 Task: Research Airbnb options in Esquipulas, Guatemala from 5th December, 2023 to 15th December, 2023 for 9 adults.5 bedrooms having 5 beds and 5 bathrooms. Property type can be house. Amenities needed are: washing machine. Look for 3 properties as per requirement.
Action: Mouse moved to (497, 113)
Screenshot: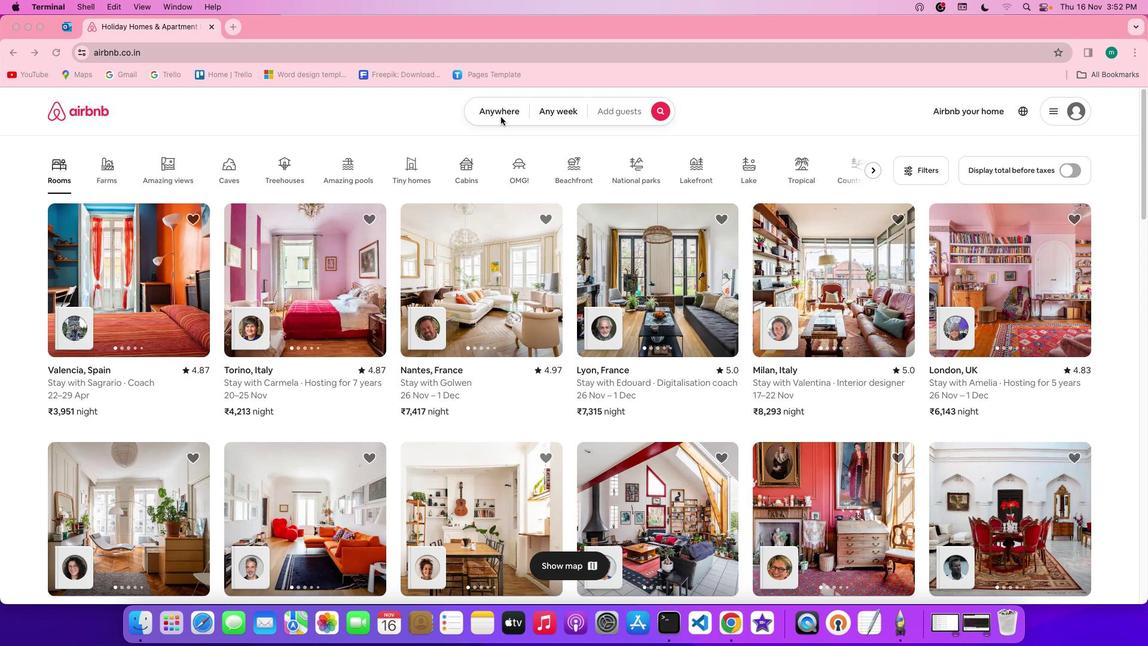 
Action: Mouse pressed left at (497, 113)
Screenshot: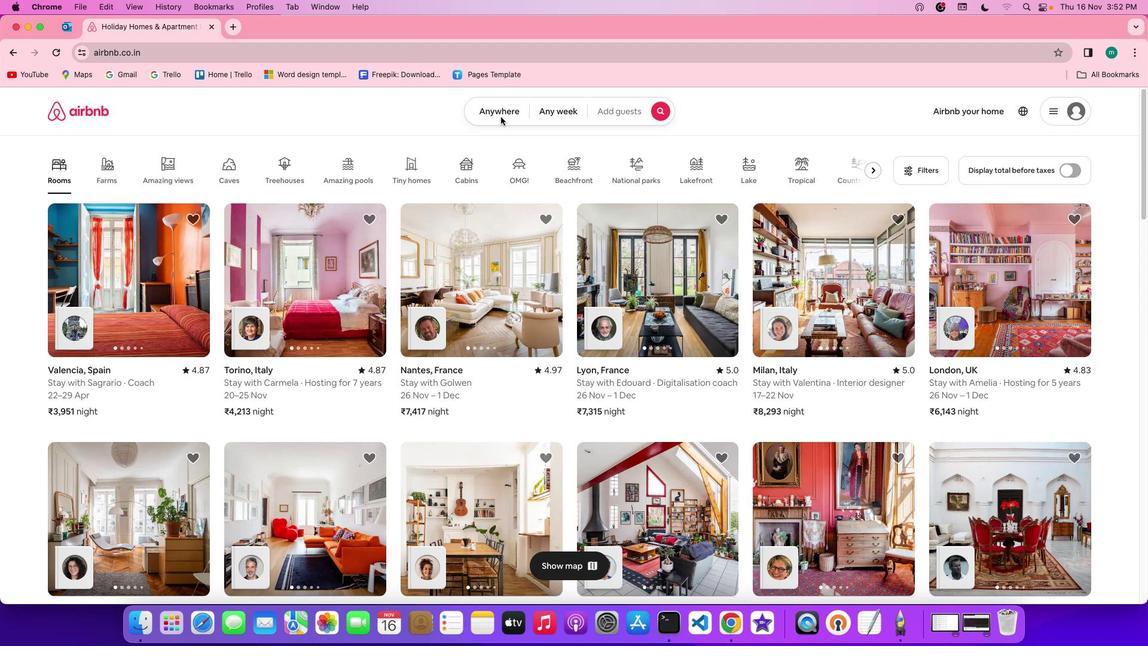 
Action: Mouse pressed left at (497, 113)
Screenshot: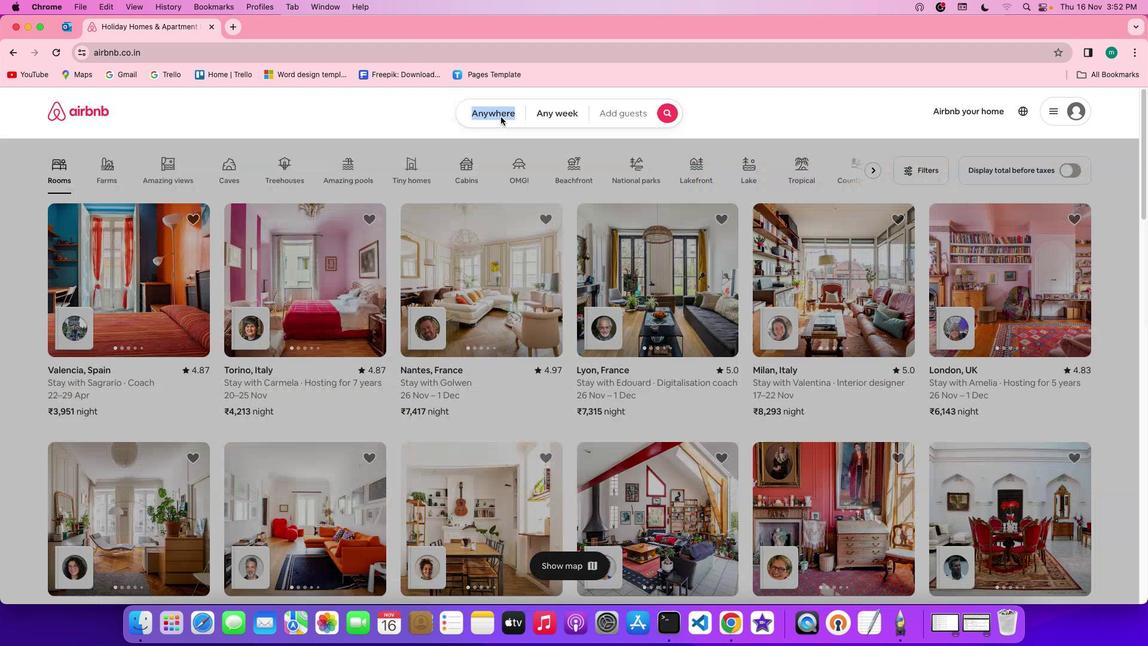 
Action: Mouse moved to (436, 165)
Screenshot: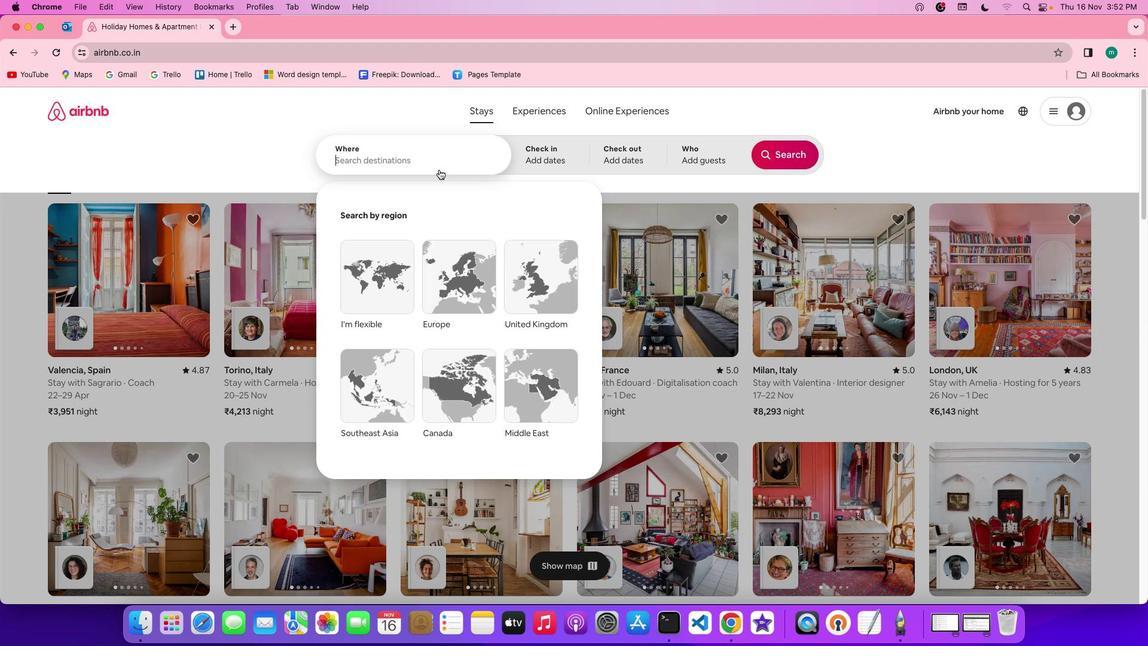 
Action: Mouse pressed left at (436, 165)
Screenshot: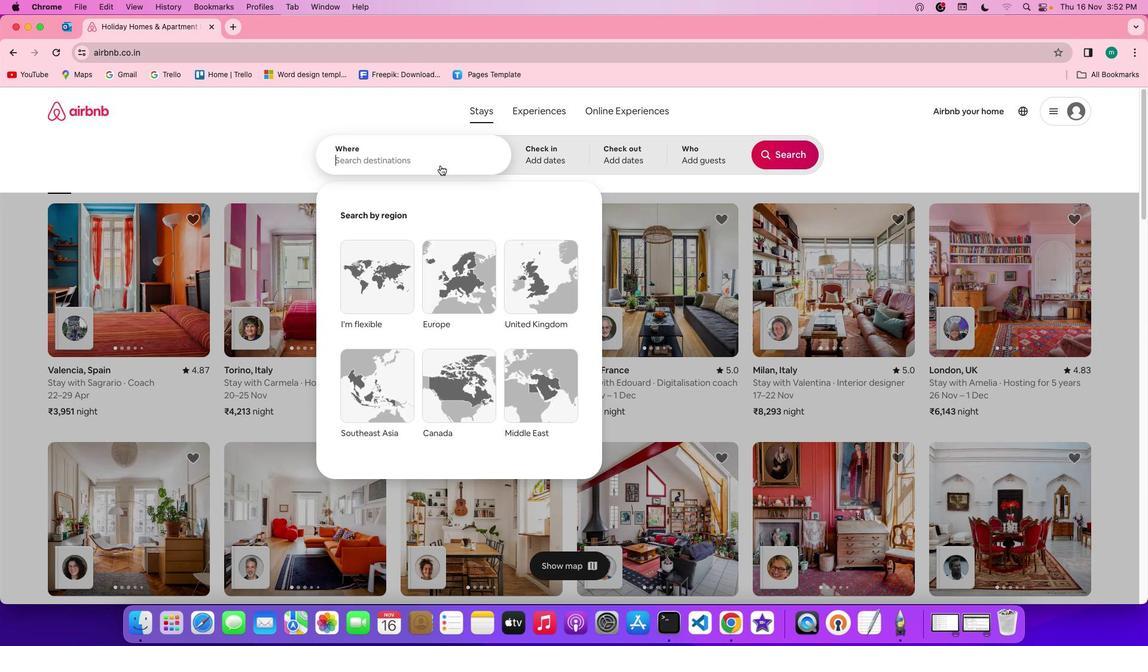 
Action: Mouse moved to (437, 160)
Screenshot: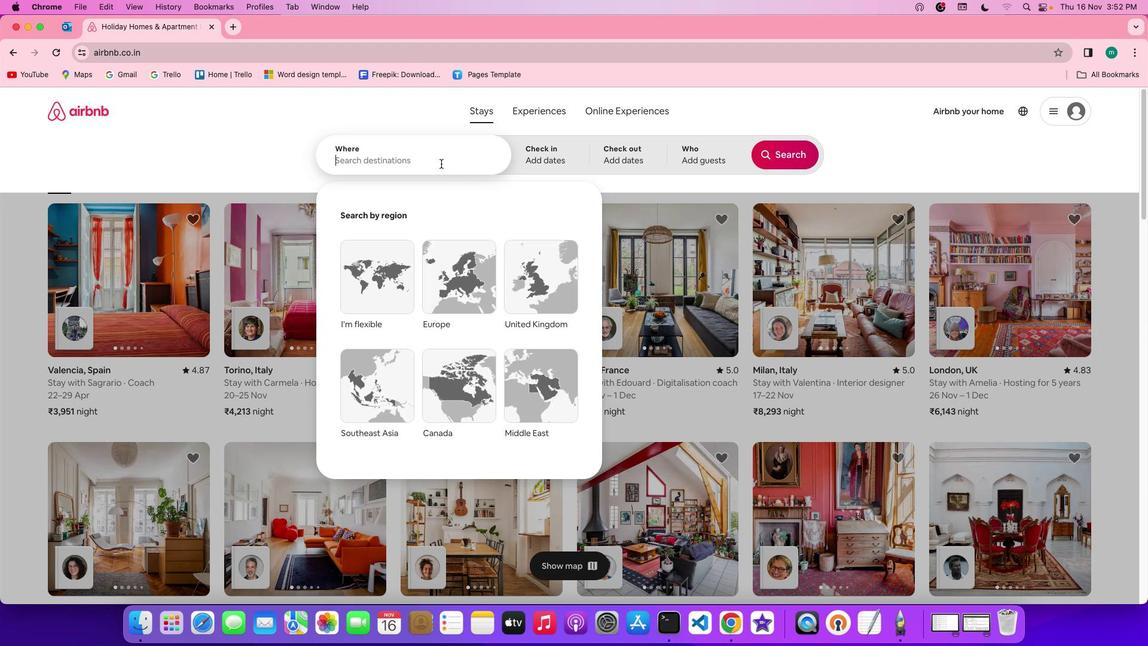 
Action: Mouse pressed left at (437, 160)
Screenshot: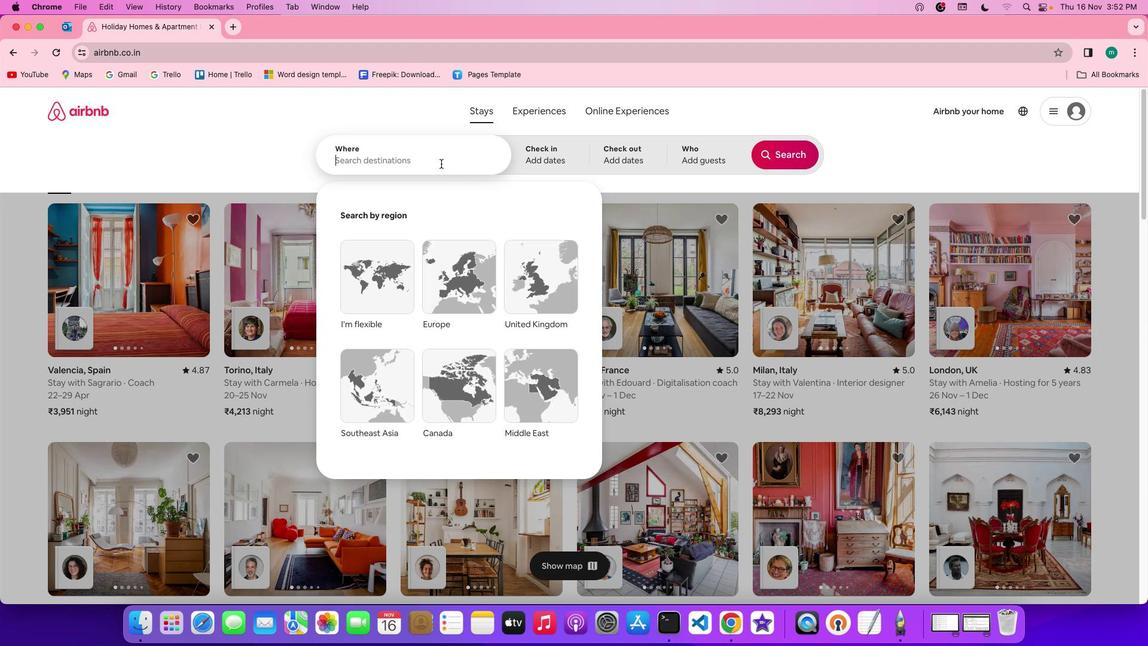 
Action: Mouse moved to (437, 160)
Screenshot: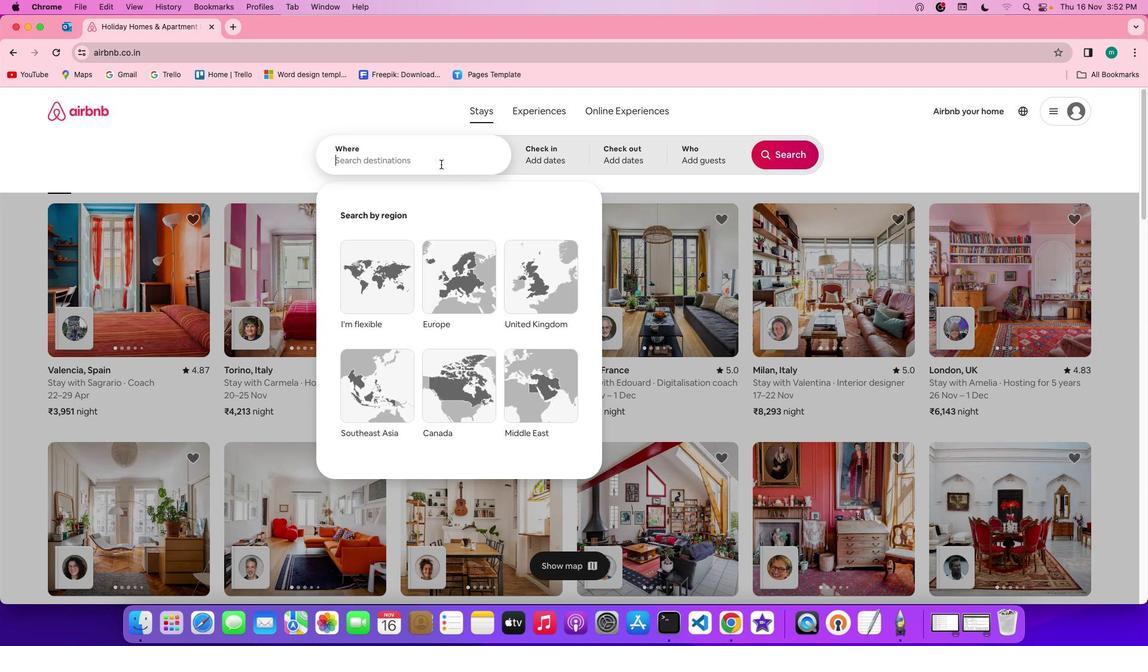 
Action: Key pressed Key.shift'E''s''q''u''i''p''u''l''a''s'','Key.spaceKey.shift'G''u''a''t''e''m''a''l''a'
Screenshot: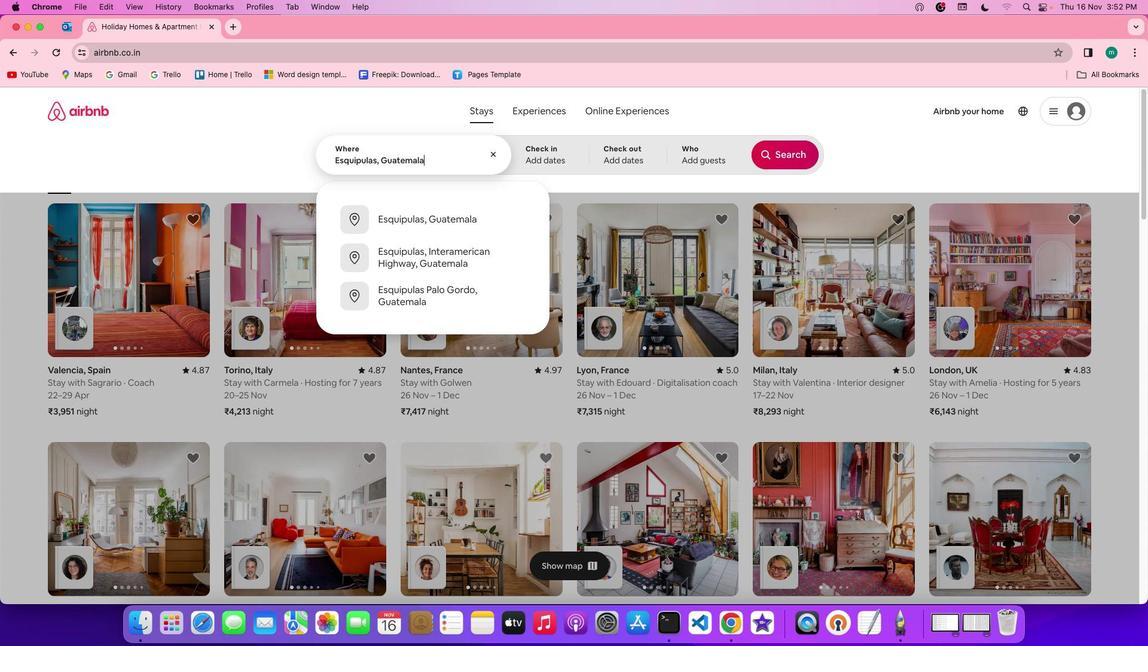 
Action: Mouse moved to (560, 146)
Screenshot: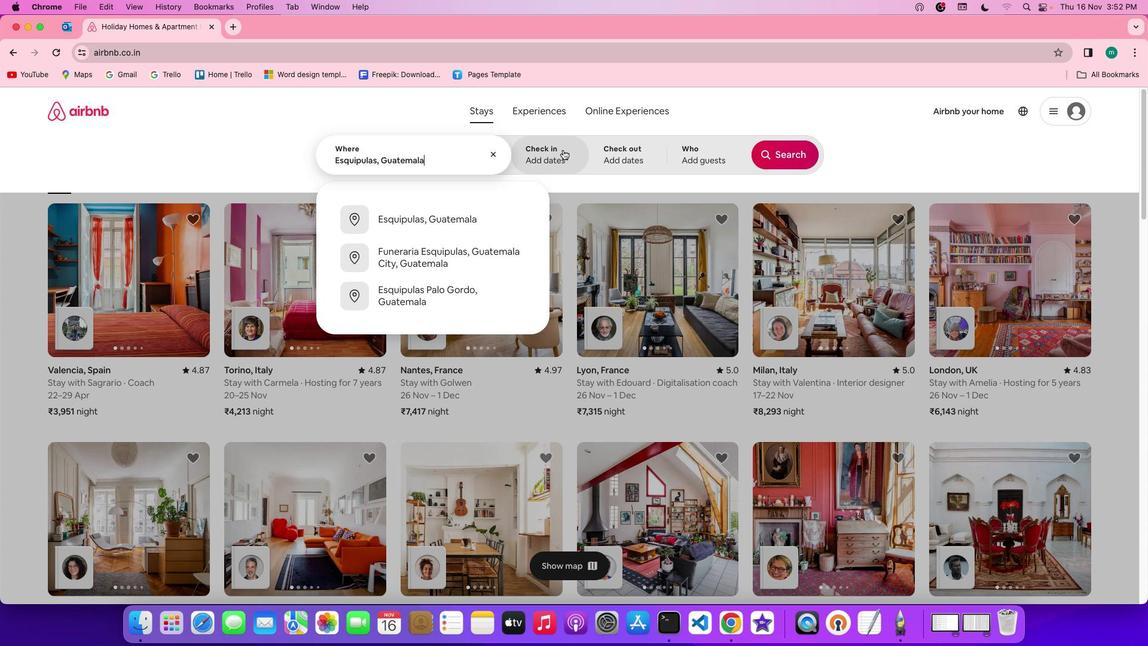 
Action: Mouse pressed left at (560, 146)
Screenshot: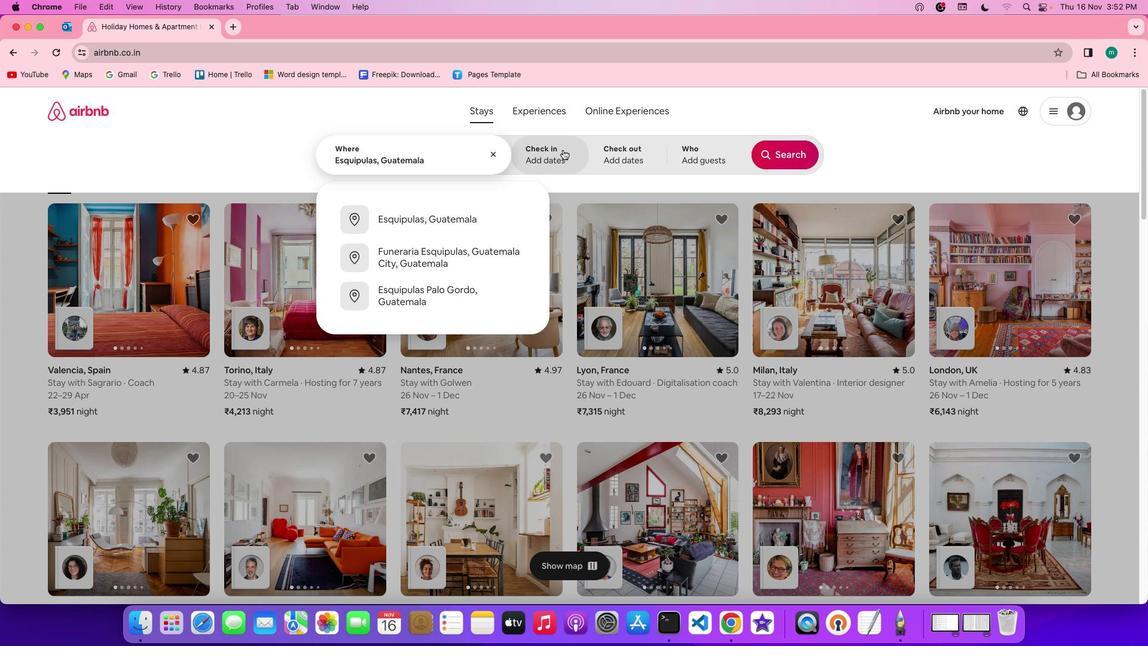 
Action: Mouse moved to (657, 328)
Screenshot: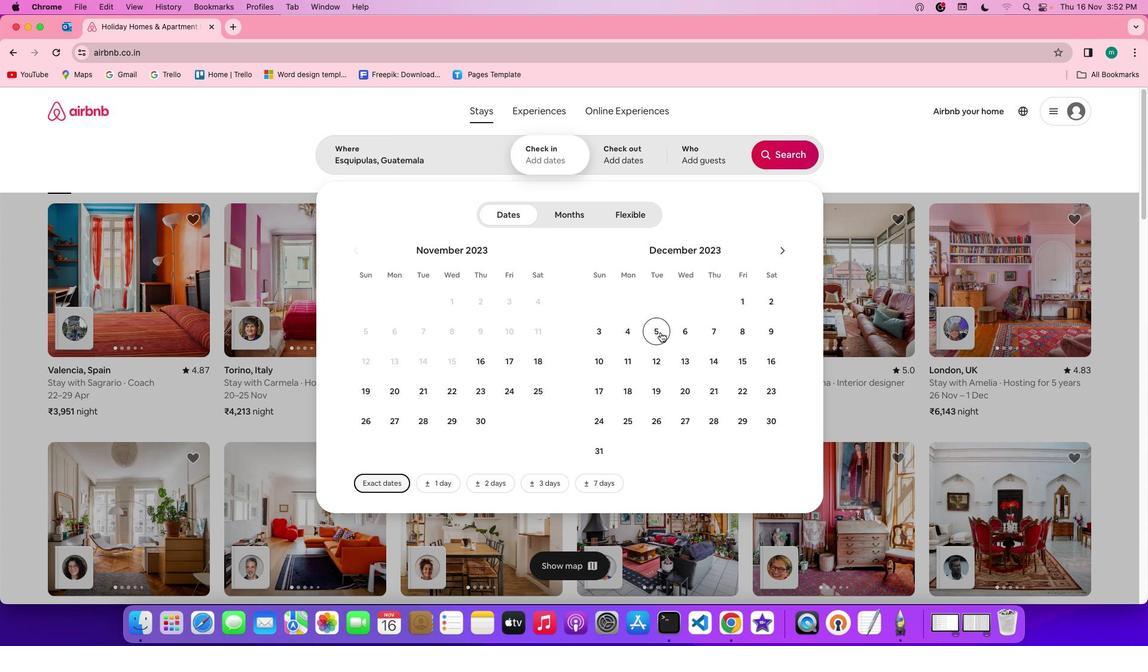 
Action: Mouse pressed left at (657, 328)
Screenshot: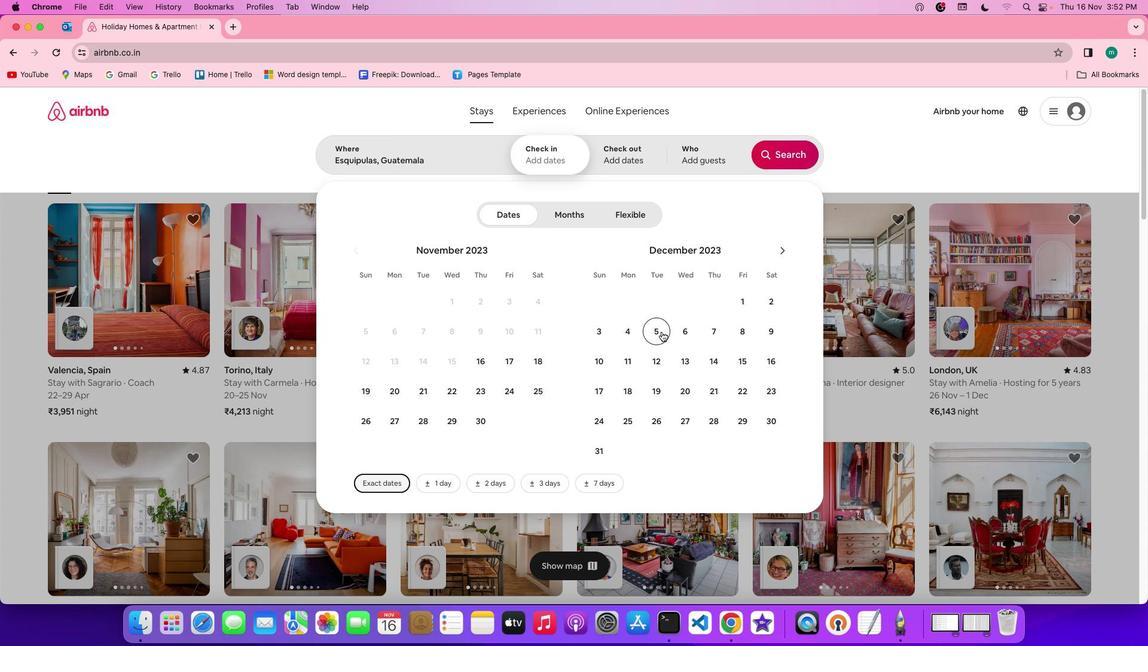 
Action: Mouse moved to (743, 367)
Screenshot: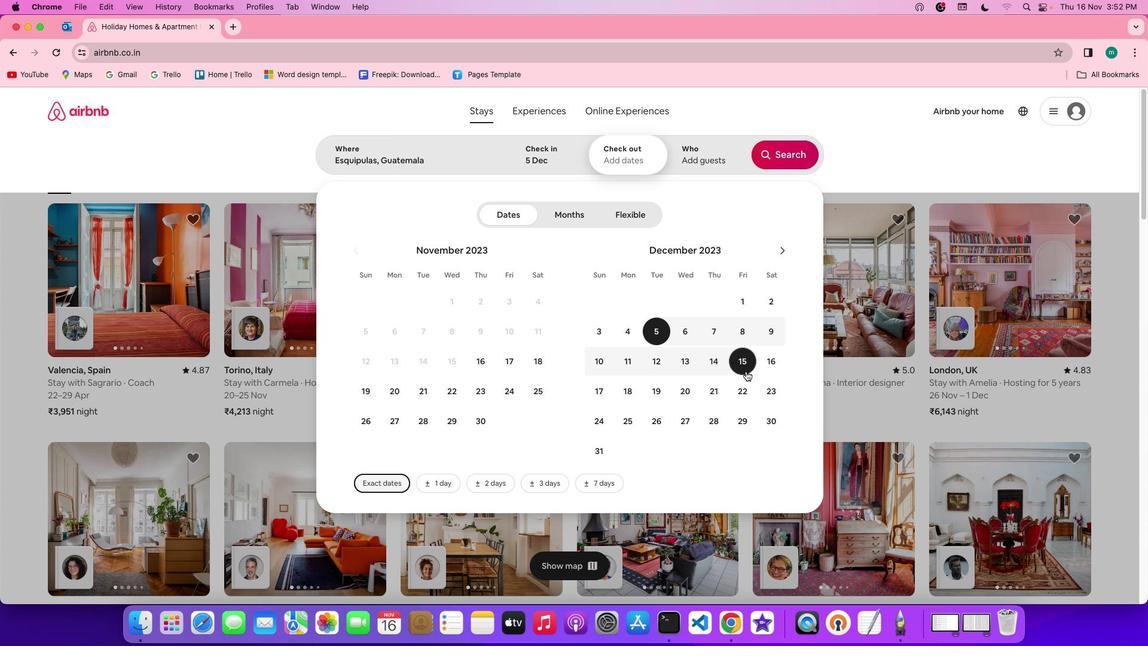 
Action: Mouse pressed left at (743, 367)
Screenshot: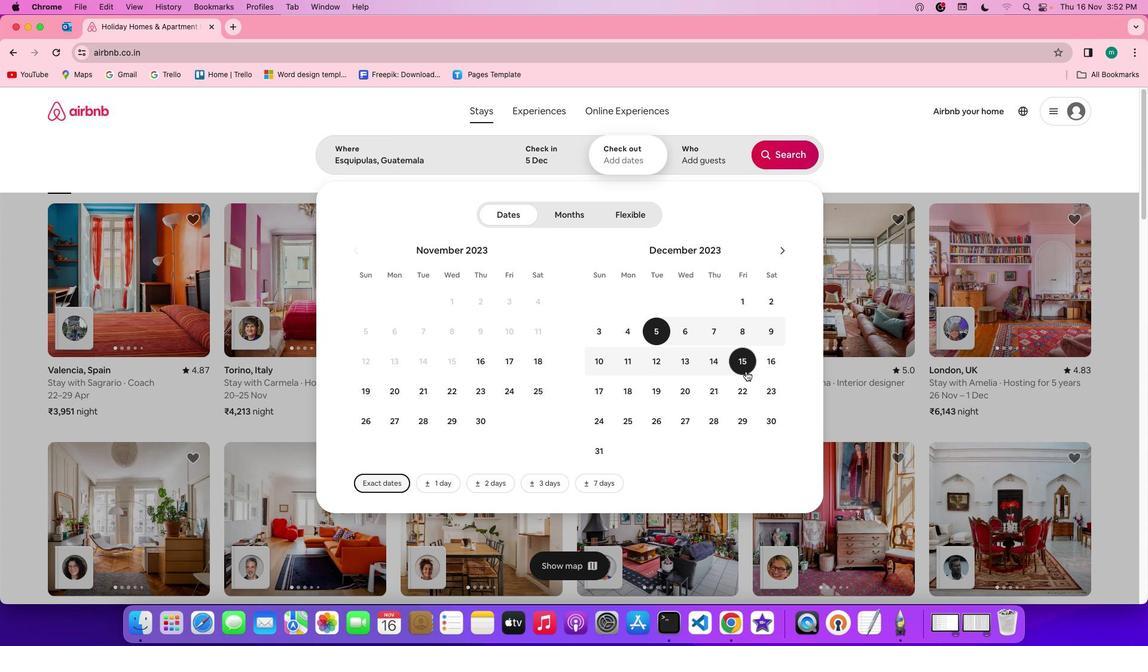 
Action: Mouse moved to (700, 160)
Screenshot: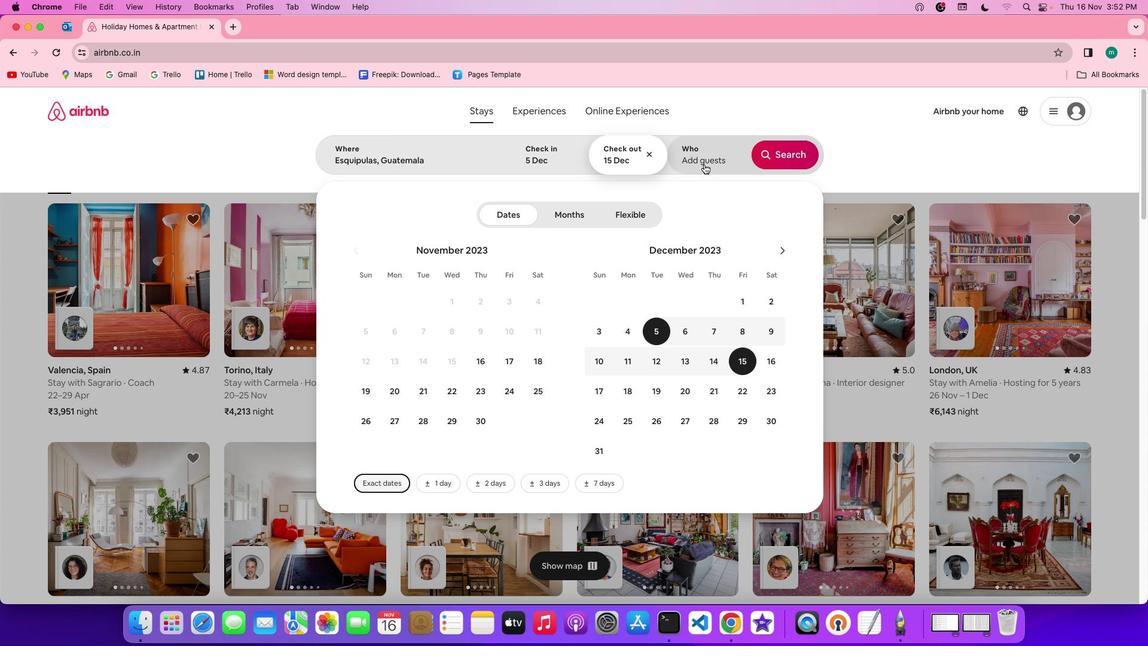 
Action: Mouse pressed left at (700, 160)
Screenshot: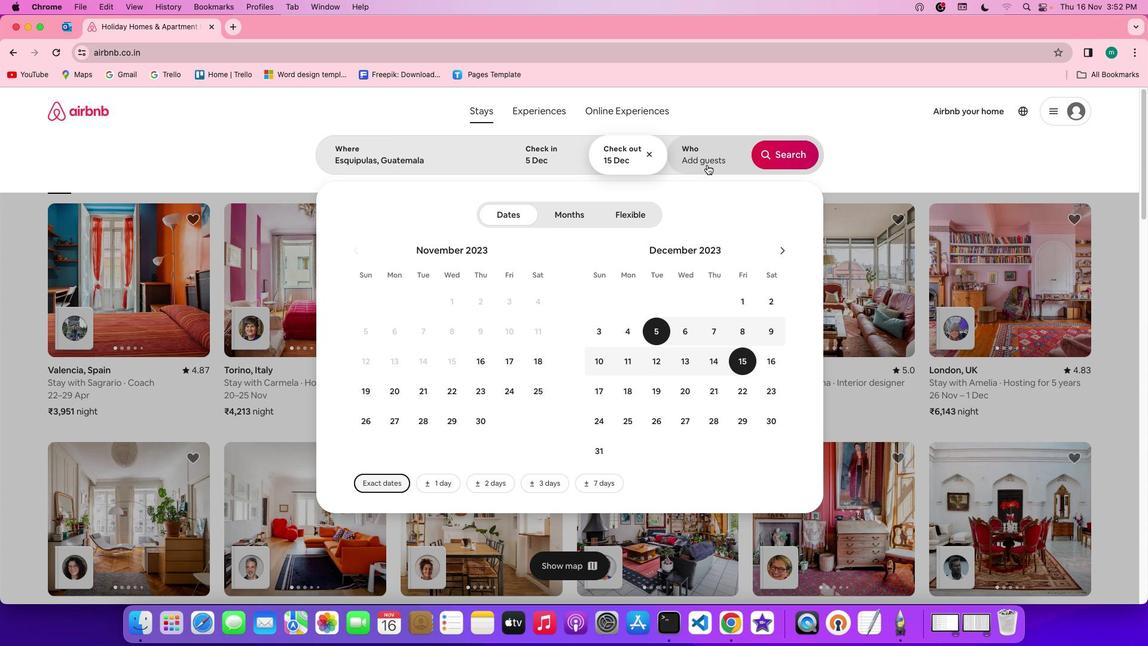 
Action: Mouse moved to (779, 215)
Screenshot: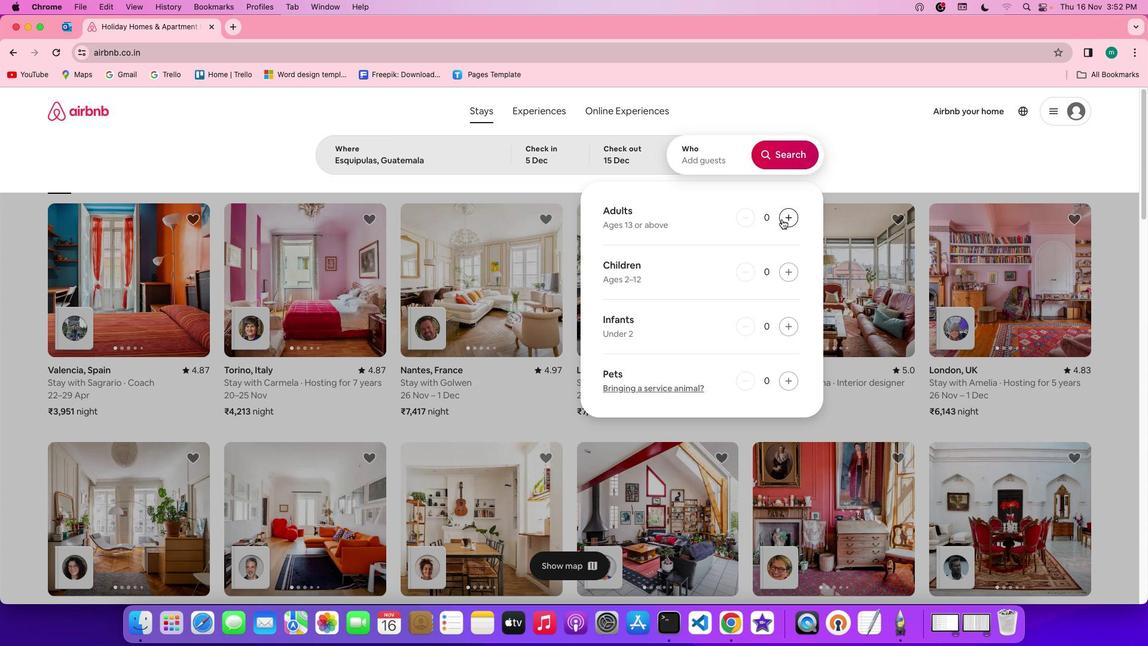 
Action: Mouse pressed left at (779, 215)
Screenshot: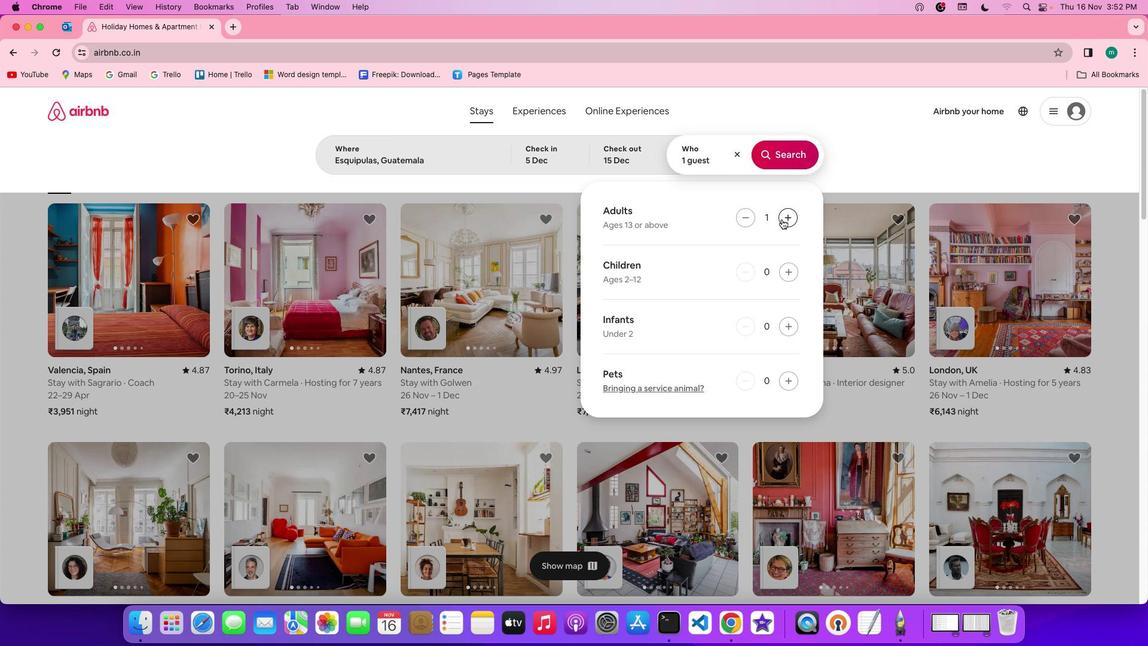 
Action: Mouse pressed left at (779, 215)
Screenshot: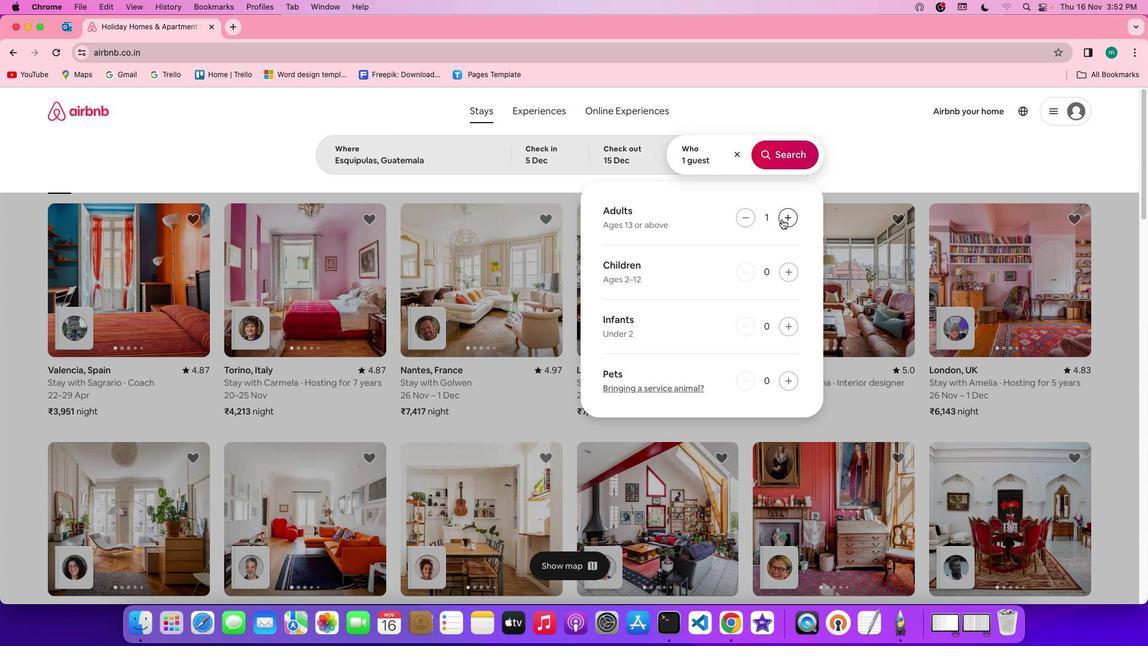 
Action: Mouse pressed left at (779, 215)
Screenshot: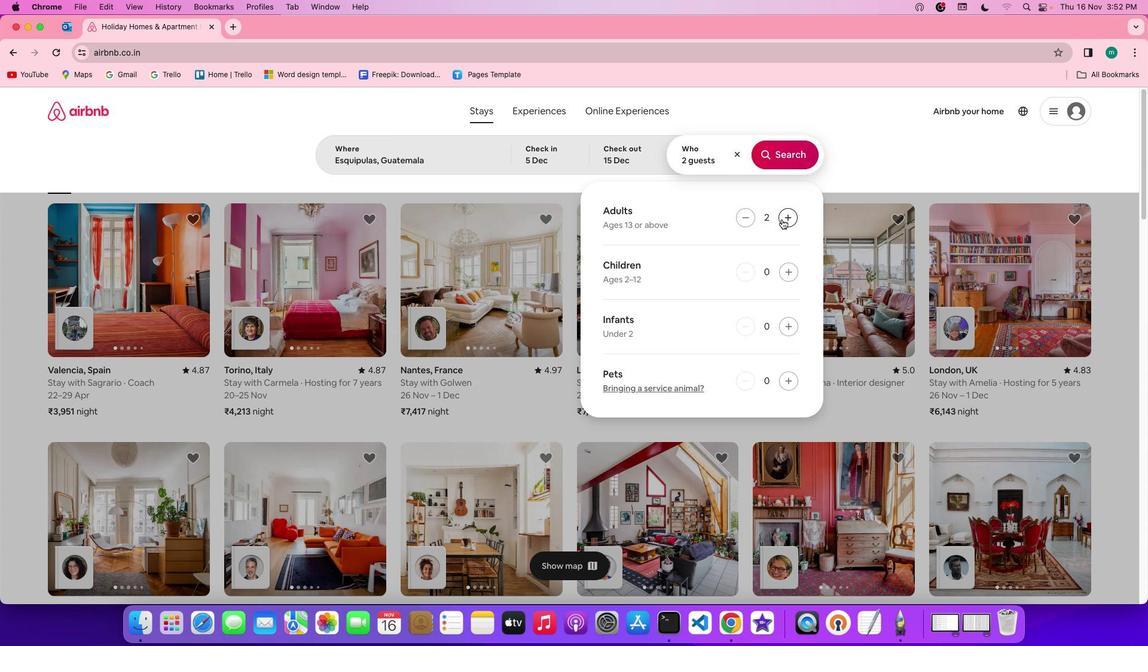 
Action: Mouse pressed left at (779, 215)
Screenshot: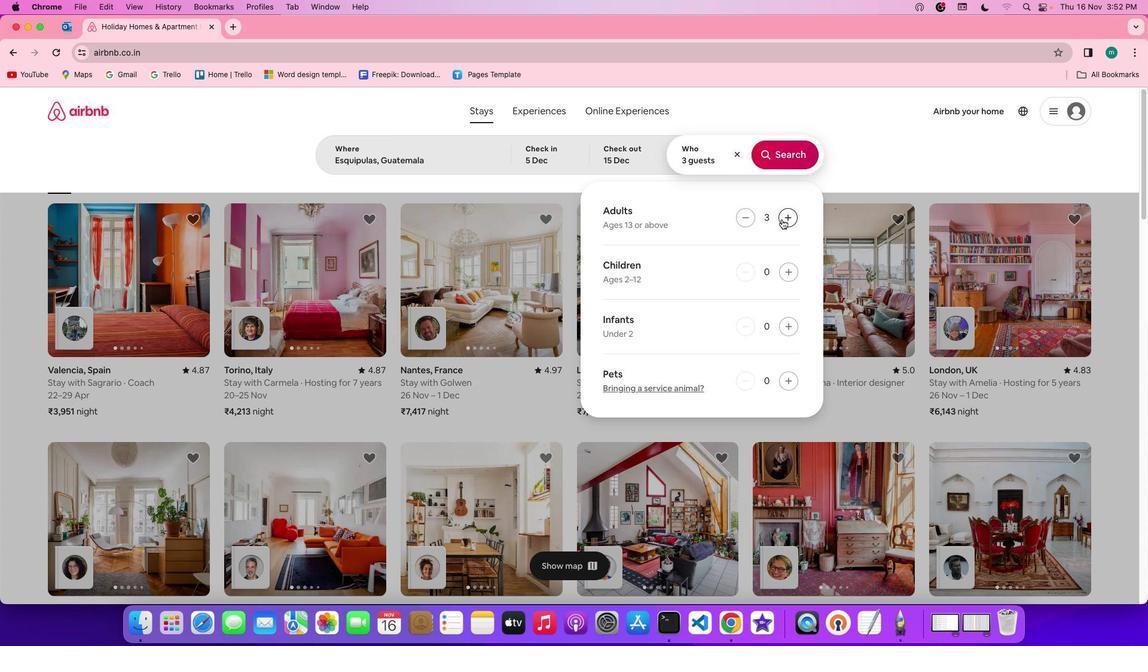 
Action: Mouse pressed left at (779, 215)
Screenshot: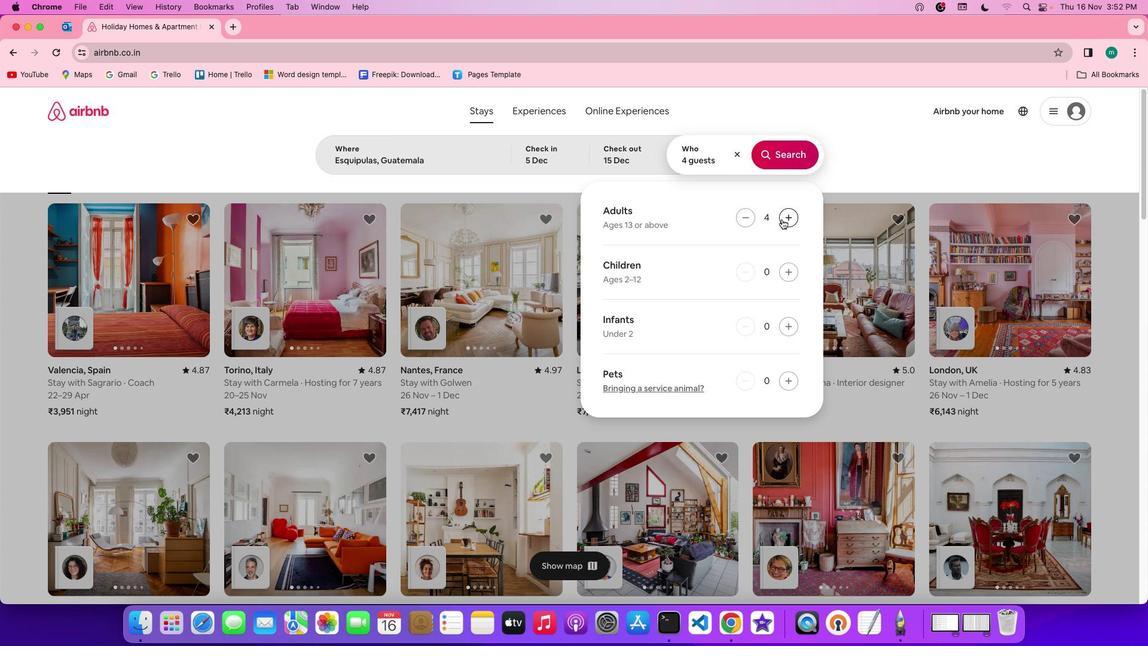 
Action: Mouse pressed left at (779, 215)
Screenshot: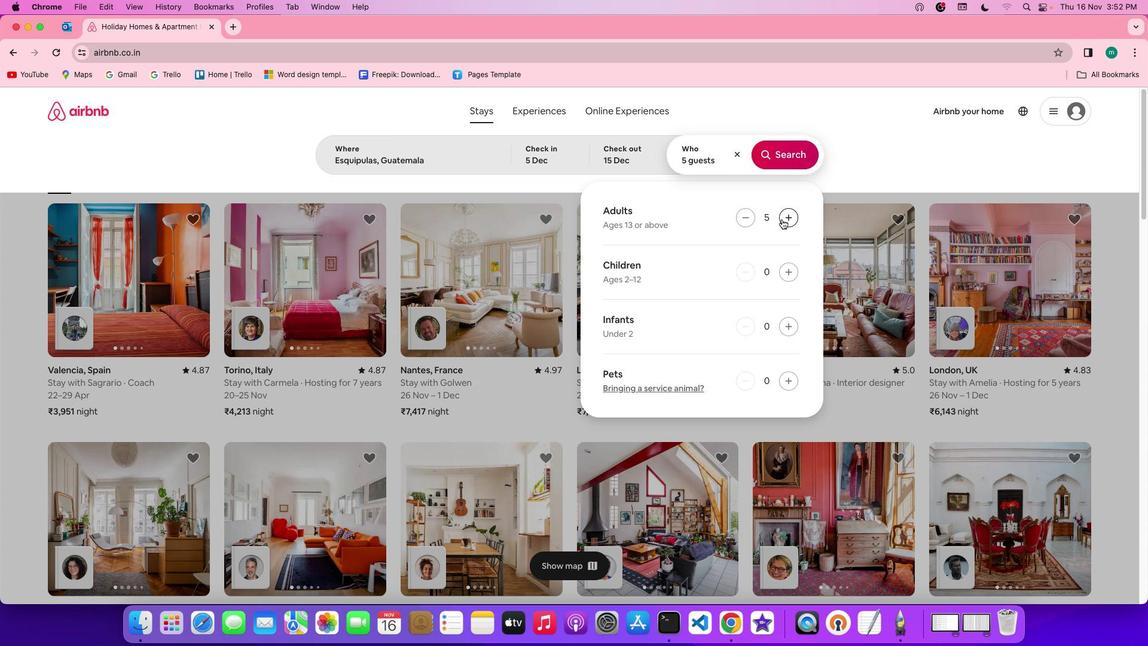 
Action: Mouse pressed left at (779, 215)
Screenshot: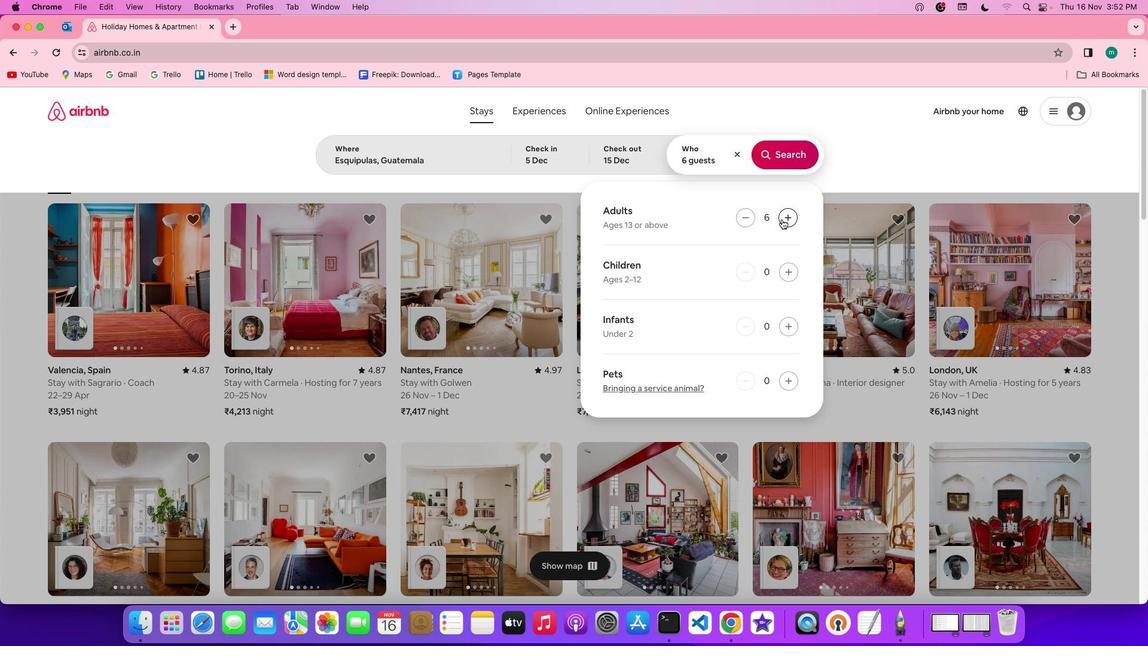 
Action: Mouse pressed left at (779, 215)
Screenshot: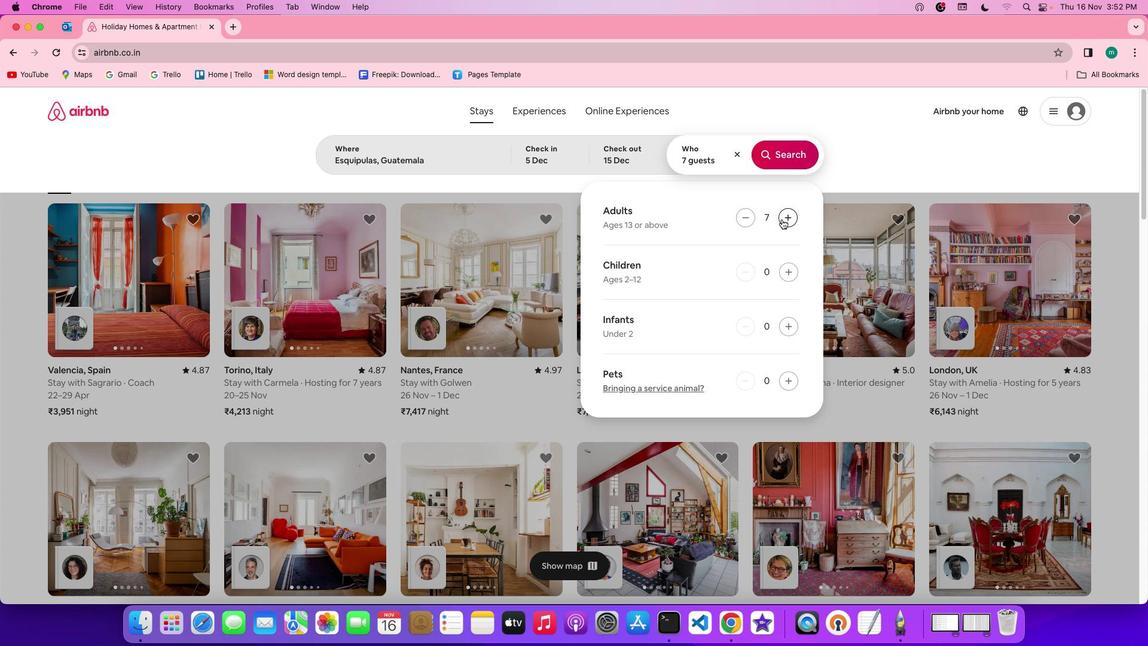 
Action: Mouse pressed left at (779, 215)
Screenshot: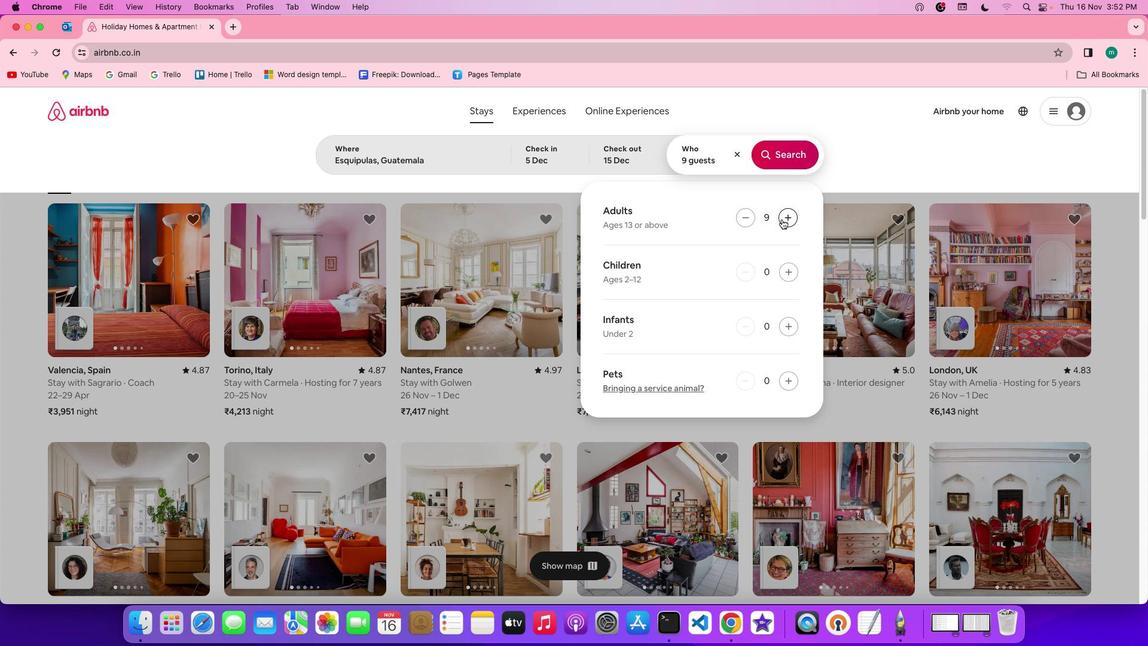 
Action: Mouse moved to (793, 153)
Screenshot: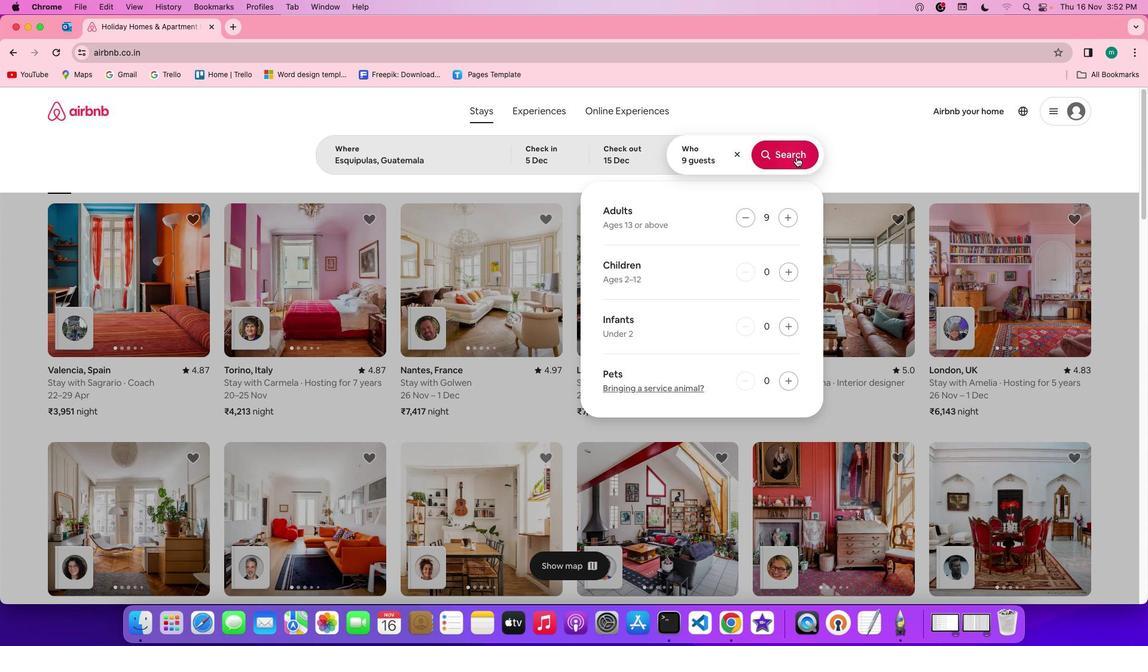 
Action: Mouse pressed left at (793, 153)
Screenshot: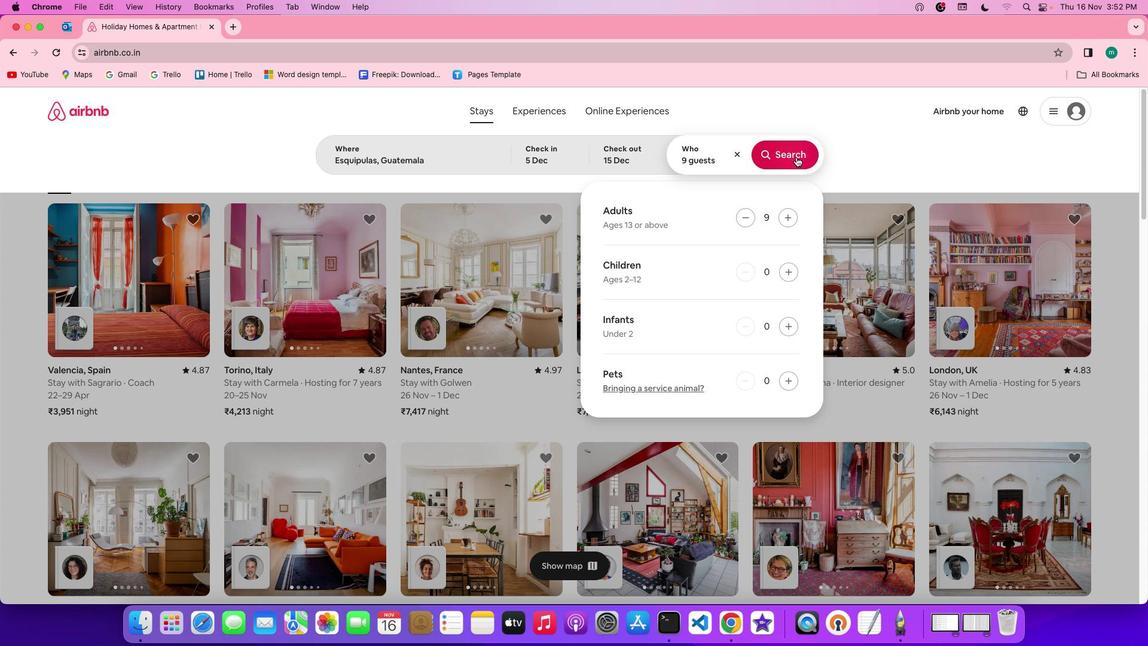 
Action: Mouse moved to (951, 154)
Screenshot: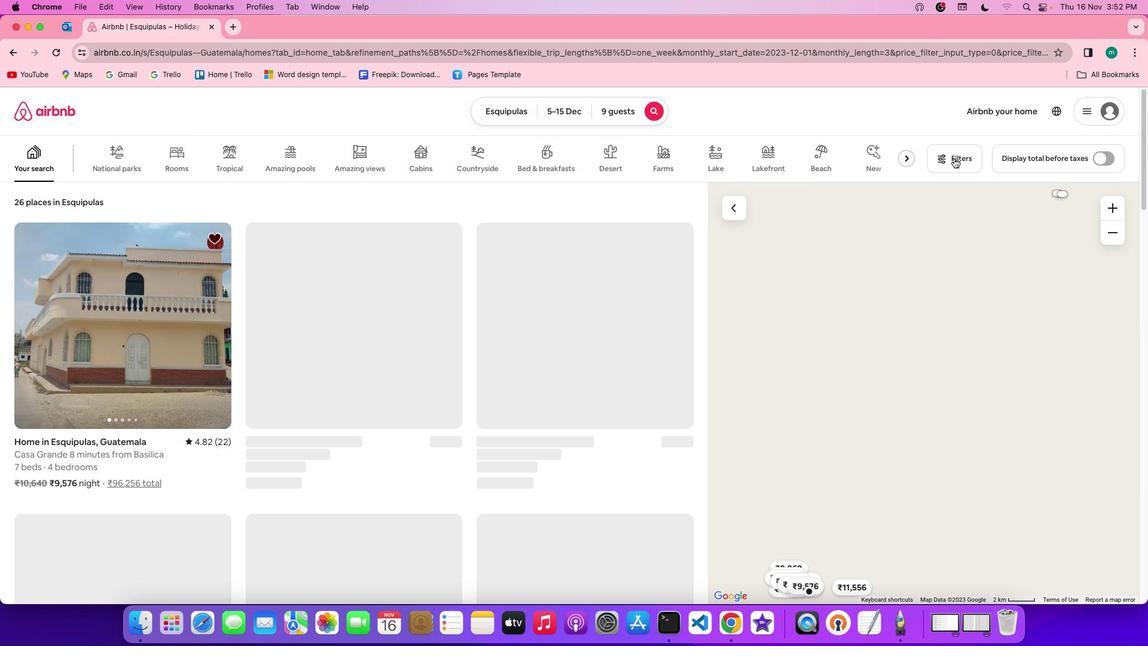 
Action: Mouse pressed left at (951, 154)
Screenshot: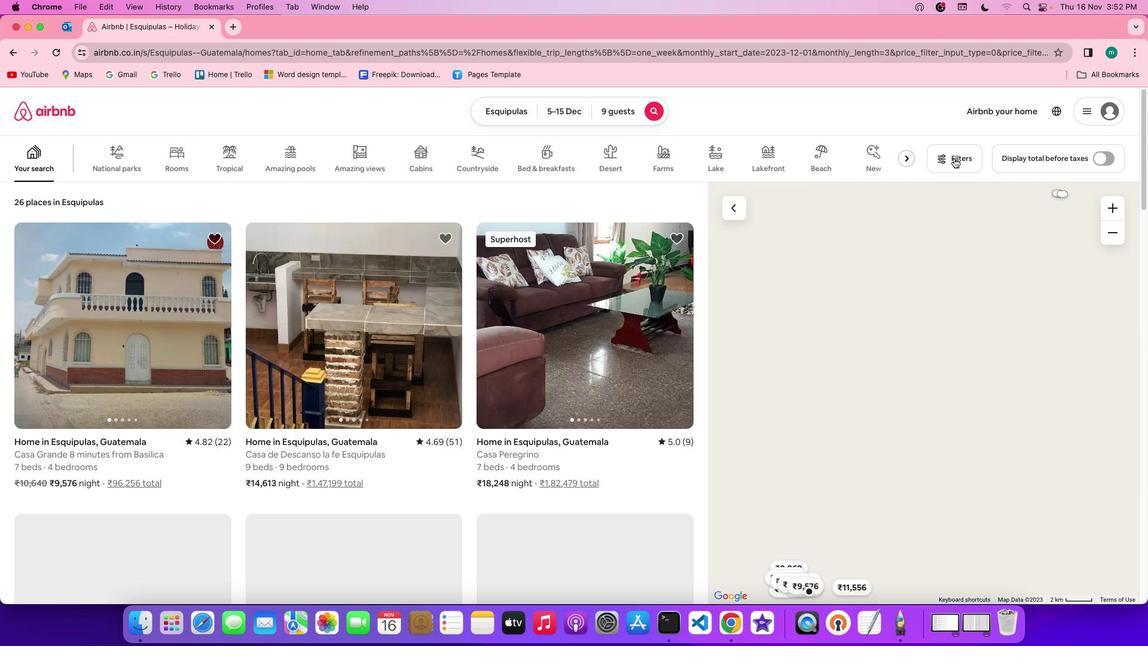 
Action: Mouse moved to (667, 308)
Screenshot: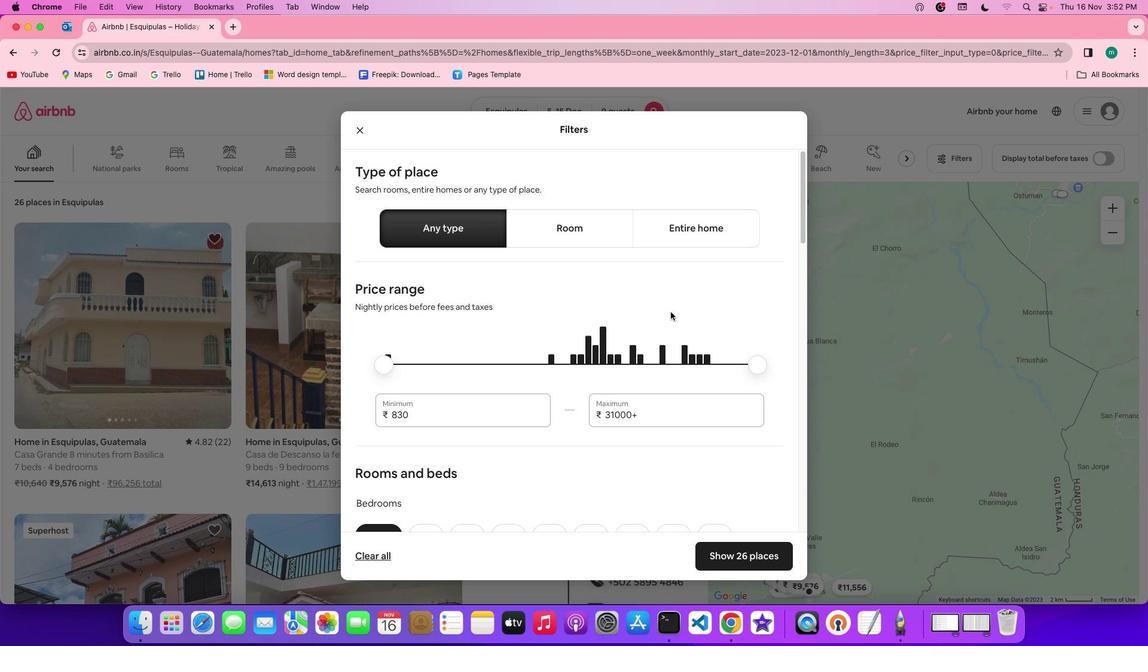 
Action: Mouse scrolled (667, 308) with delta (-2, -3)
Screenshot: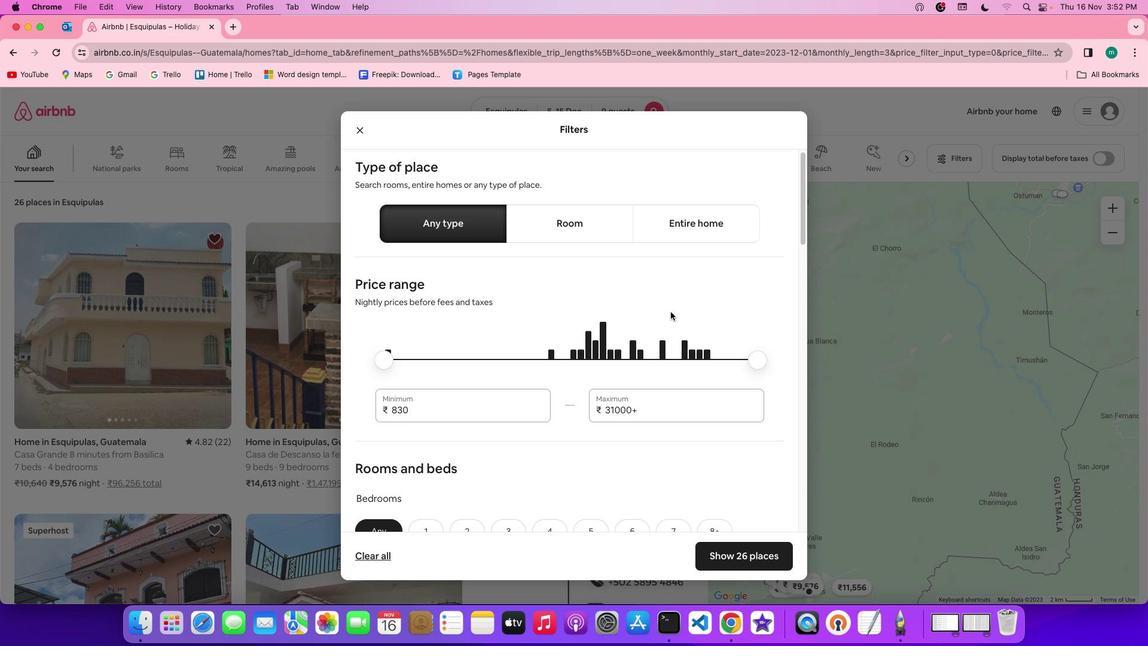 
Action: Mouse scrolled (667, 308) with delta (-2, -3)
Screenshot: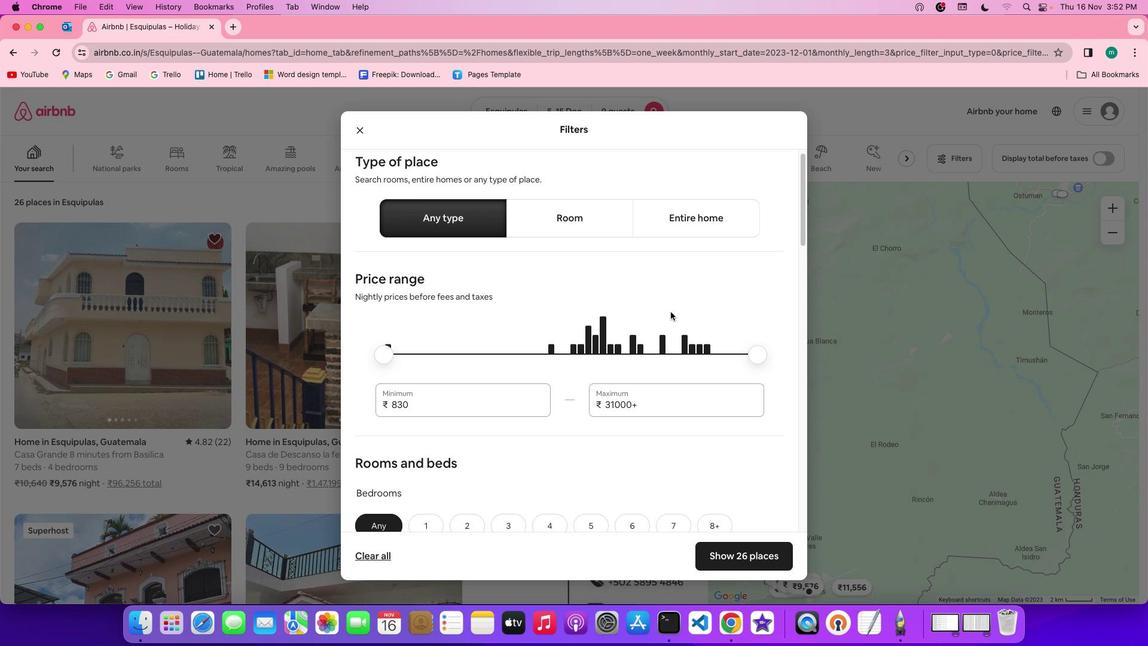 
Action: Mouse scrolled (667, 308) with delta (-2, -3)
Screenshot: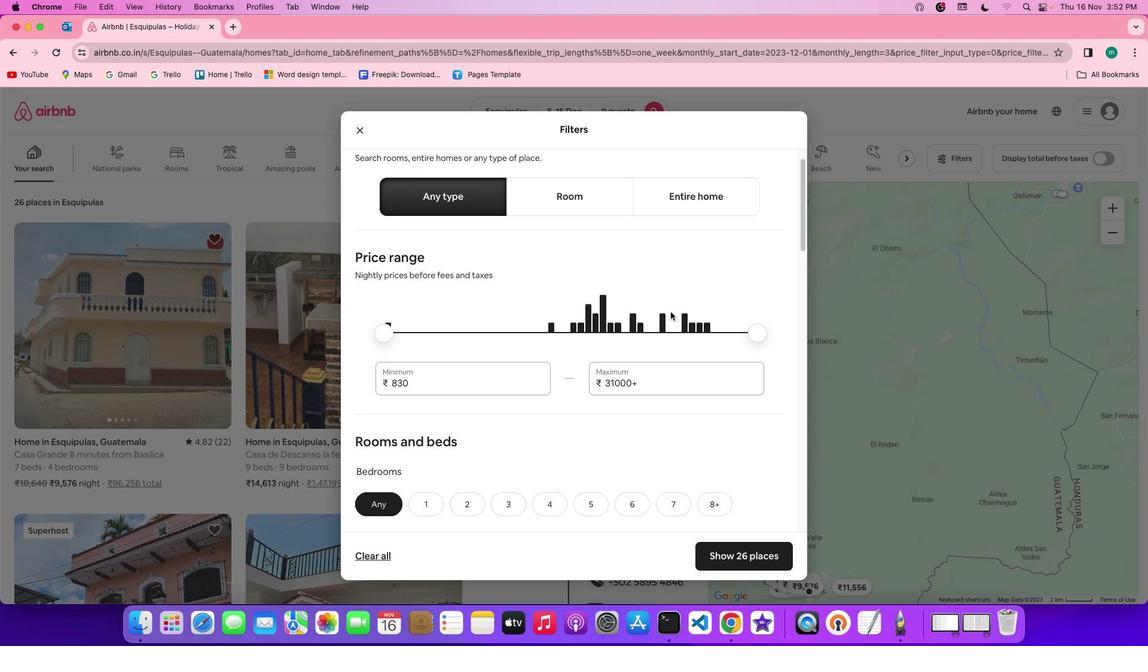 
Action: Mouse moved to (665, 308)
Screenshot: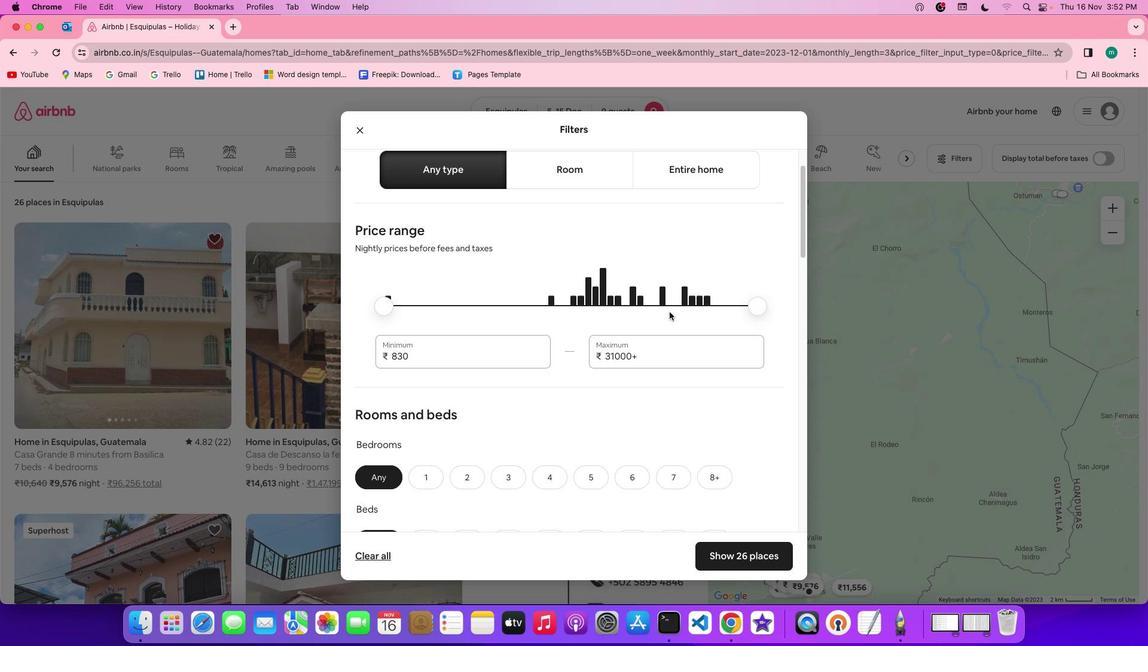 
Action: Mouse scrolled (665, 308) with delta (-2, -3)
Screenshot: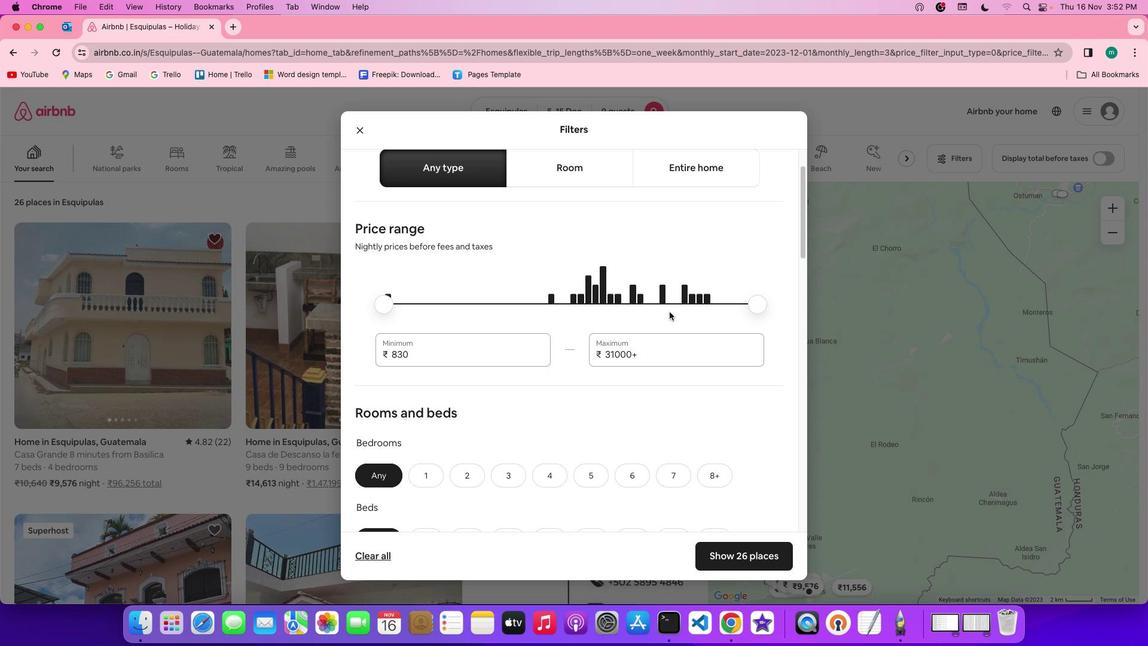 
Action: Mouse scrolled (665, 308) with delta (-2, -3)
Screenshot: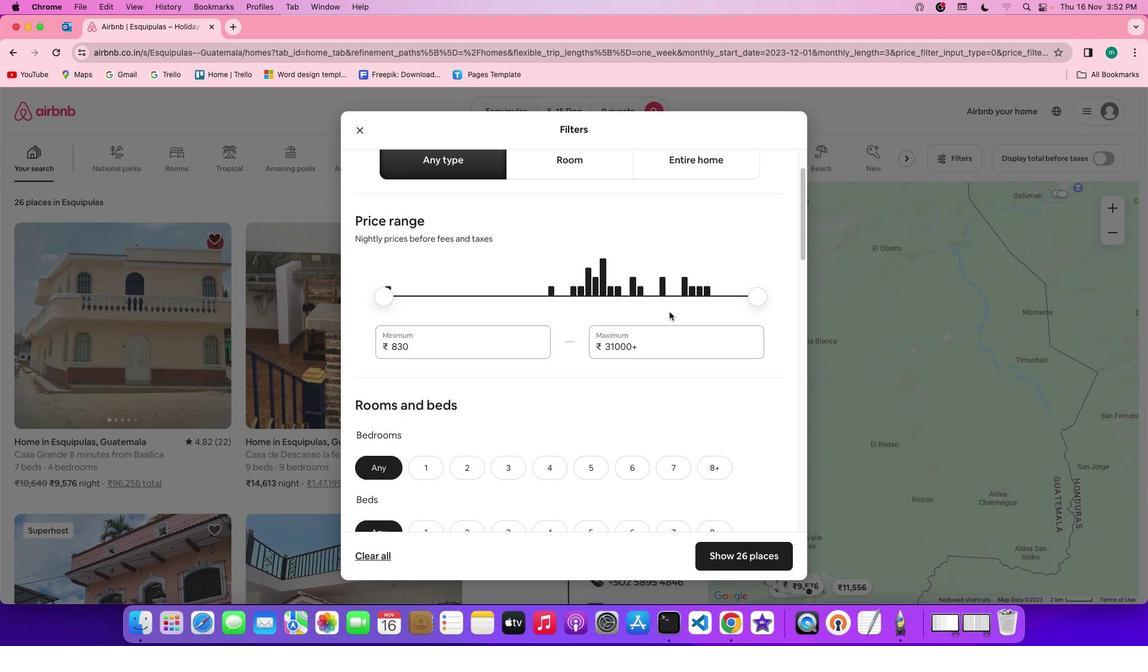 
Action: Mouse scrolled (665, 308) with delta (-2, -3)
Screenshot: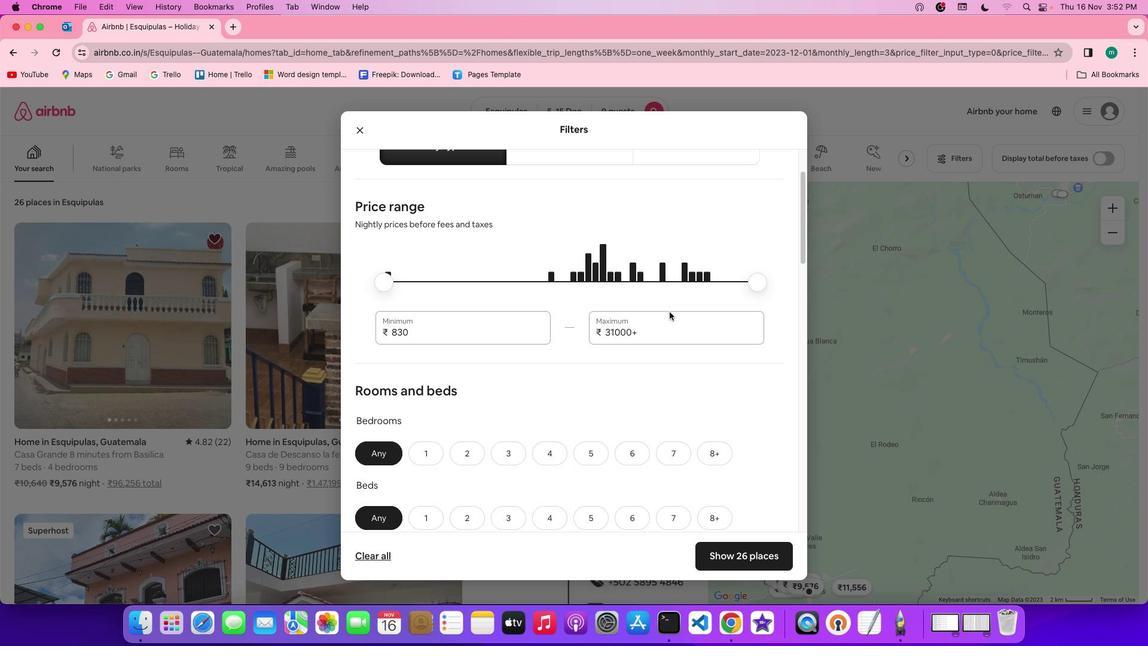 
Action: Mouse scrolled (665, 308) with delta (-2, -3)
Screenshot: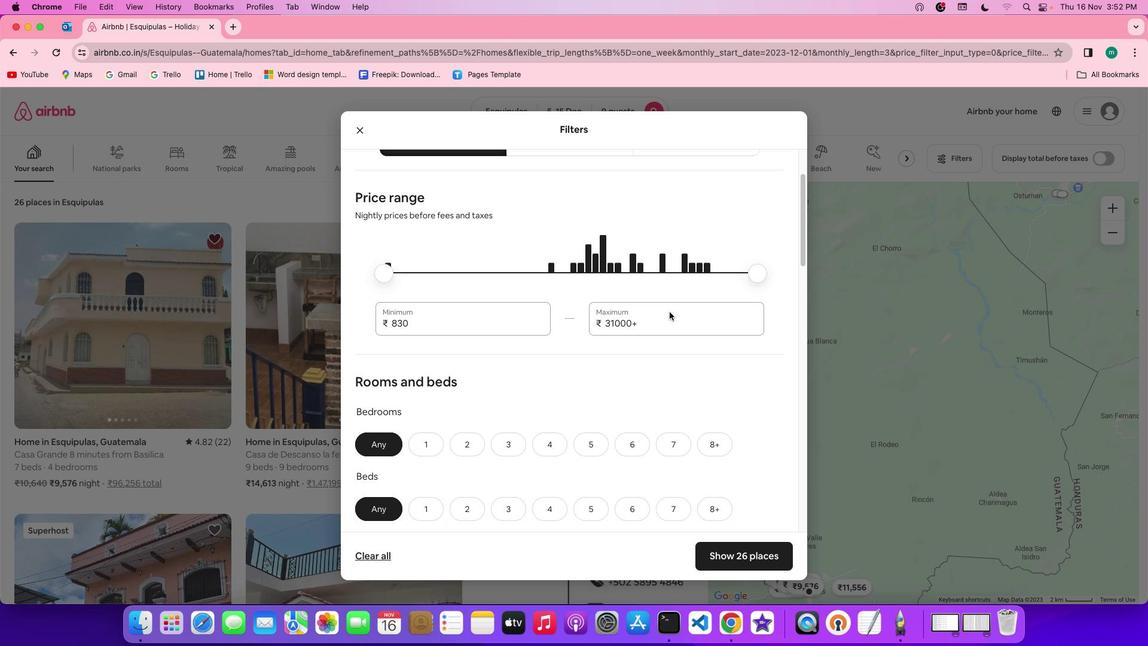 
Action: Mouse scrolled (665, 308) with delta (-2, -4)
Screenshot: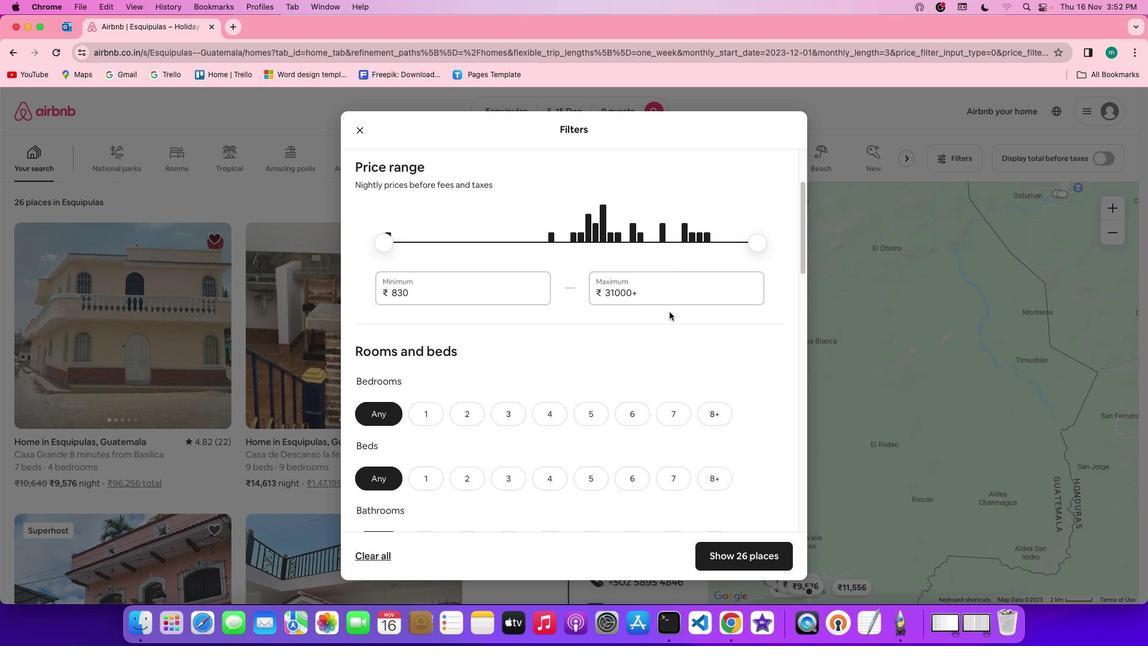 
Action: Mouse scrolled (665, 308) with delta (-2, -3)
Screenshot: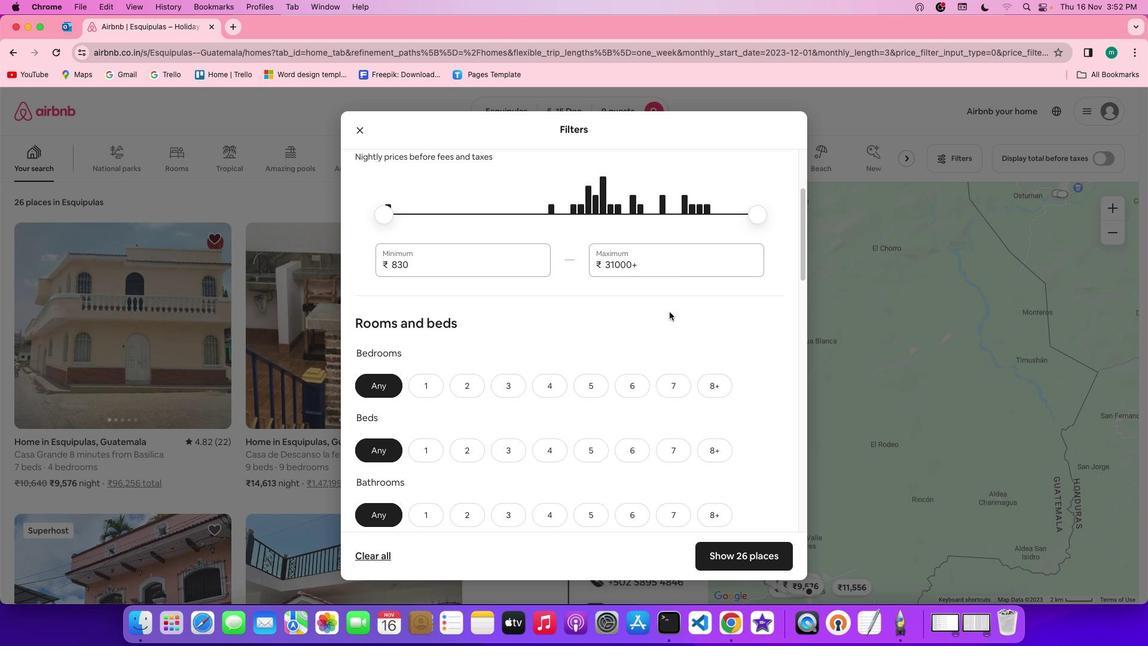 
Action: Mouse scrolled (665, 308) with delta (-2, -3)
Screenshot: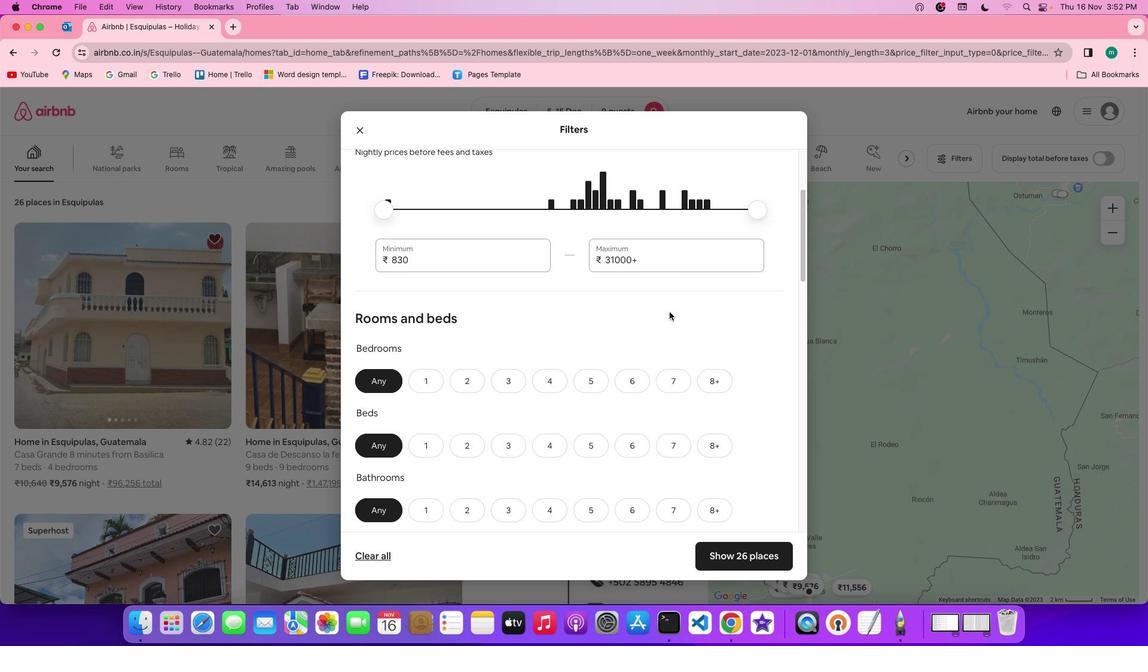 
Action: Mouse scrolled (665, 308) with delta (-2, -4)
Screenshot: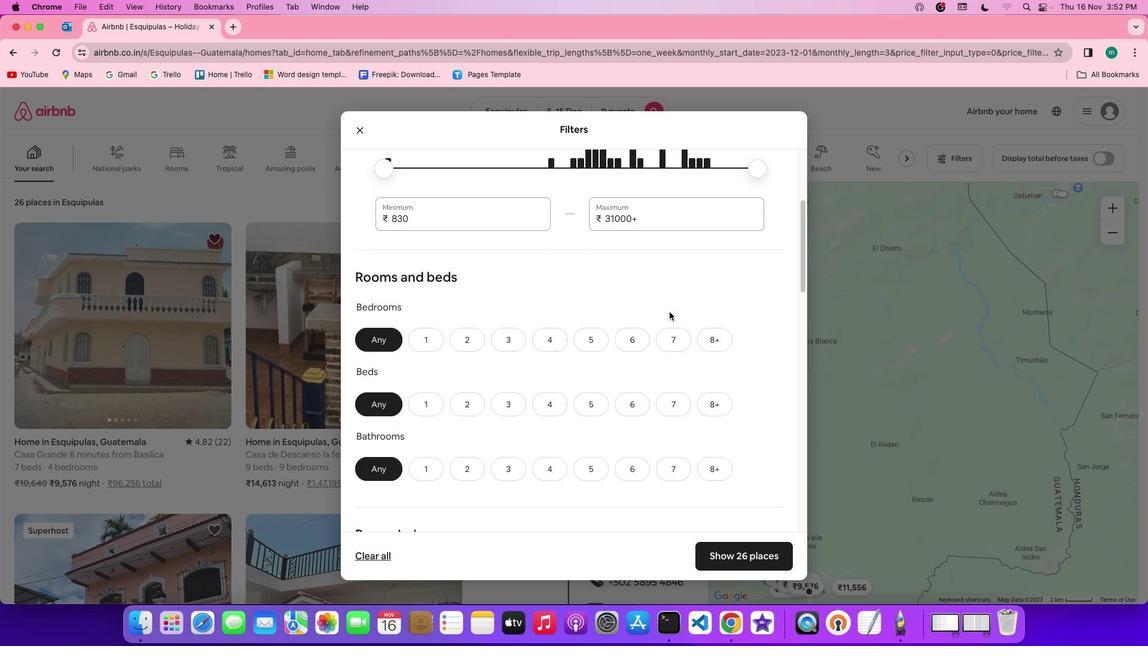 
Action: Mouse moved to (665, 308)
Screenshot: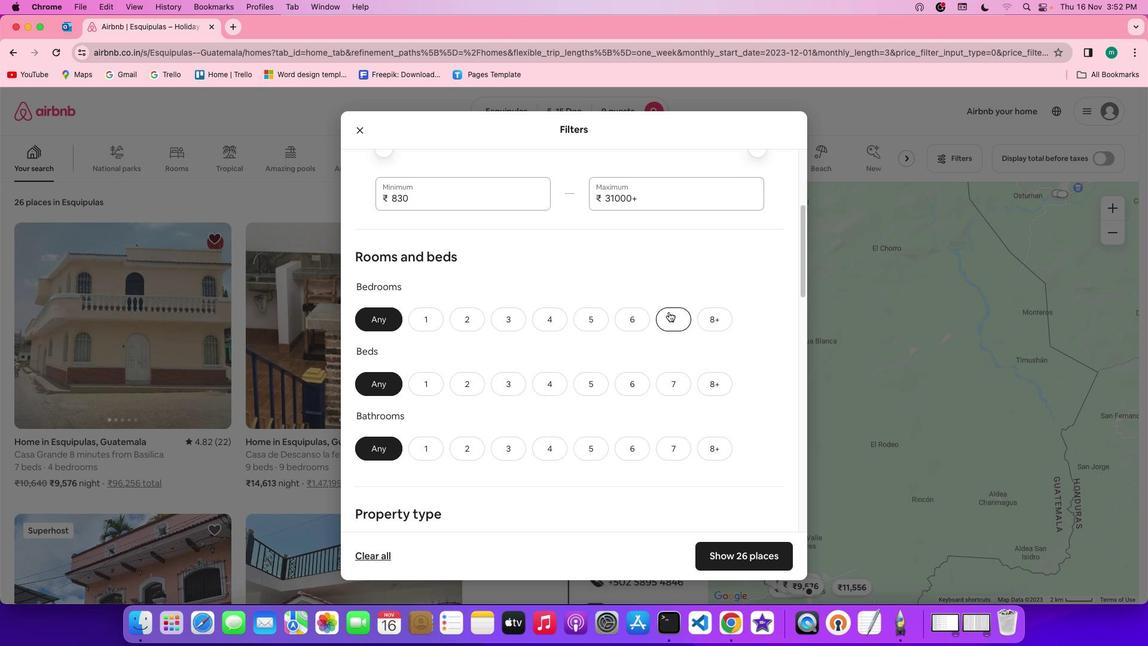 
Action: Mouse scrolled (665, 308) with delta (-2, -3)
Screenshot: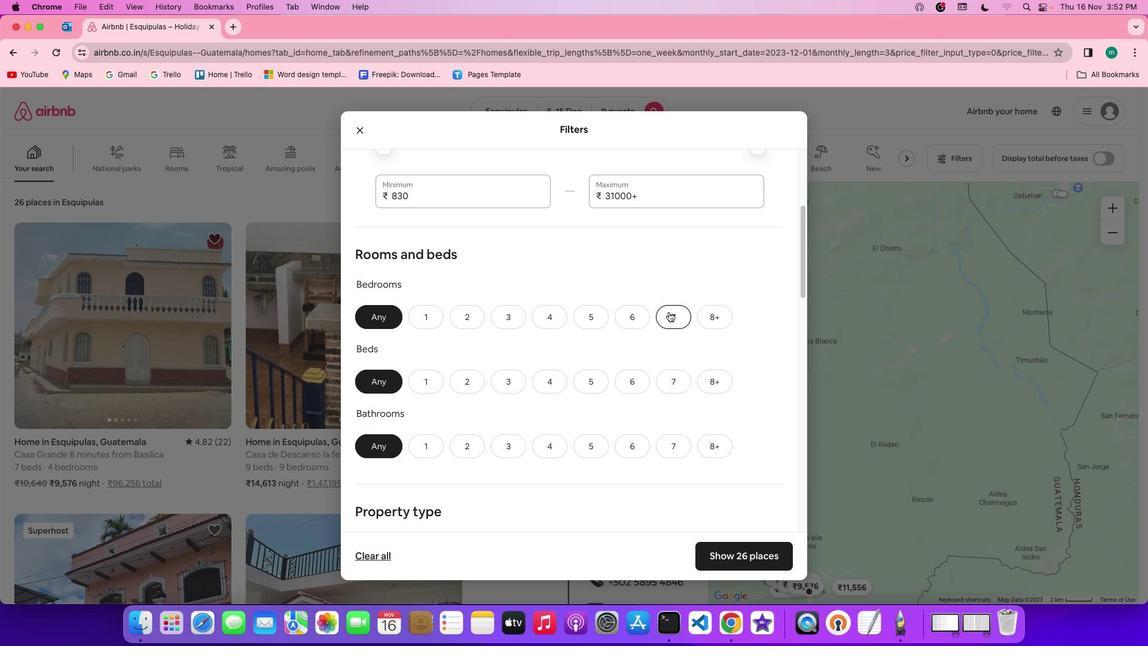 
Action: Mouse scrolled (665, 308) with delta (-2, -3)
Screenshot: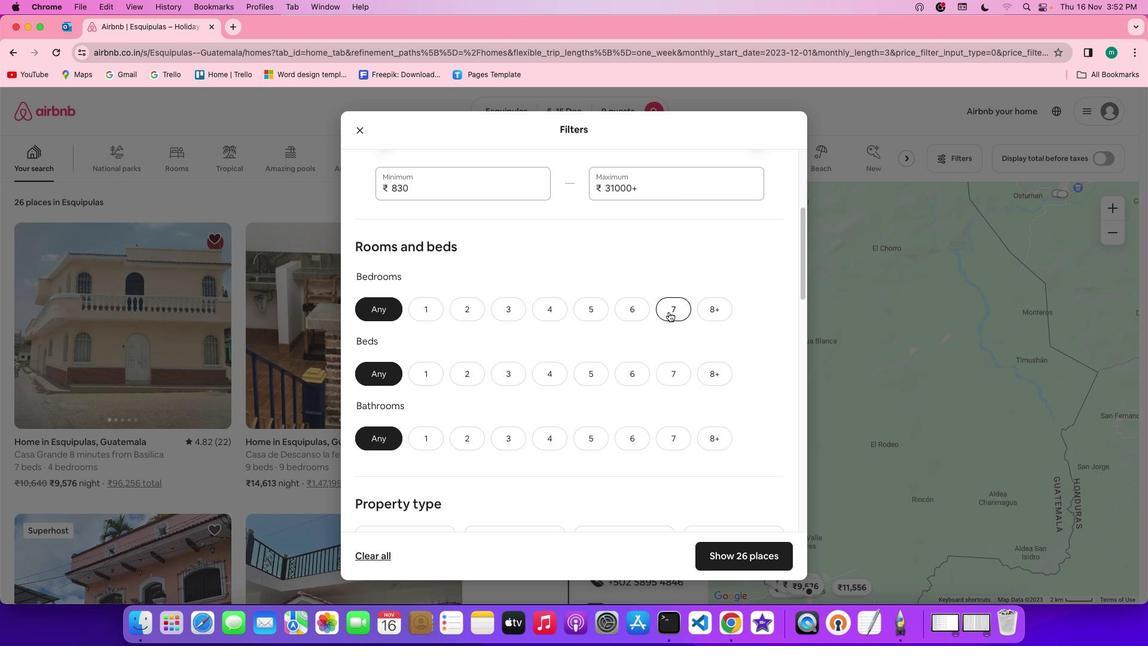 
Action: Mouse scrolled (665, 308) with delta (-2, -3)
Screenshot: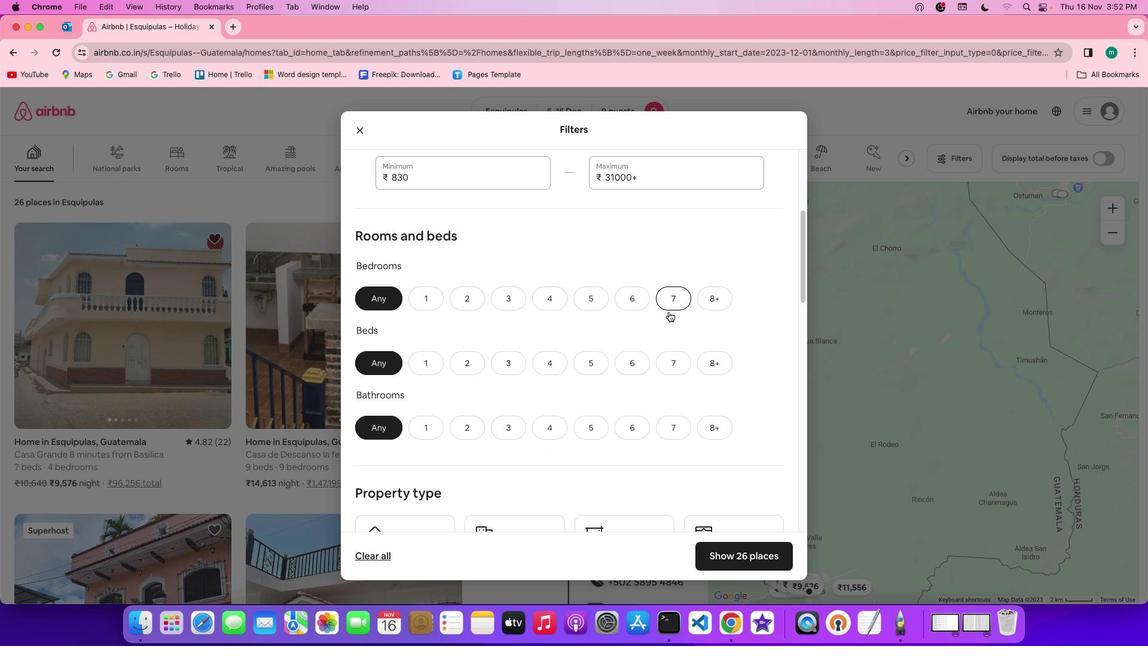 
Action: Mouse scrolled (665, 308) with delta (-2, -3)
Screenshot: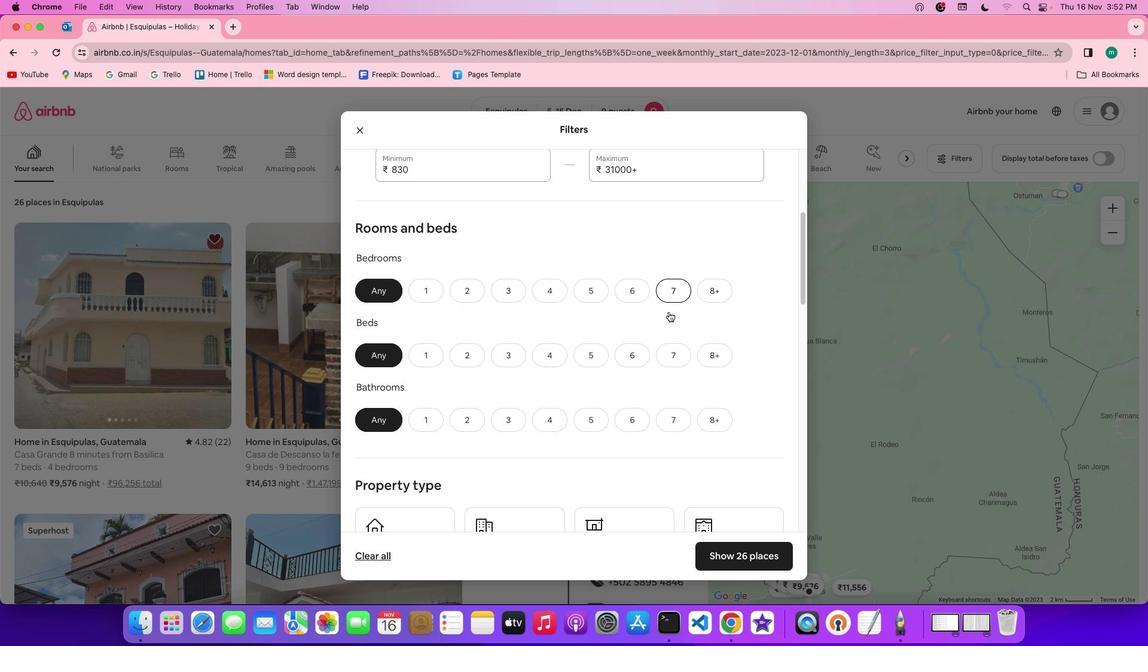 
Action: Mouse scrolled (665, 308) with delta (-2, -3)
Screenshot: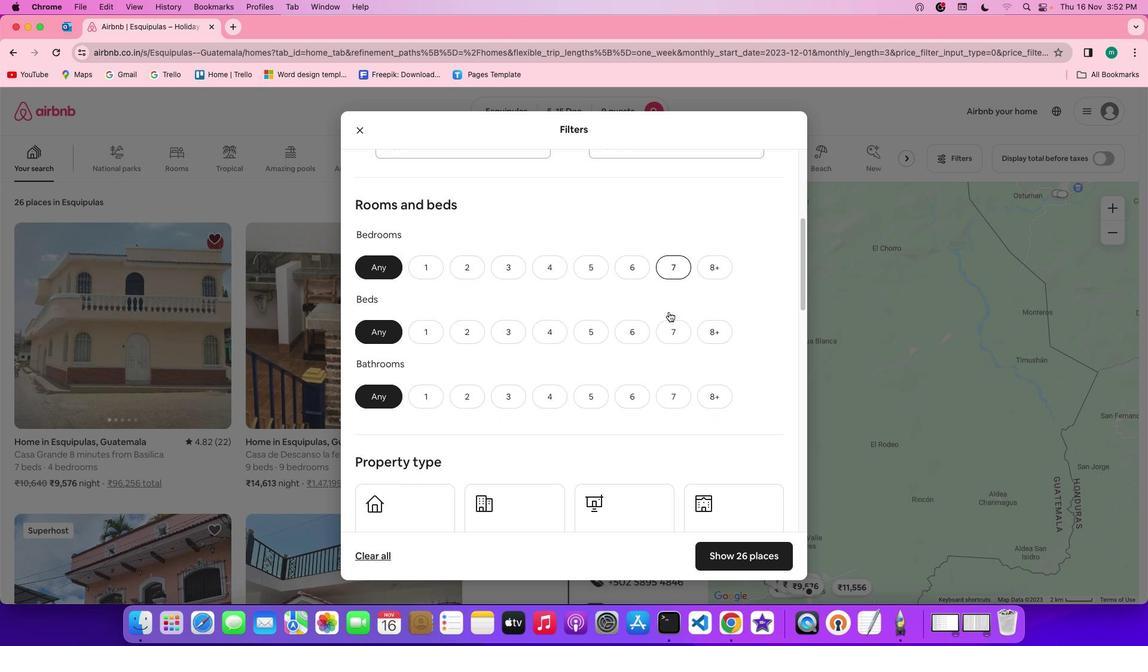 
Action: Mouse scrolled (665, 308) with delta (-2, -3)
Screenshot: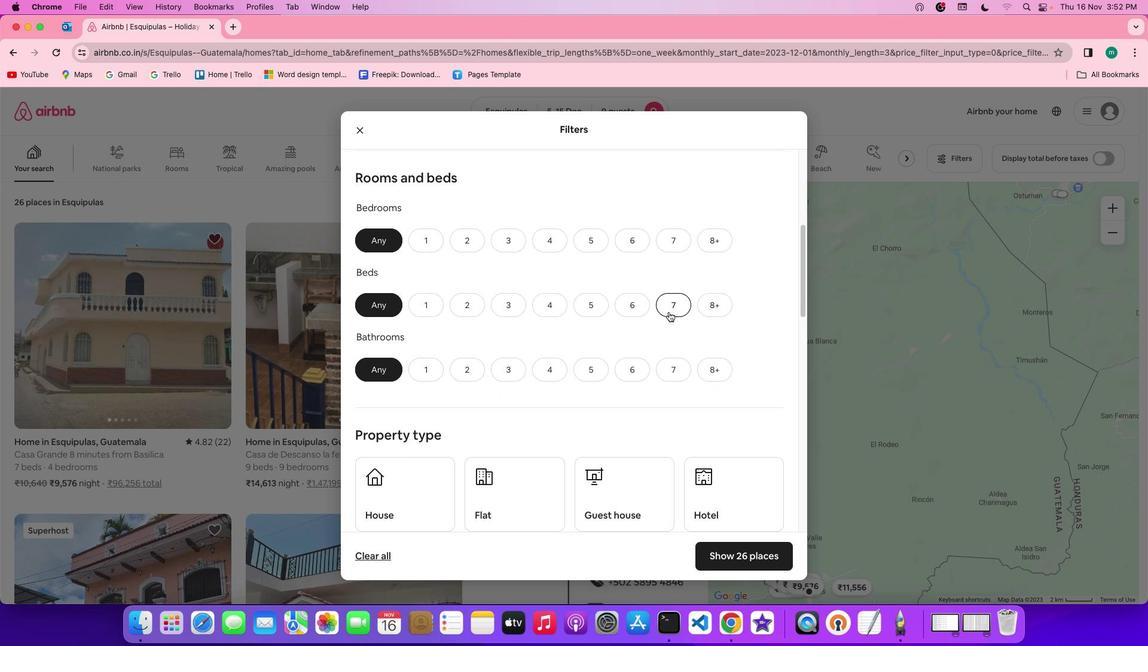 
Action: Mouse scrolled (665, 308) with delta (-2, -3)
Screenshot: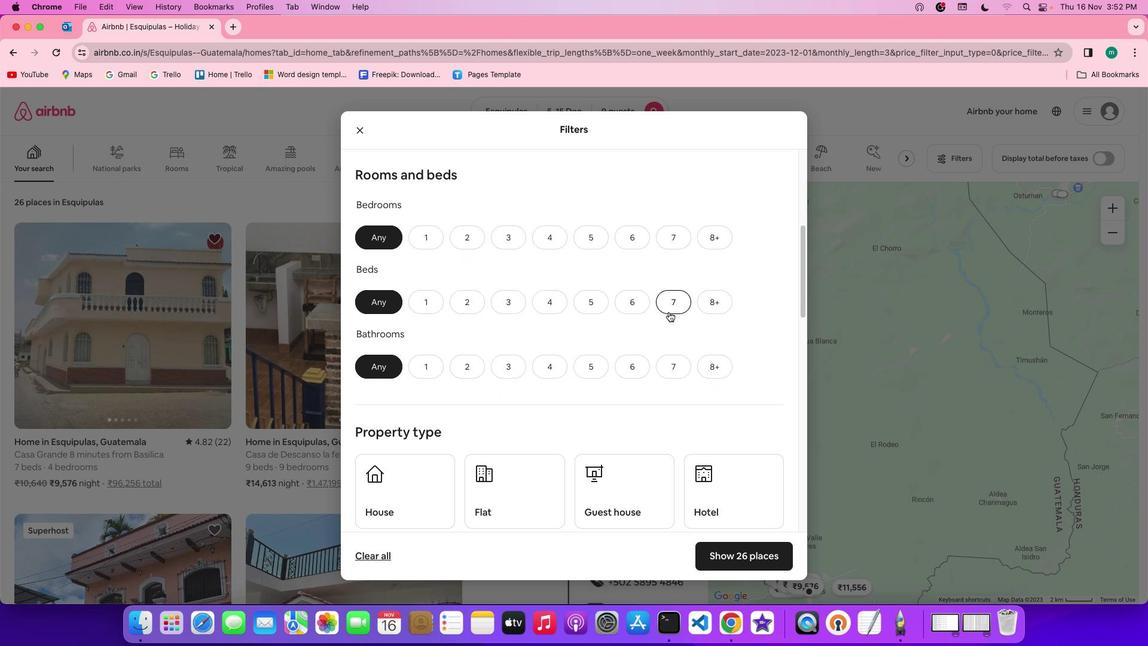 
Action: Mouse scrolled (665, 308) with delta (-2, -3)
Screenshot: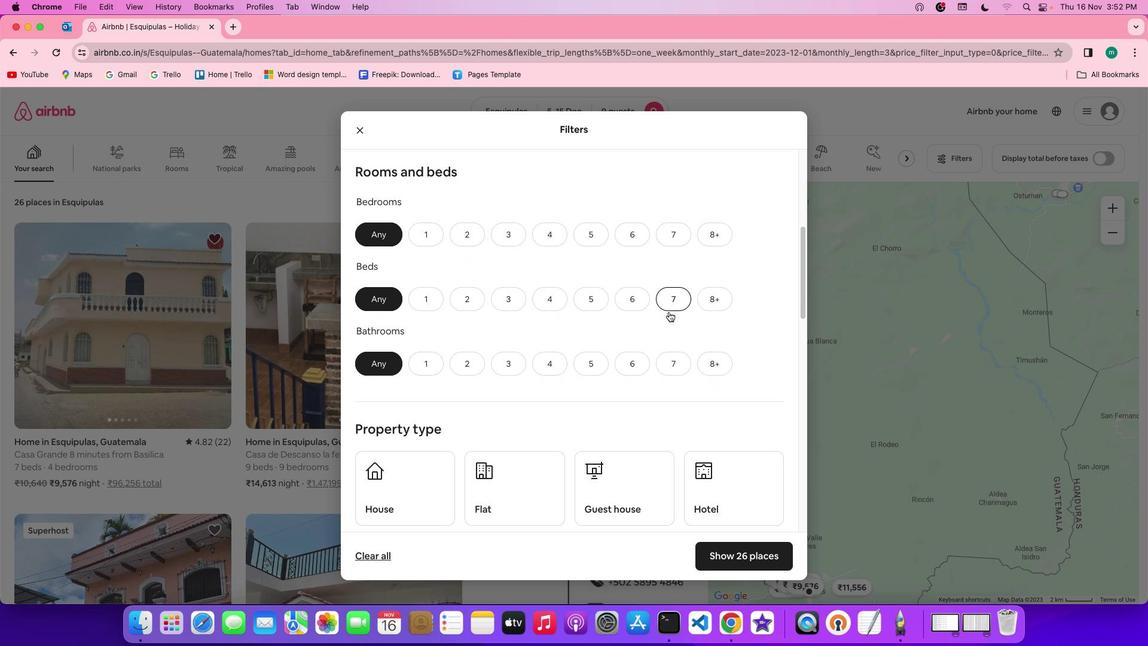 
Action: Mouse scrolled (665, 308) with delta (-2, -3)
Screenshot: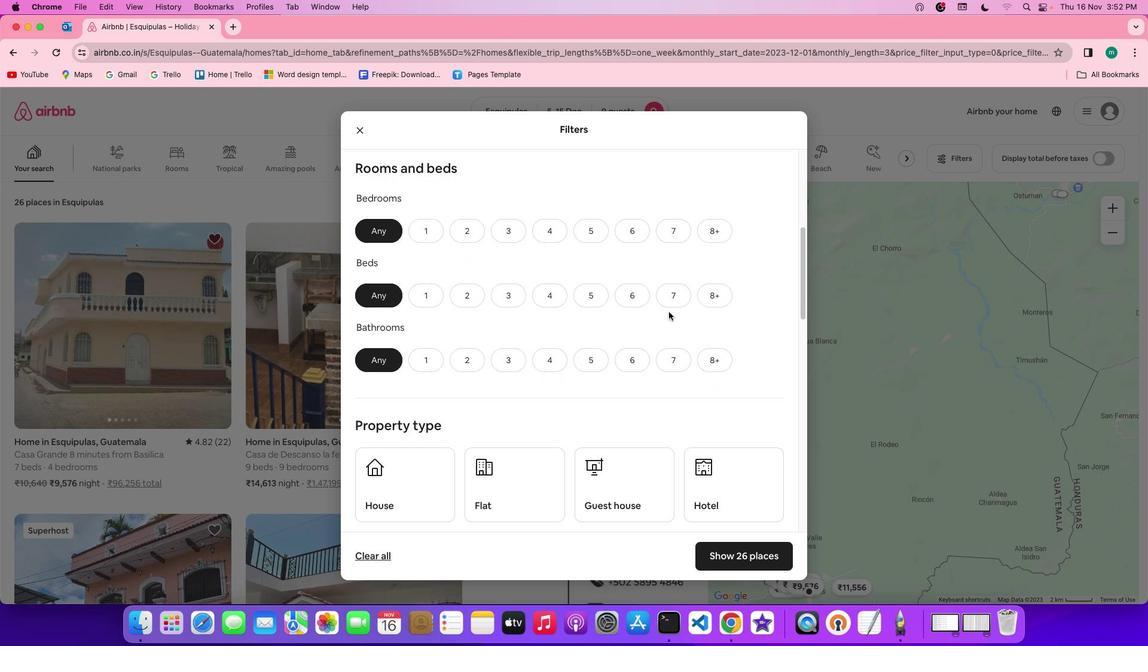 
Action: Mouse scrolled (665, 308) with delta (-2, -3)
Screenshot: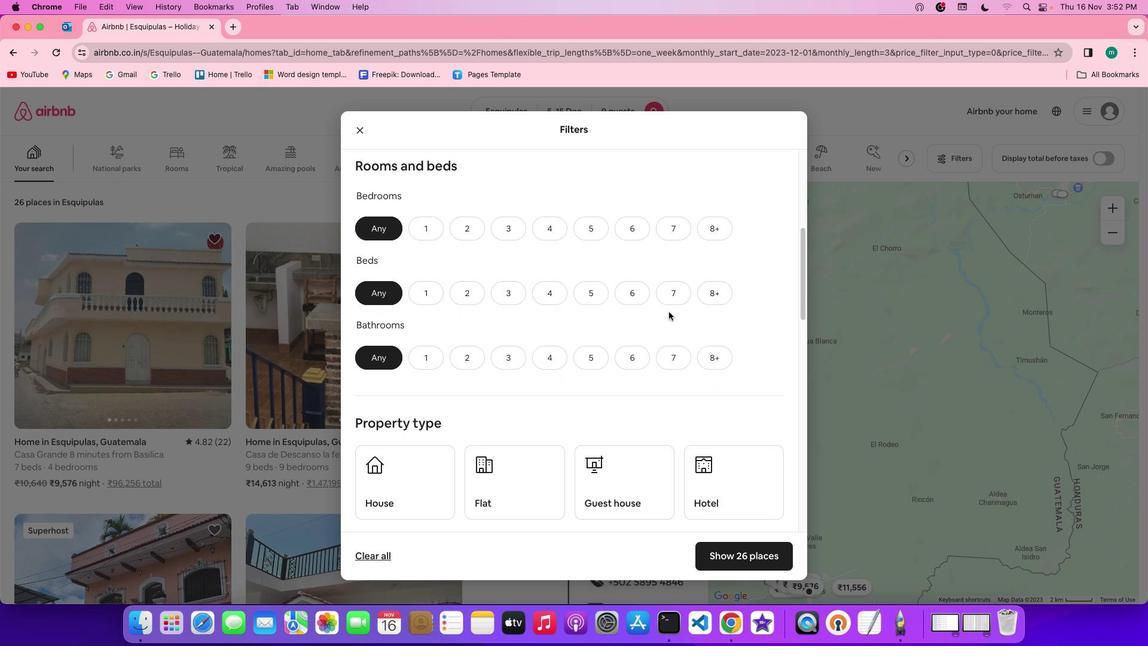 
Action: Mouse moved to (712, 230)
Screenshot: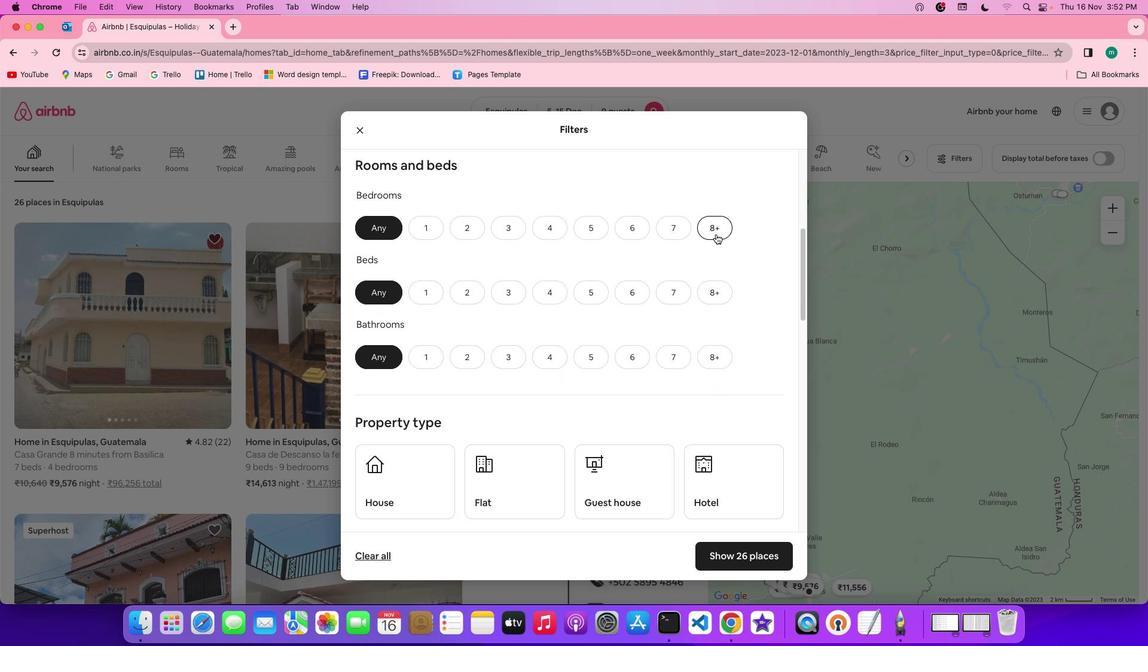 
Action: Mouse pressed left at (712, 230)
Screenshot: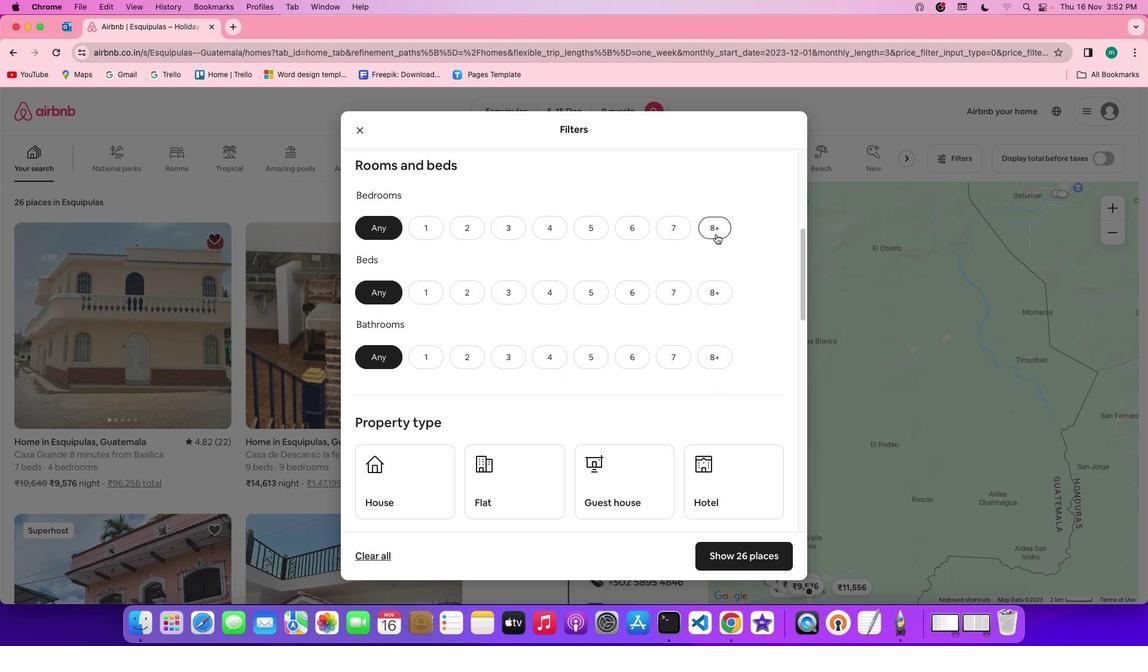 
Action: Mouse moved to (754, 318)
Screenshot: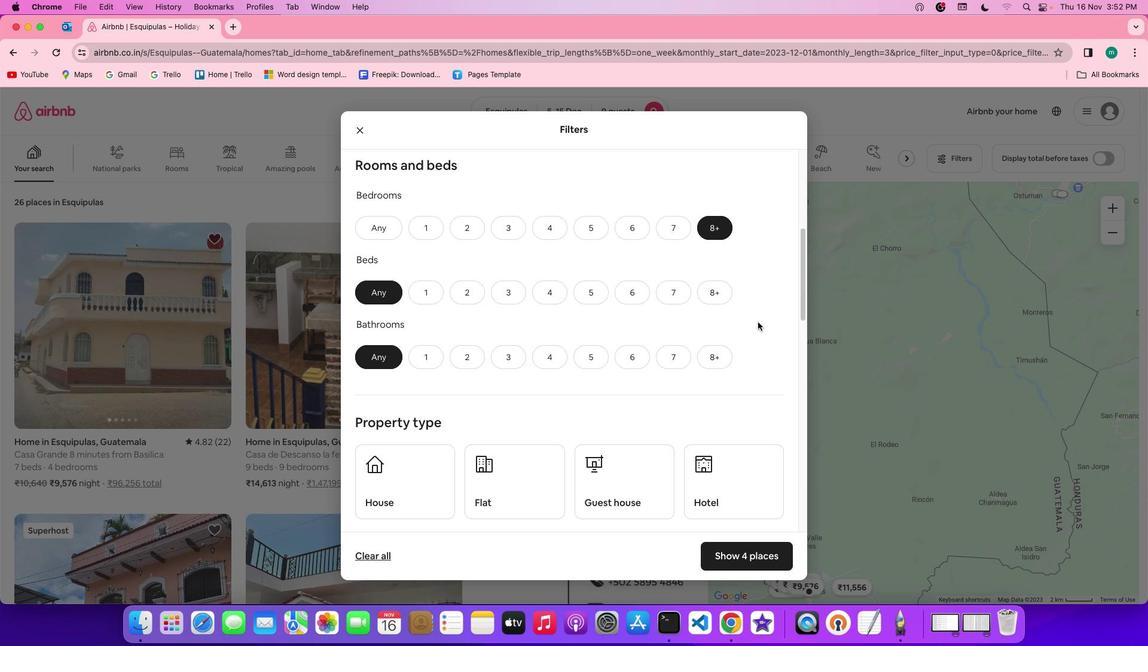 
Action: Mouse scrolled (754, 318) with delta (-2, -3)
Screenshot: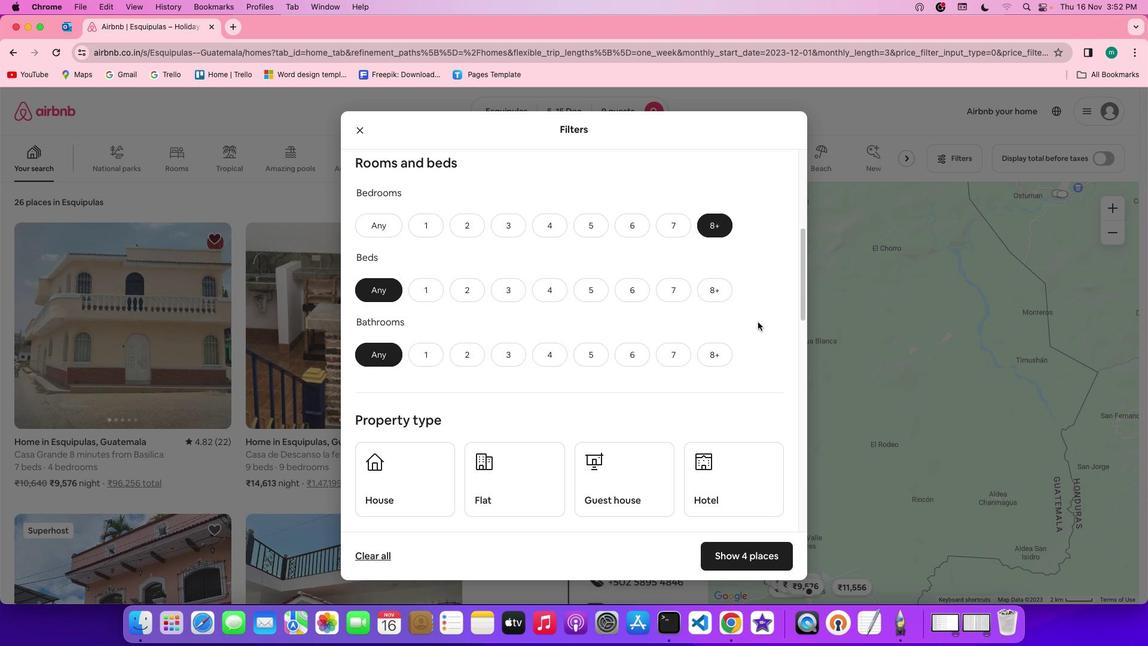 
Action: Mouse scrolled (754, 318) with delta (-2, -3)
Screenshot: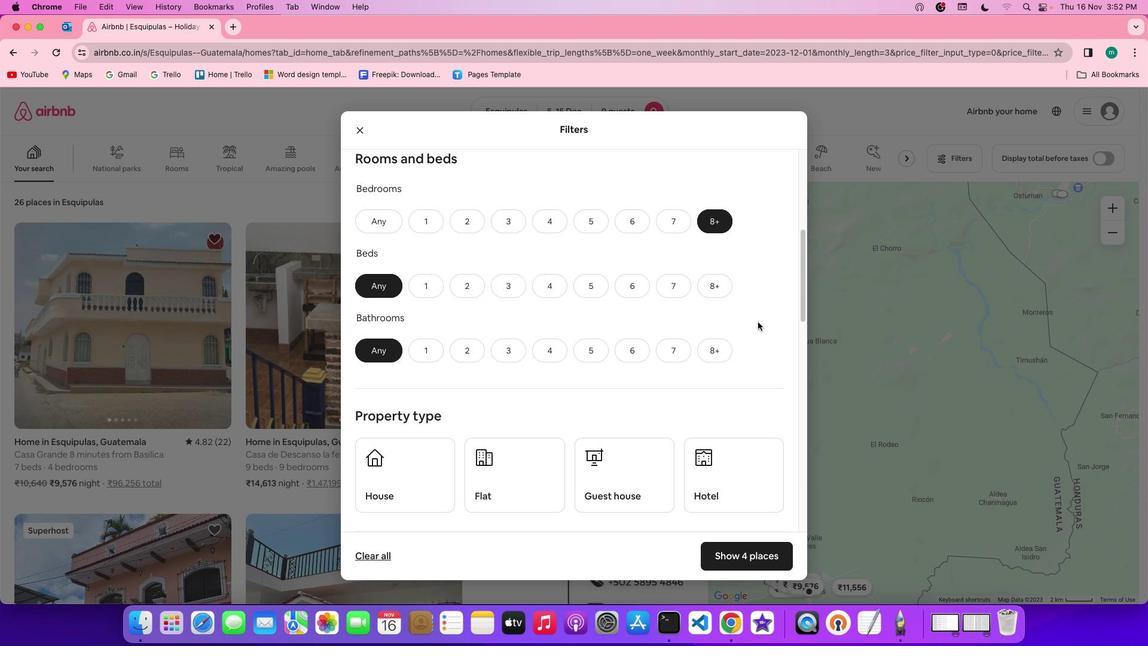 
Action: Mouse scrolled (754, 318) with delta (-2, -3)
Screenshot: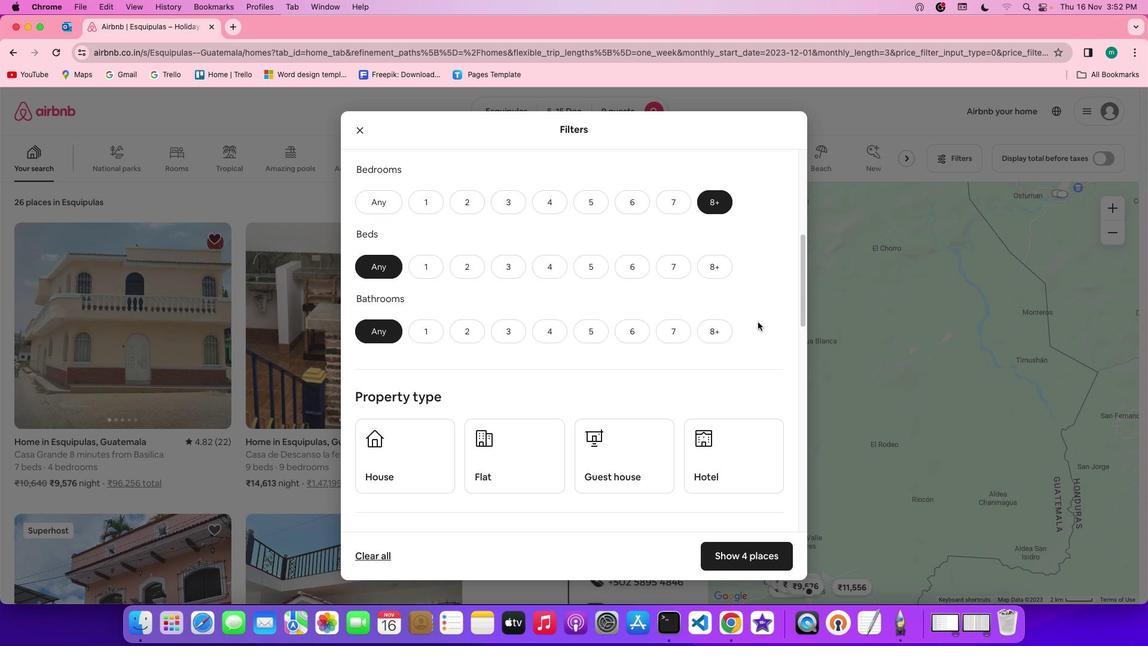 
Action: Mouse moved to (753, 316)
Screenshot: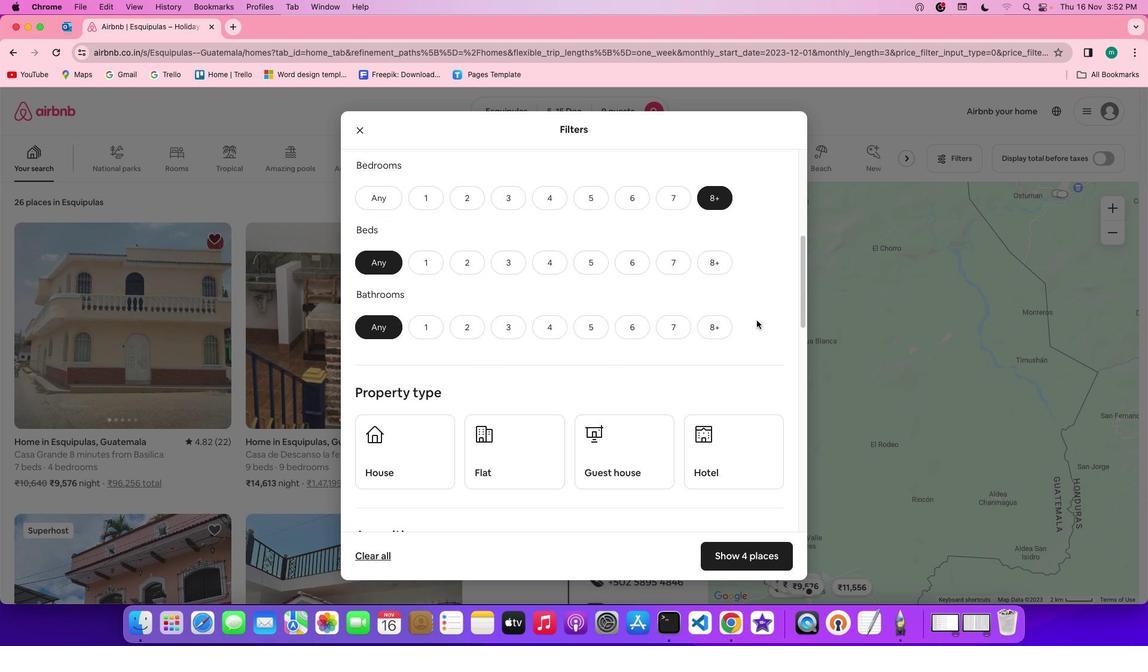 
Action: Mouse scrolled (753, 316) with delta (-2, -2)
Screenshot: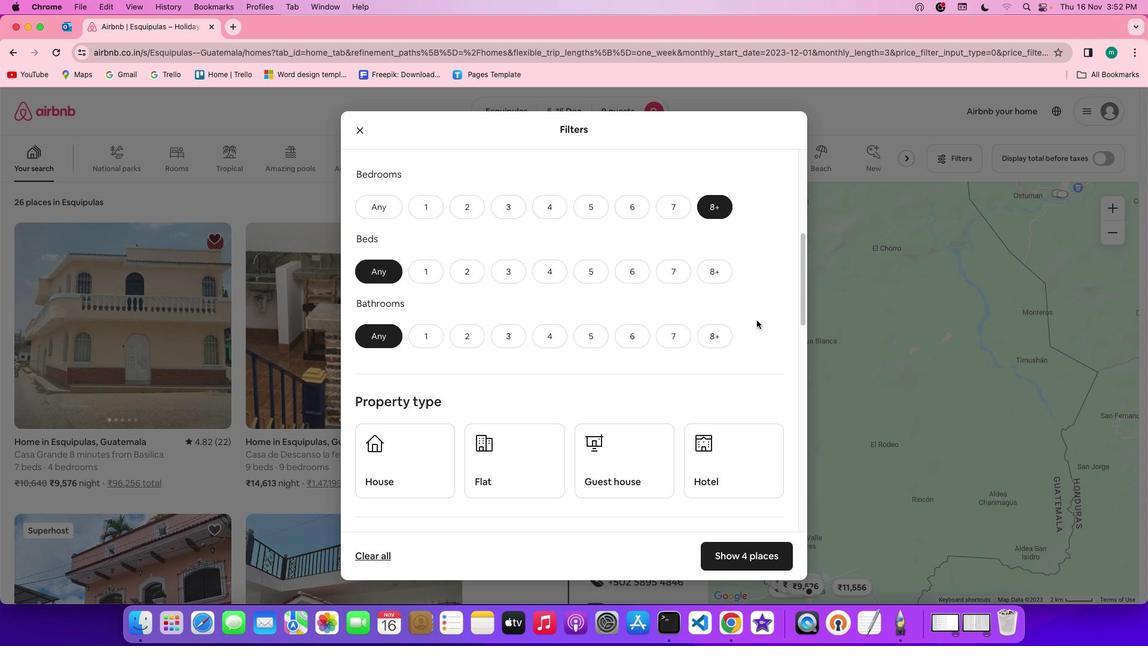 
Action: Mouse scrolled (753, 316) with delta (-2, -2)
Screenshot: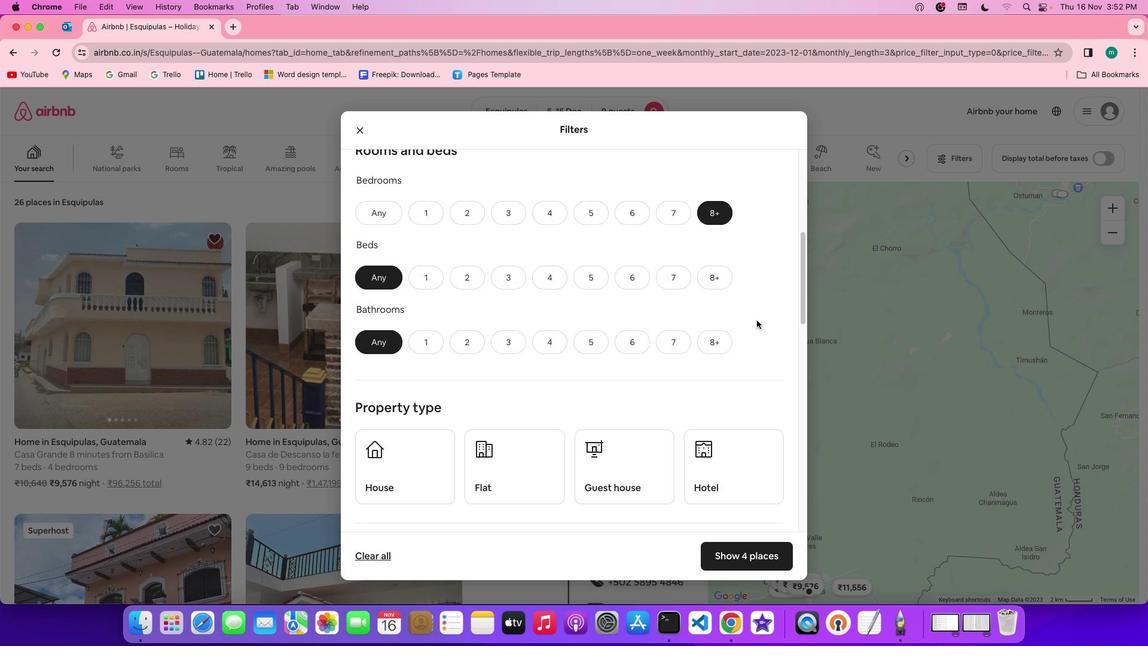 
Action: Mouse scrolled (753, 316) with delta (-2, -2)
Screenshot: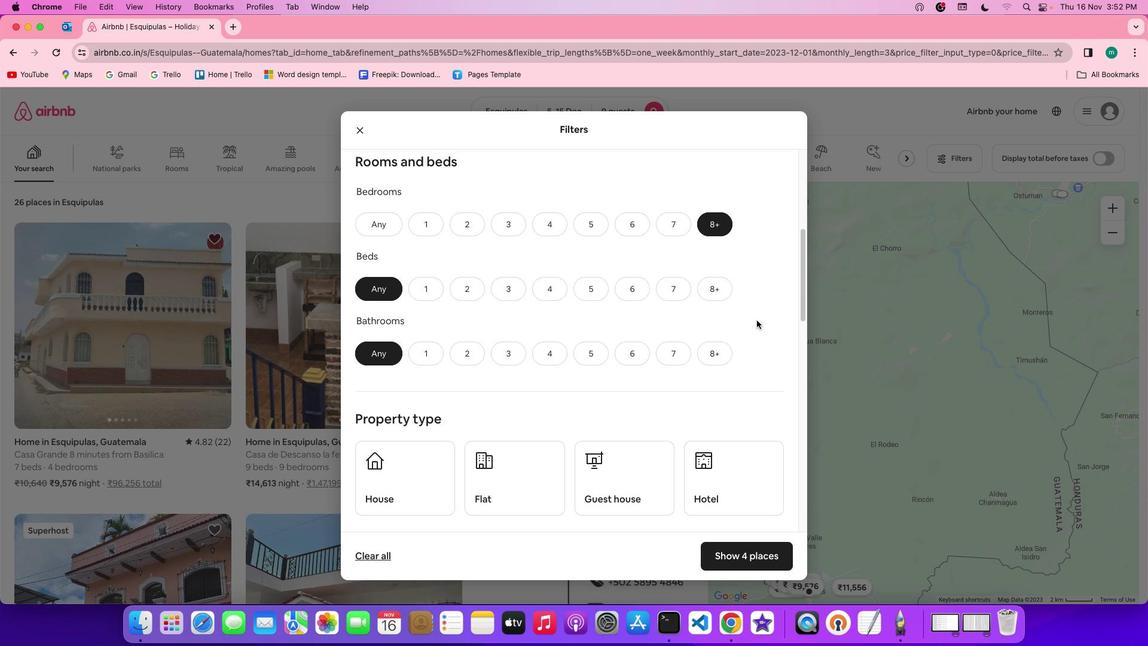 
Action: Mouse scrolled (753, 316) with delta (-2, -2)
Screenshot: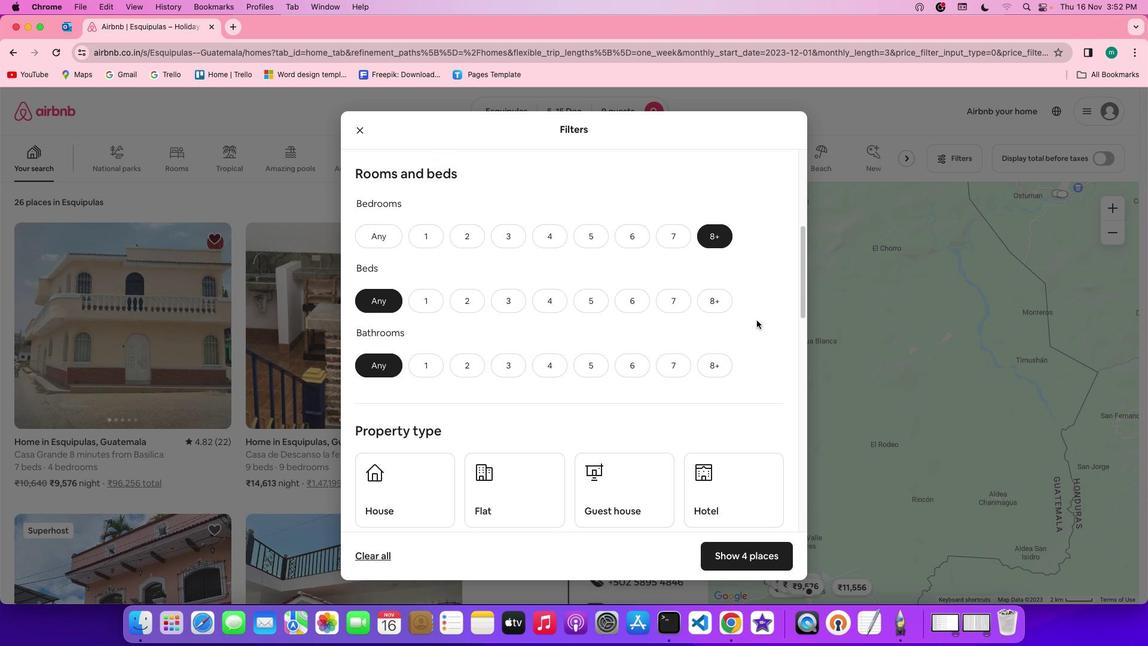 
Action: Mouse scrolled (753, 316) with delta (-2, -2)
Screenshot: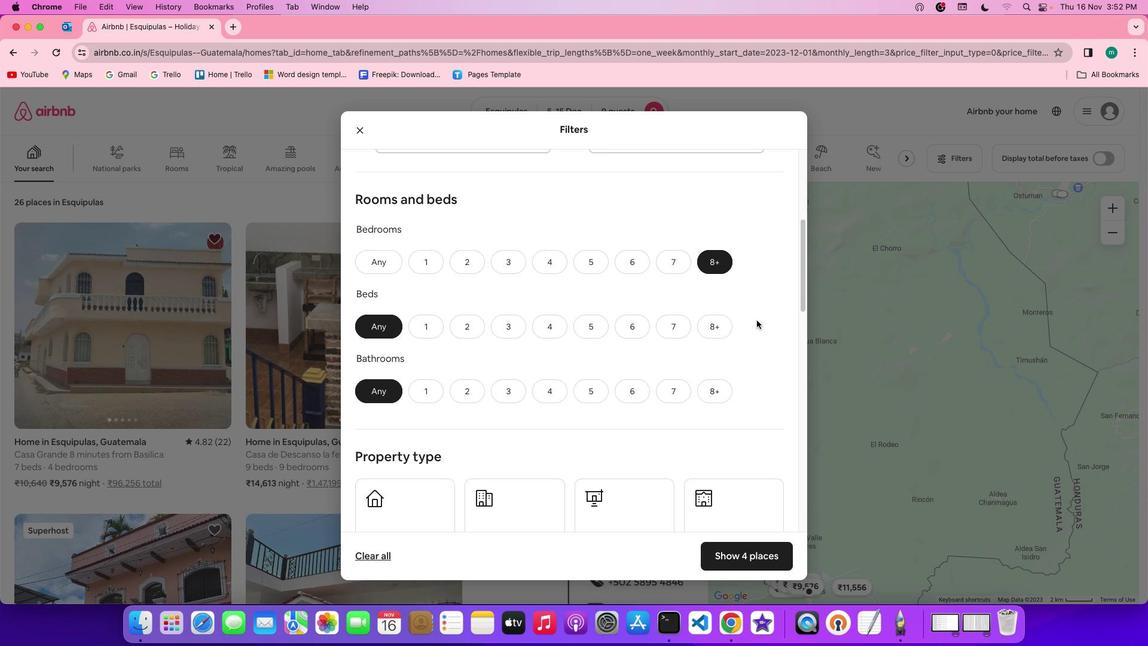 
Action: Mouse scrolled (753, 316) with delta (-2, -2)
Screenshot: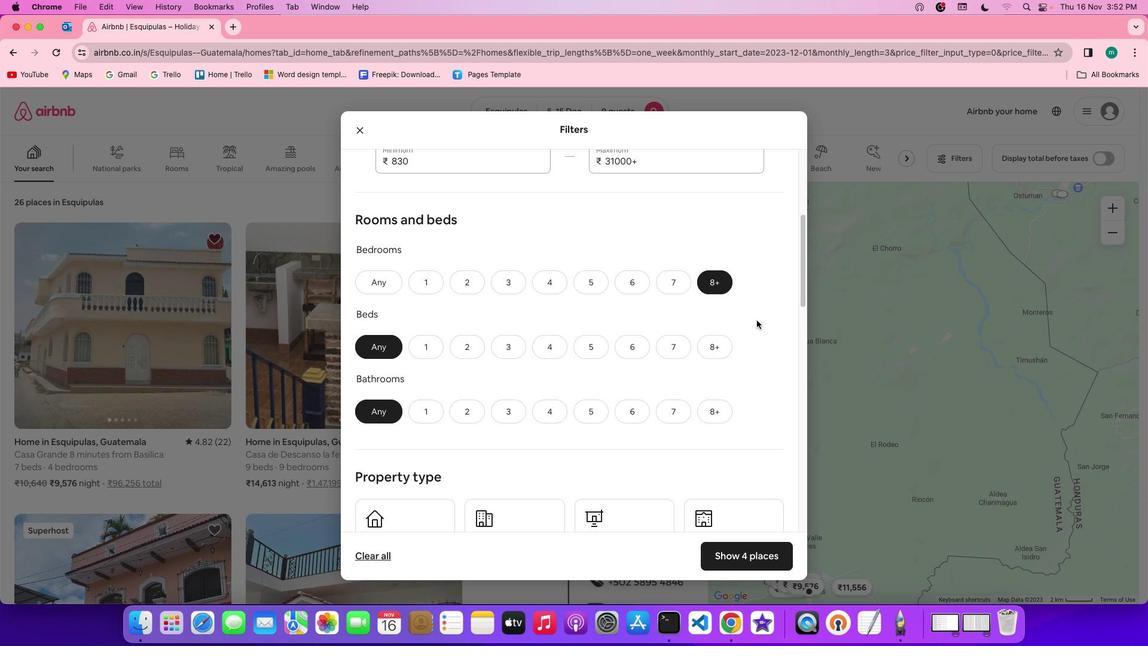
Action: Mouse scrolled (753, 316) with delta (-2, -2)
Screenshot: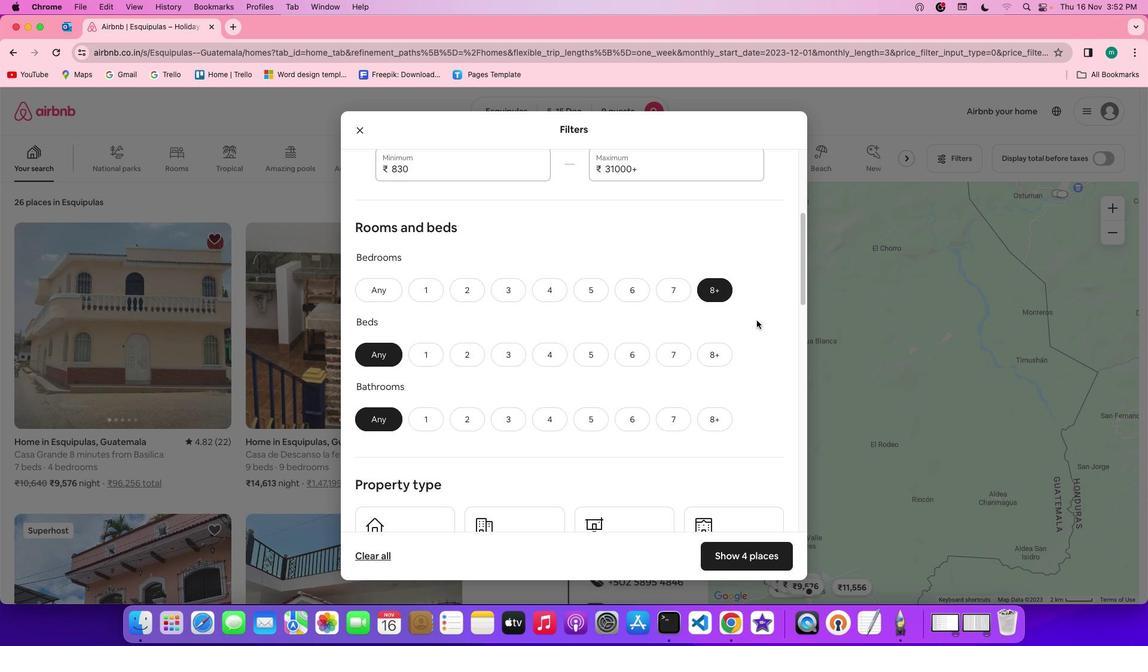 
Action: Mouse moved to (591, 292)
Screenshot: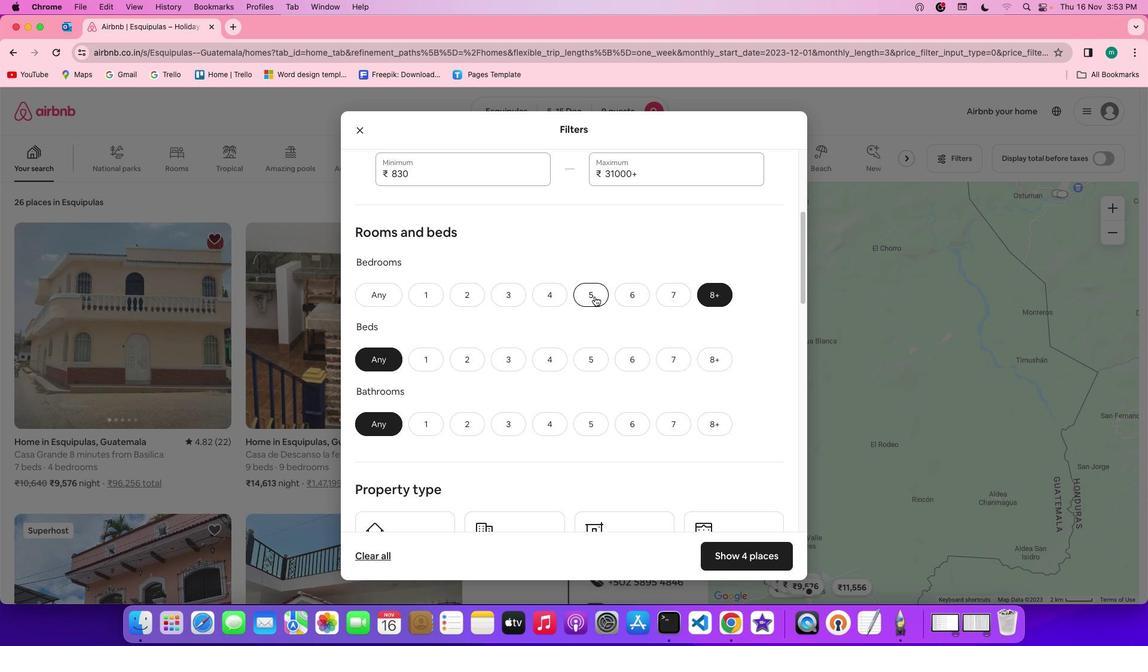 
Action: Mouse pressed left at (591, 292)
Screenshot: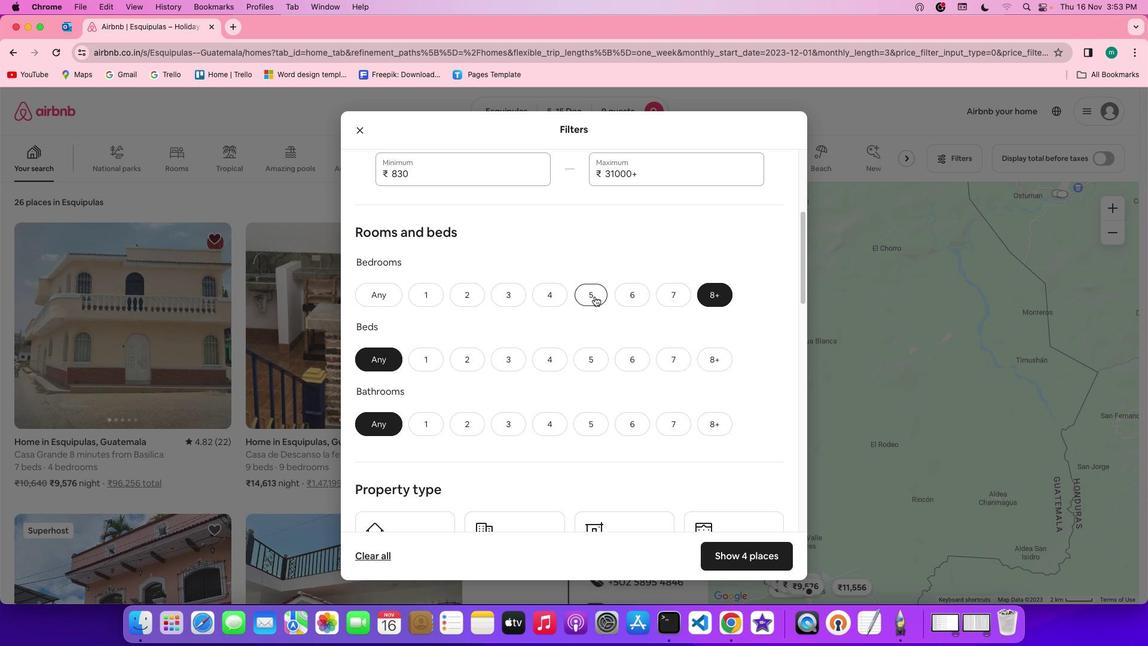 
Action: Mouse moved to (591, 352)
Screenshot: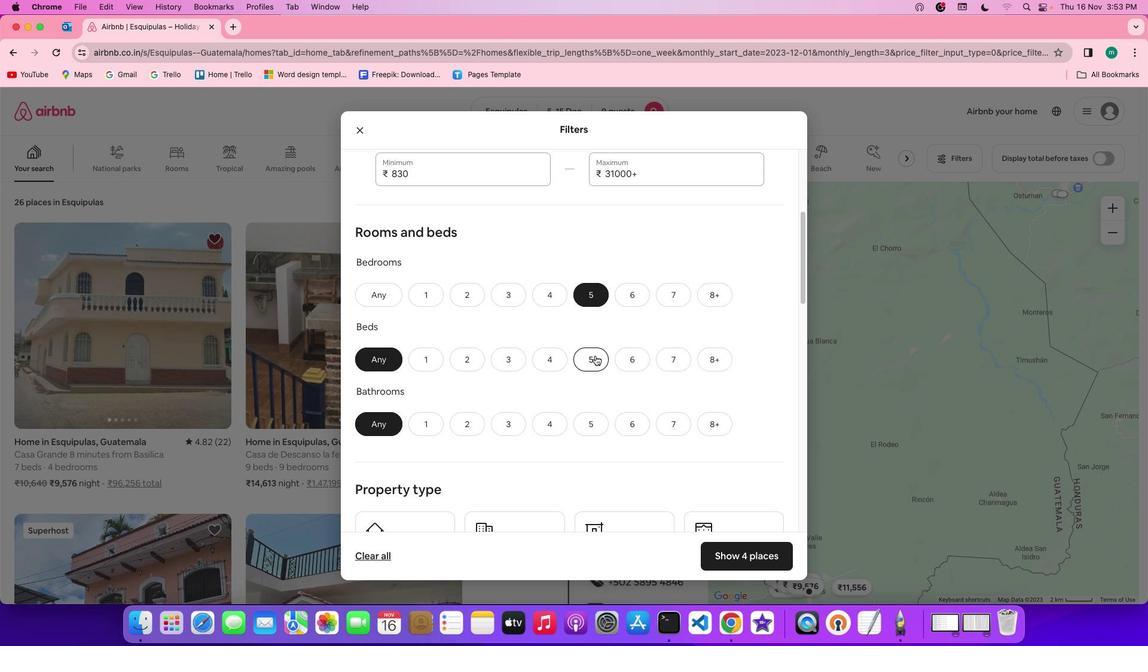 
Action: Mouse pressed left at (591, 352)
Screenshot: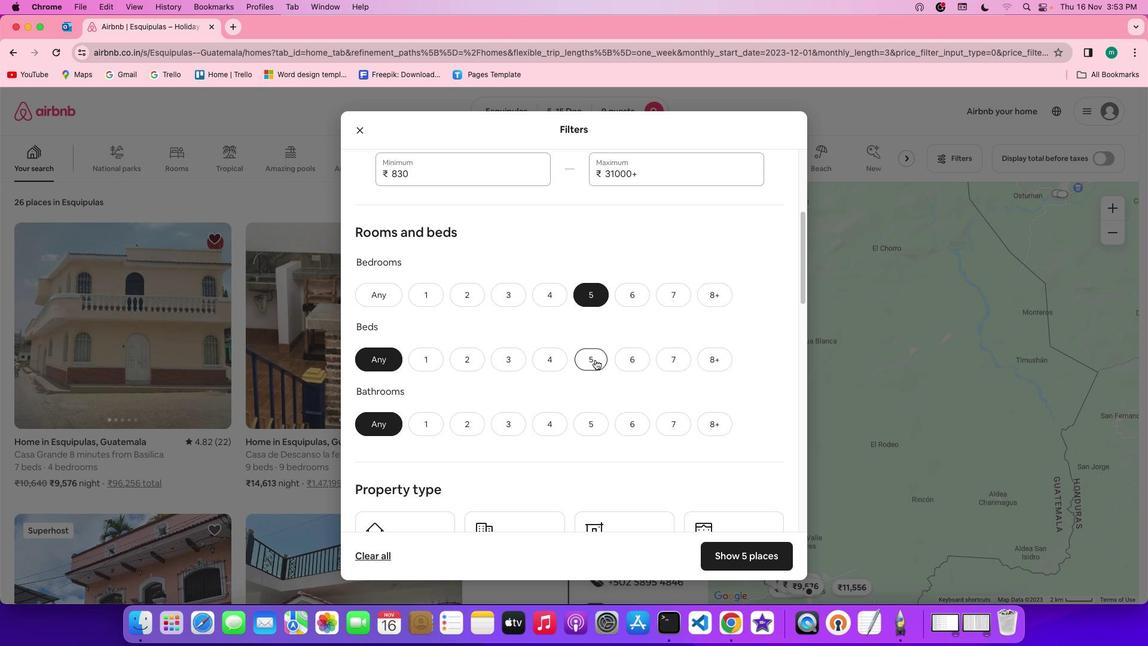 
Action: Mouse moved to (585, 423)
Screenshot: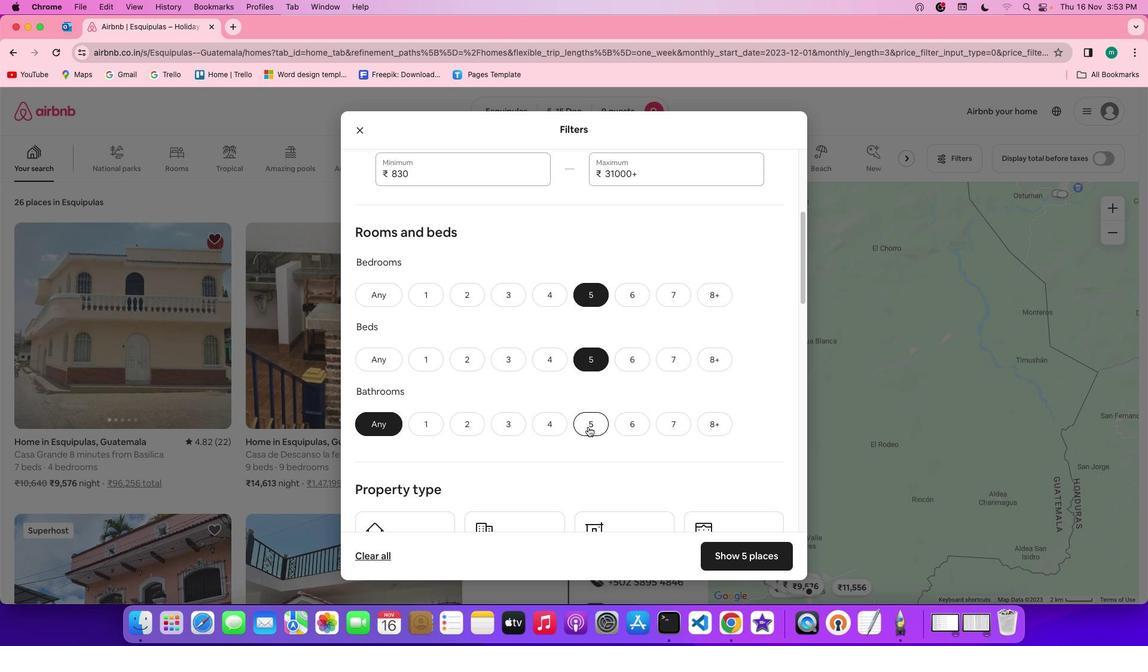 
Action: Mouse pressed left at (585, 423)
Screenshot: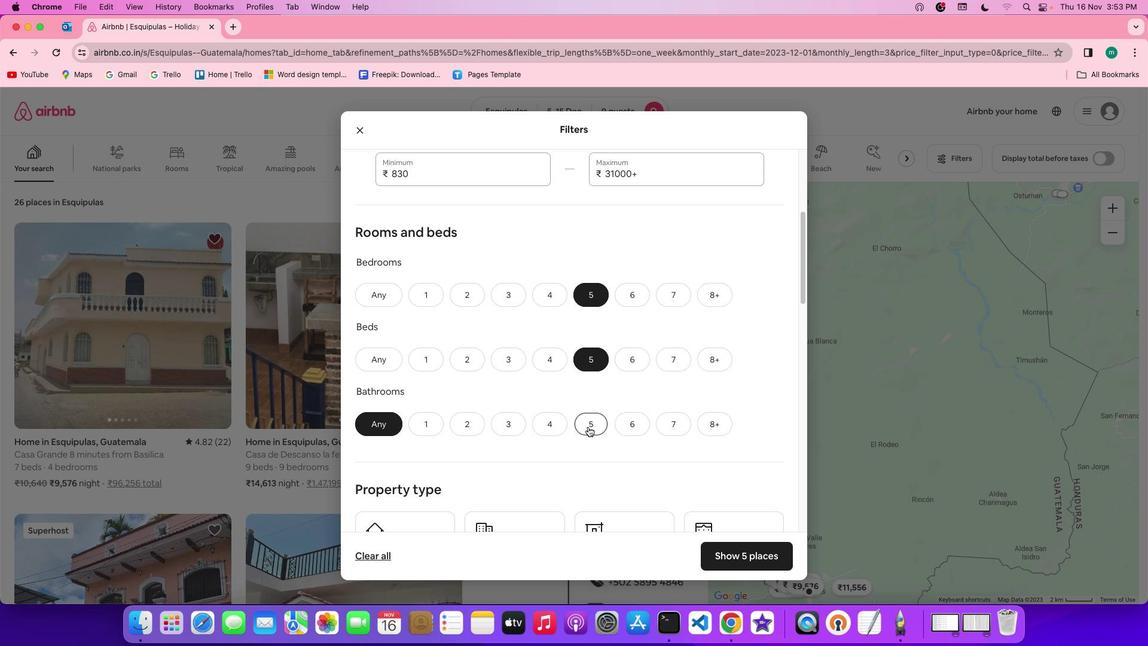 
Action: Mouse moved to (642, 408)
Screenshot: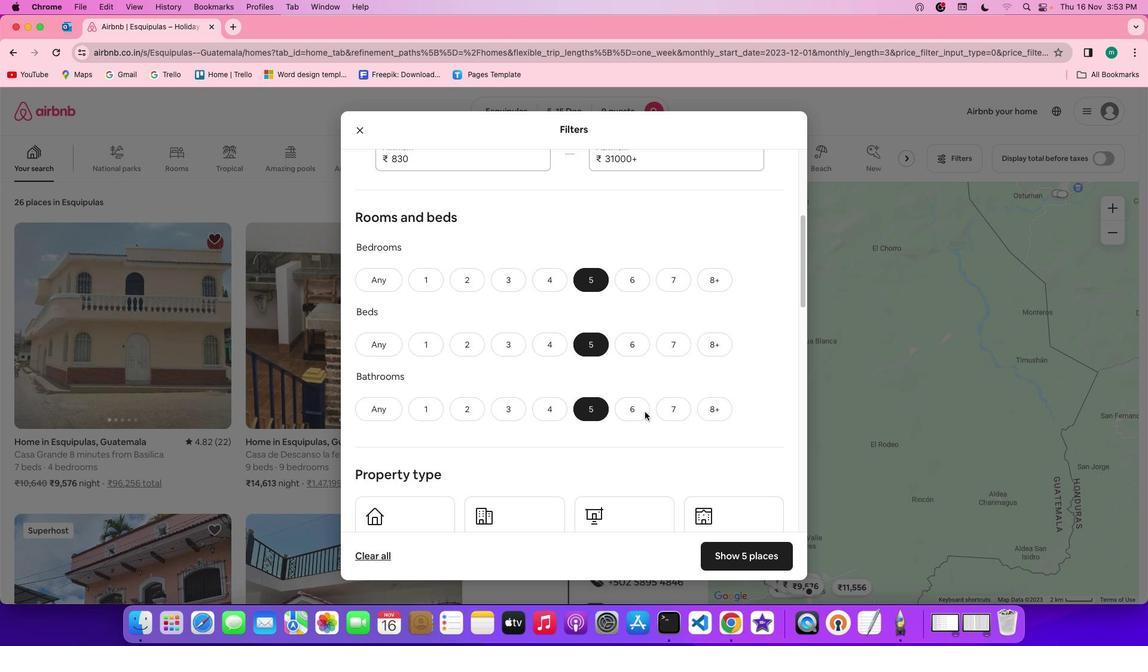 
Action: Mouse scrolled (642, 408) with delta (-2, -3)
Screenshot: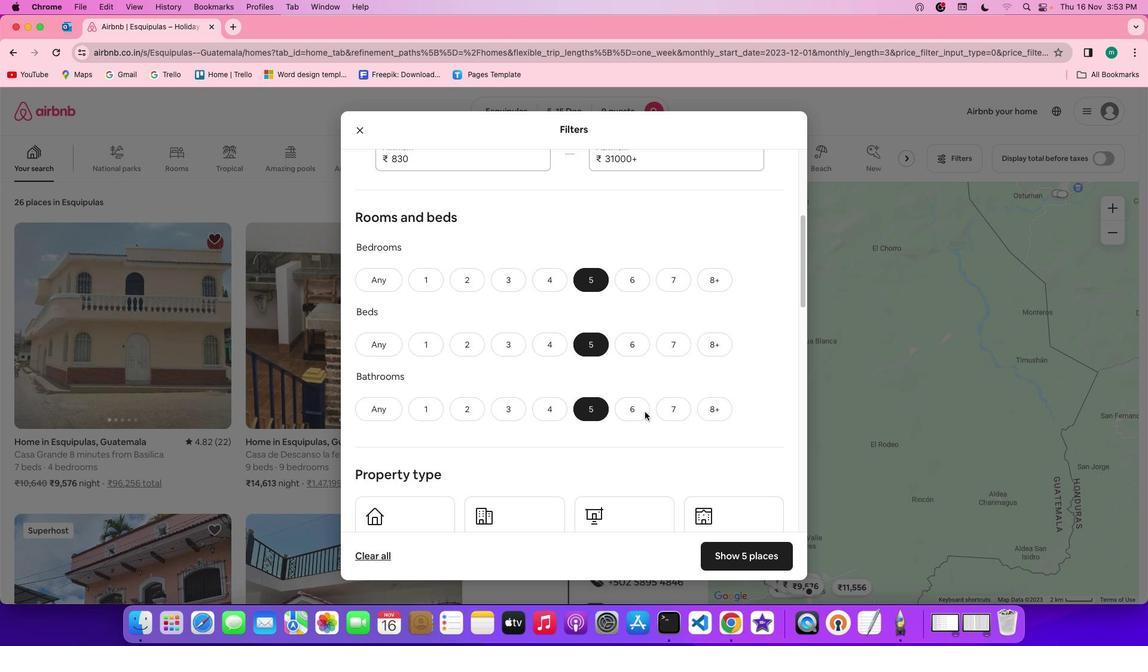 
Action: Mouse scrolled (642, 408) with delta (-2, -3)
Screenshot: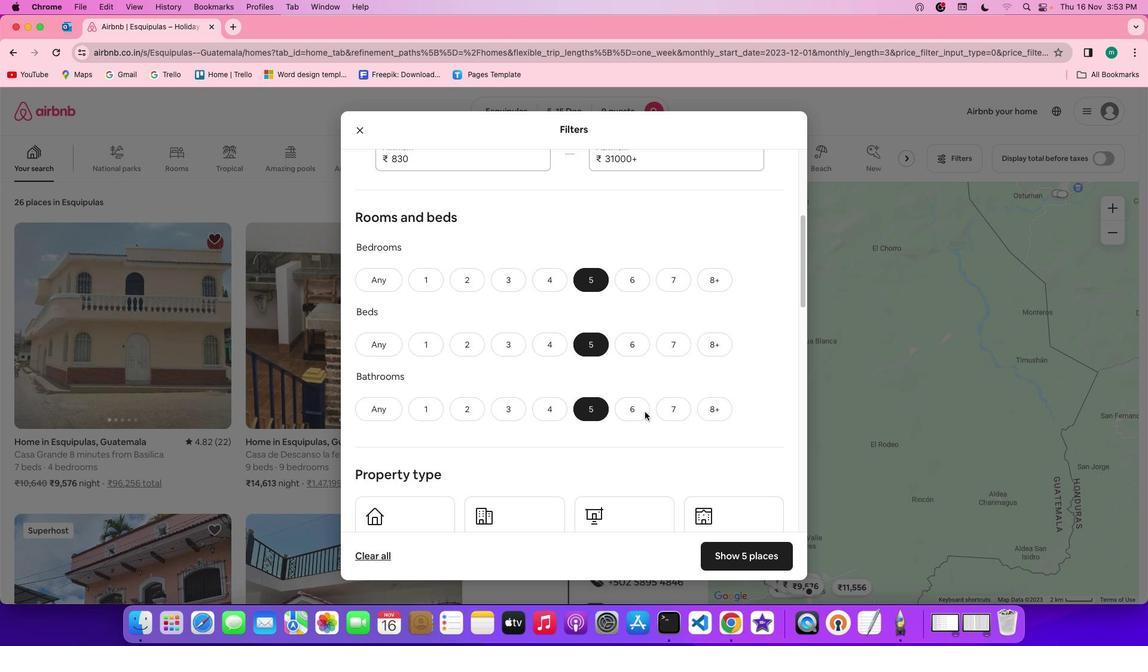 
Action: Mouse scrolled (642, 408) with delta (-2, -4)
Screenshot: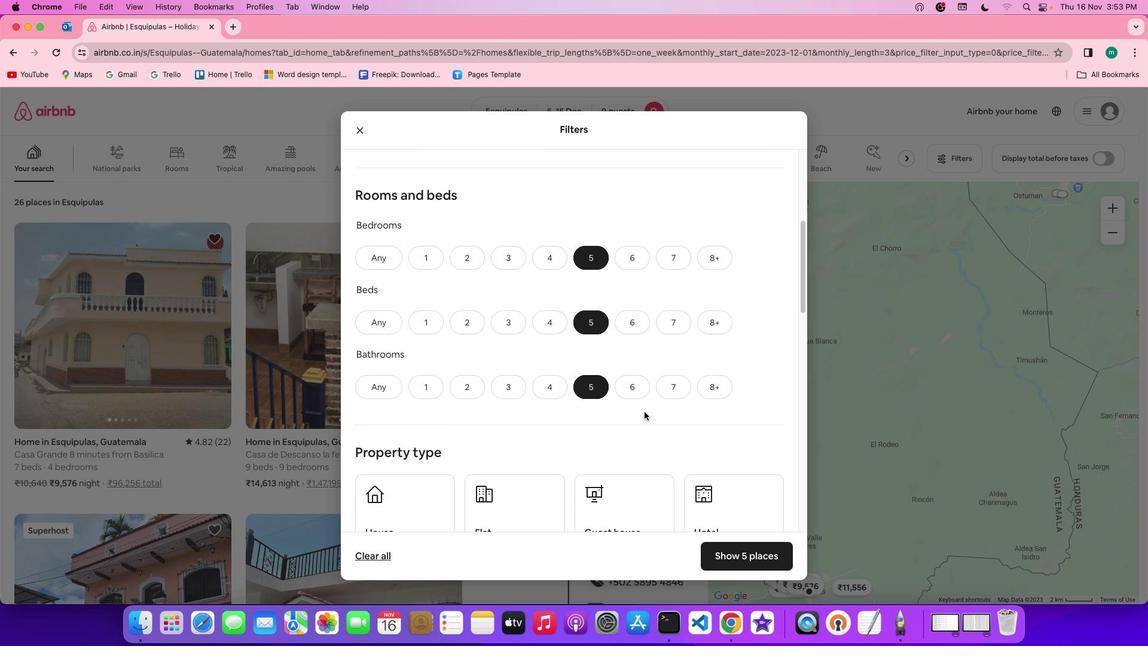 
Action: Mouse moved to (641, 408)
Screenshot: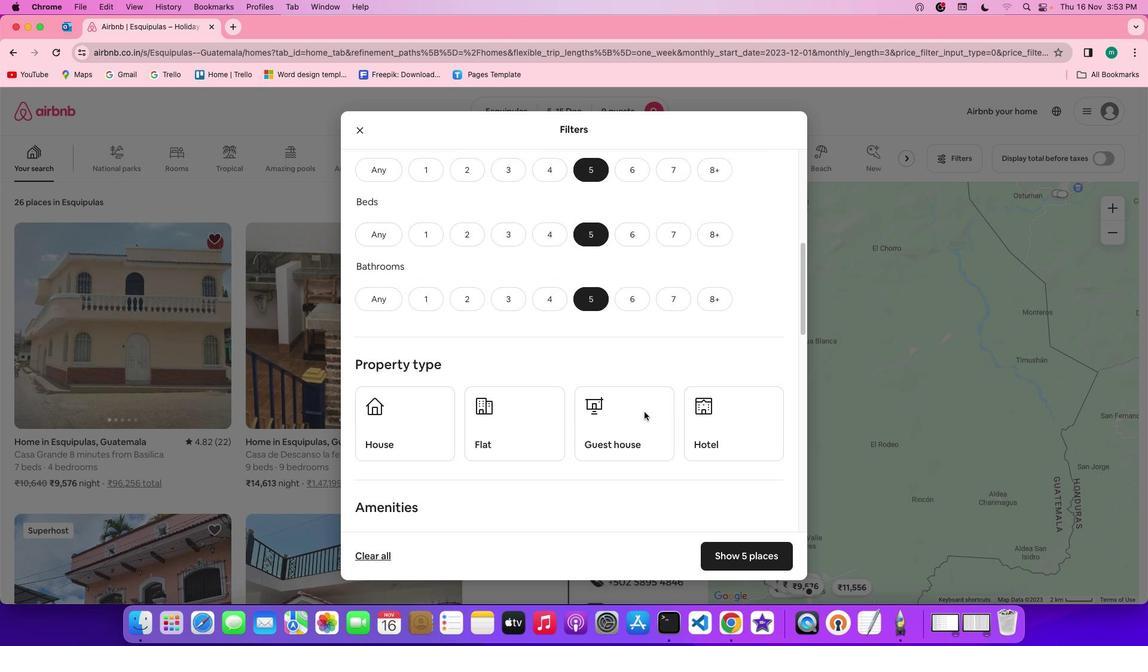 
Action: Mouse scrolled (641, 408) with delta (-2, -4)
Screenshot: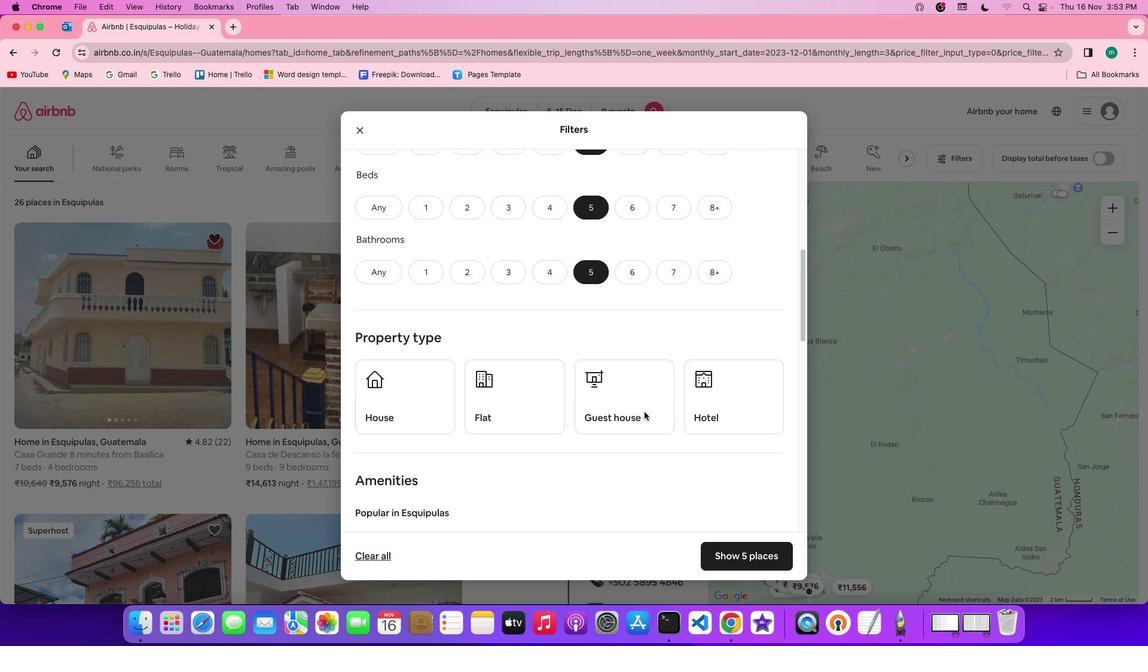 
Action: Mouse moved to (659, 394)
Screenshot: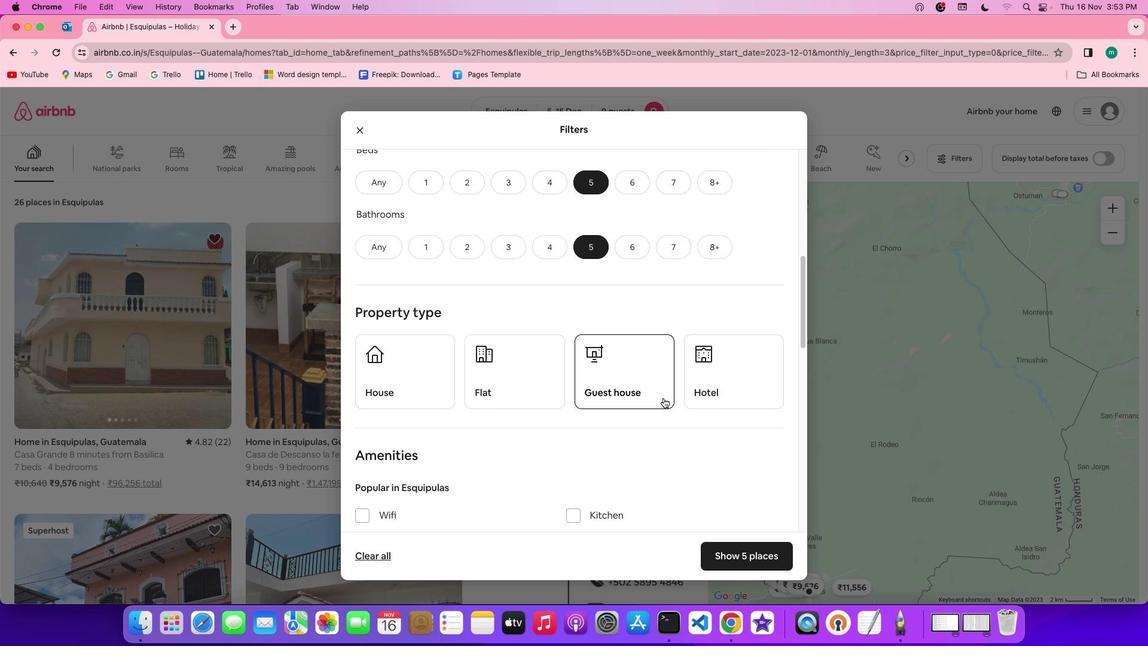 
Action: Mouse scrolled (659, 394) with delta (-2, -3)
Screenshot: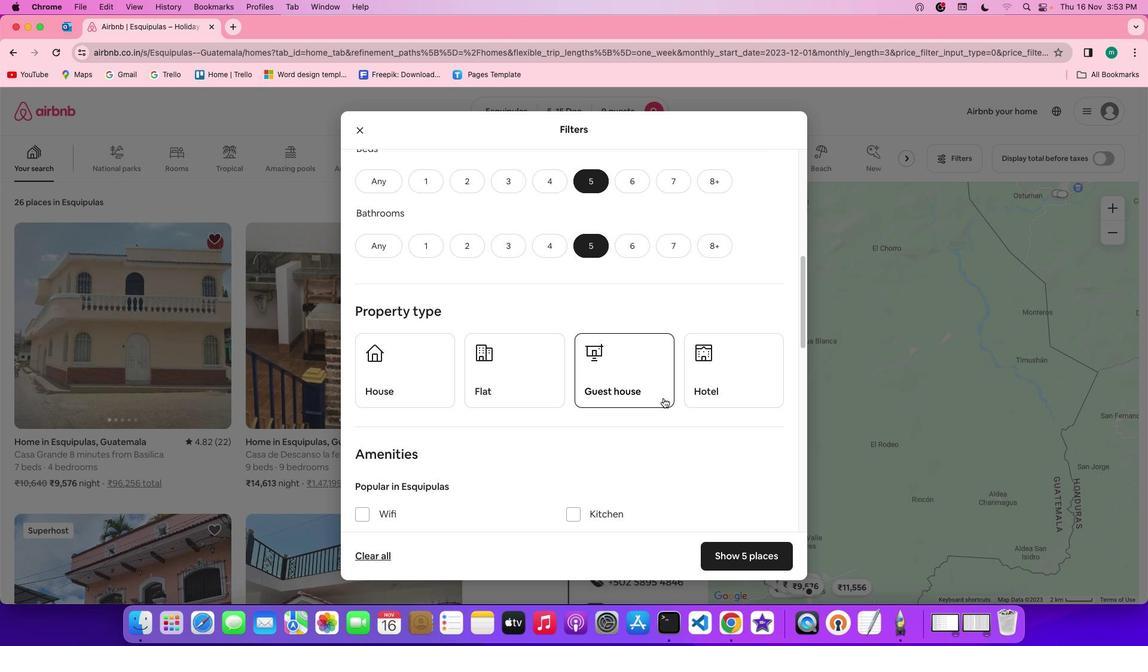 
Action: Mouse scrolled (659, 394) with delta (-2, -3)
Screenshot: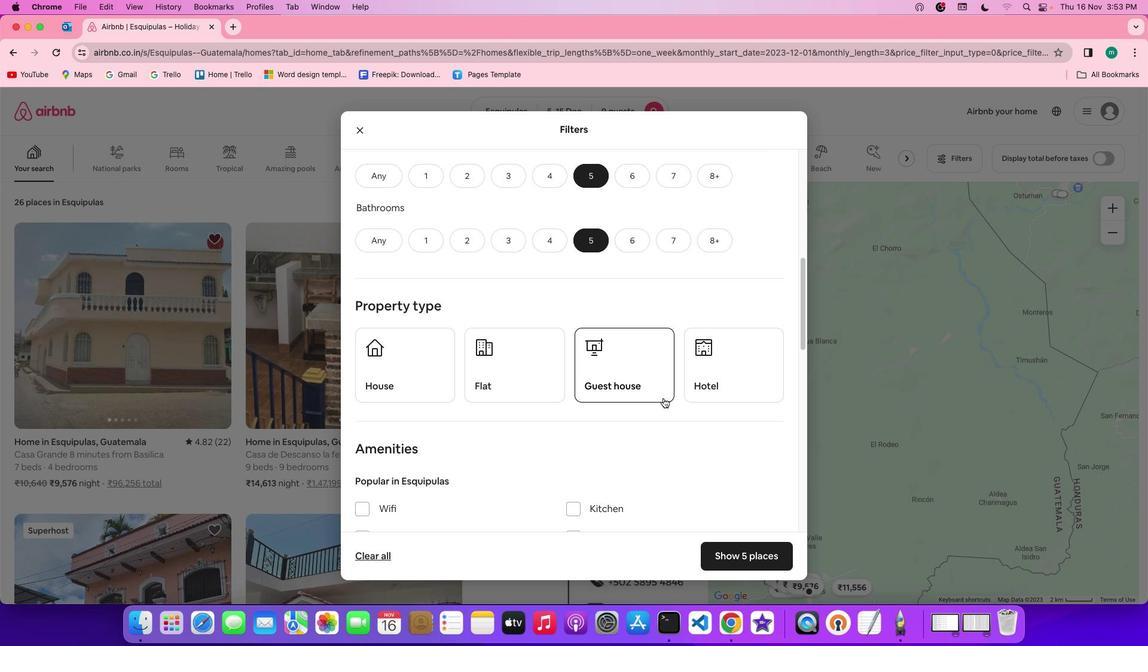 
Action: Mouse scrolled (659, 394) with delta (-2, -3)
Screenshot: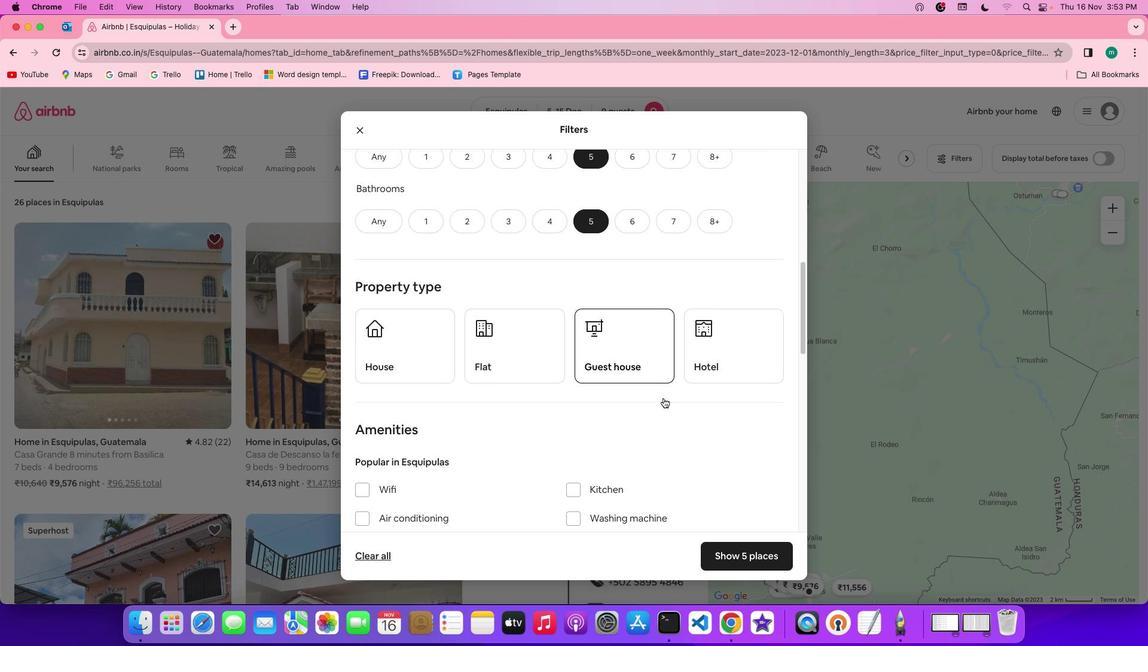 
Action: Mouse scrolled (659, 394) with delta (-2, -3)
Screenshot: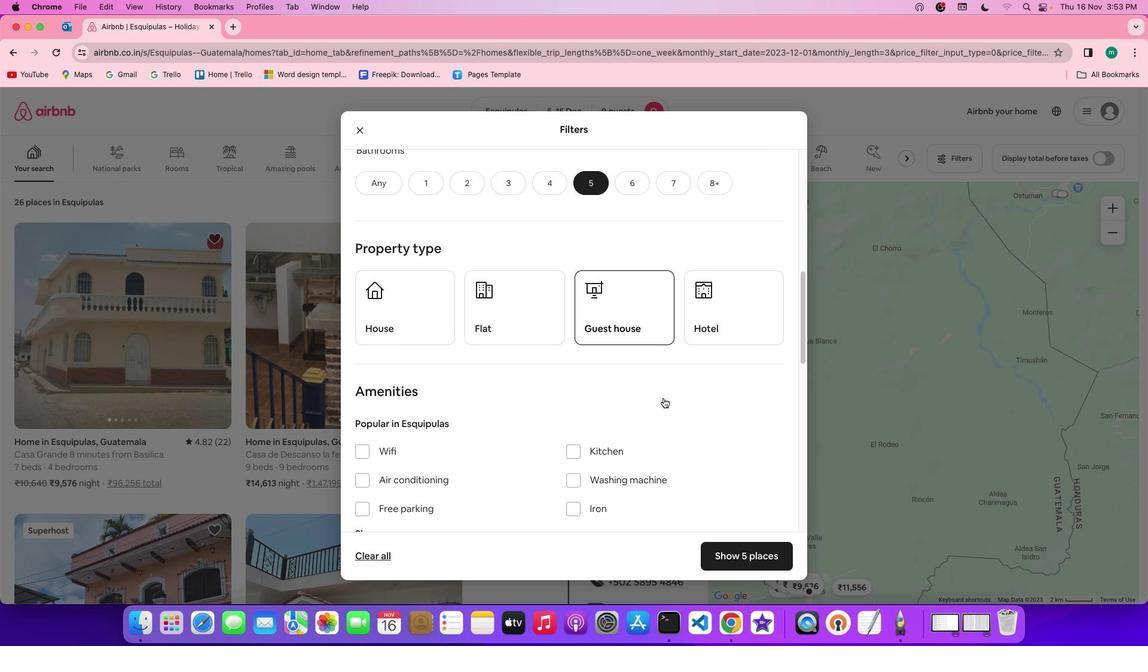 
Action: Mouse scrolled (659, 394) with delta (-2, -3)
Screenshot: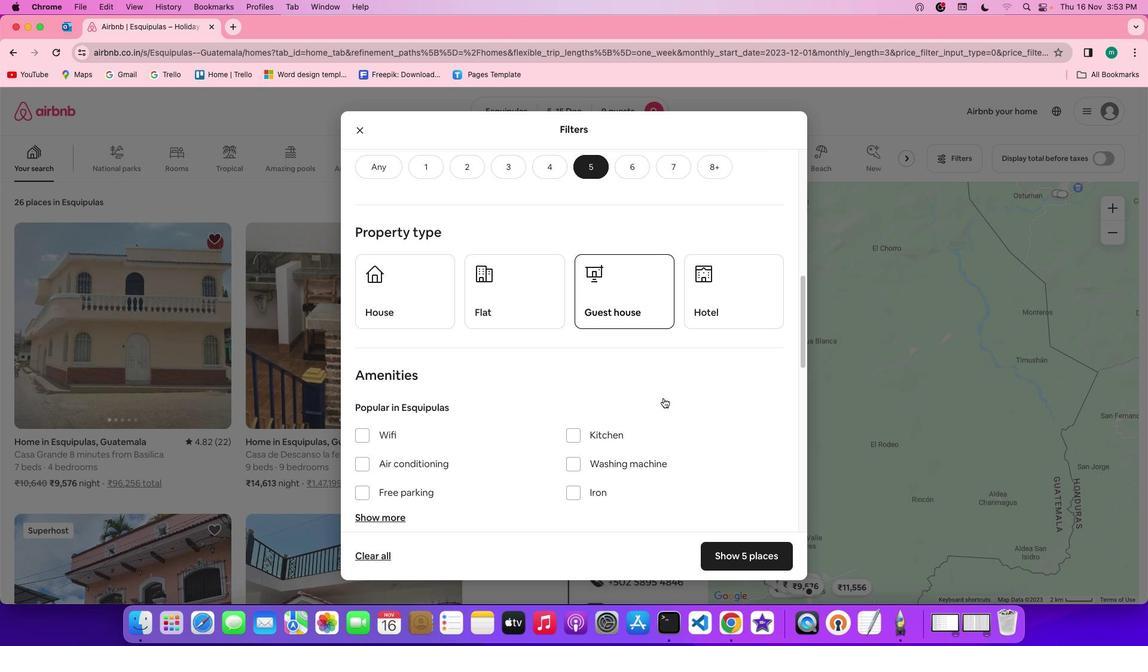 
Action: Mouse scrolled (659, 394) with delta (-2, -3)
Screenshot: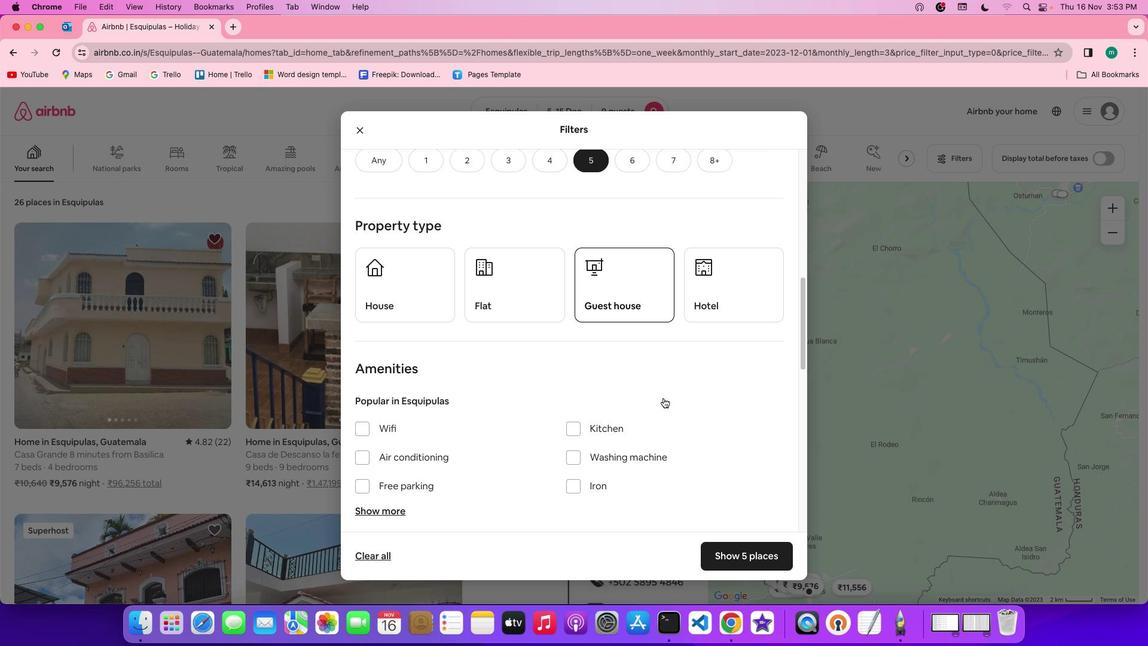 
Action: Mouse scrolled (659, 394) with delta (-2, -3)
Screenshot: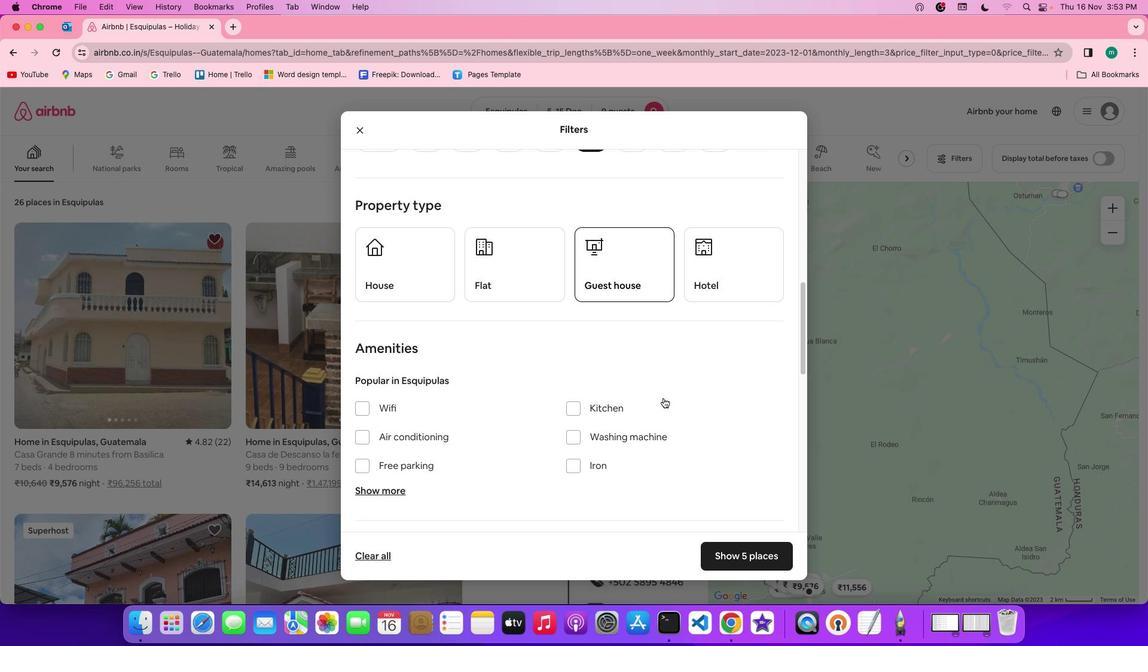 
Action: Mouse scrolled (659, 394) with delta (-2, -3)
Screenshot: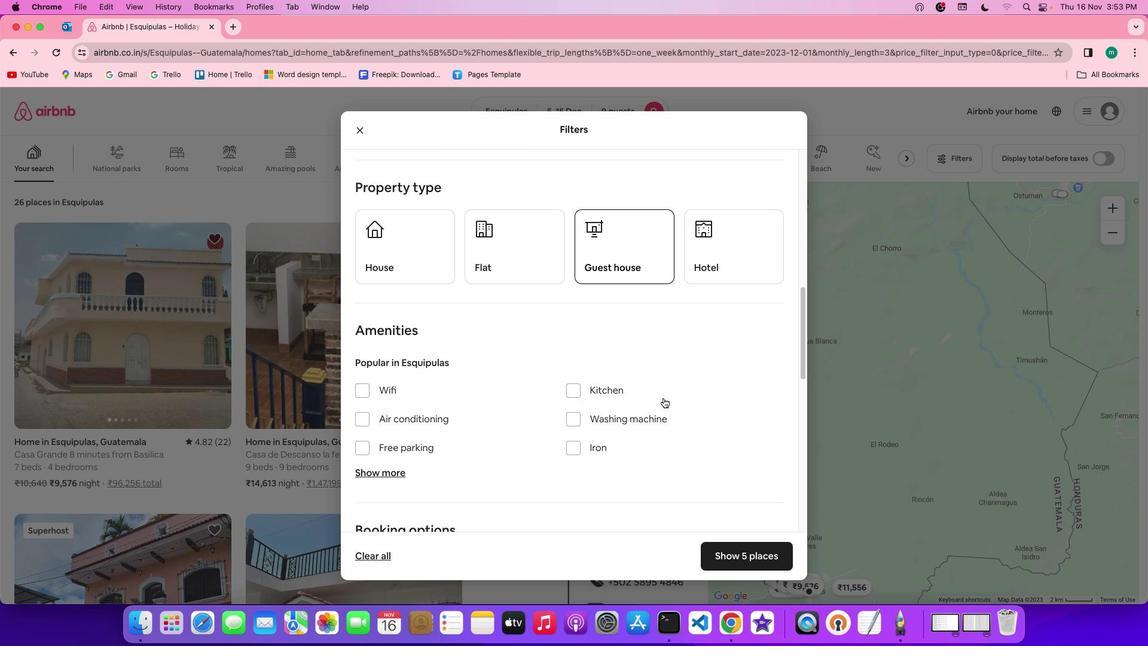 
Action: Mouse scrolled (659, 394) with delta (-2, -3)
Screenshot: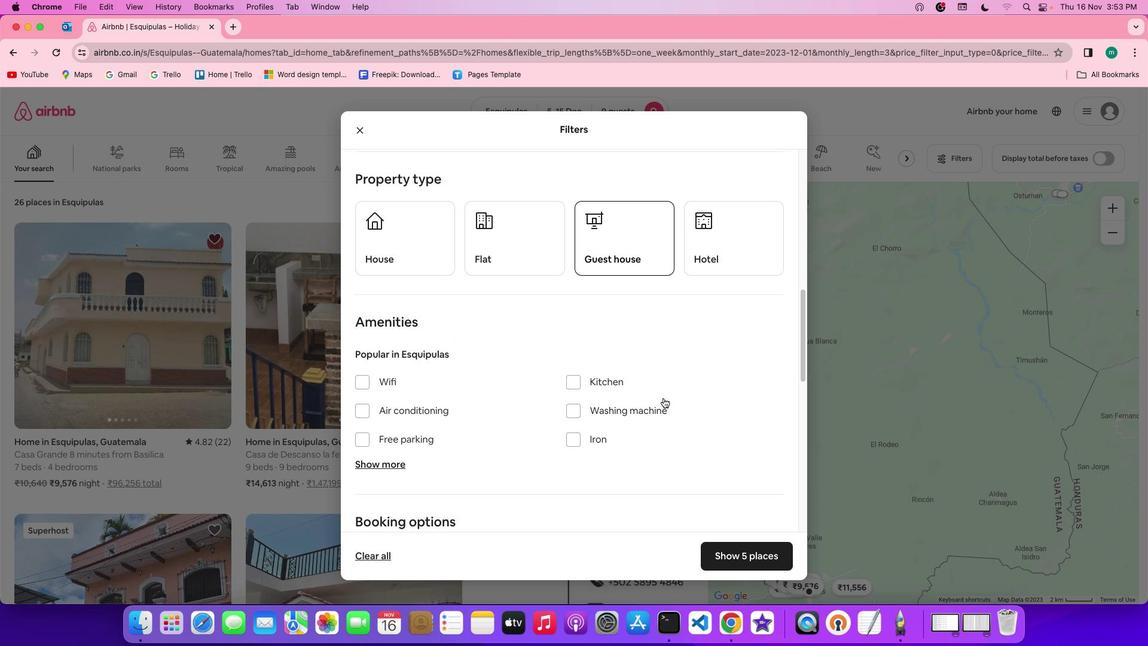 
Action: Mouse scrolled (659, 394) with delta (-2, -4)
Screenshot: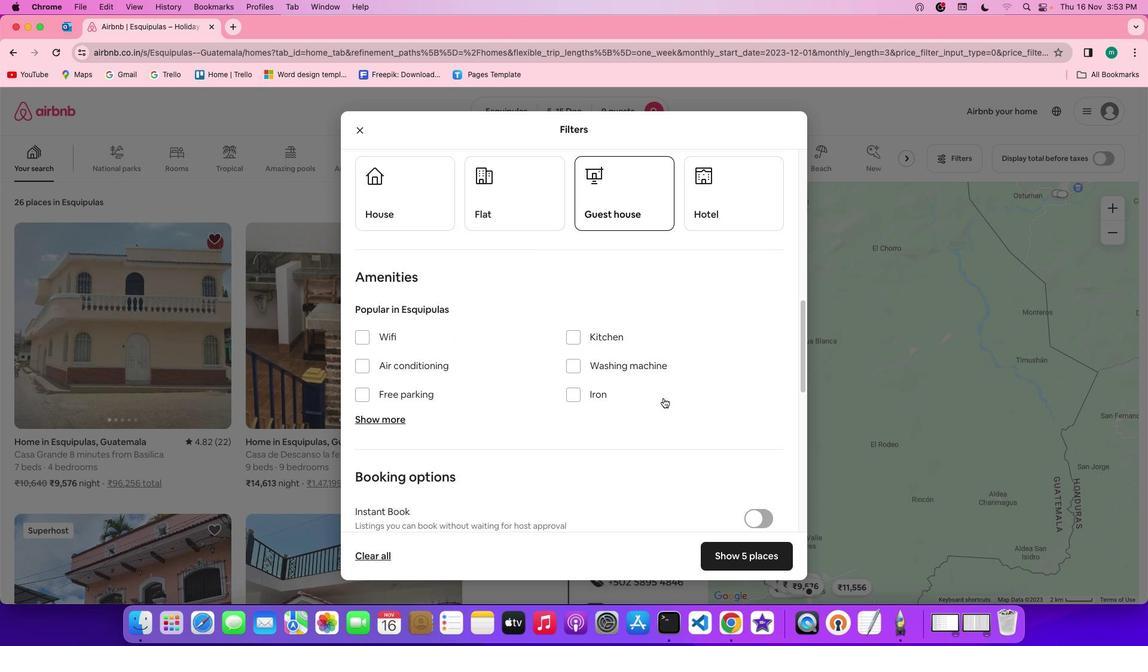 
Action: Mouse moved to (671, 395)
Screenshot: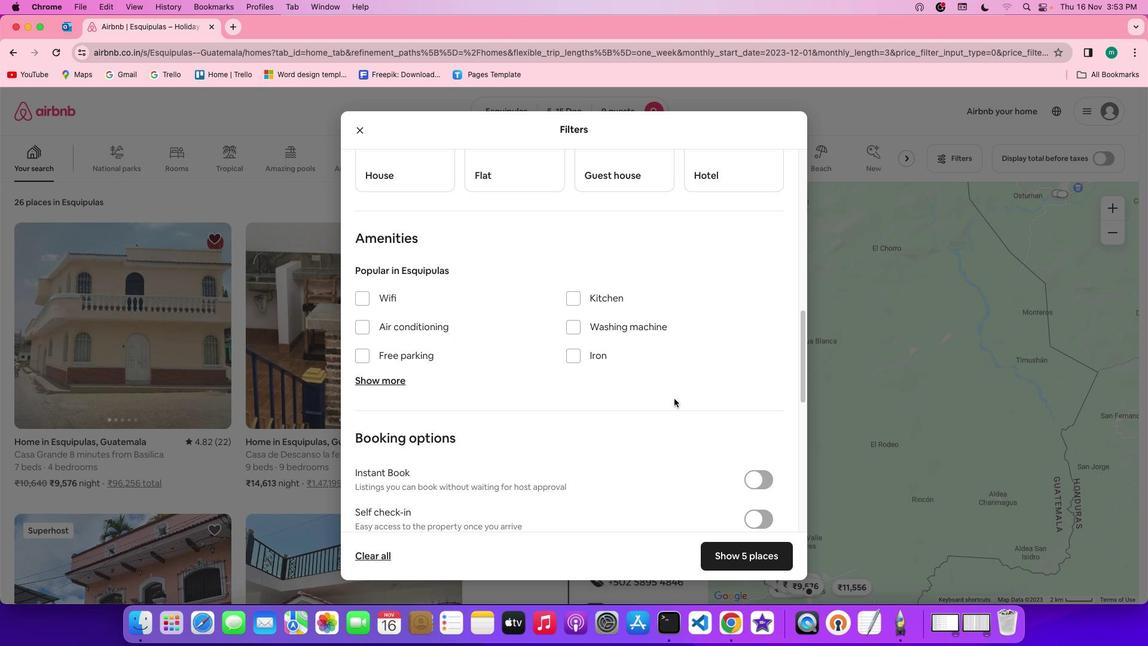 
Action: Mouse scrolled (671, 395) with delta (-2, -3)
Screenshot: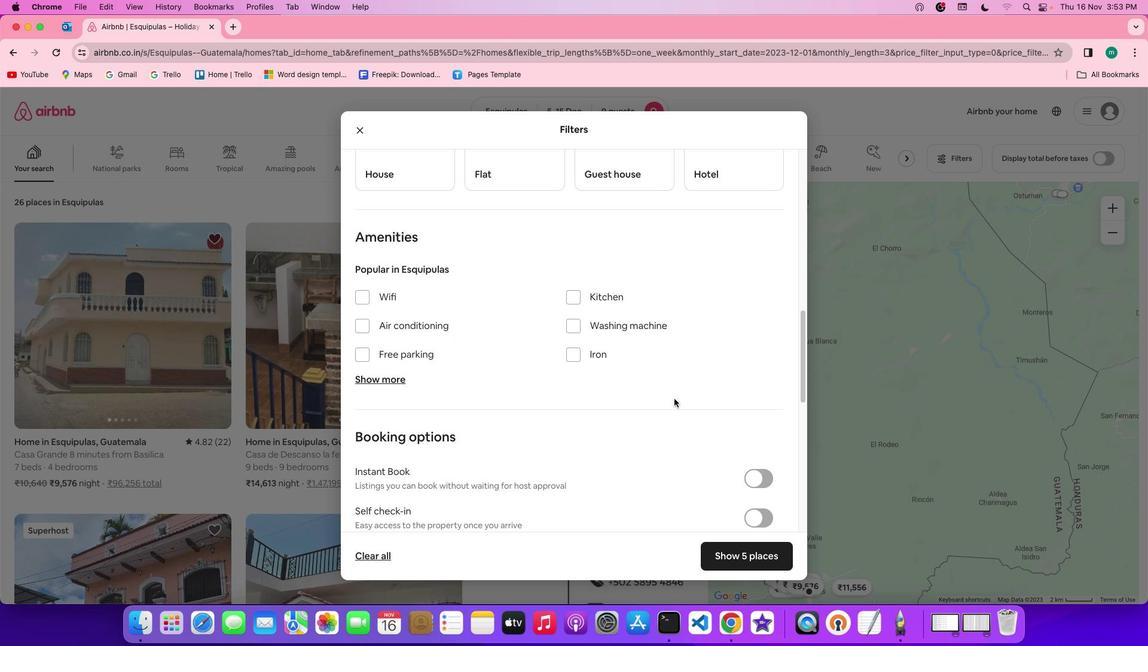 
Action: Mouse scrolled (671, 395) with delta (-2, -3)
Screenshot: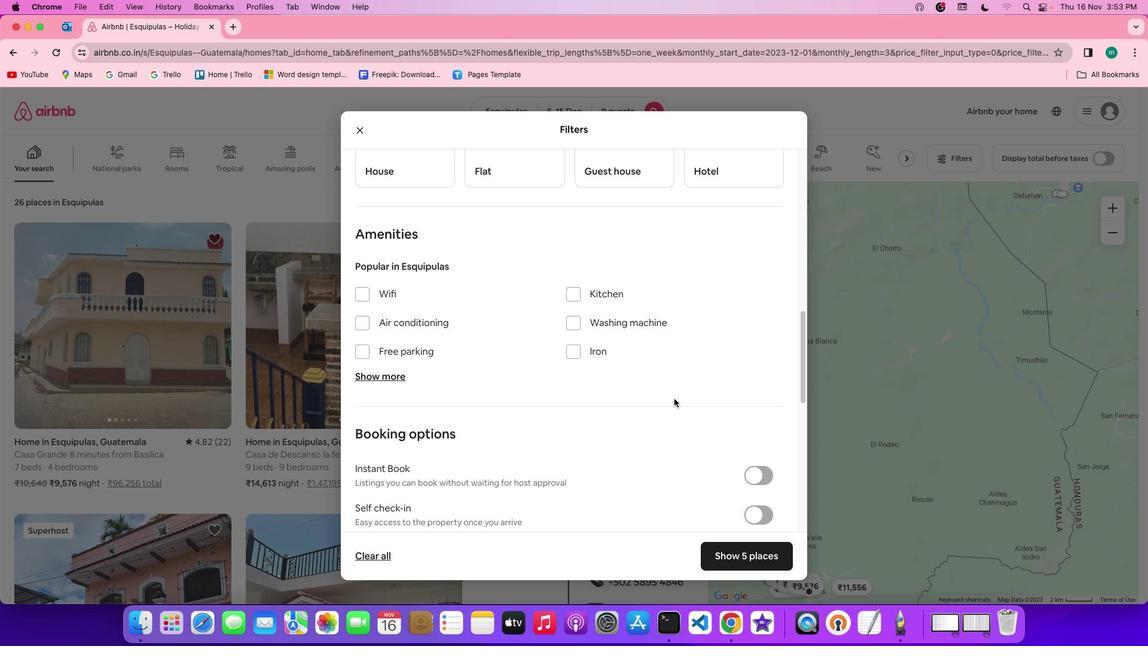
Action: Mouse scrolled (671, 395) with delta (-2, -3)
Screenshot: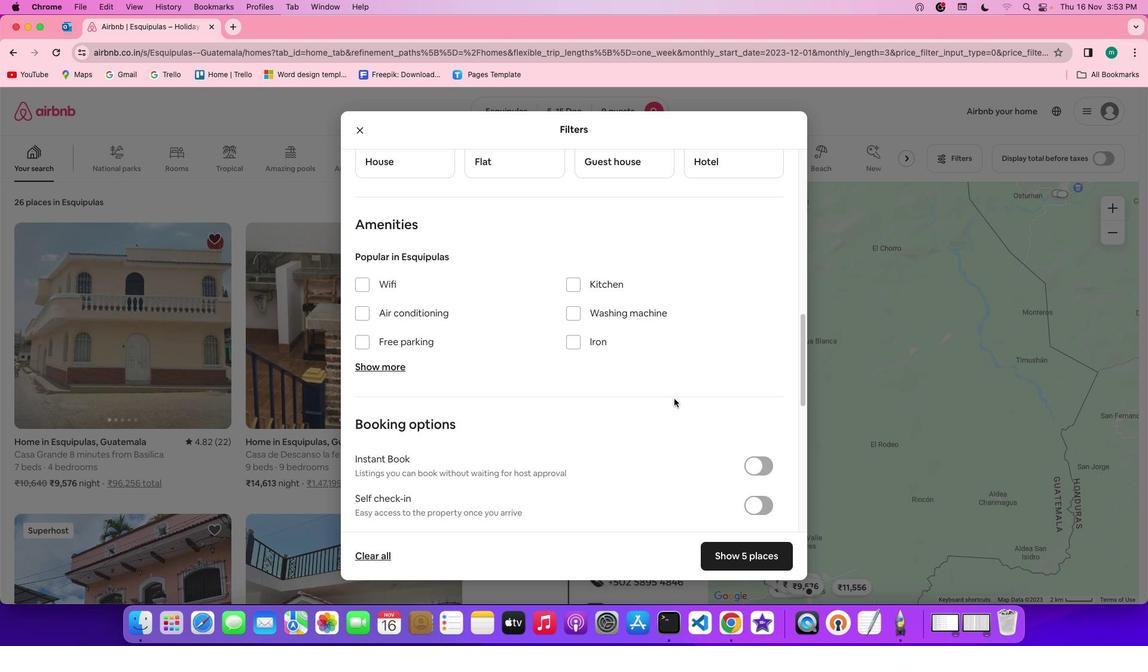 
Action: Mouse moved to (678, 350)
Screenshot: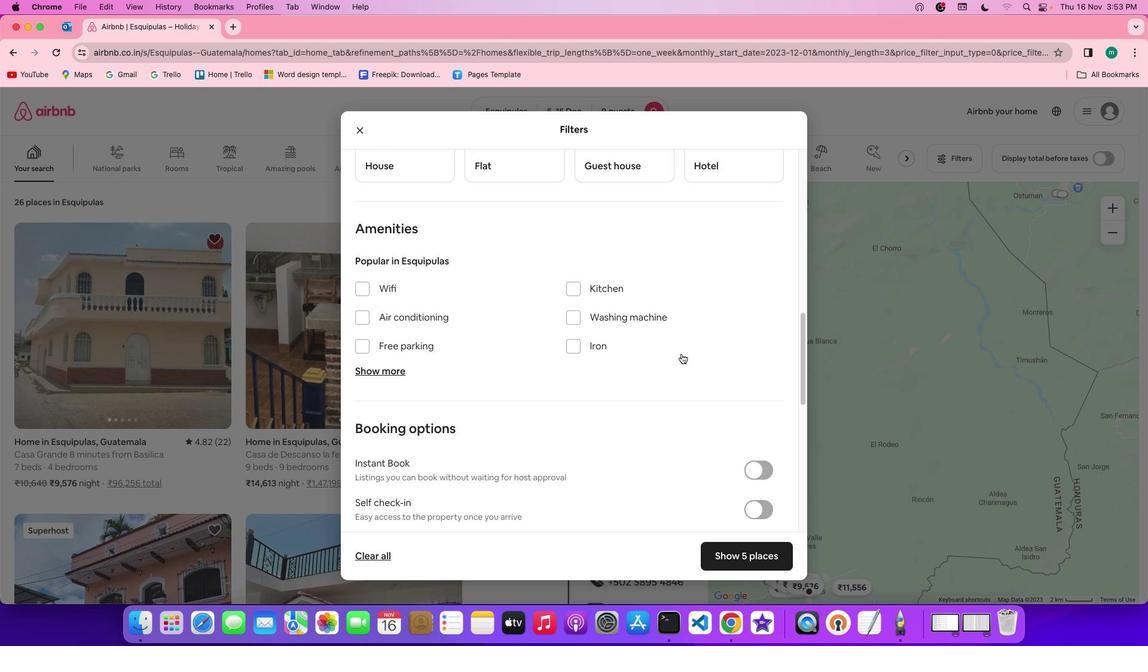 
Action: Mouse scrolled (678, 350) with delta (-2, -2)
Screenshot: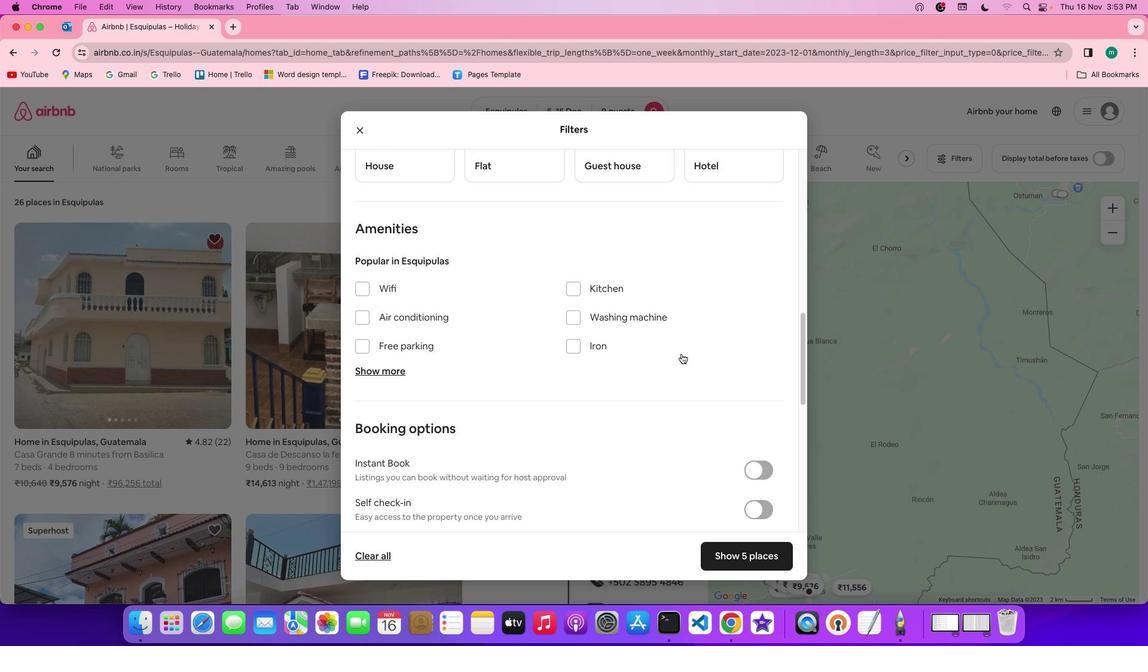 
Action: Mouse scrolled (678, 350) with delta (-2, -2)
Screenshot: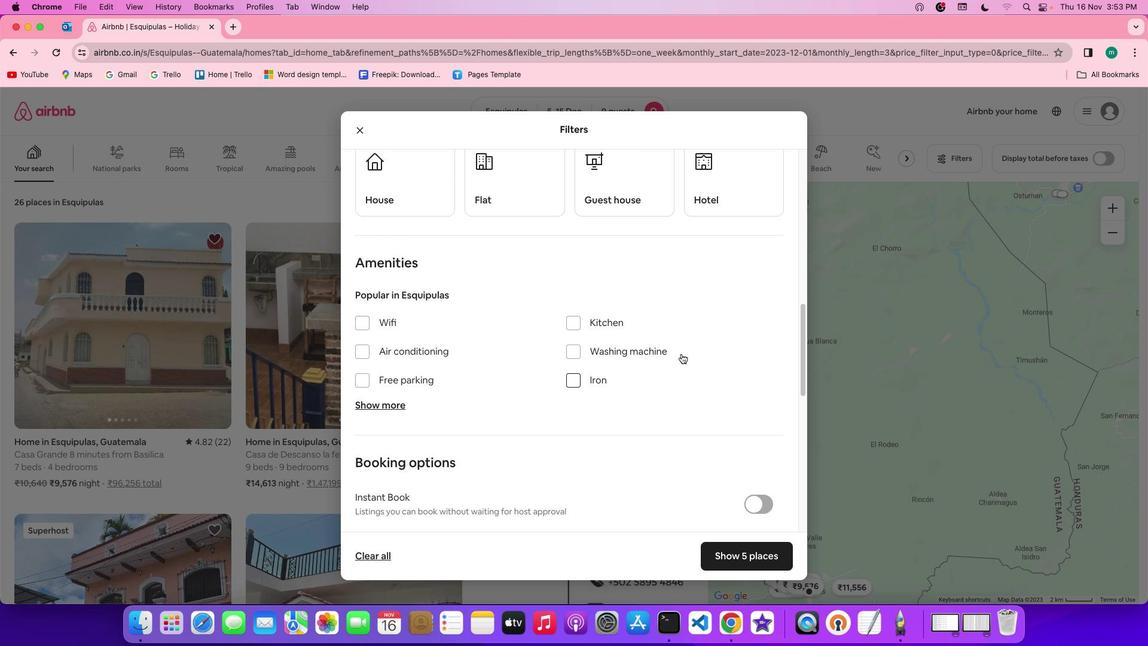
Action: Mouse scrolled (678, 350) with delta (-2, -1)
Screenshot: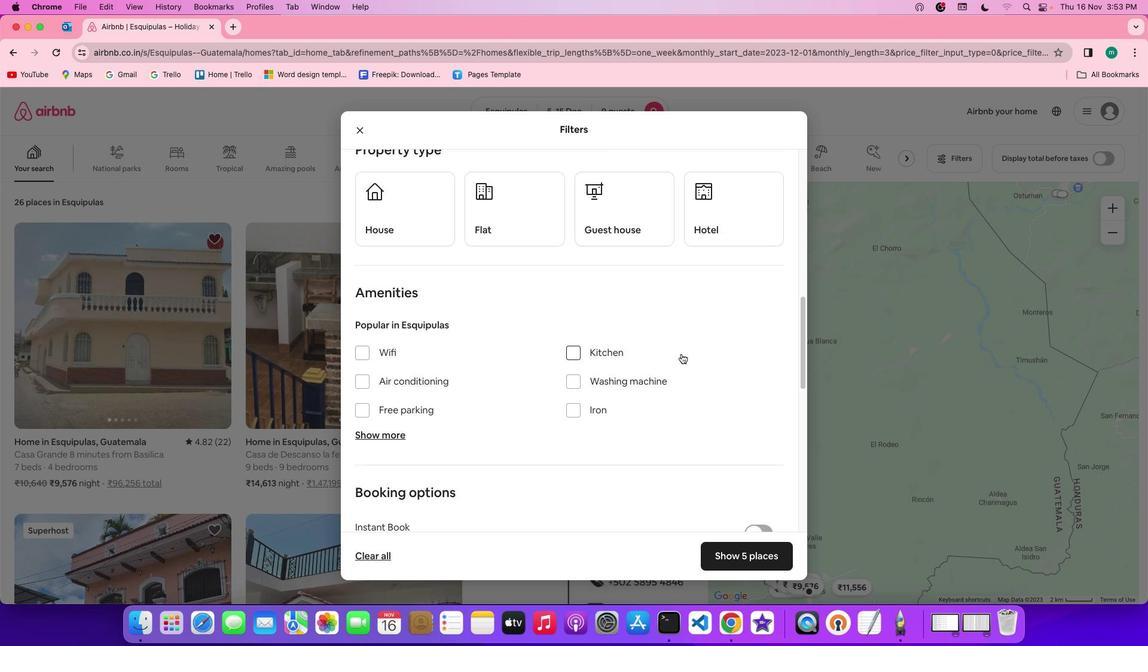 
Action: Mouse moved to (677, 350)
Screenshot: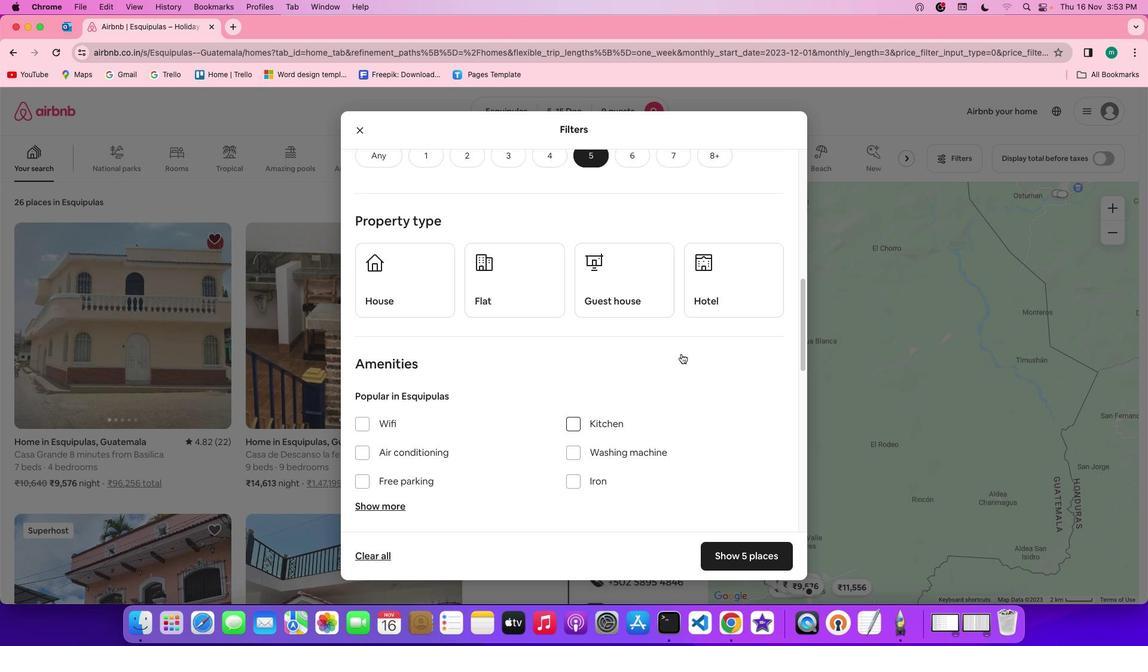 
Action: Mouse scrolled (677, 350) with delta (-2, 0)
Screenshot: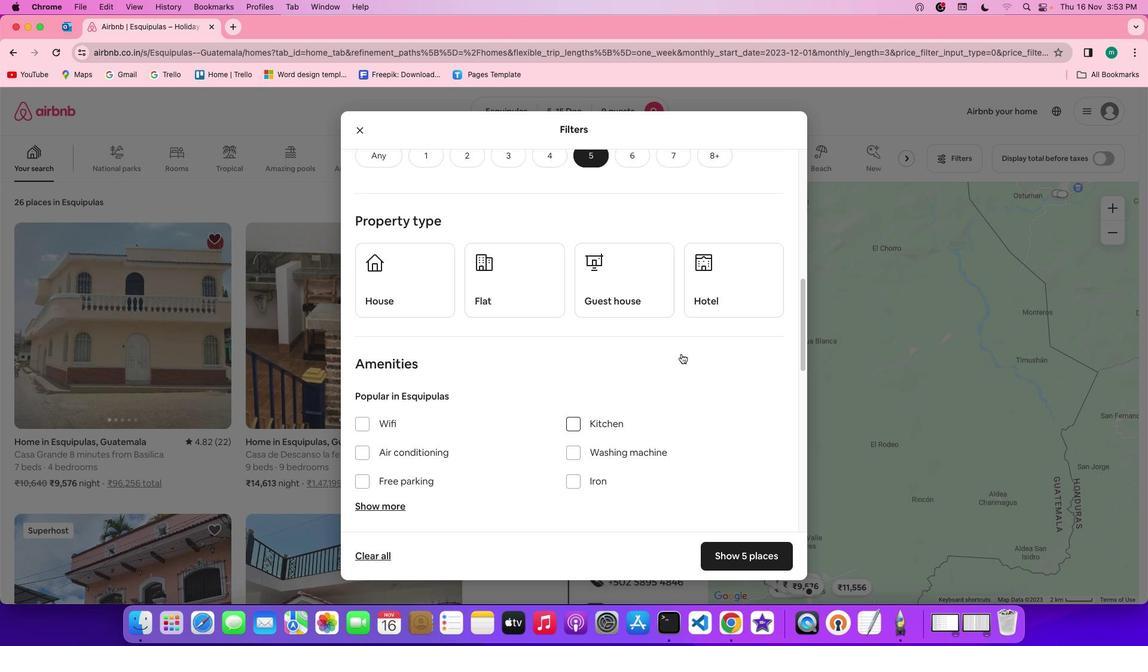 
Action: Mouse moved to (411, 339)
Screenshot: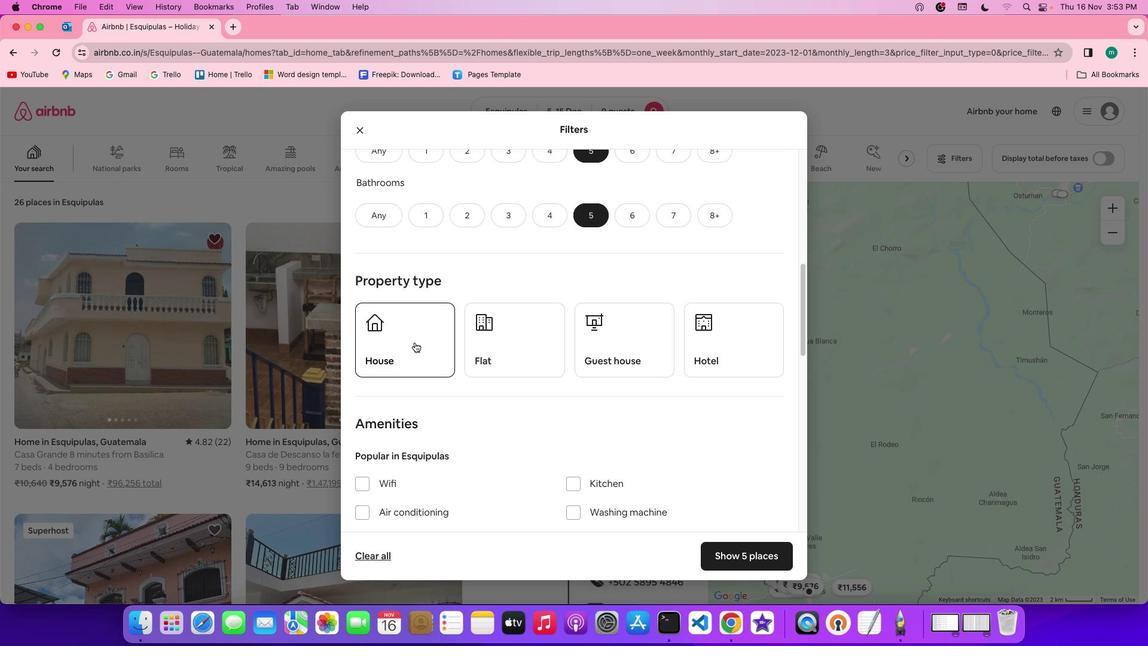 
Action: Mouse pressed left at (411, 339)
Screenshot: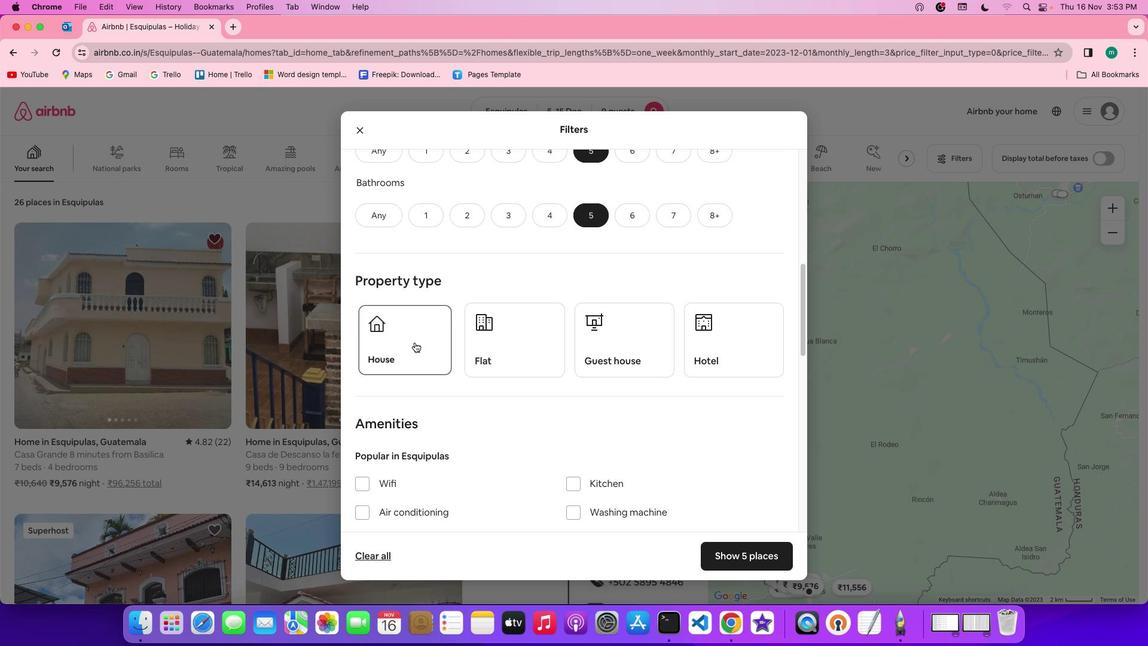 
Action: Mouse moved to (648, 379)
Screenshot: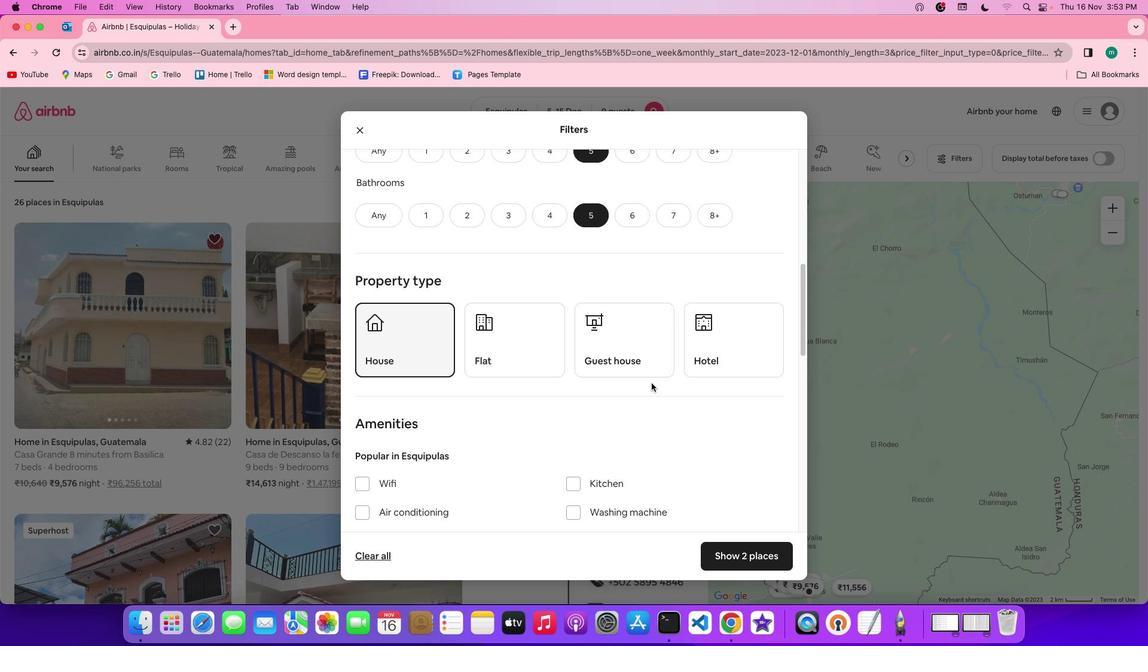 
Action: Mouse scrolled (648, 379) with delta (-2, -3)
Screenshot: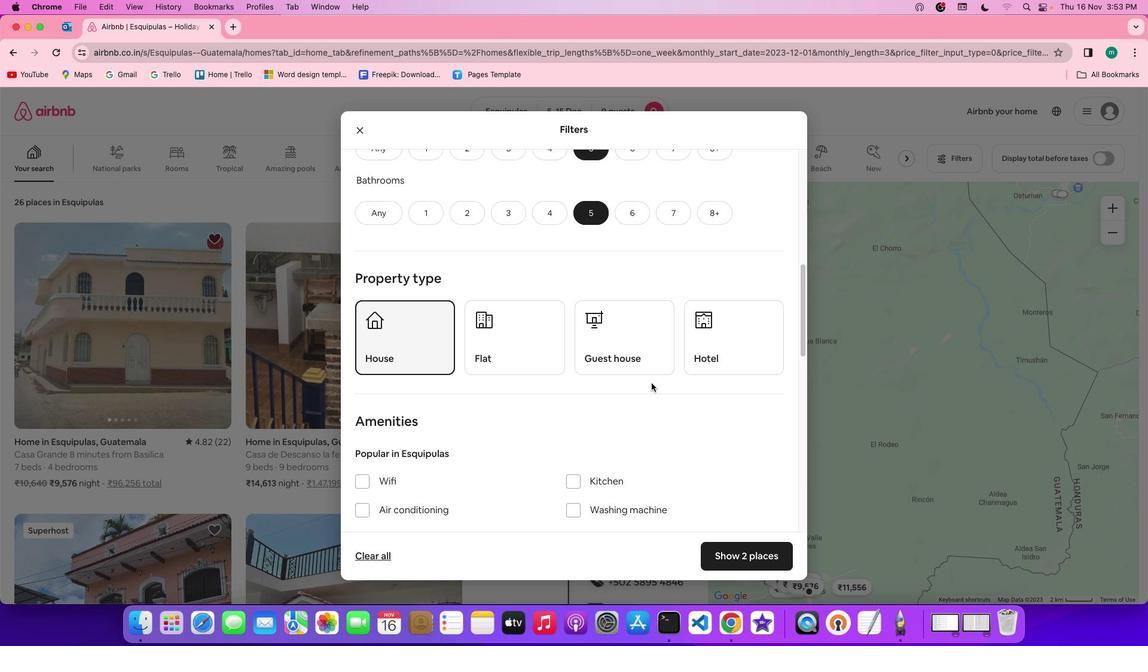 
Action: Mouse scrolled (648, 379) with delta (-2, -3)
Screenshot: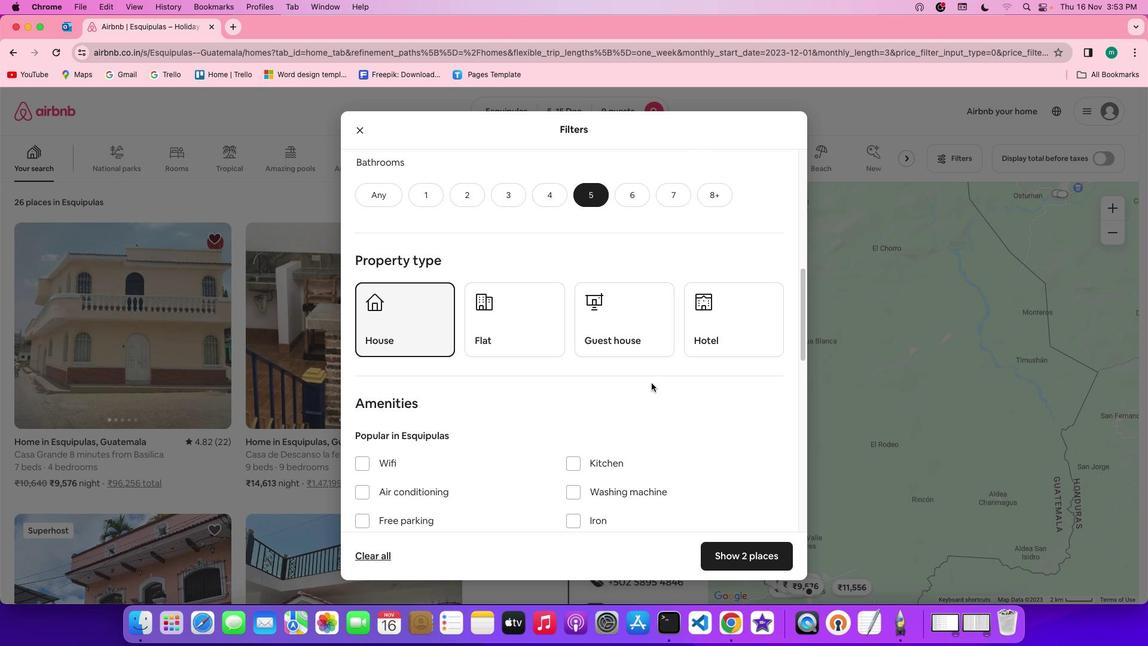 
Action: Mouse scrolled (648, 379) with delta (-2, -4)
Screenshot: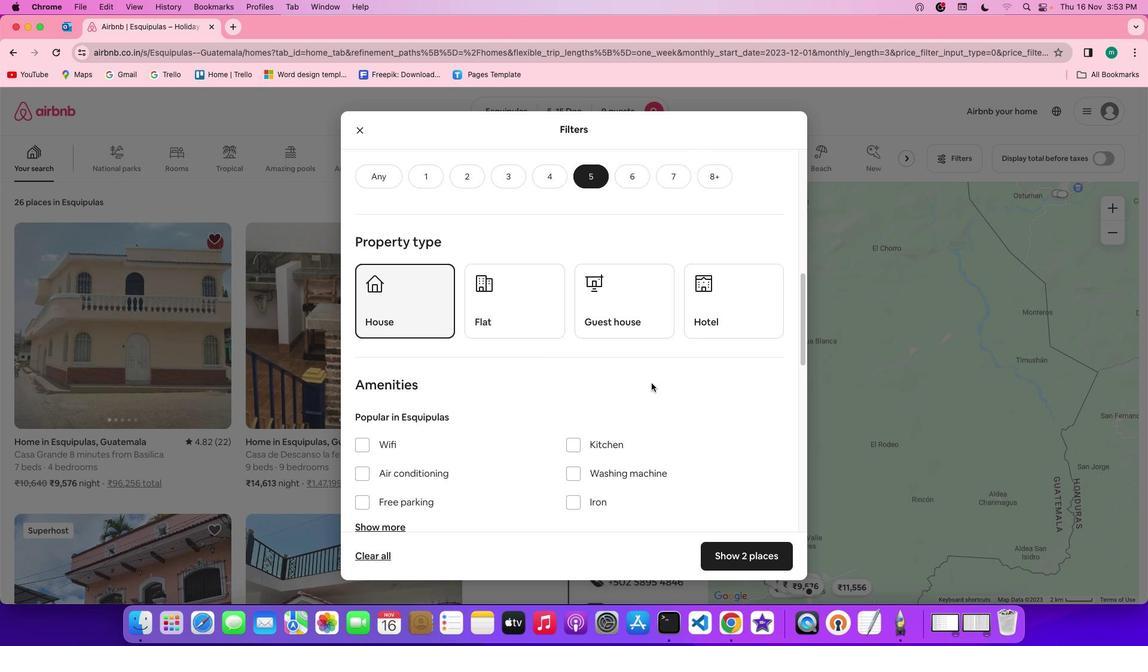 
Action: Mouse scrolled (648, 379) with delta (-2, -4)
Screenshot: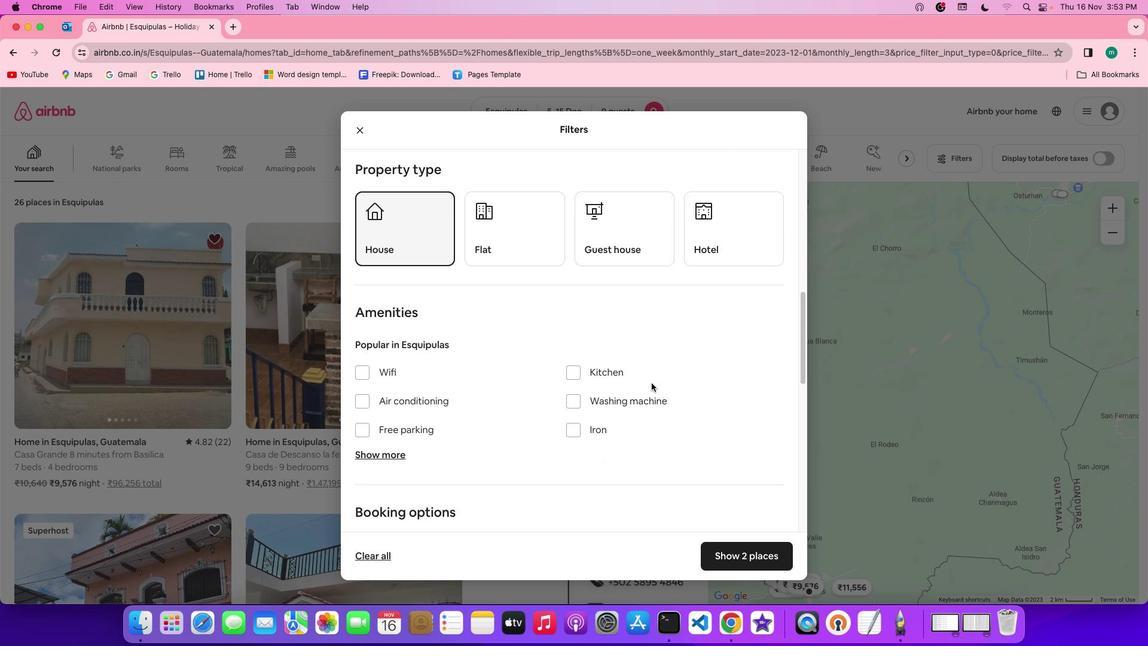 
Action: Mouse scrolled (648, 379) with delta (-2, -3)
Screenshot: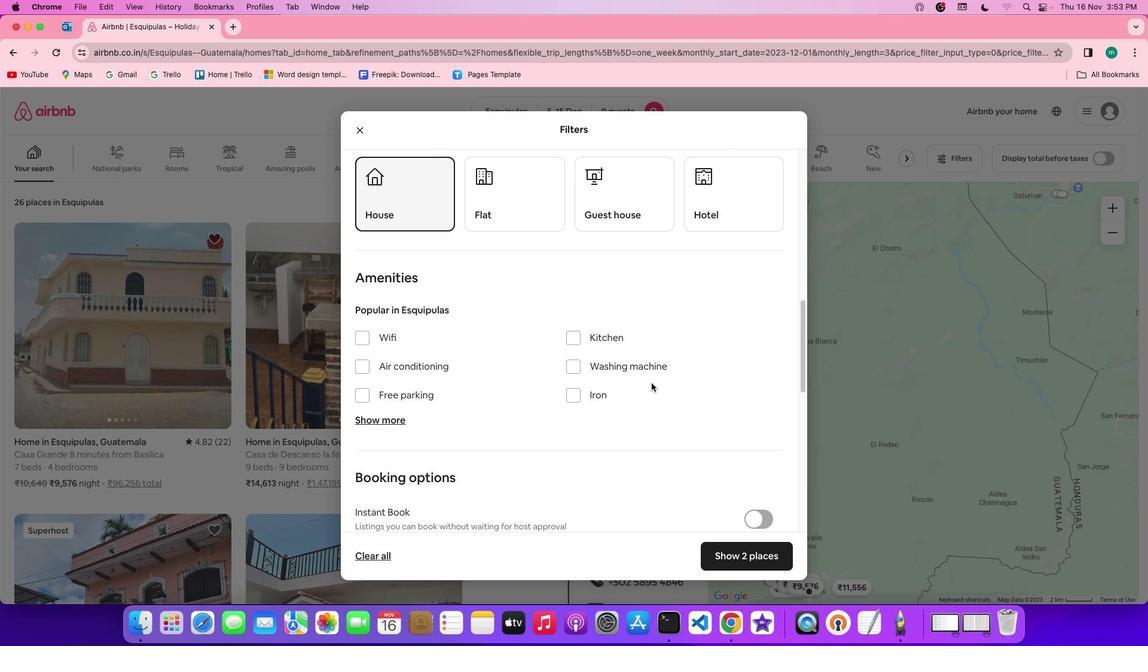 
Action: Mouse scrolled (648, 379) with delta (-2, -3)
Screenshot: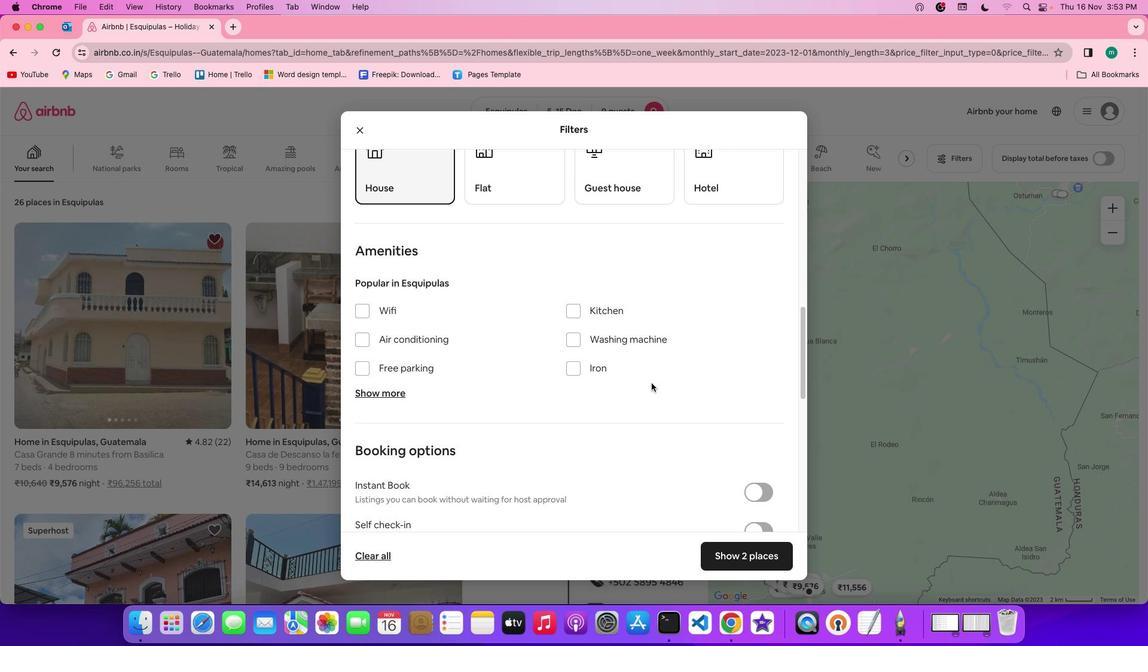 
Action: Mouse scrolled (648, 379) with delta (-2, -4)
Screenshot: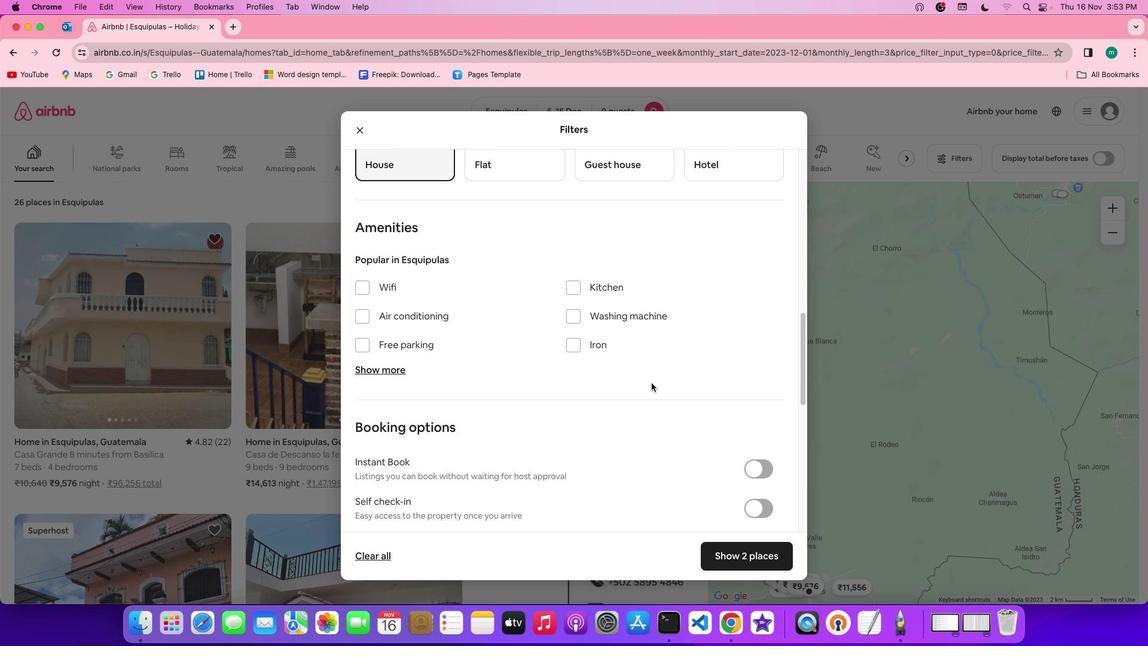 
Action: Mouse scrolled (648, 379) with delta (-2, -3)
Screenshot: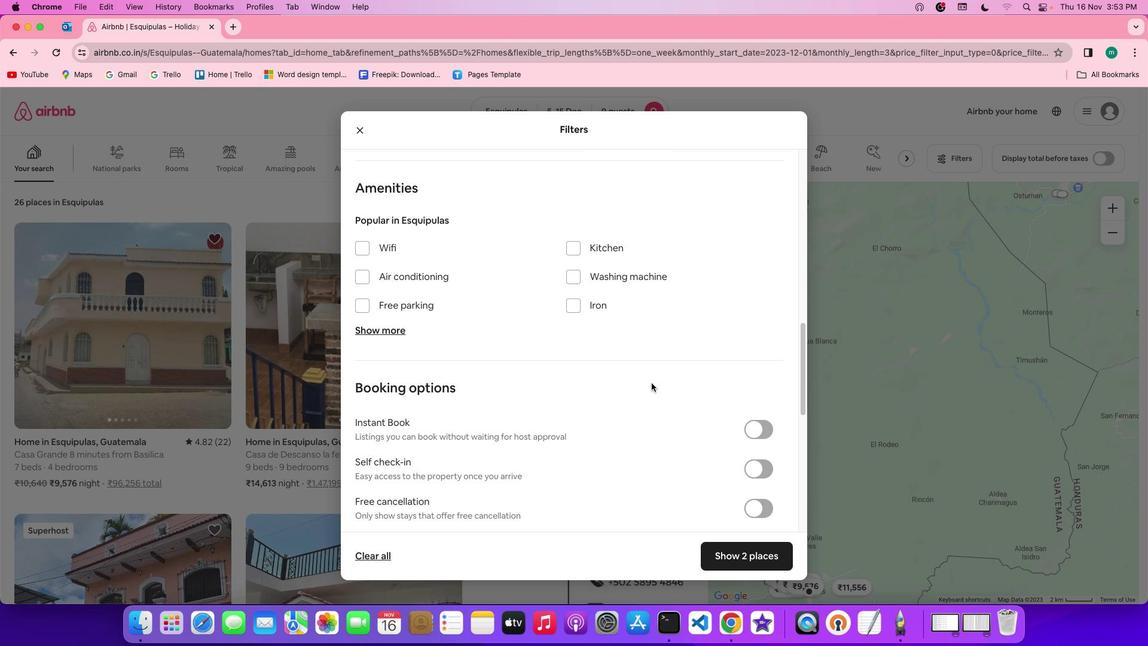 
Action: Mouse scrolled (648, 379) with delta (-2, -3)
Screenshot: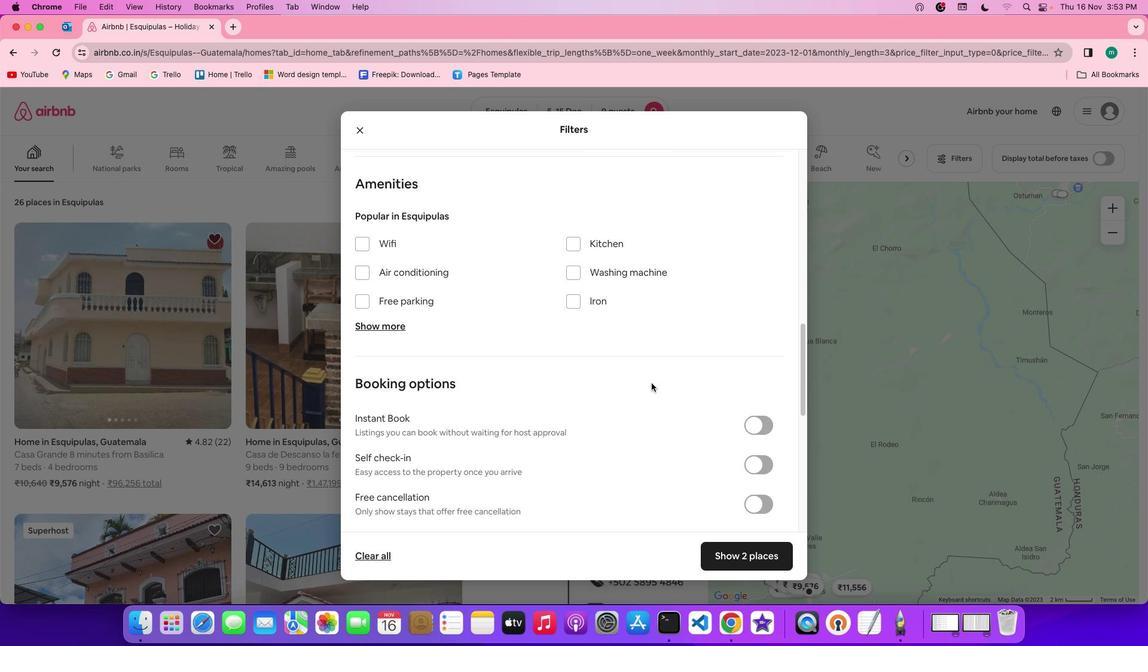 
Action: Mouse scrolled (648, 379) with delta (-2, -3)
Screenshot: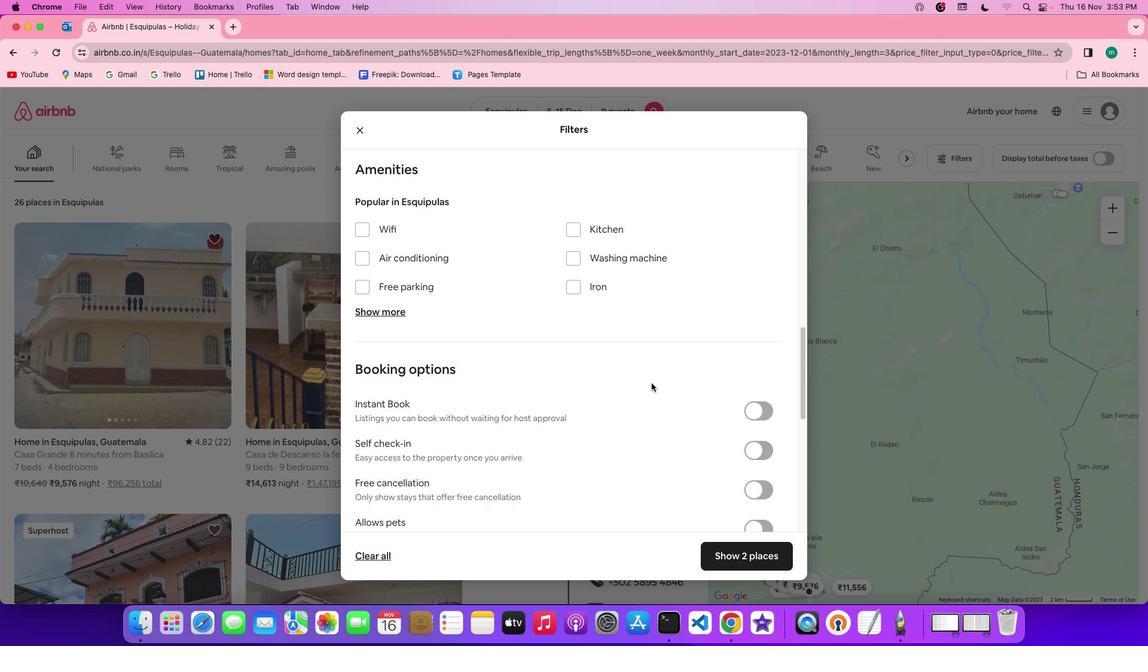 
Action: Mouse scrolled (648, 379) with delta (-2, -3)
Screenshot: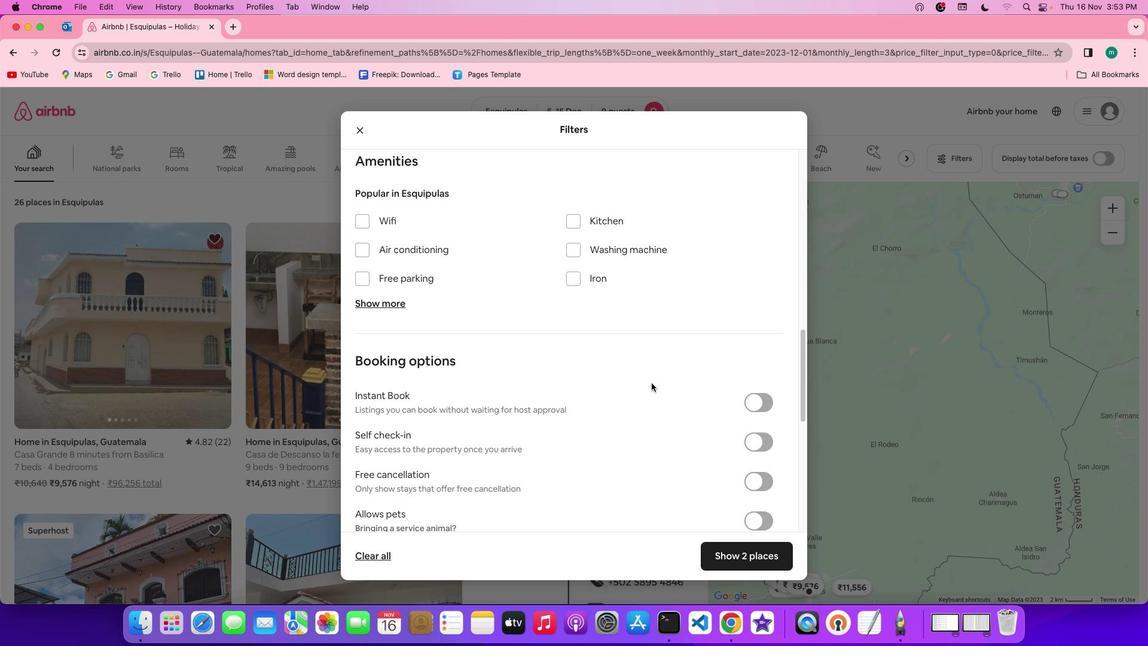 
Action: Mouse scrolled (648, 379) with delta (-2, -4)
Screenshot: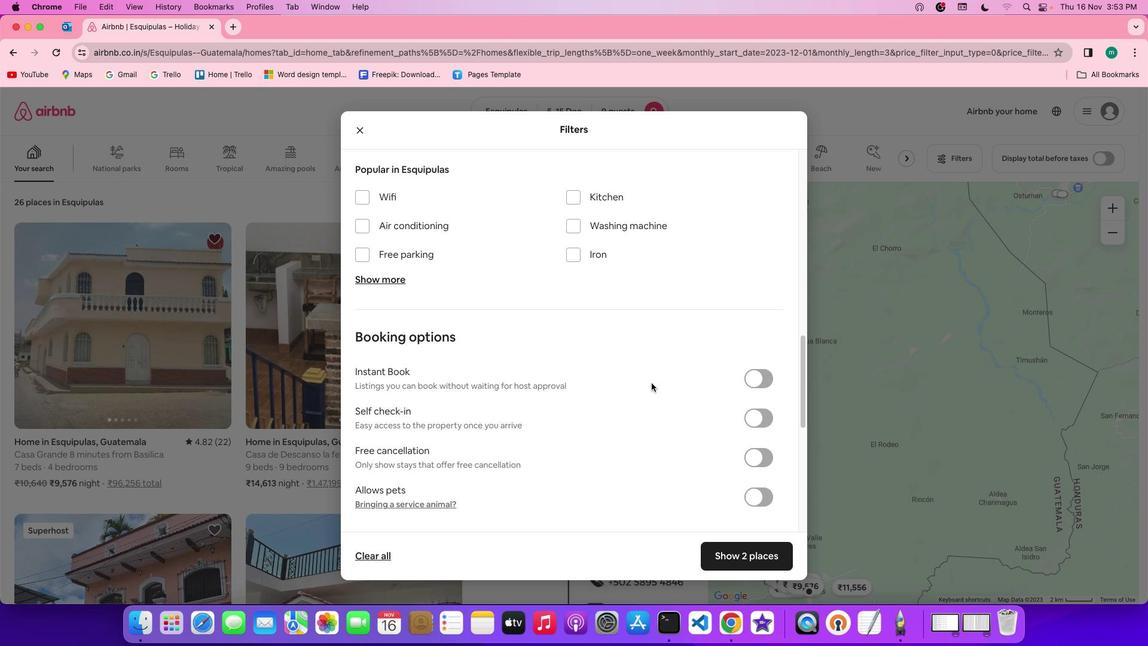 
Action: Mouse moved to (647, 381)
Screenshot: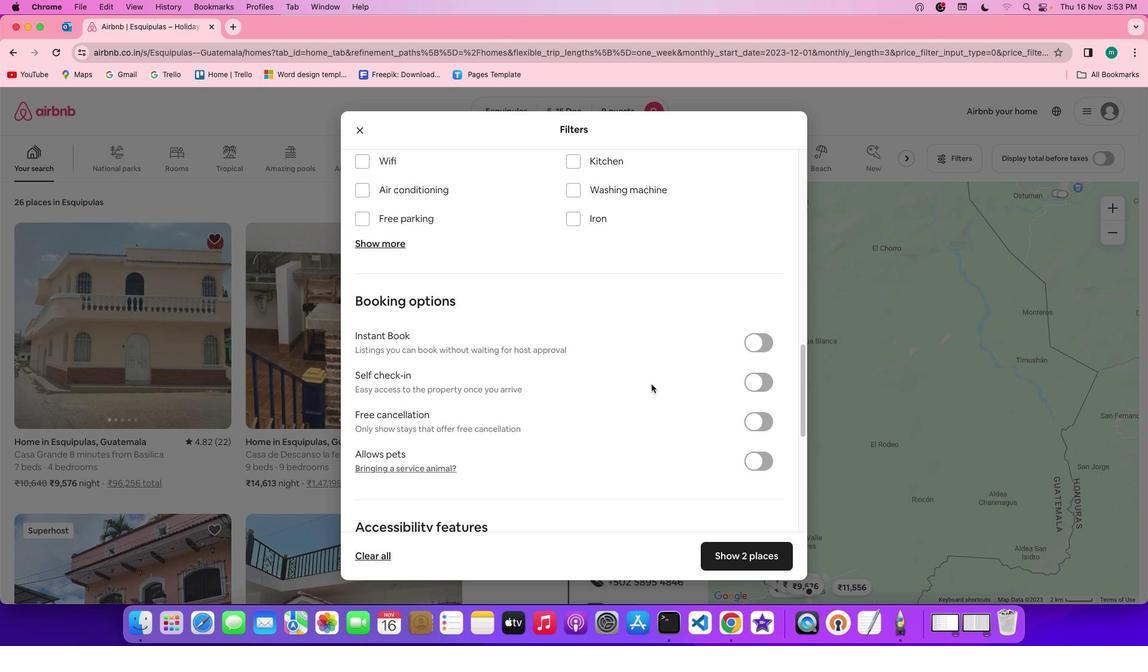 
Action: Mouse scrolled (647, 381) with delta (-2, -3)
Screenshot: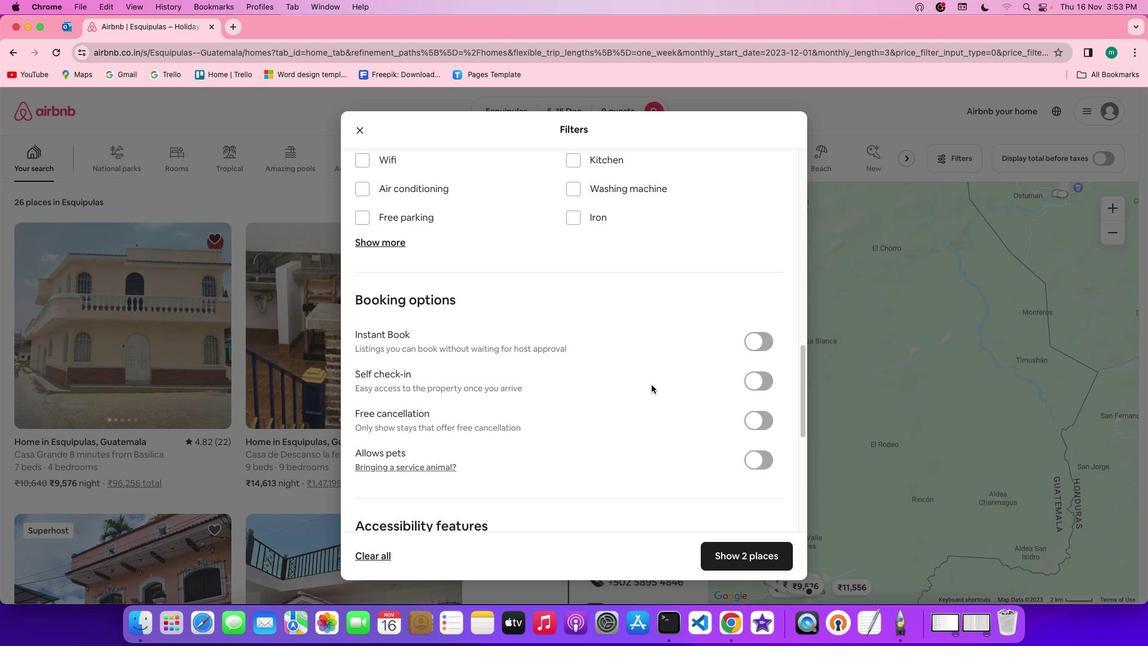 
Action: Mouse scrolled (647, 381) with delta (-2, -3)
Screenshot: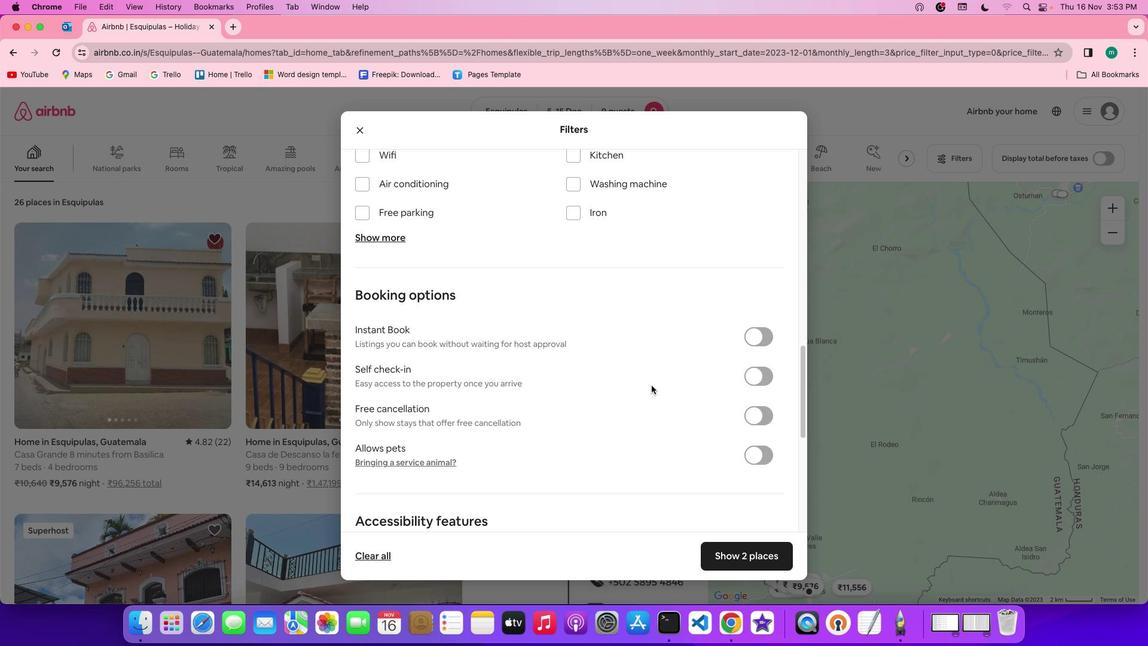 
Action: Mouse moved to (647, 381)
Screenshot: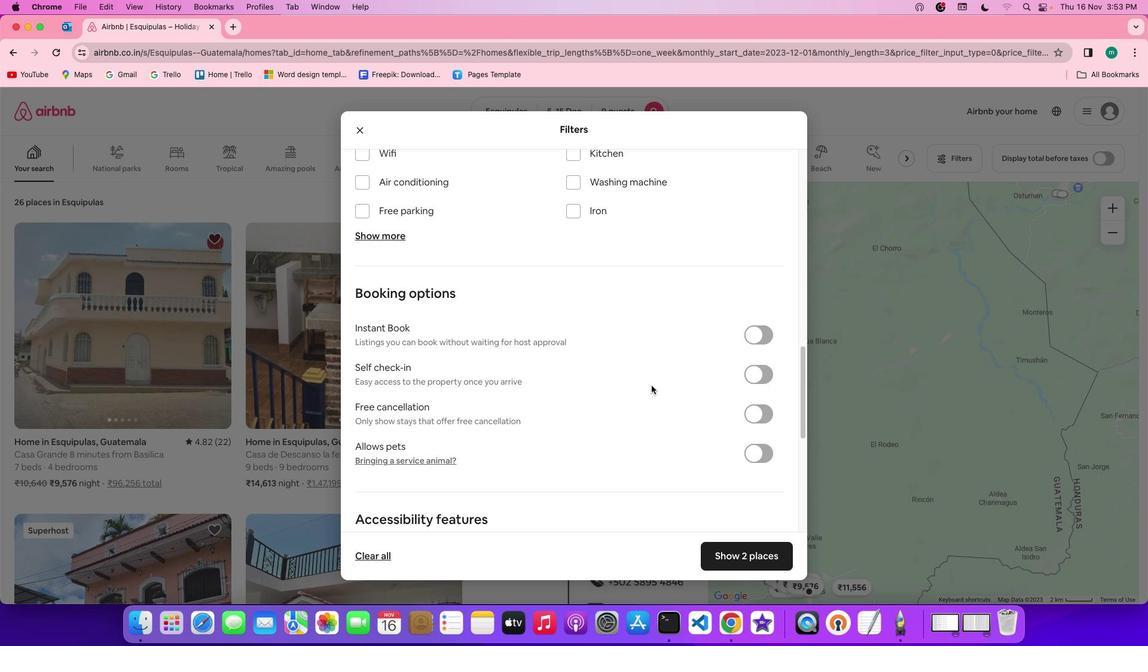 
Action: Mouse scrolled (647, 381) with delta (-2, -3)
Screenshot: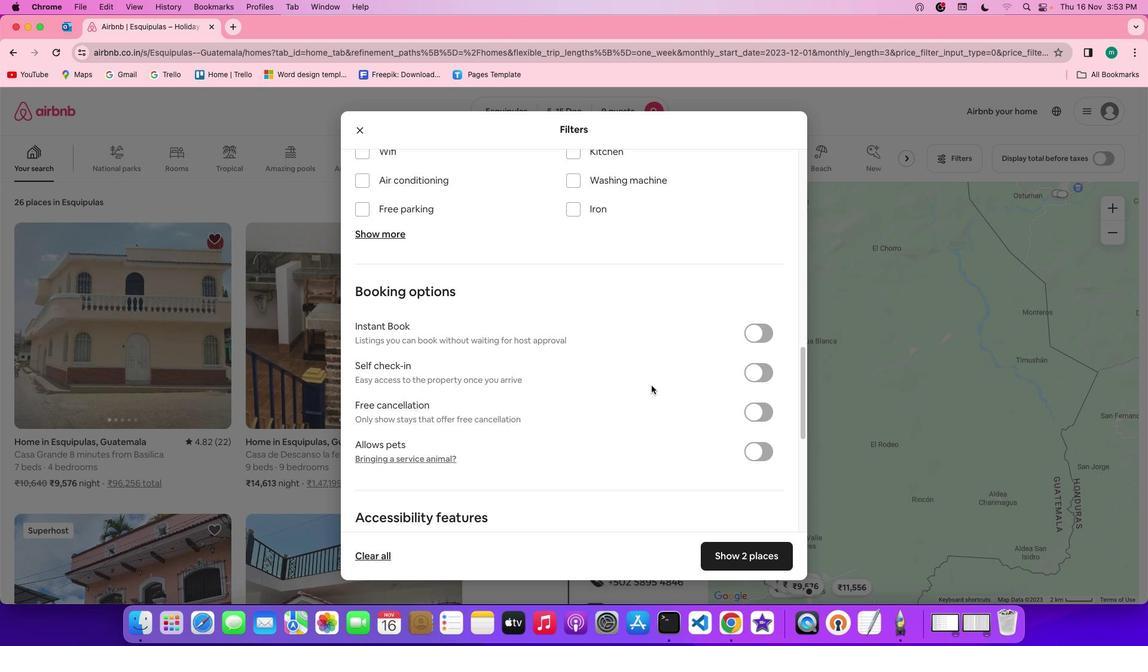 
Action: Mouse scrolled (647, 381) with delta (-2, -3)
Screenshot: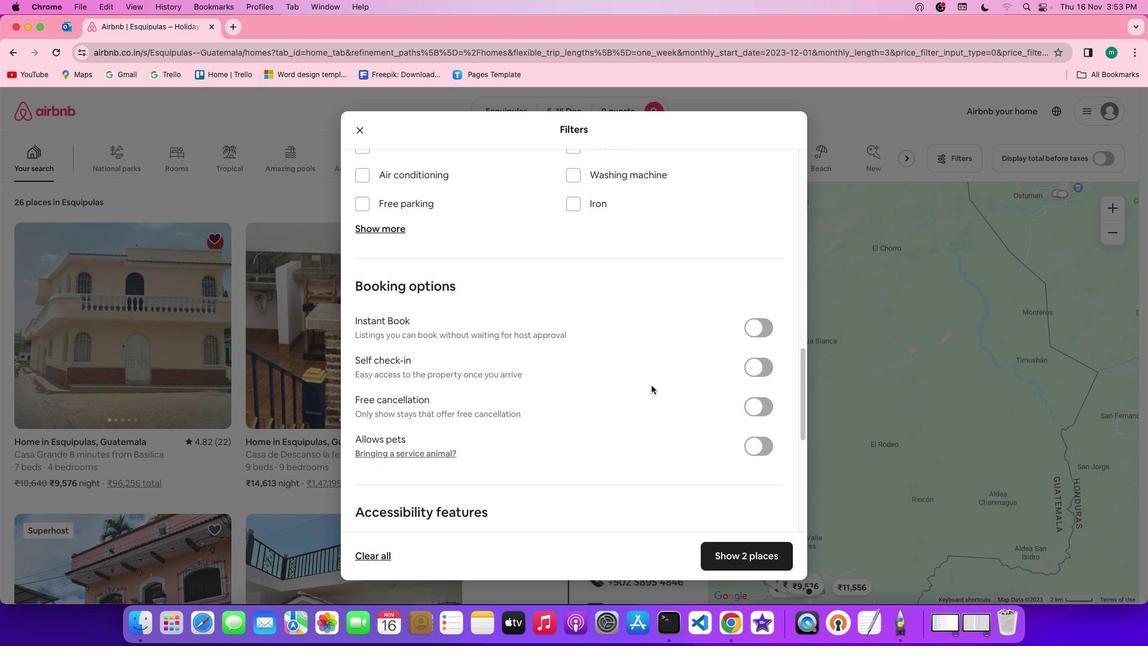
Action: Mouse moved to (647, 382)
Screenshot: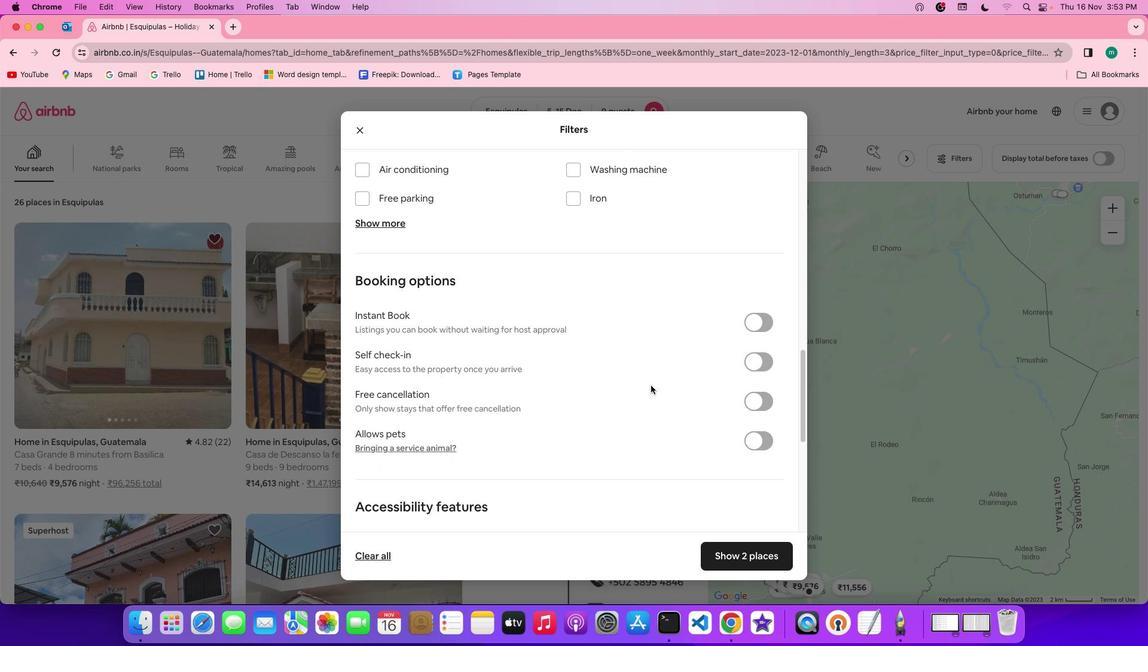 
Action: Mouse scrolled (647, 382) with delta (-2, -3)
Screenshot: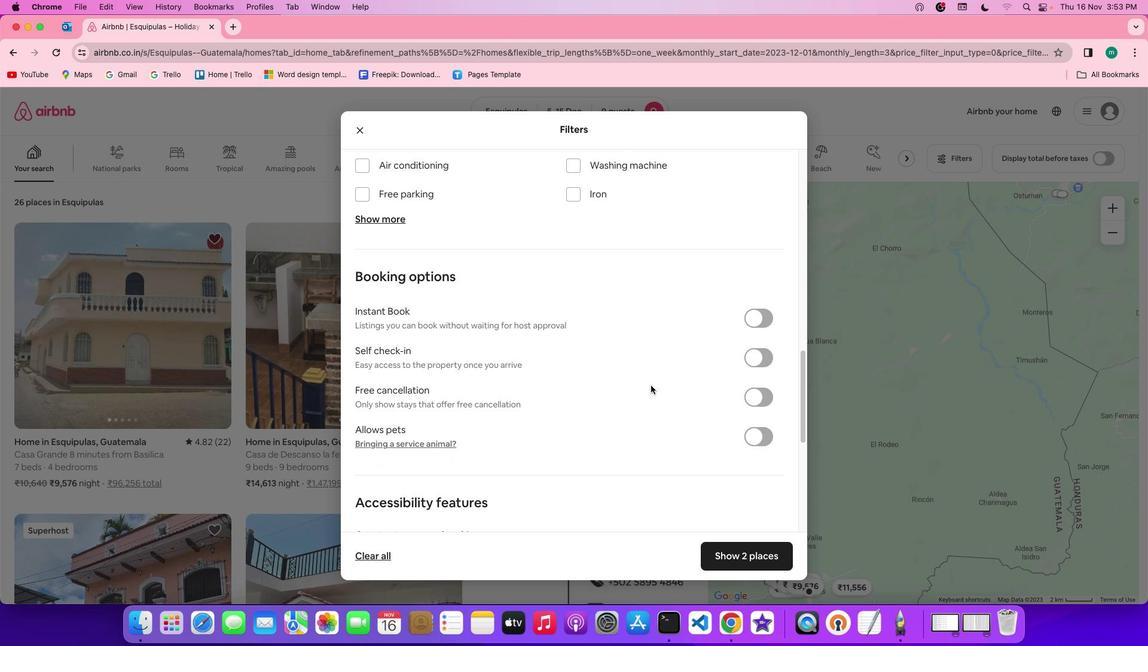 
Action: Mouse scrolled (647, 382) with delta (-2, -3)
Screenshot: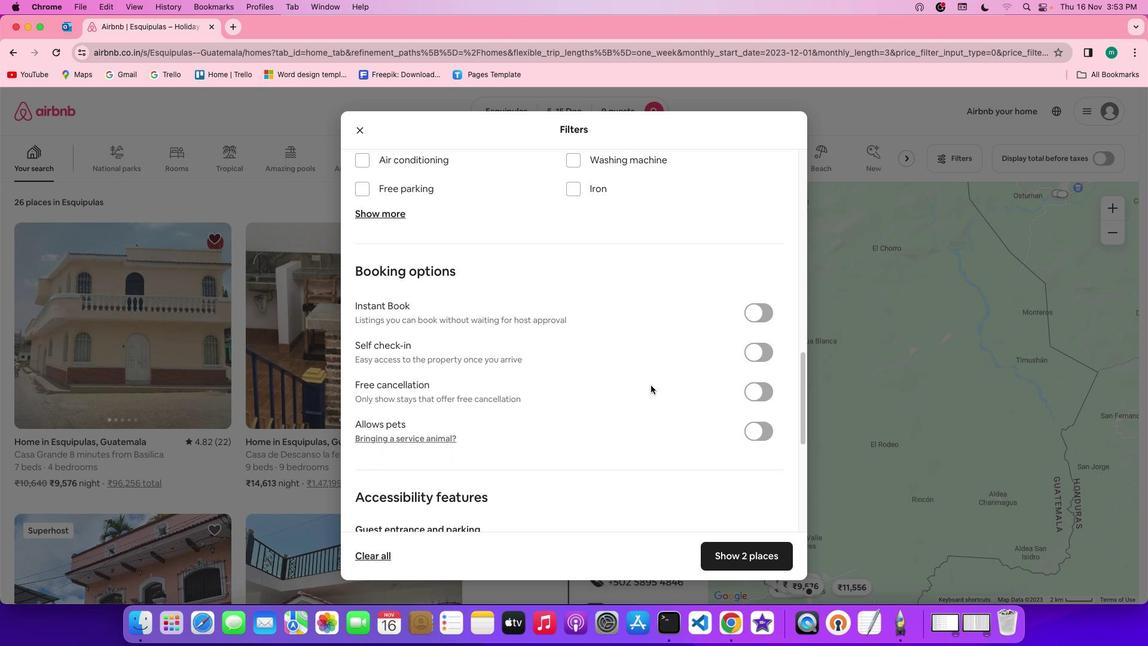 
Action: Mouse scrolled (647, 382) with delta (-2, -3)
Screenshot: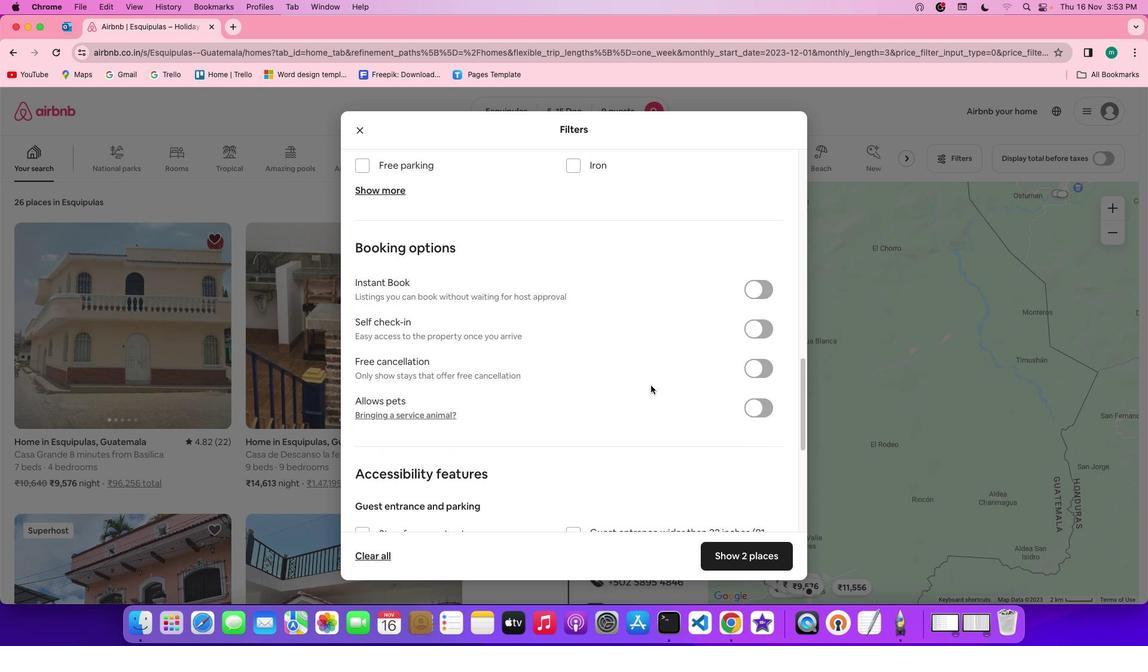
Action: Mouse scrolled (647, 382) with delta (-2, -2)
Screenshot: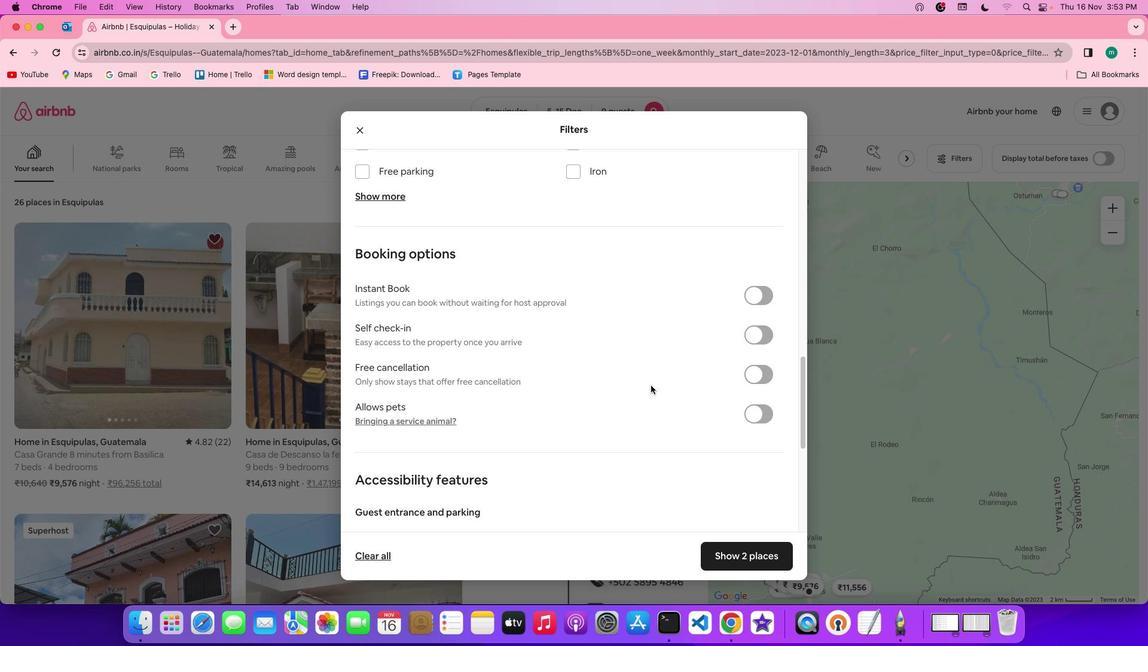 
Action: Mouse scrolled (647, 382) with delta (-2, -2)
Screenshot: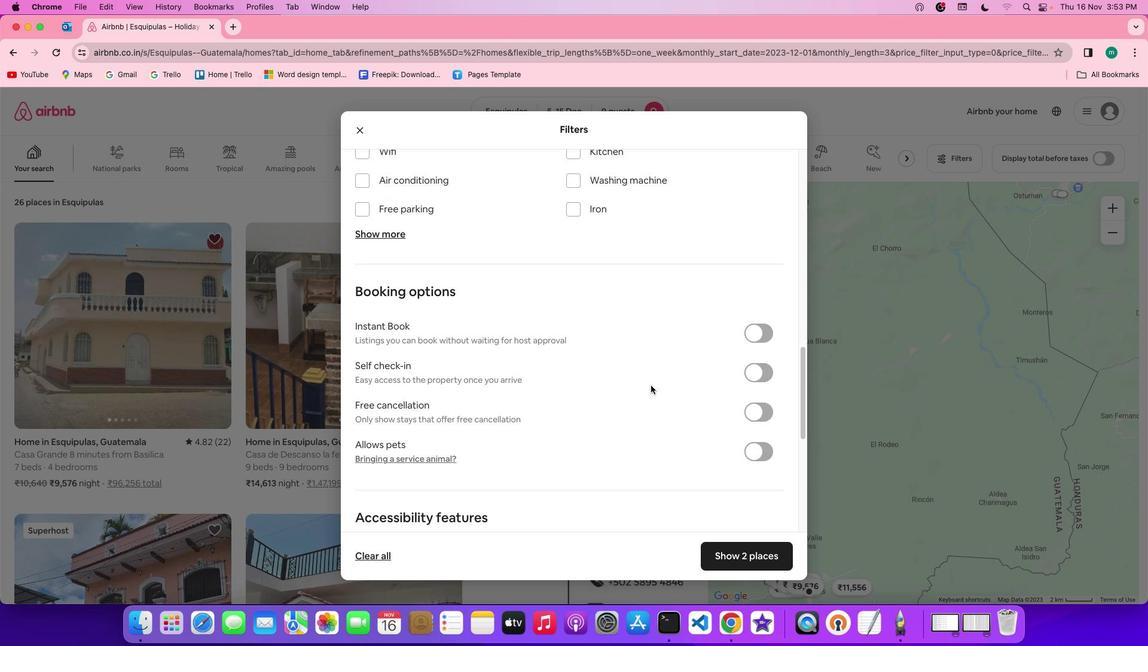 
Action: Mouse scrolled (647, 382) with delta (-2, -1)
Screenshot: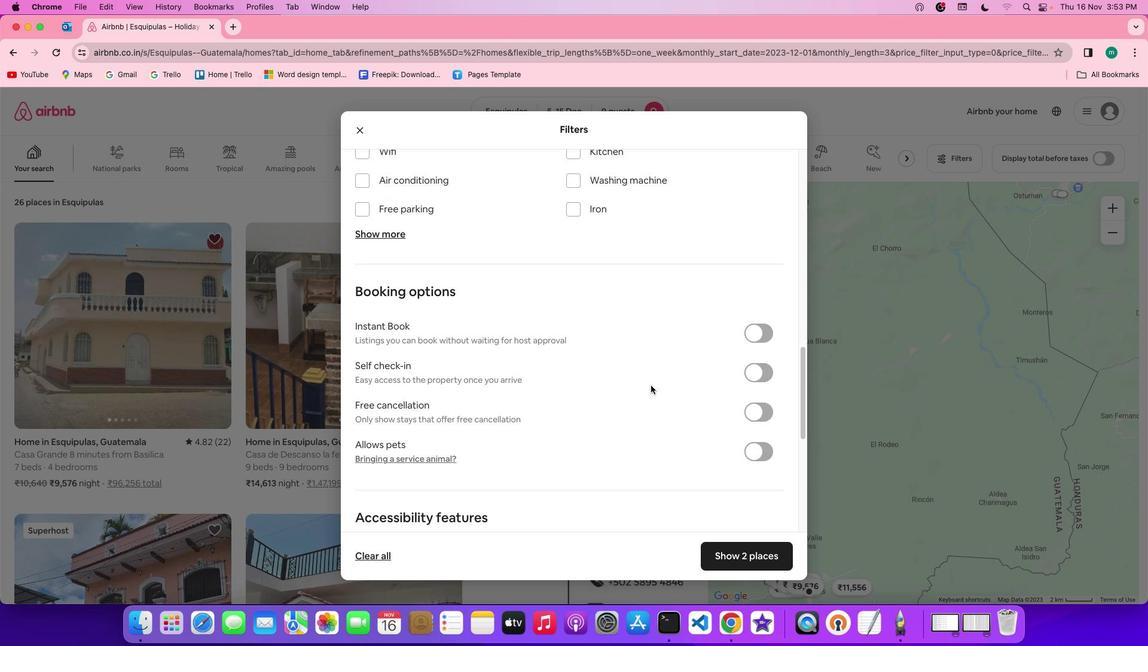 
Action: Mouse moved to (603, 225)
Screenshot: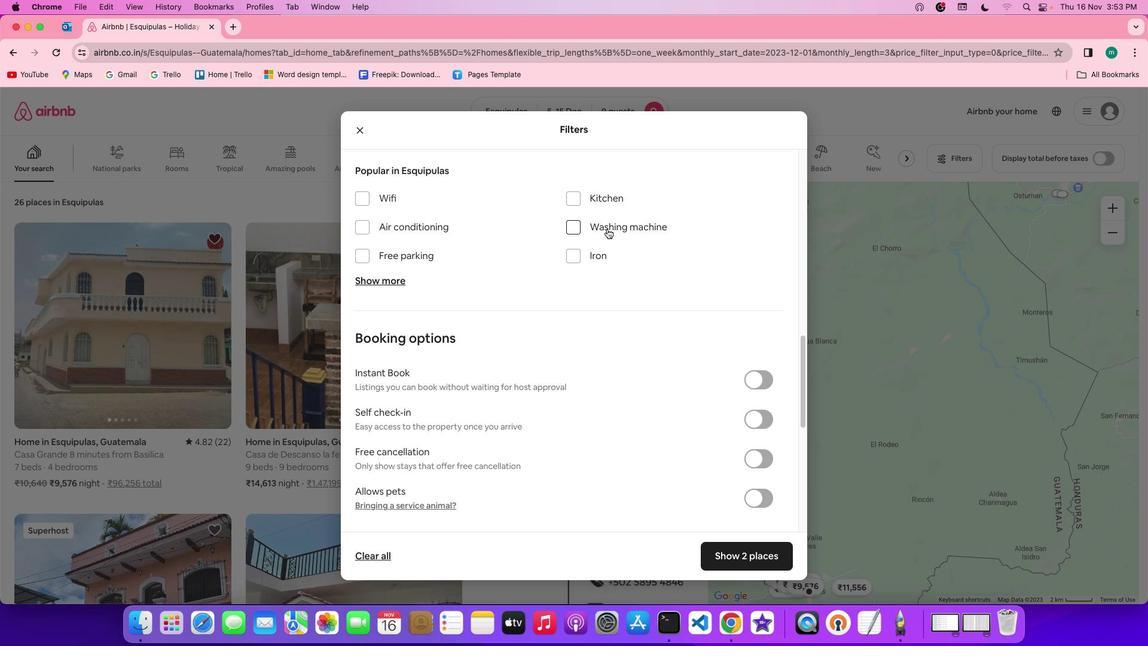 
Action: Mouse pressed left at (603, 225)
Screenshot: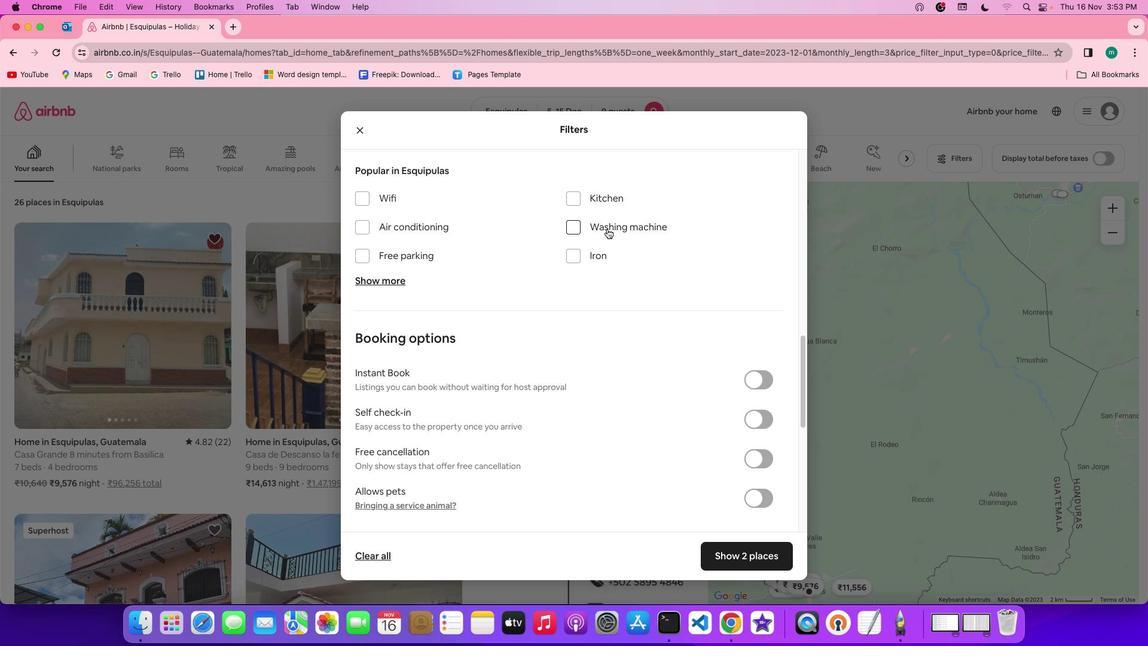 
Action: Mouse moved to (676, 336)
Screenshot: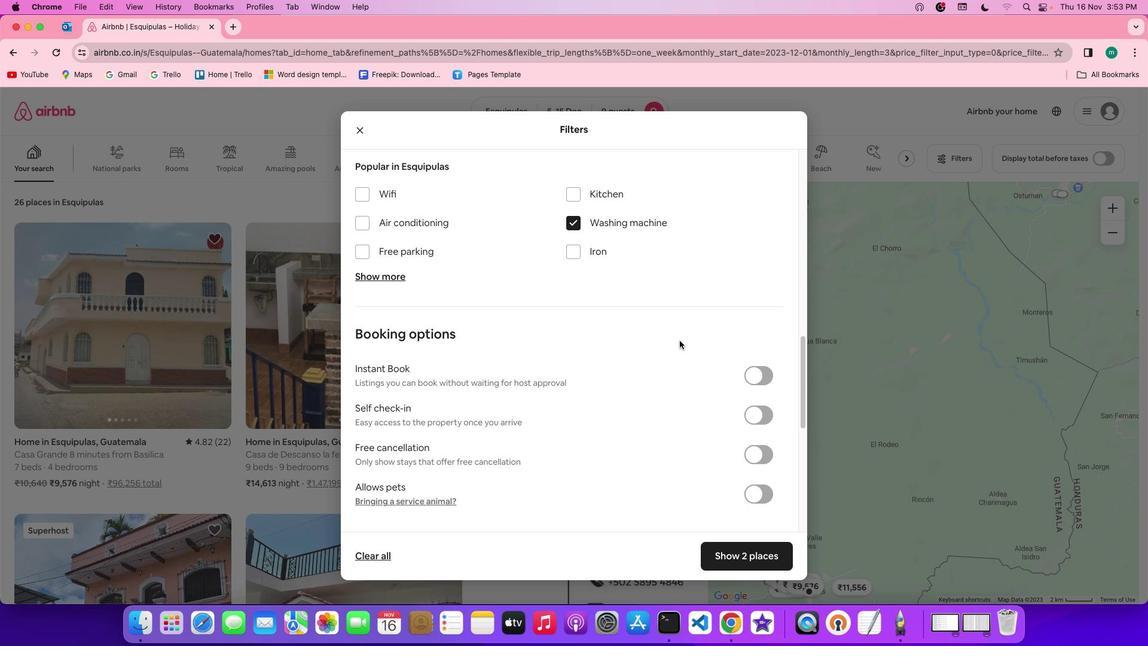 
Action: Mouse scrolled (676, 336) with delta (-2, -3)
Screenshot: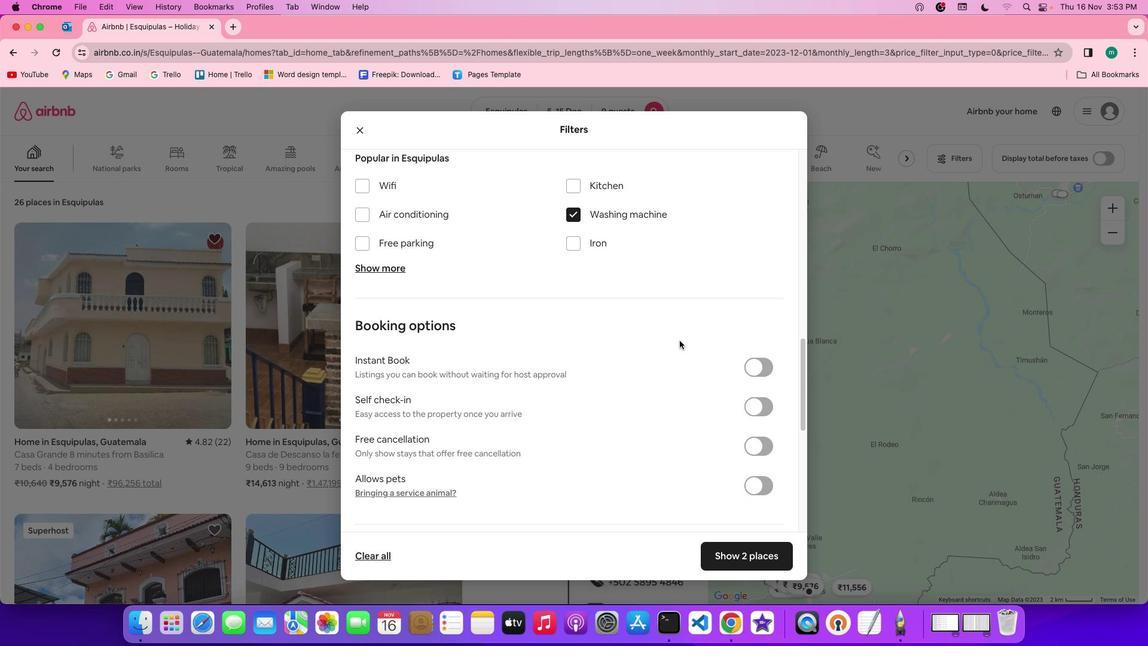 
Action: Mouse scrolled (676, 336) with delta (-2, -3)
Screenshot: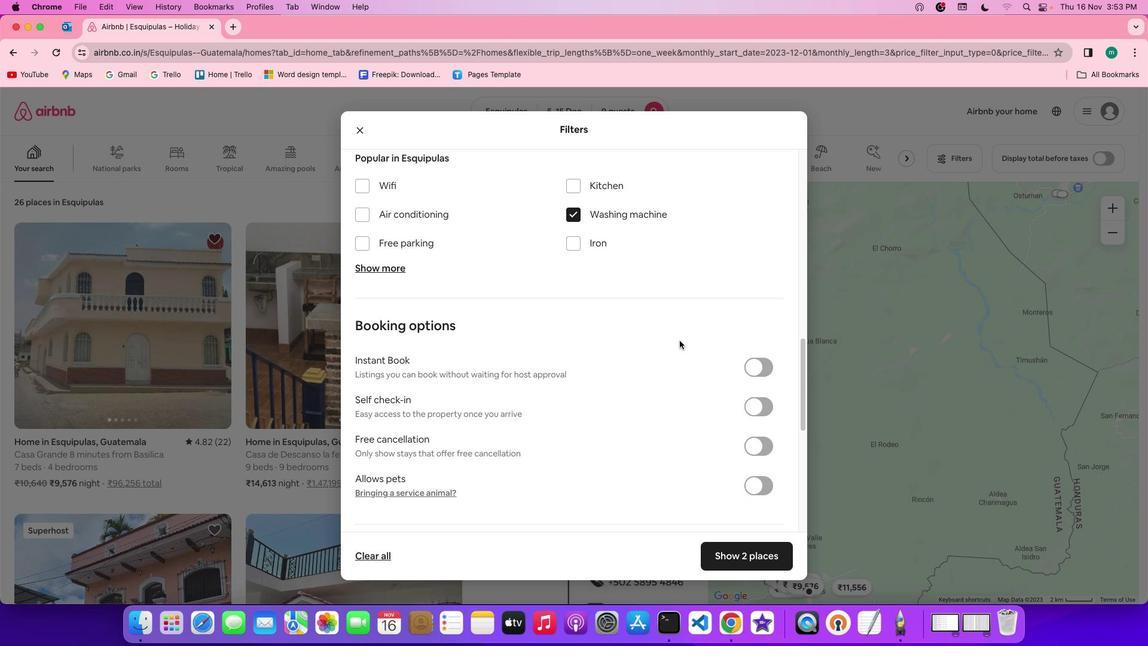 
Action: Mouse scrolled (676, 336) with delta (-2, -4)
Screenshot: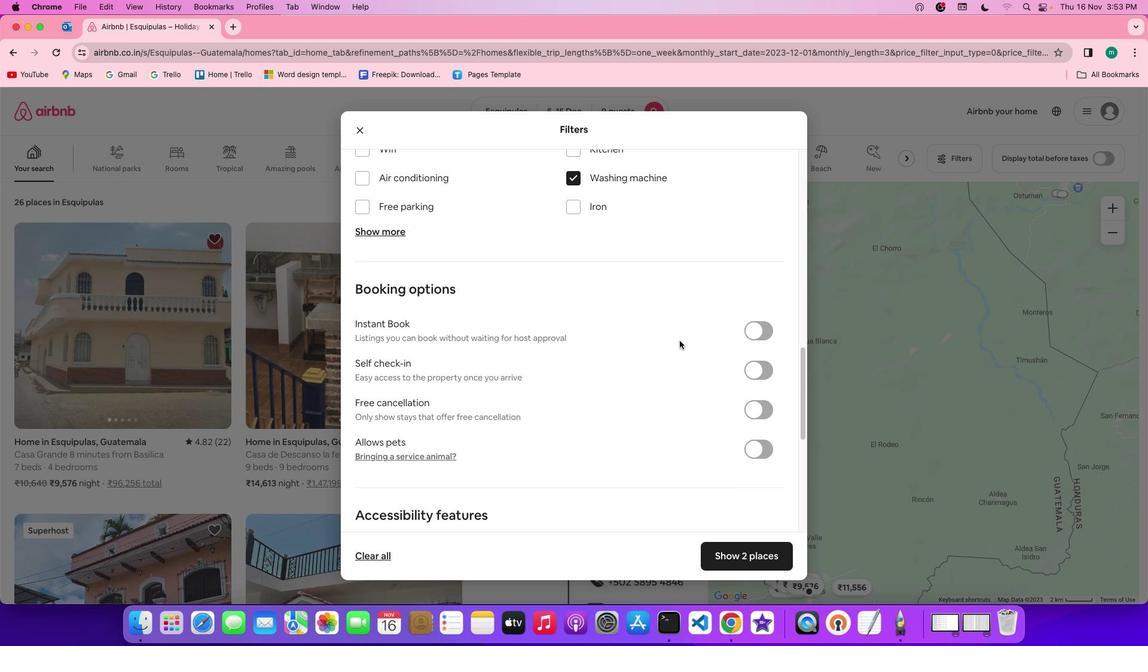 
Action: Mouse scrolled (676, 336) with delta (-2, -3)
Screenshot: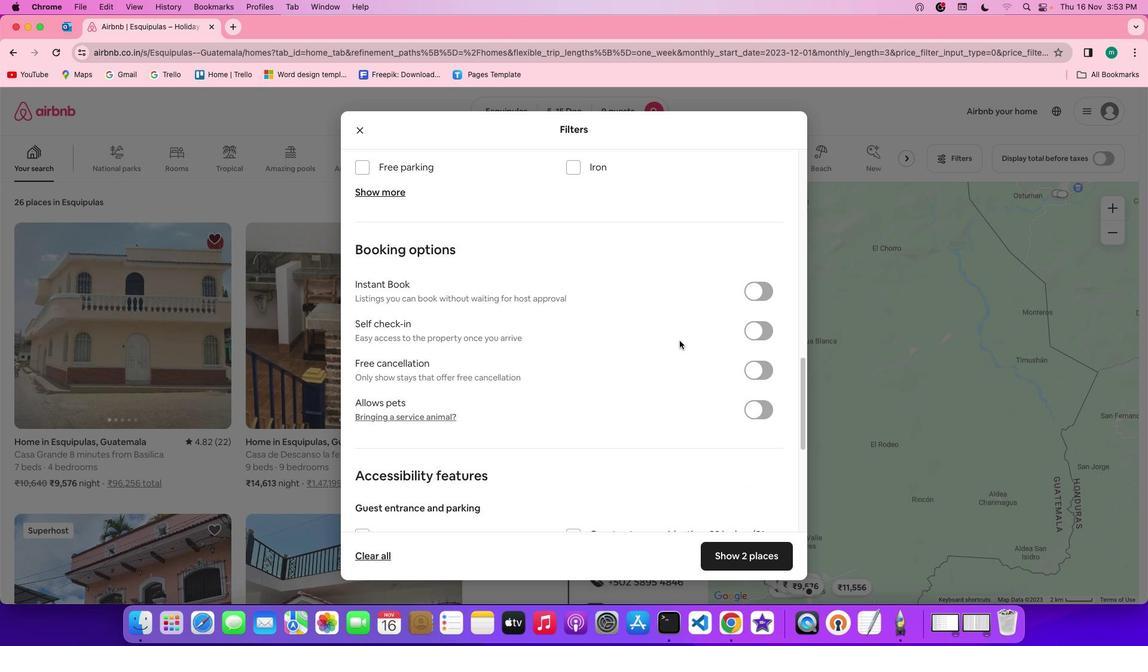 
Action: Mouse scrolled (676, 336) with delta (-2, -3)
Screenshot: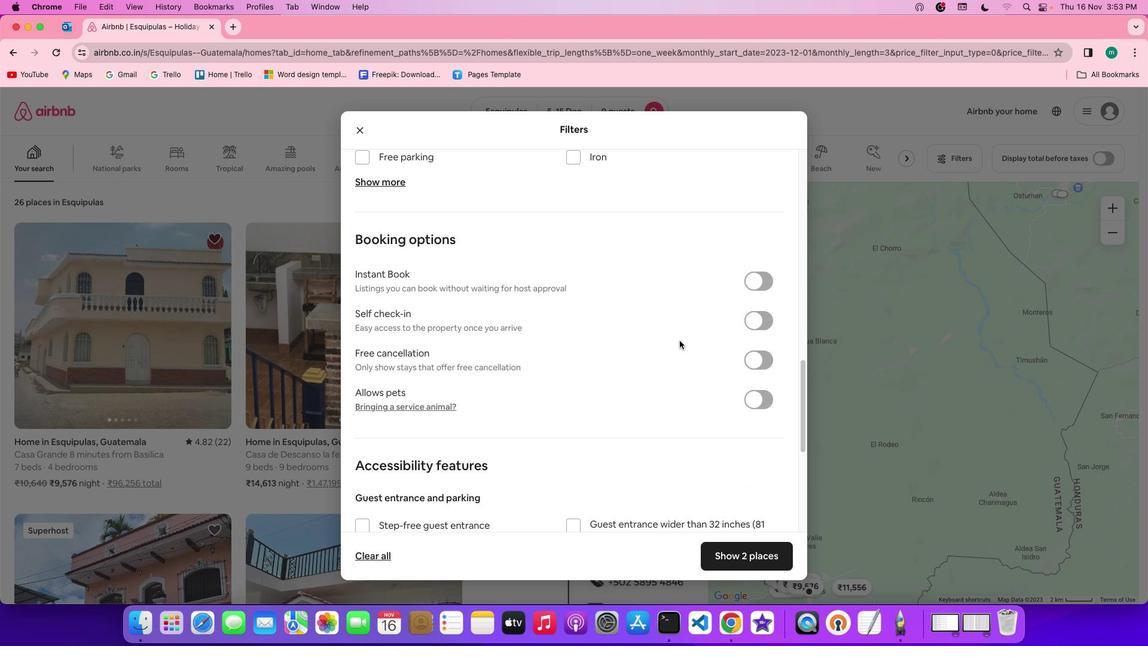 
Action: Mouse scrolled (676, 336) with delta (-2, -4)
Screenshot: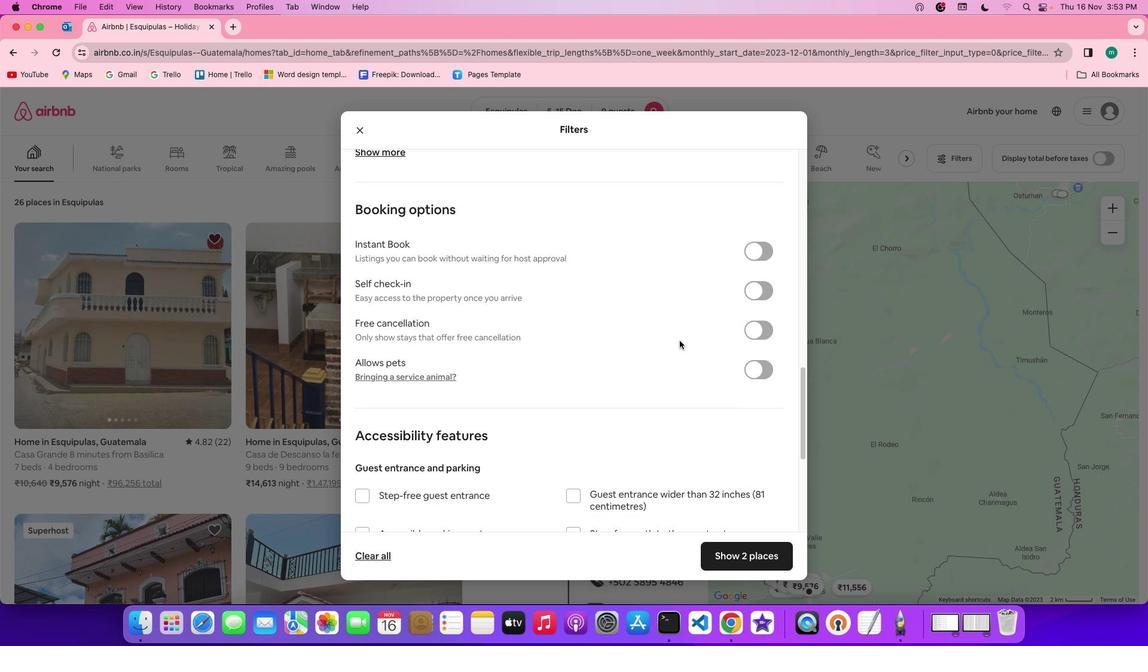 
Action: Mouse scrolled (676, 336) with delta (-2, -3)
Screenshot: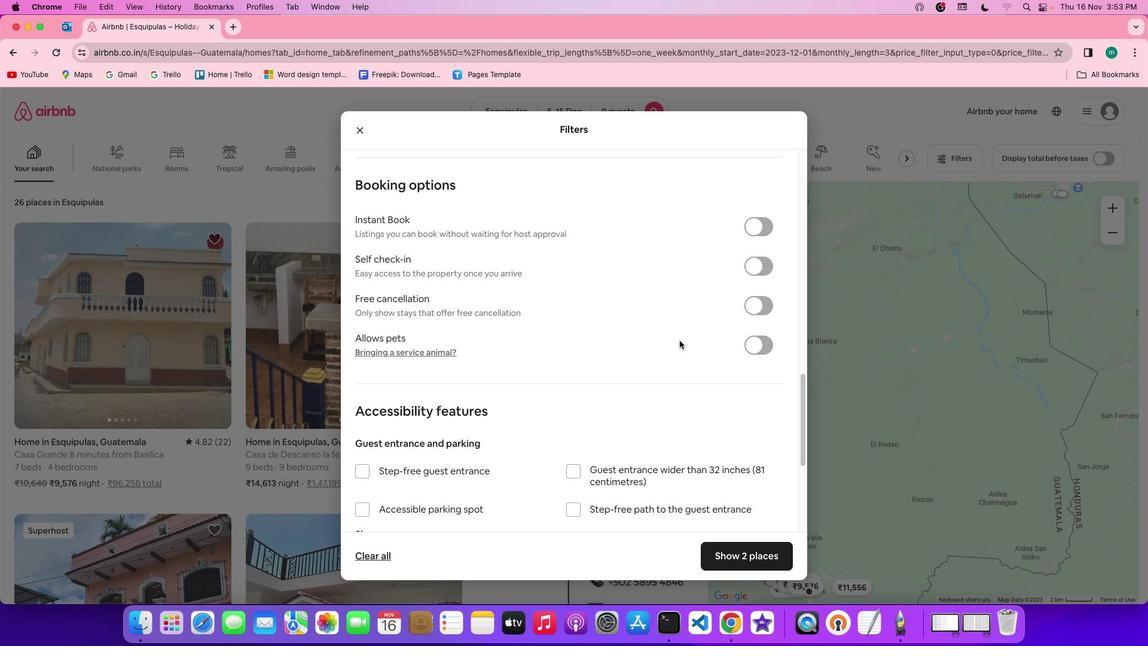 
Action: Mouse scrolled (676, 336) with delta (-2, -3)
Screenshot: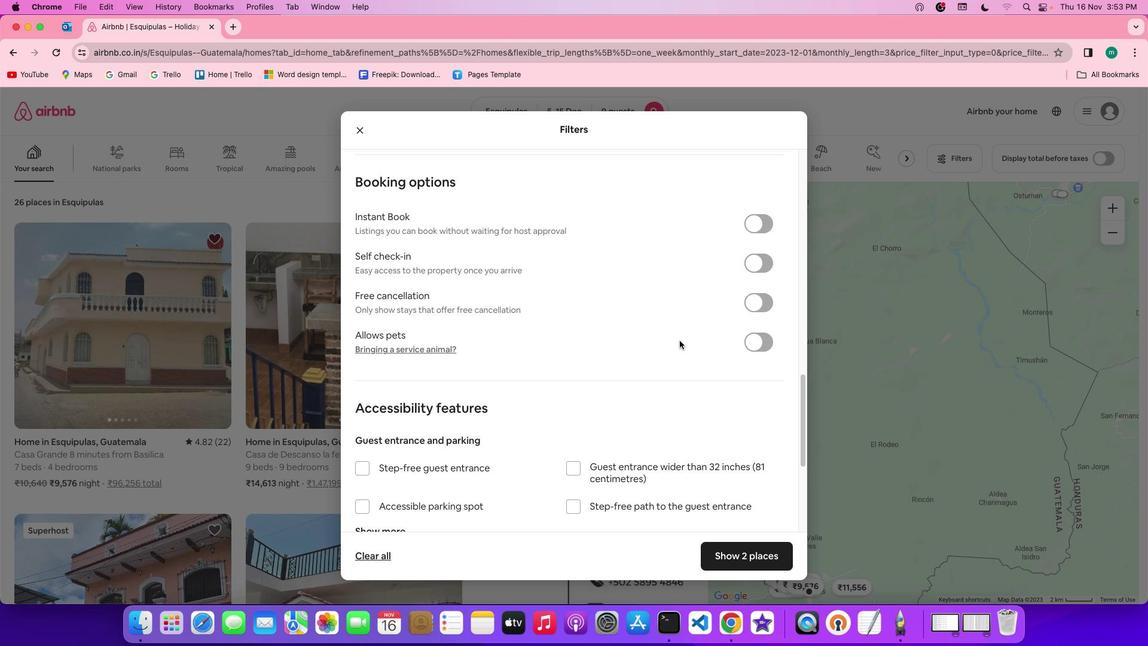 
Action: Mouse scrolled (676, 336) with delta (-2, -3)
Screenshot: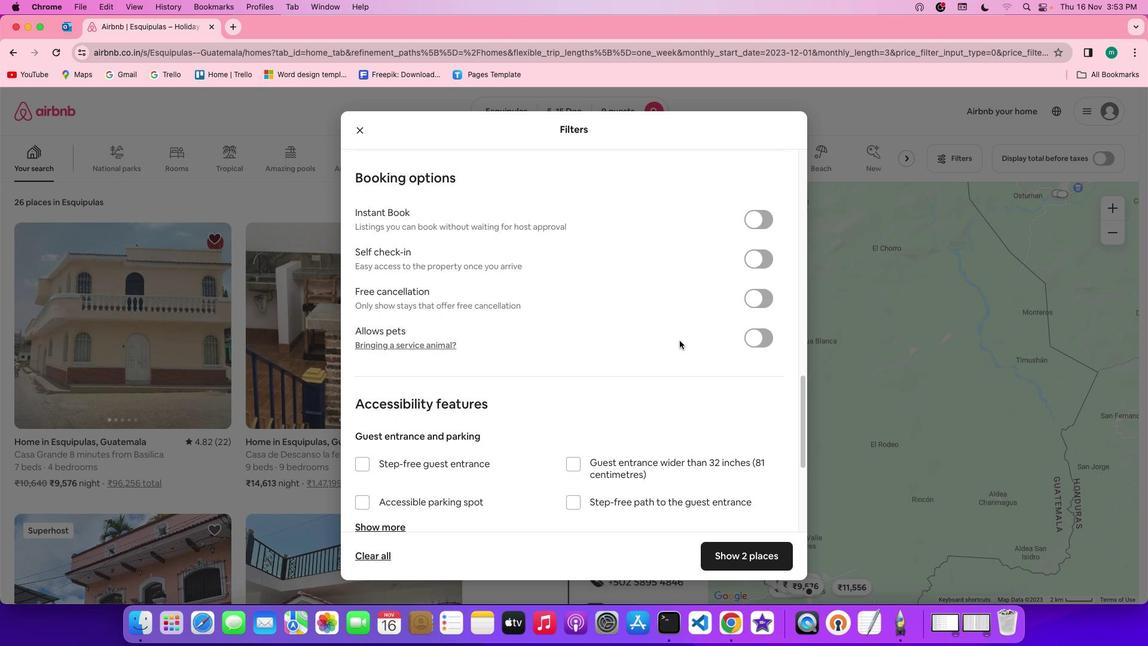 
Action: Mouse scrolled (676, 336) with delta (-2, -3)
Screenshot: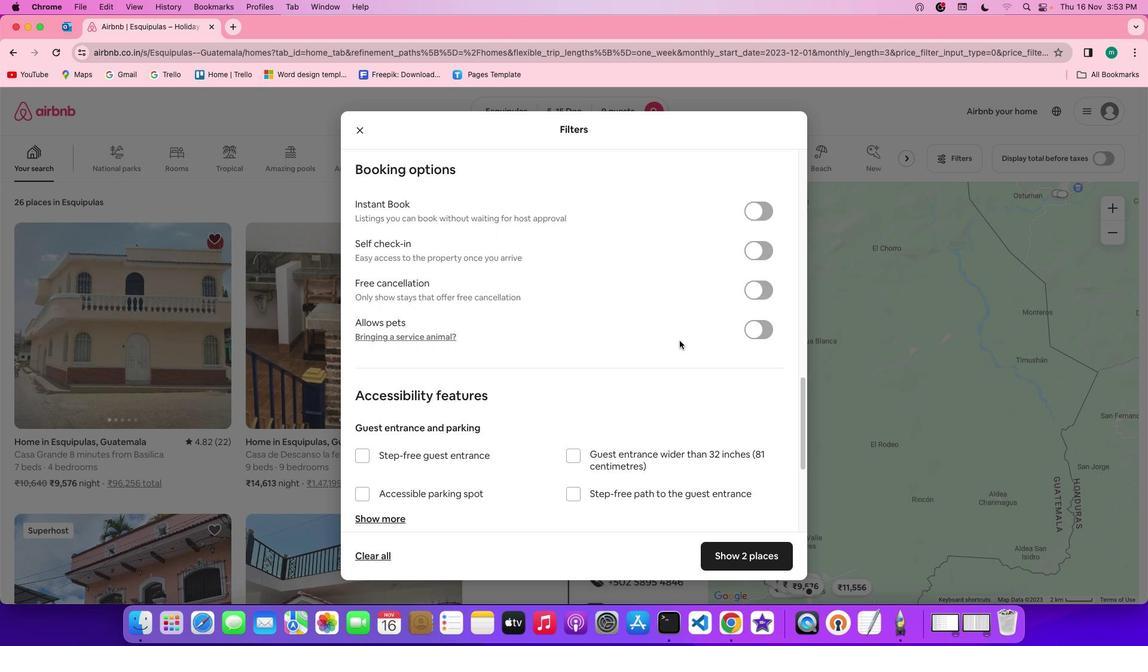 
Action: Mouse scrolled (676, 336) with delta (-2, -3)
Screenshot: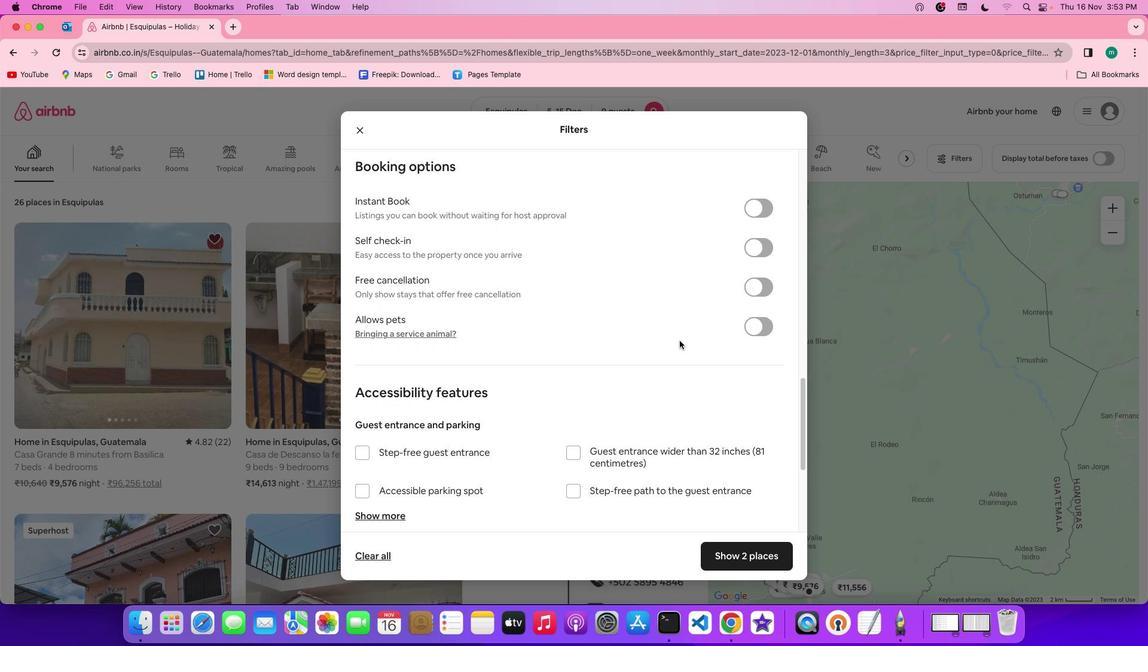 
Action: Mouse scrolled (676, 336) with delta (-2, -3)
Screenshot: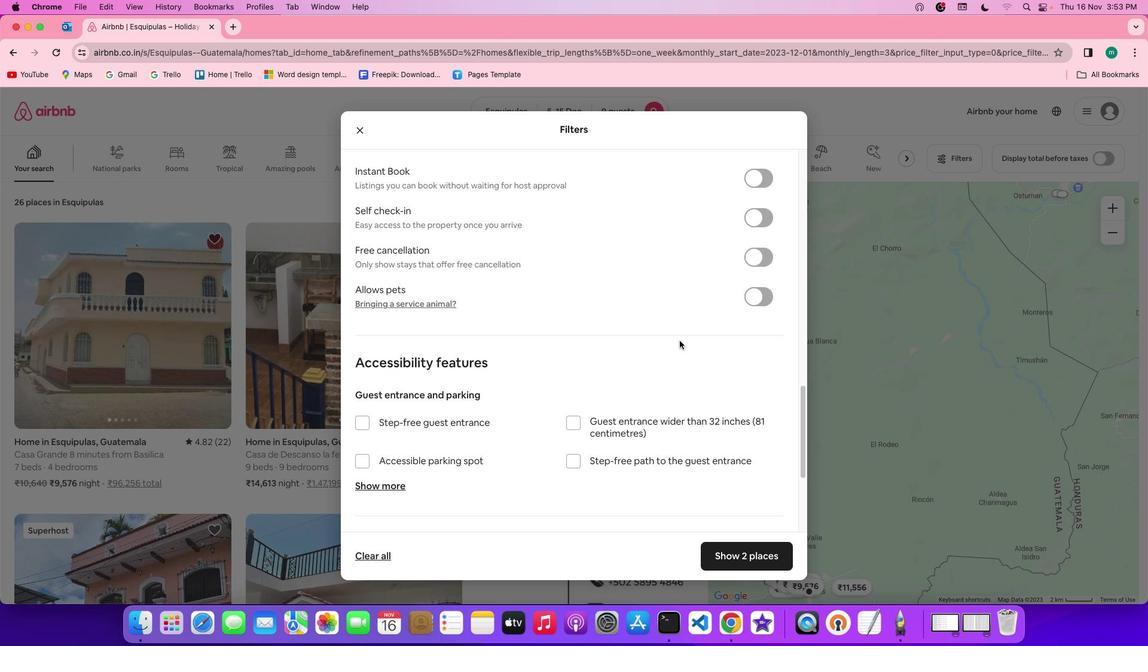 
Action: Mouse moved to (732, 348)
Screenshot: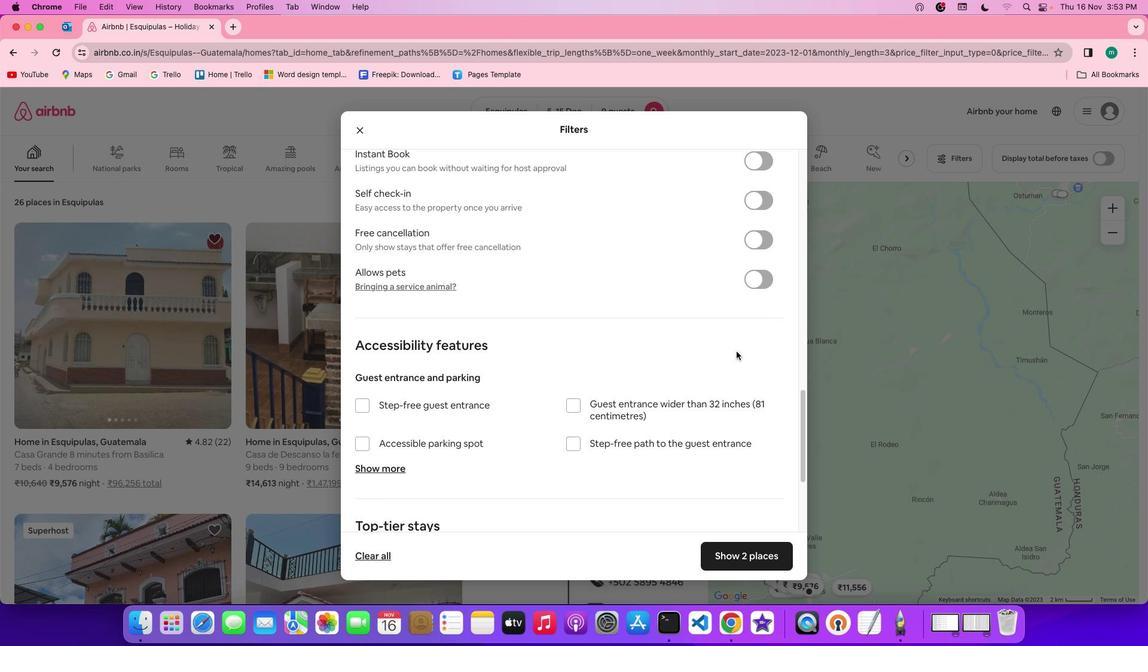 
Action: Mouse scrolled (732, 348) with delta (-2, -3)
Screenshot: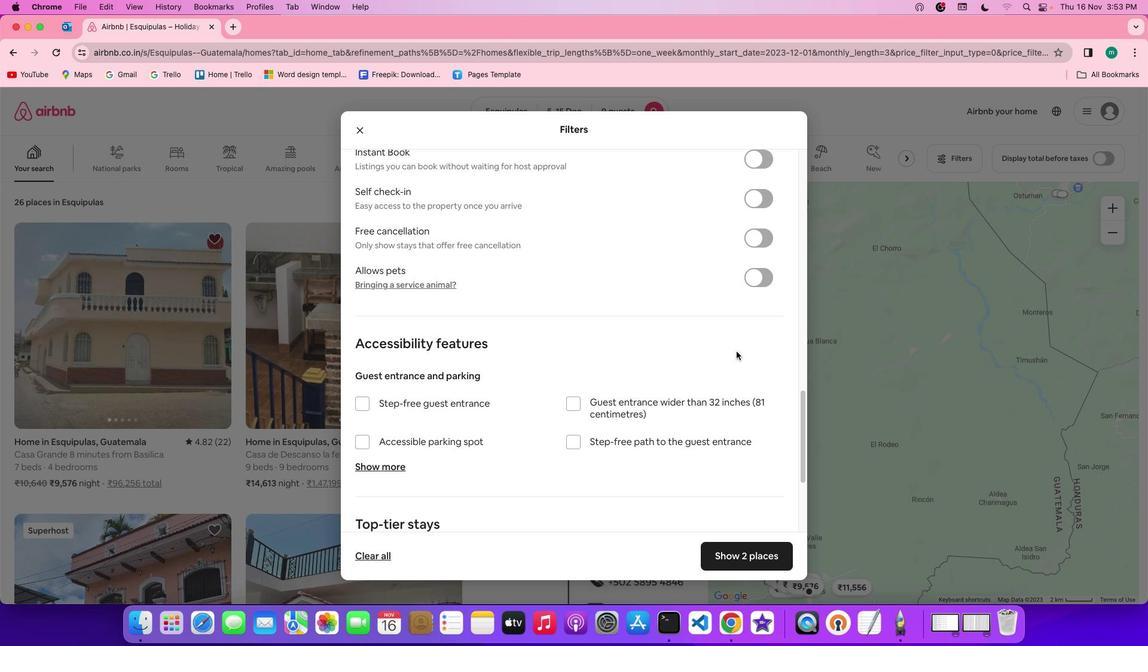 
Action: Mouse scrolled (732, 348) with delta (-2, -3)
Screenshot: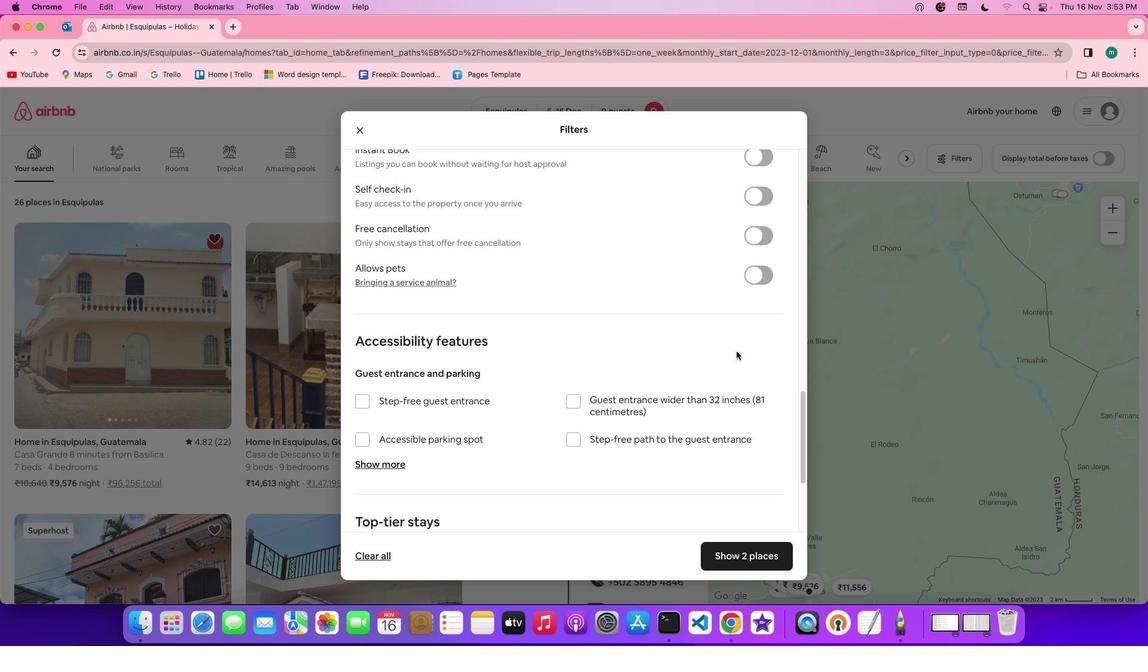 
Action: Mouse scrolled (732, 348) with delta (-2, -3)
Screenshot: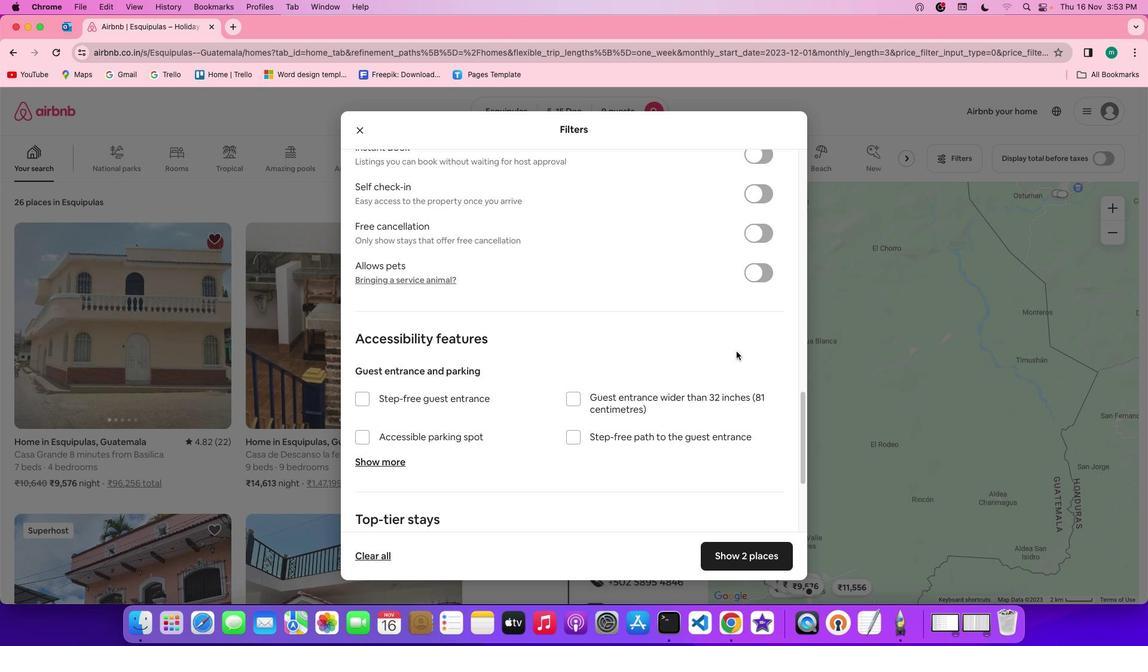 
Action: Mouse scrolled (732, 348) with delta (-2, -3)
Screenshot: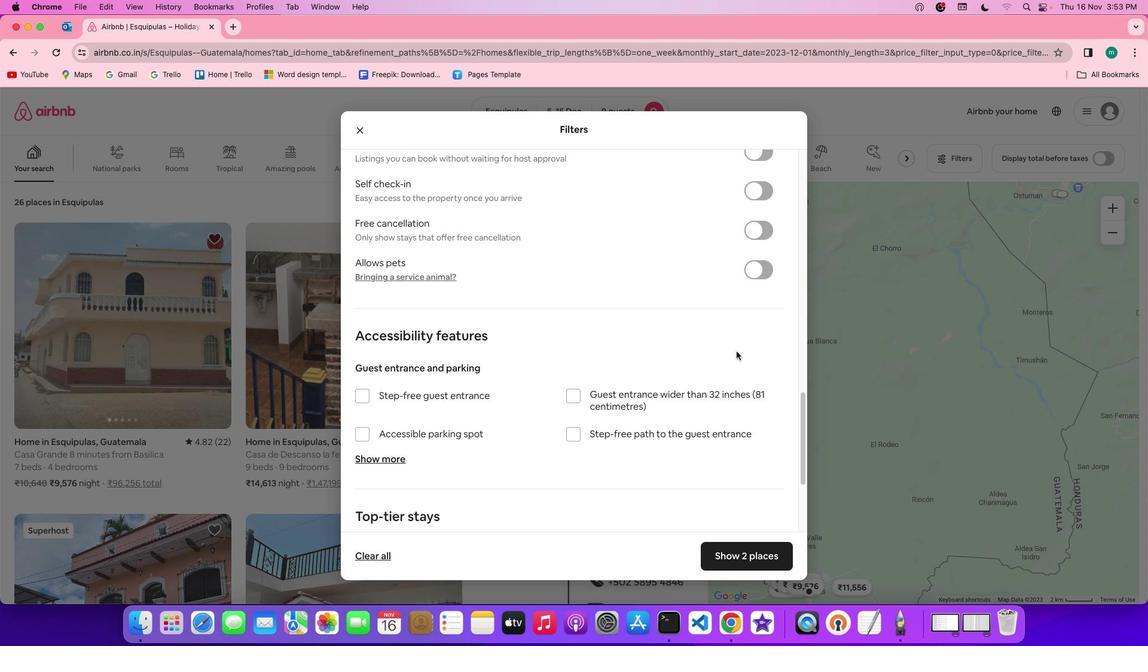 
Action: Mouse scrolled (732, 348) with delta (-2, -3)
Screenshot: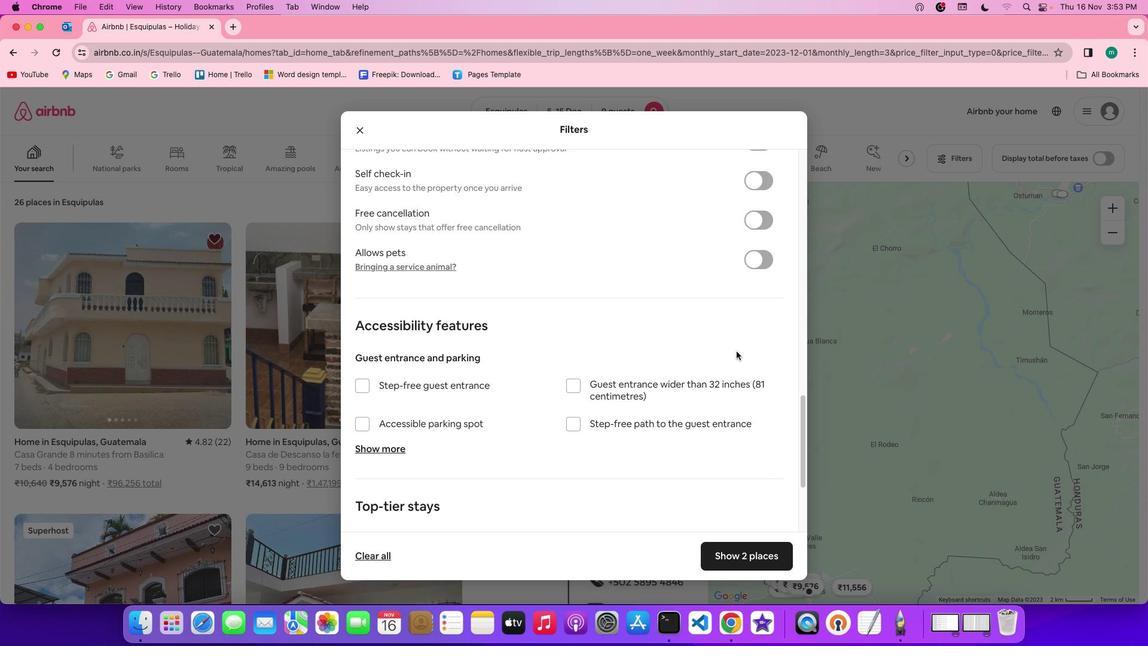 
Action: Mouse scrolled (732, 348) with delta (-2, -3)
Screenshot: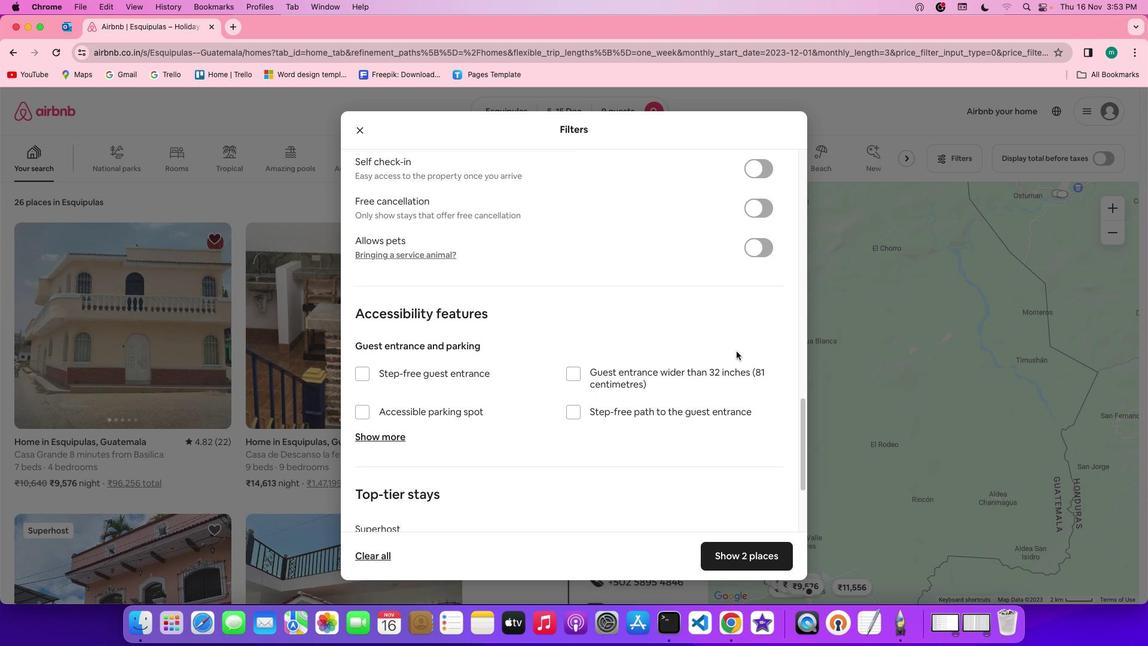
Action: Mouse scrolled (732, 348) with delta (-2, -3)
Screenshot: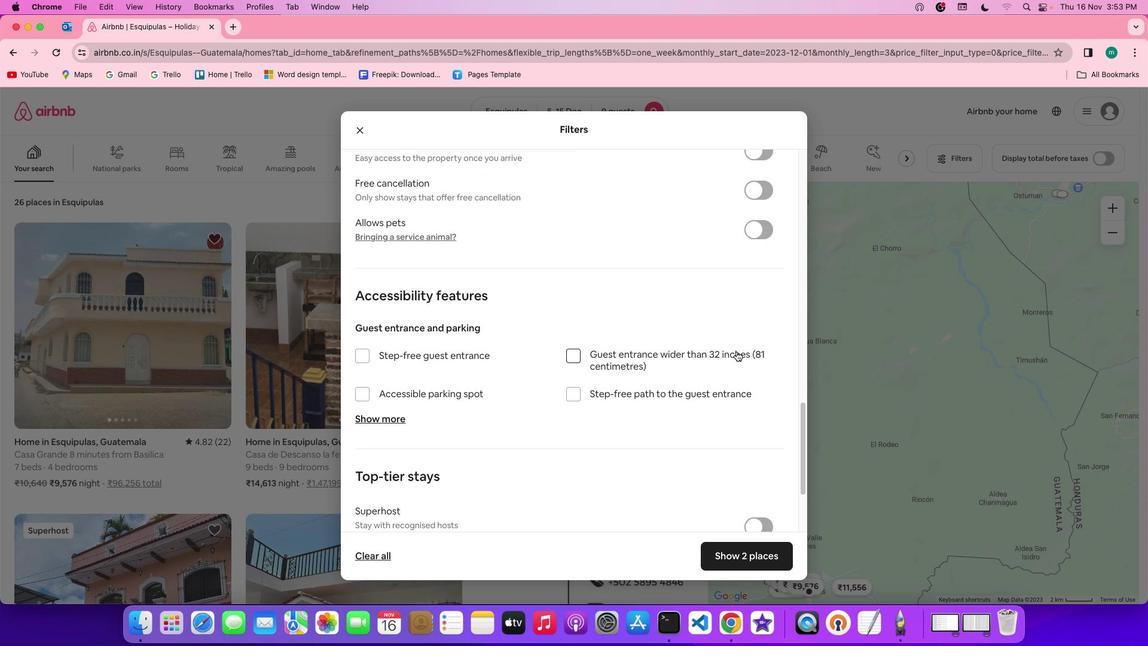 
Action: Mouse scrolled (732, 348) with delta (-2, -3)
Screenshot: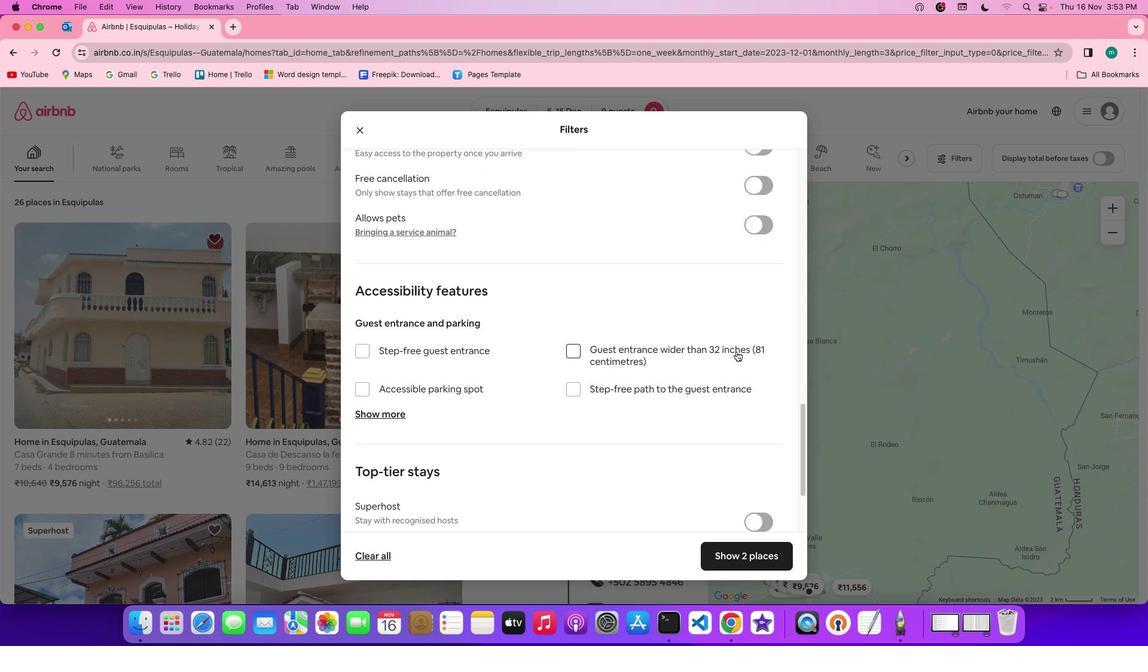 
Action: Mouse scrolled (732, 348) with delta (-2, -3)
Screenshot: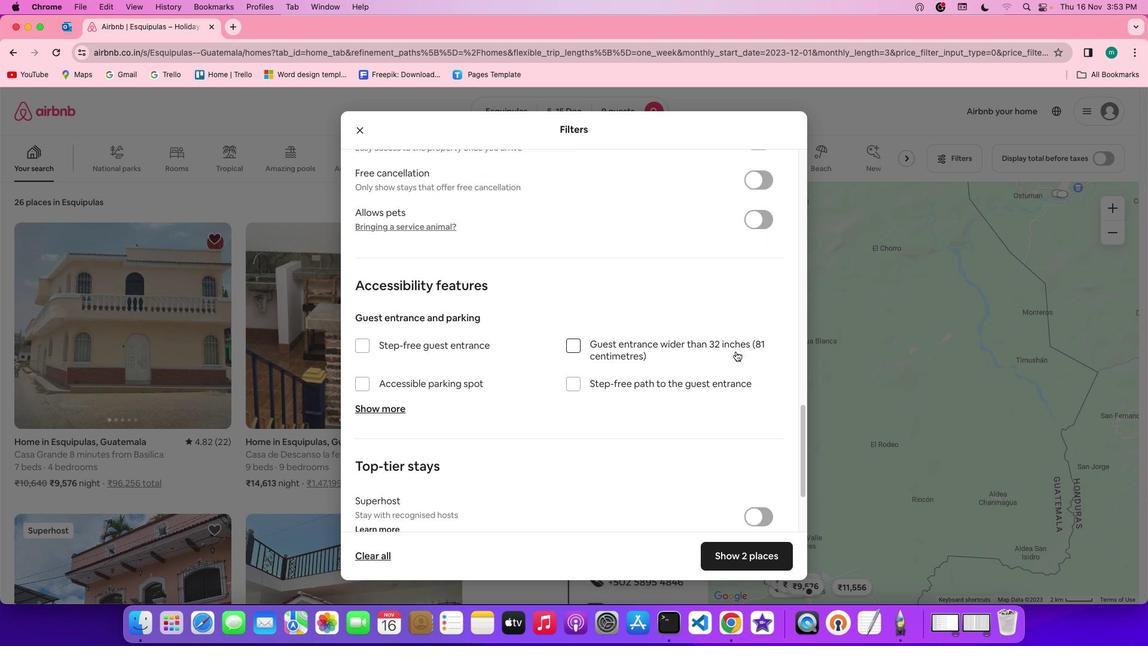 
Action: Mouse moved to (709, 344)
Screenshot: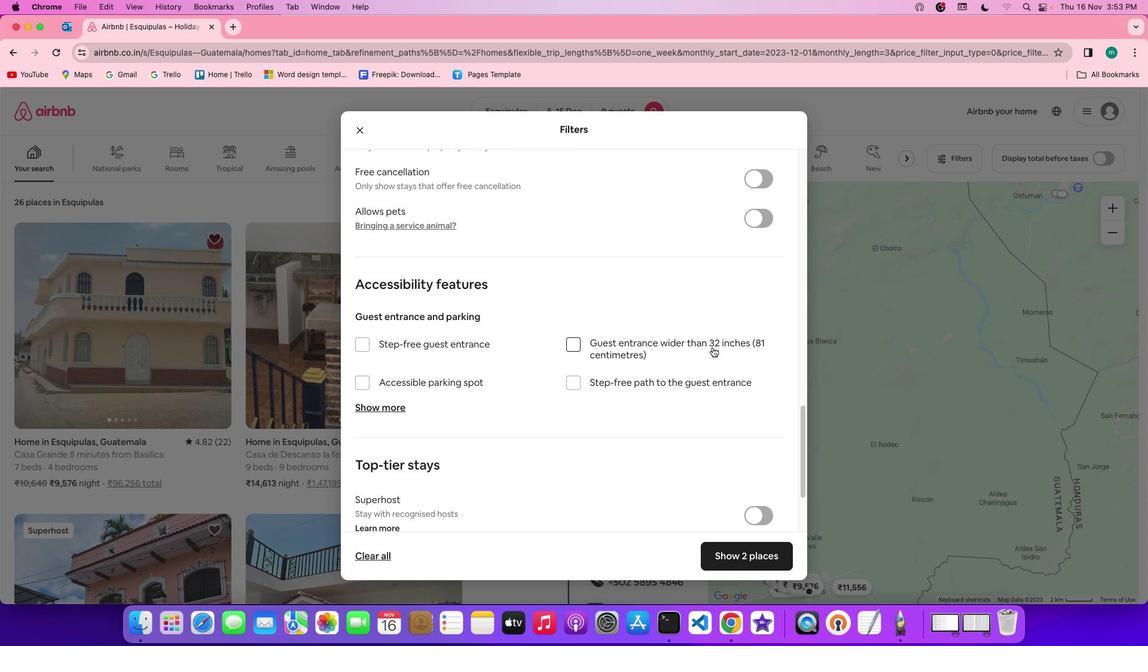 
Action: Mouse scrolled (709, 344) with delta (-2, -3)
Screenshot: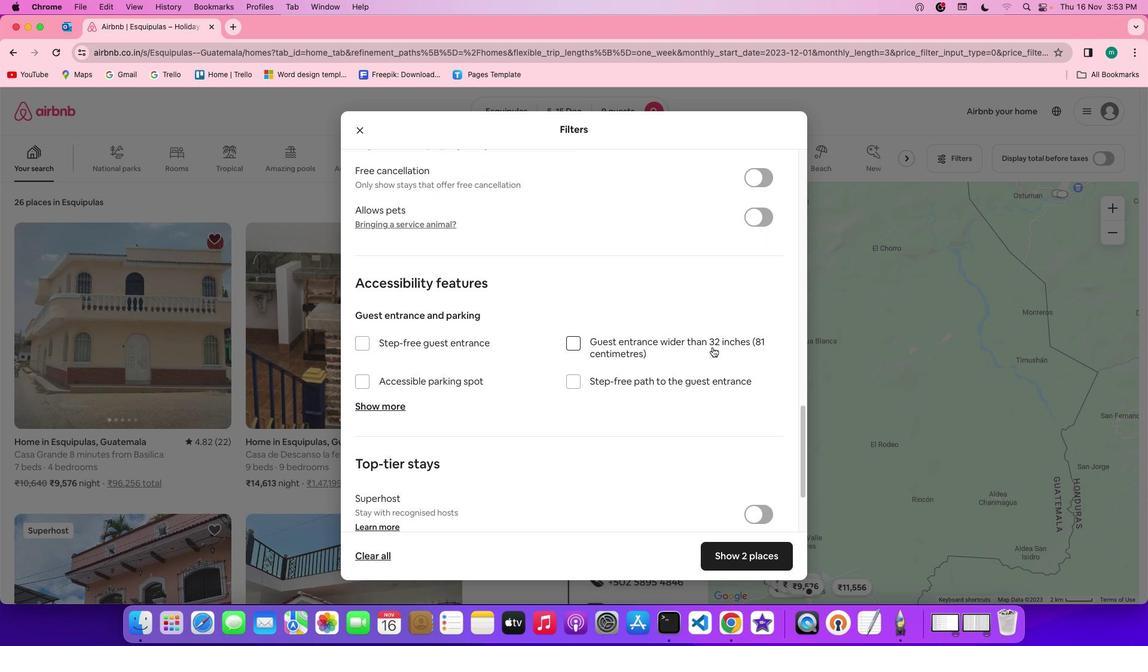 
Action: Mouse scrolled (709, 344) with delta (-2, -3)
Screenshot: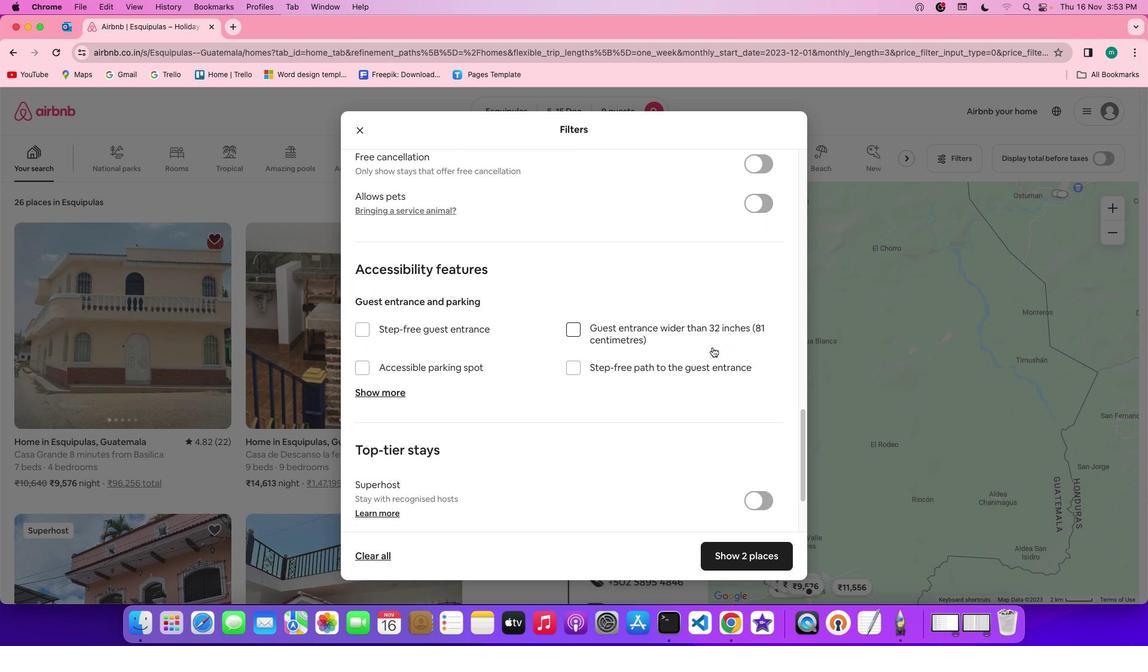 
Action: Mouse scrolled (709, 344) with delta (-2, -3)
Screenshot: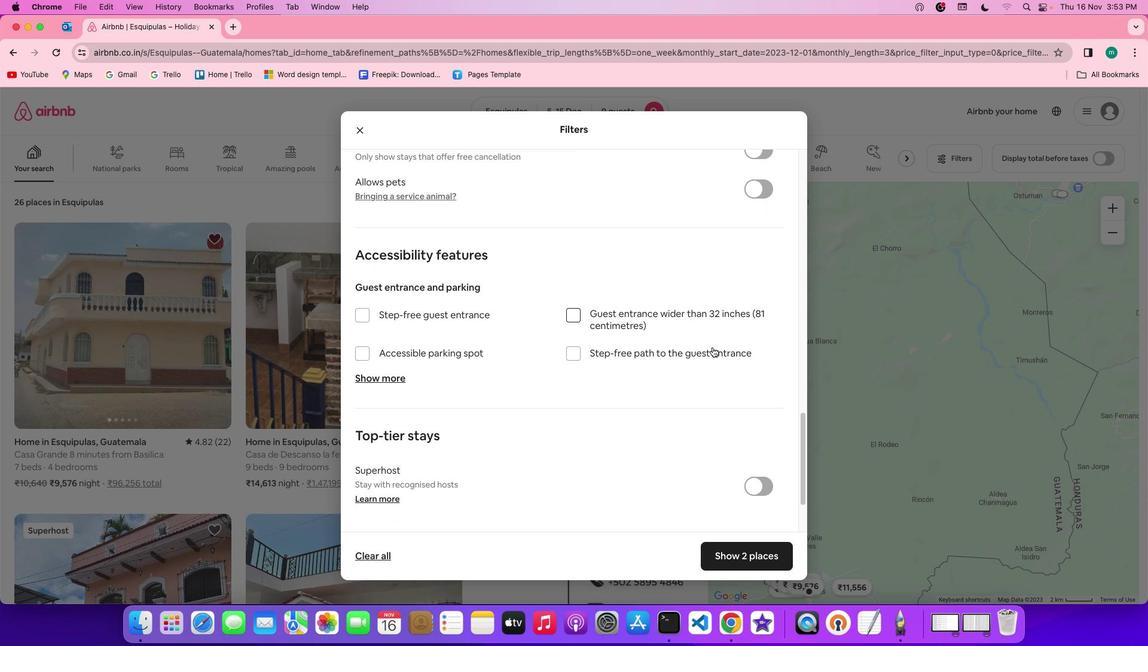 
Action: Mouse scrolled (709, 344) with delta (-2, -3)
Screenshot: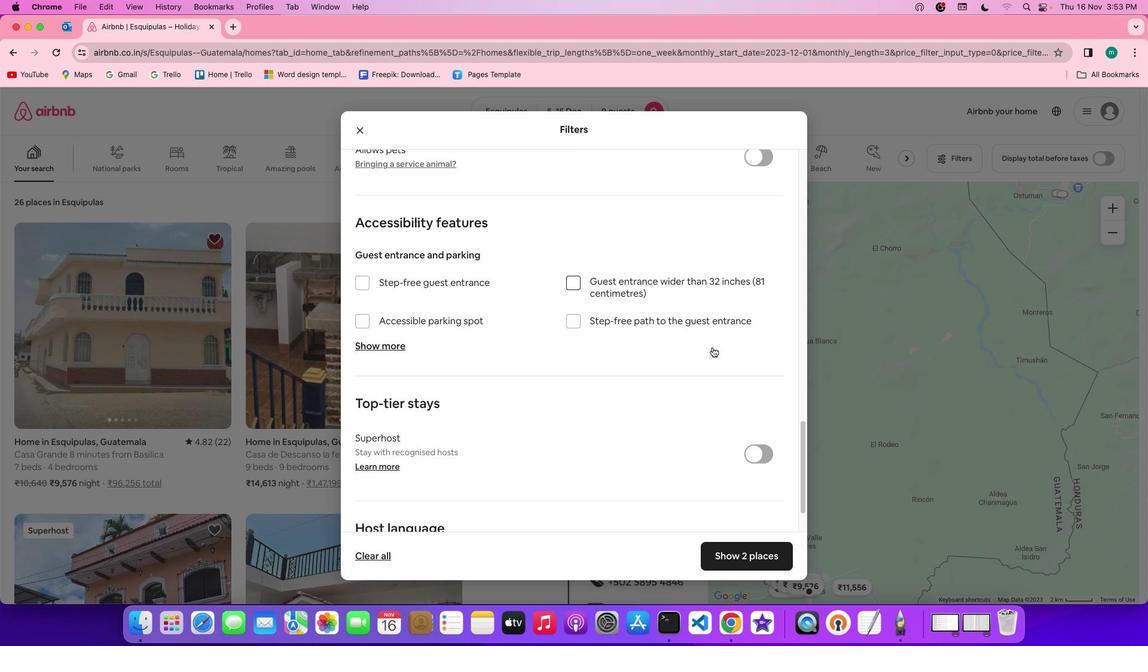 
Action: Mouse scrolled (709, 344) with delta (-2, -3)
Screenshot: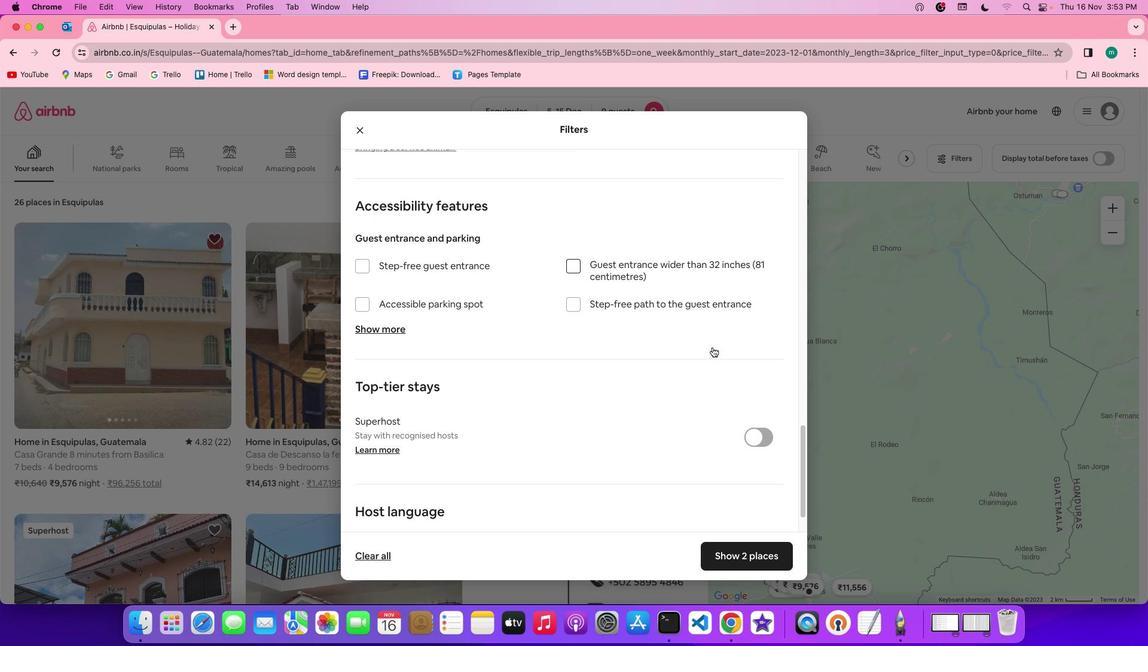 
Action: Mouse scrolled (709, 344) with delta (-2, -3)
Screenshot: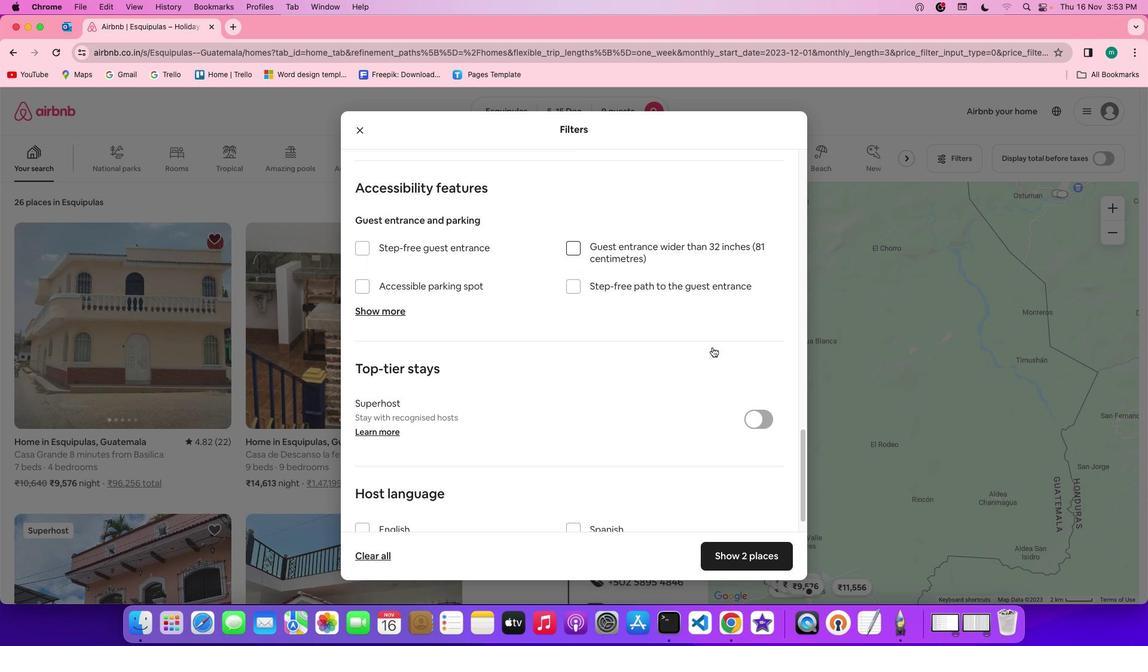 
Action: Mouse scrolled (709, 344) with delta (-2, -3)
Screenshot: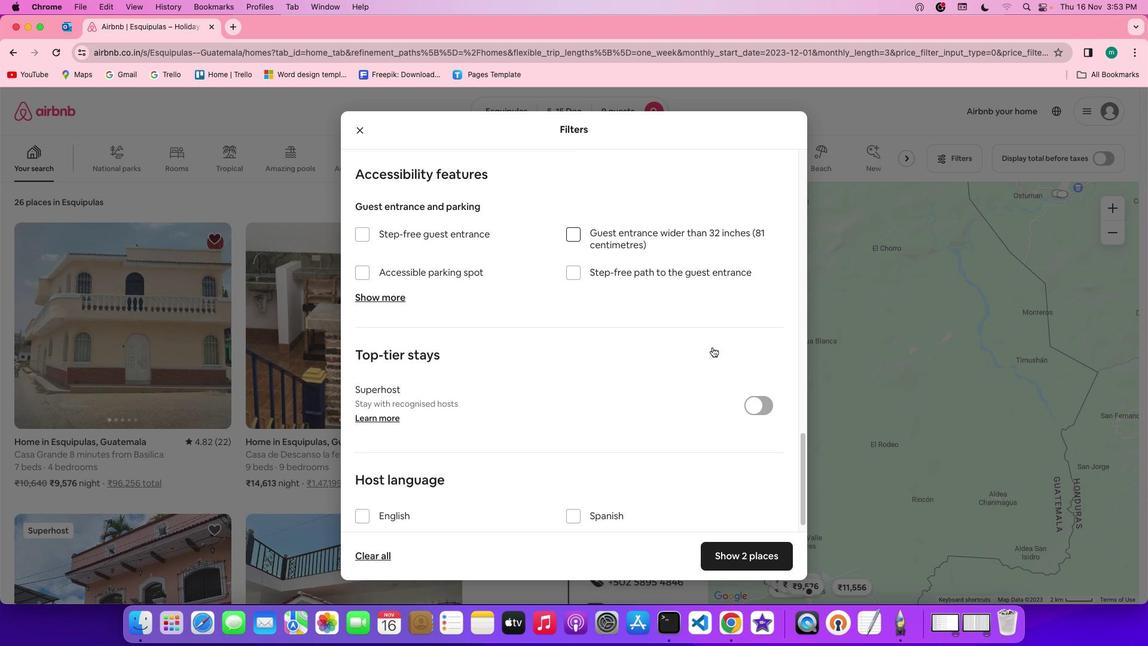 
Action: Mouse scrolled (709, 344) with delta (-2, -3)
Screenshot: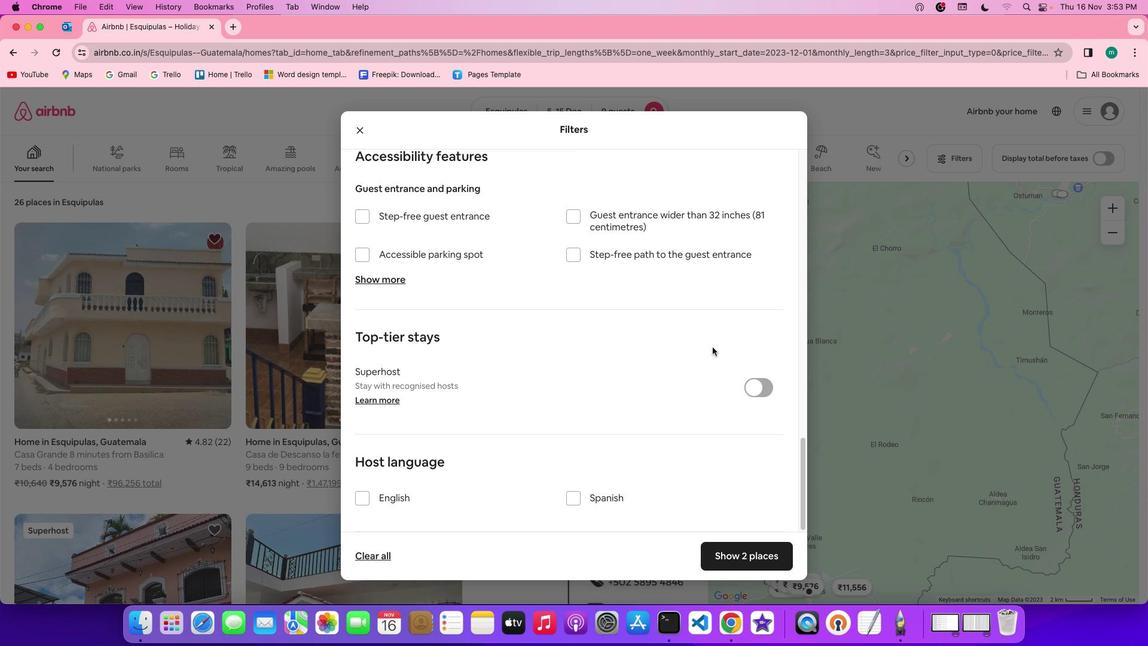 
Action: Mouse scrolled (709, 344) with delta (-2, -3)
Screenshot: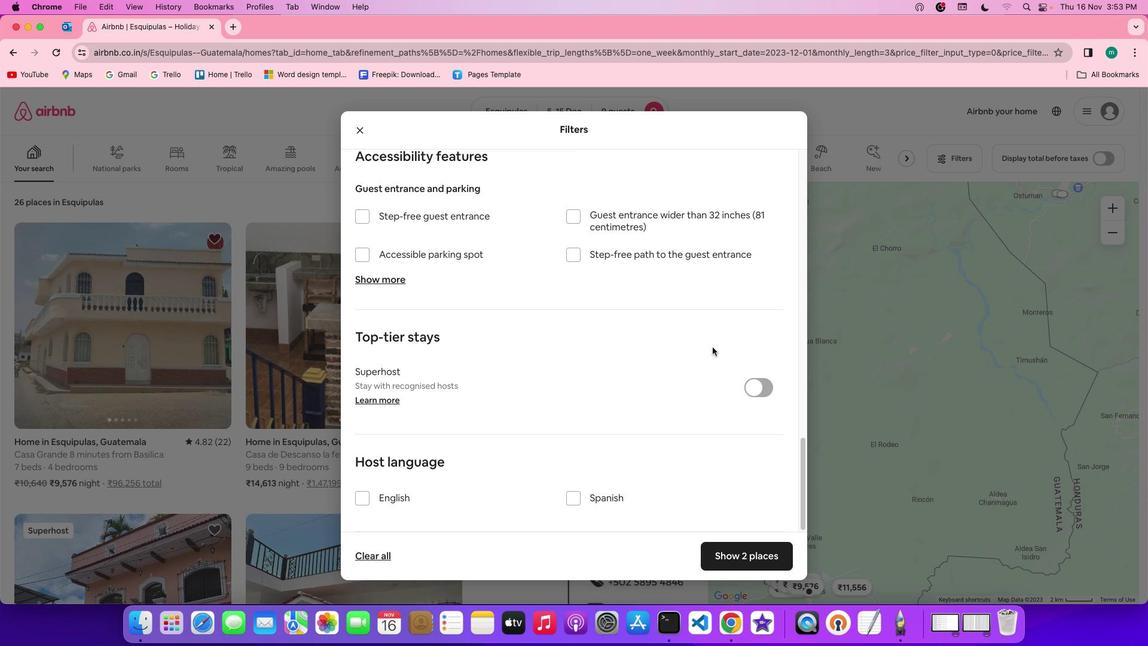 
Action: Mouse moved to (709, 344)
Screenshot: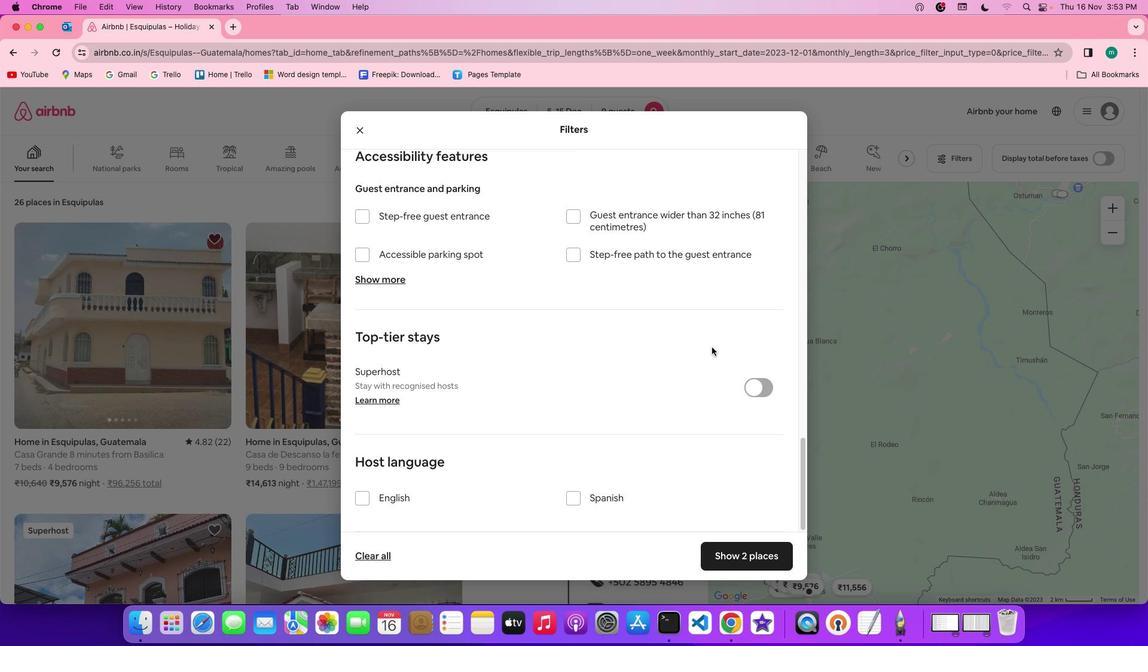 
Action: Mouse scrolled (709, 344) with delta (-2, -3)
Screenshot: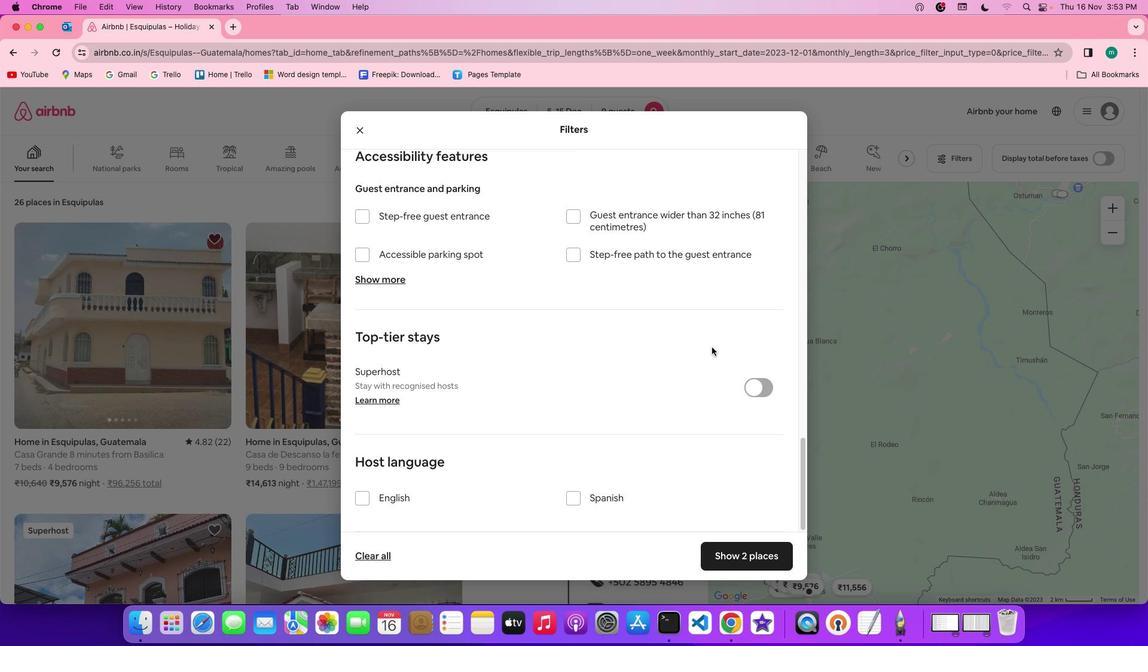 
Action: Mouse moved to (668, 328)
Screenshot: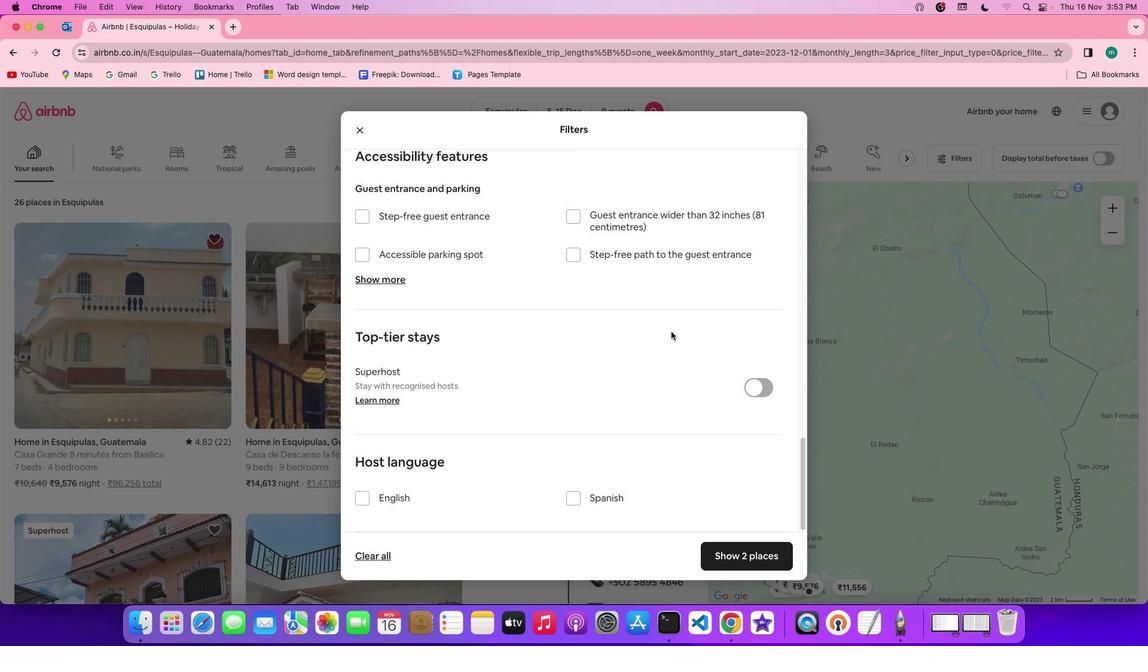 
Action: Mouse scrolled (668, 328) with delta (-2, -3)
Screenshot: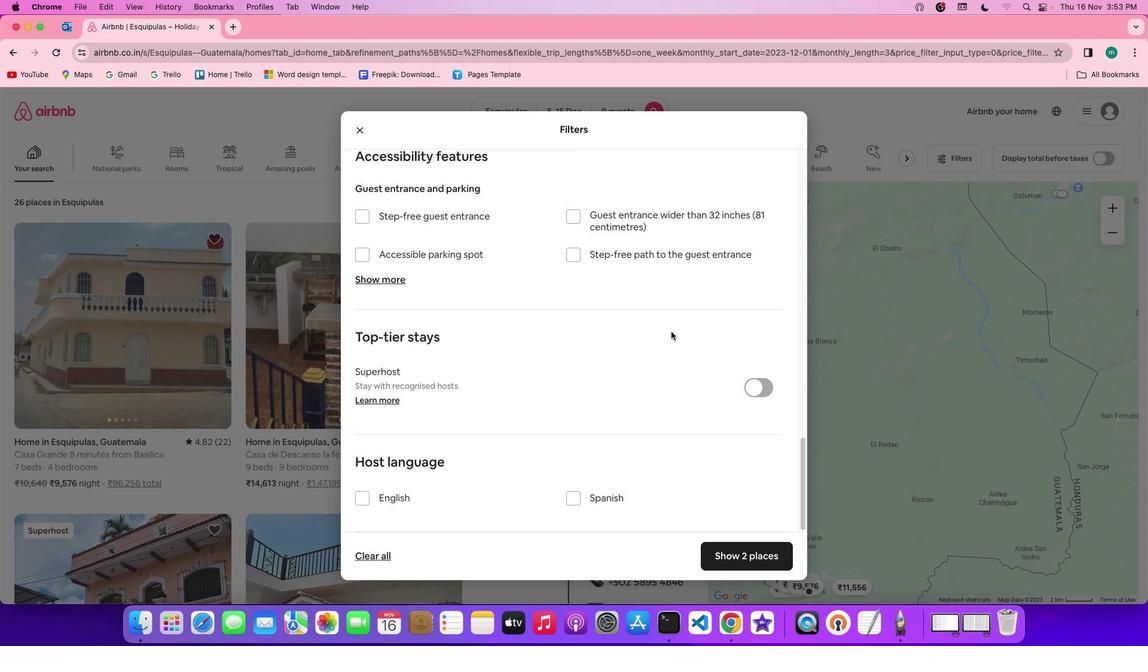 
Action: Mouse moved to (668, 328)
Screenshot: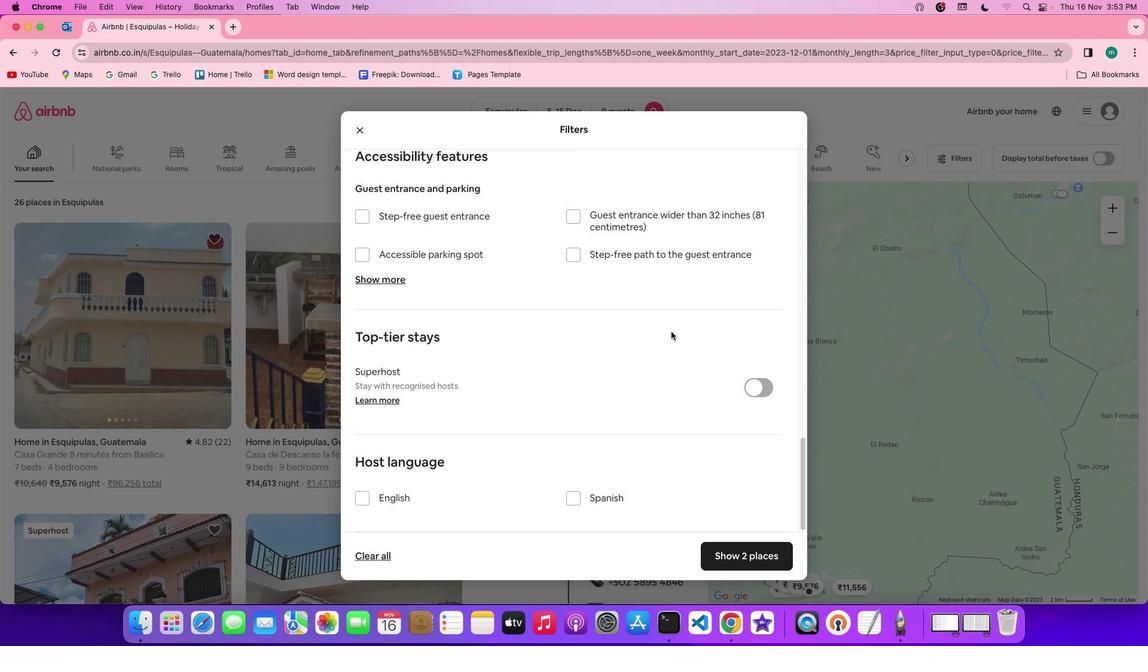 
Action: Mouse scrolled (668, 328) with delta (-2, -3)
Screenshot: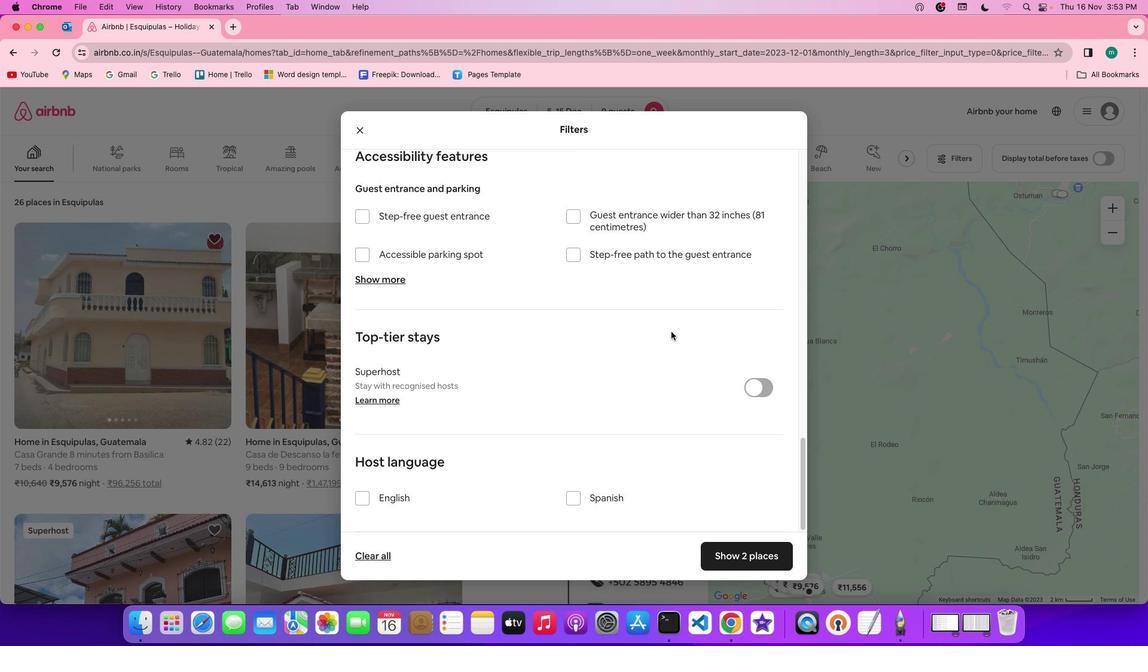 
Action: Mouse scrolled (668, 328) with delta (-2, -3)
Screenshot: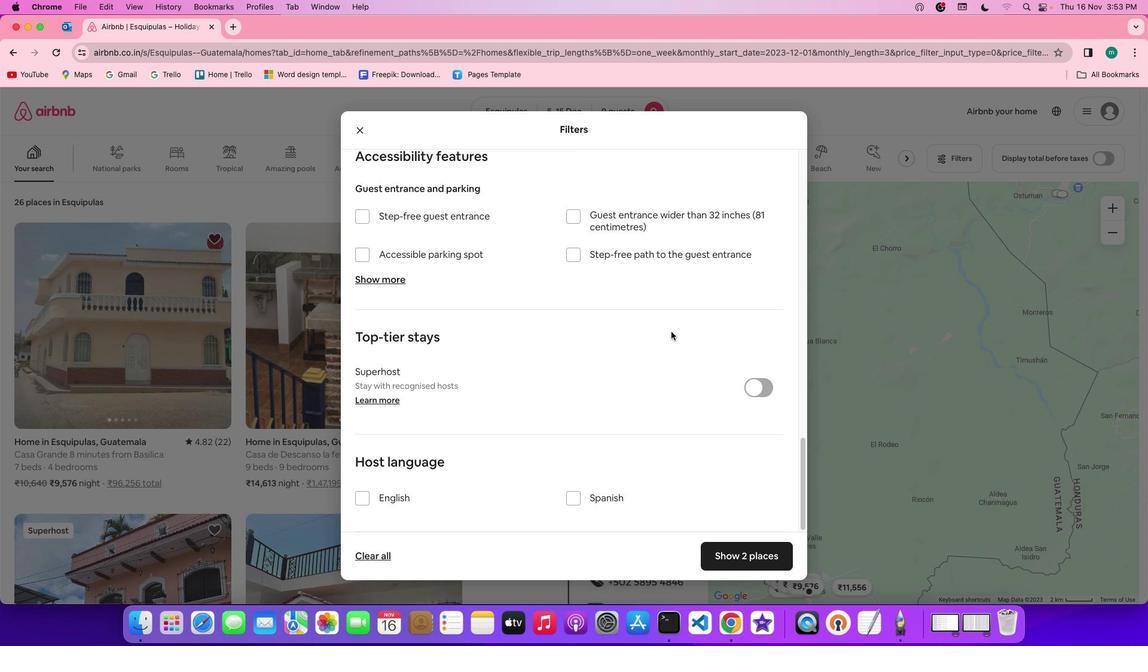 
Action: Mouse scrolled (668, 328) with delta (-2, -3)
Screenshot: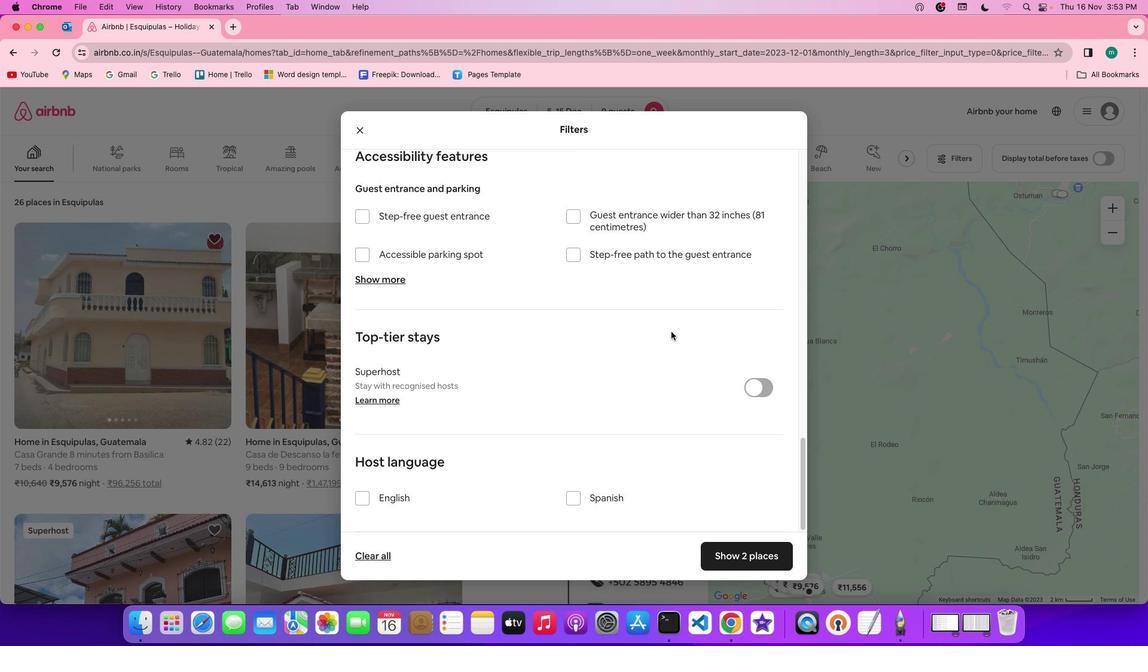 
Action: Mouse moved to (746, 545)
Screenshot: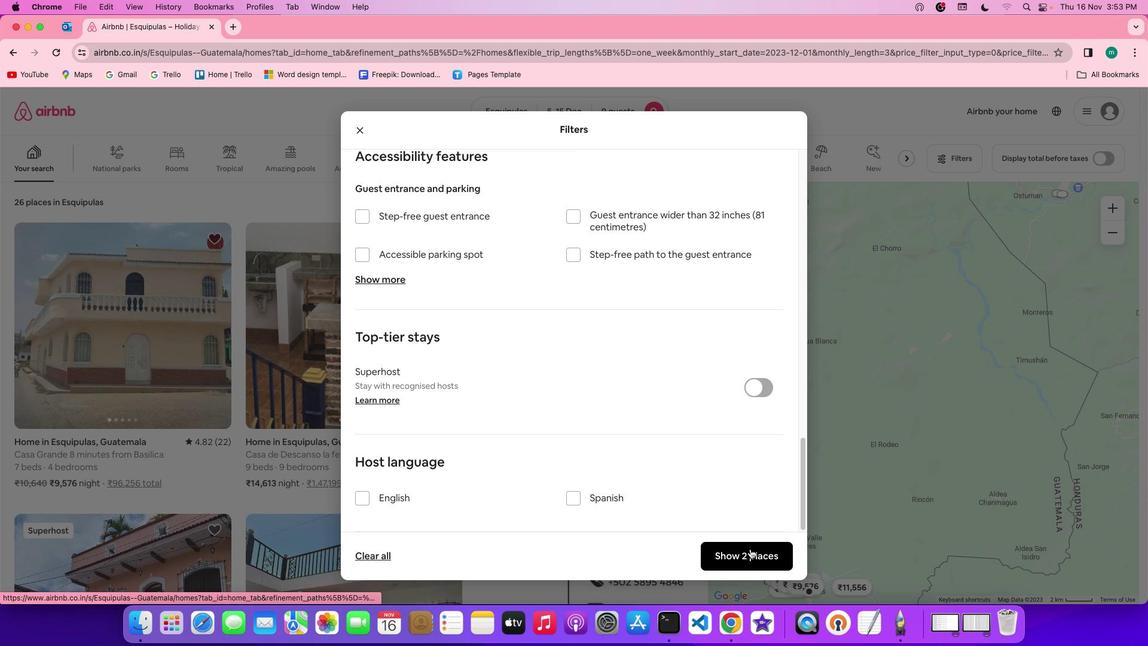 
Action: Mouse pressed left at (746, 545)
Screenshot: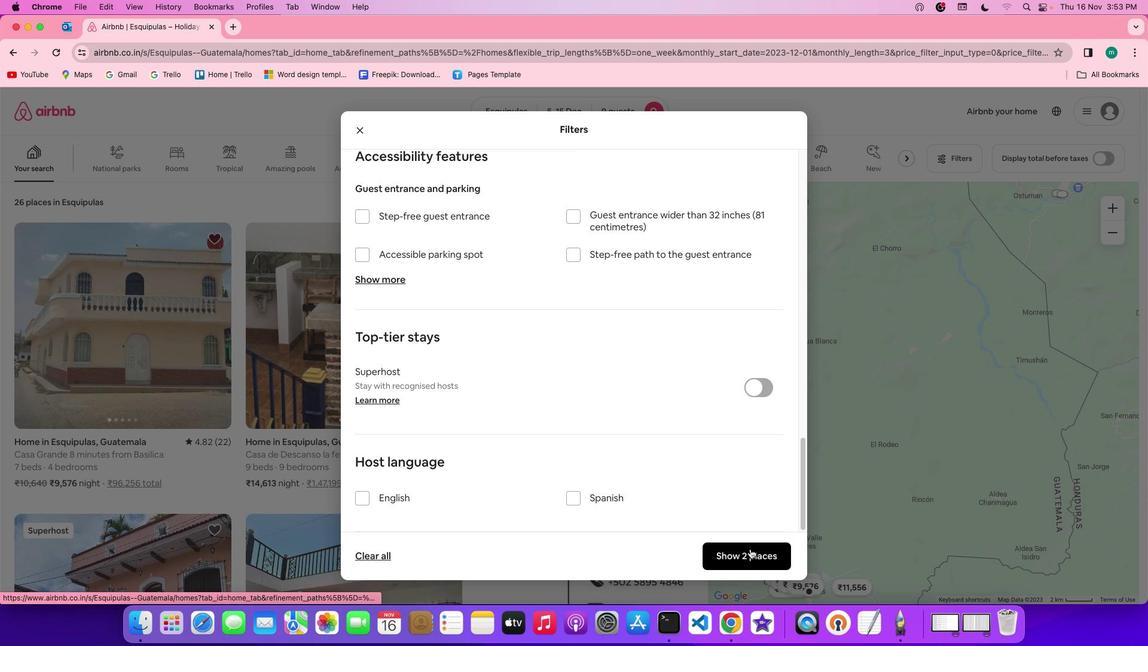 
Action: Mouse moved to (104, 300)
Screenshot: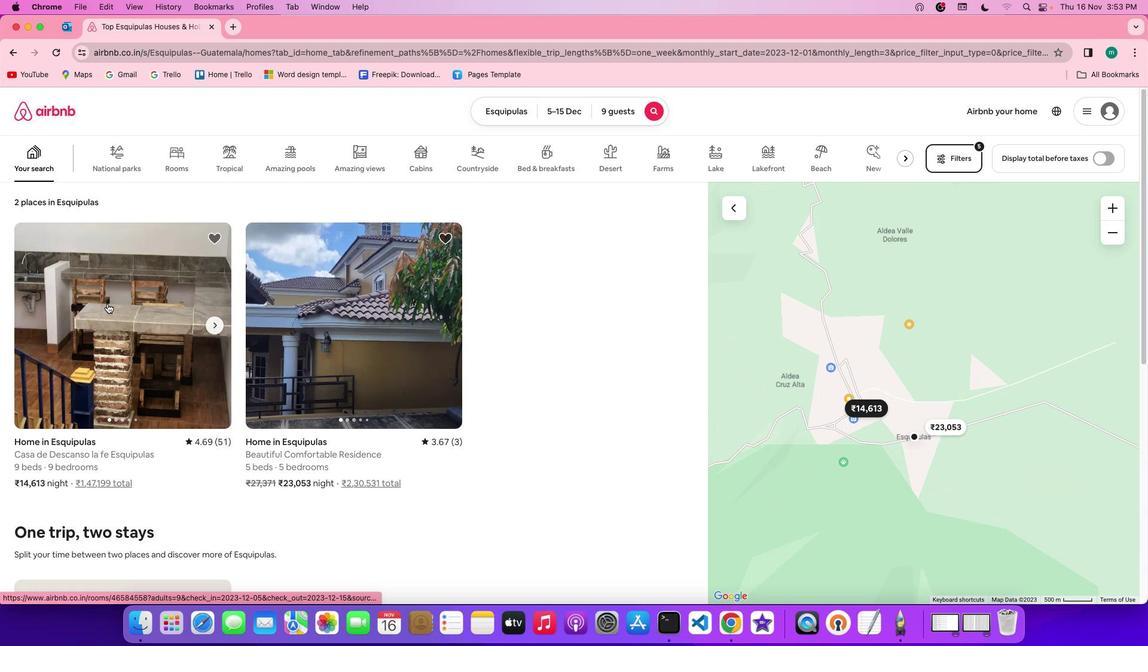 
Action: Mouse pressed left at (104, 300)
Screenshot: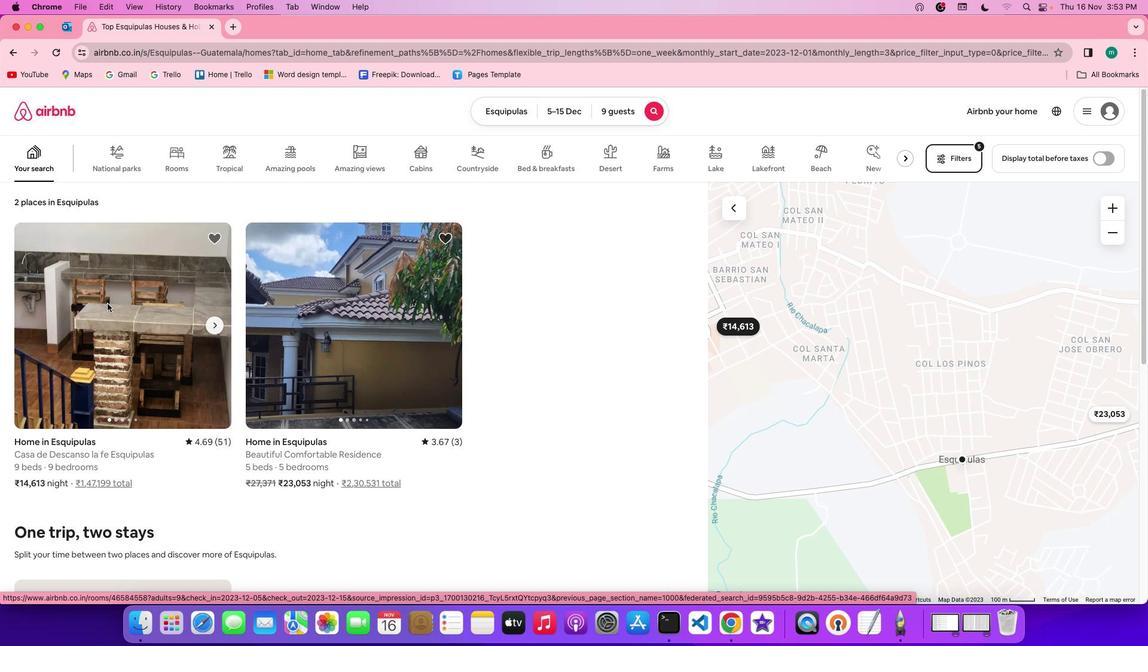 
Action: Mouse moved to (846, 451)
Screenshot: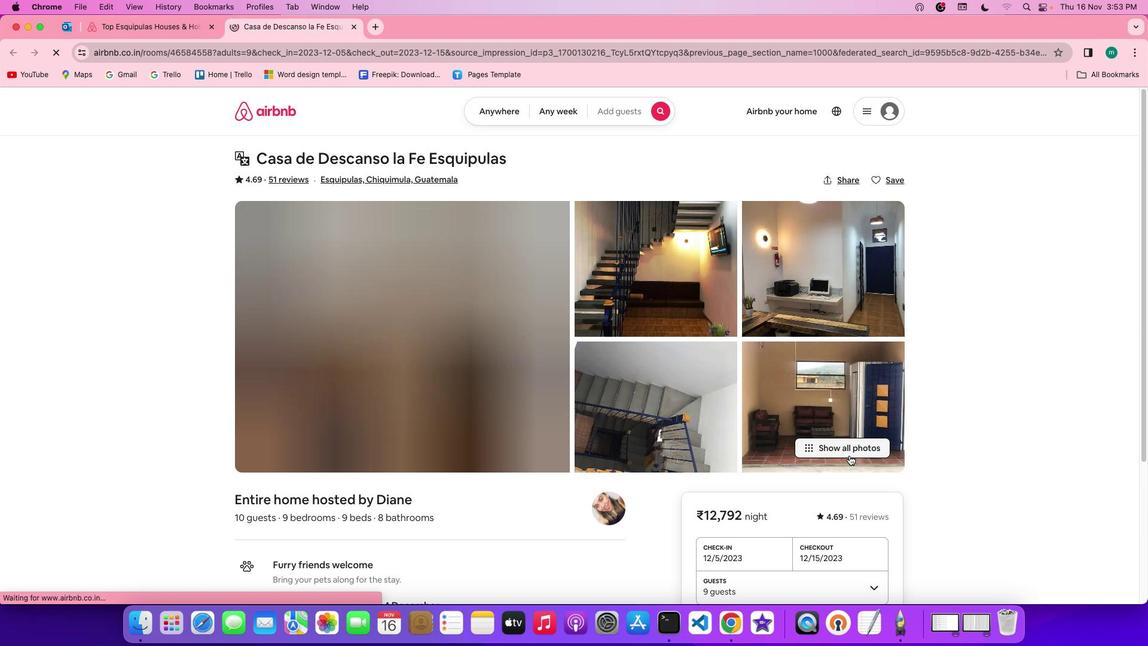 
Action: Mouse pressed left at (846, 451)
Screenshot: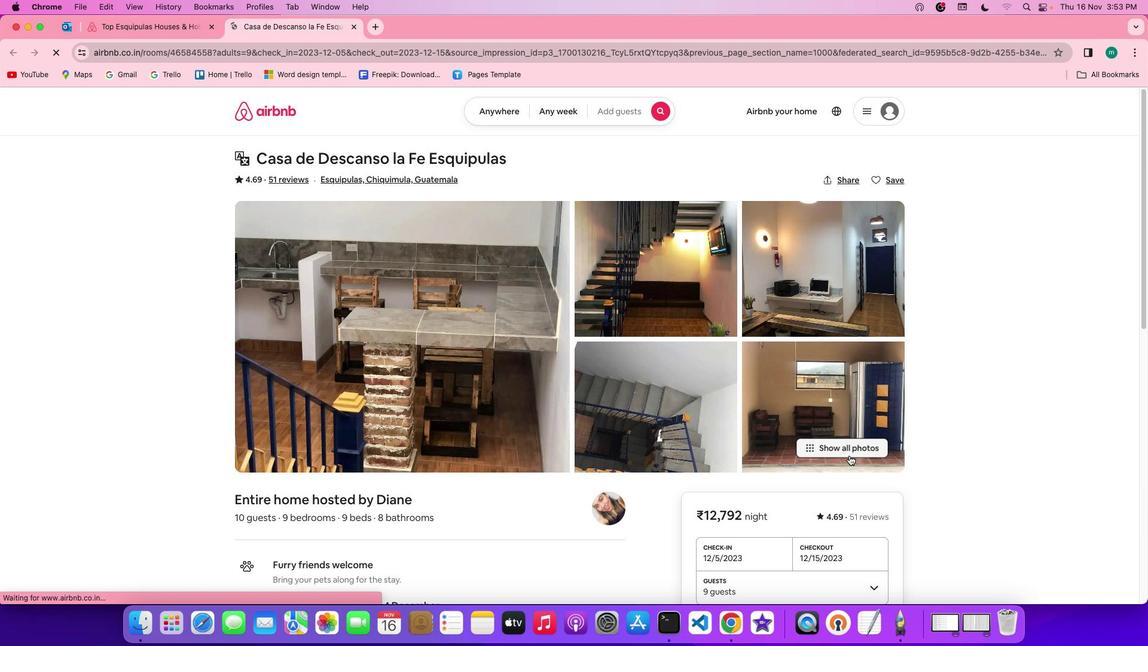 
Action: Mouse moved to (509, 414)
Screenshot: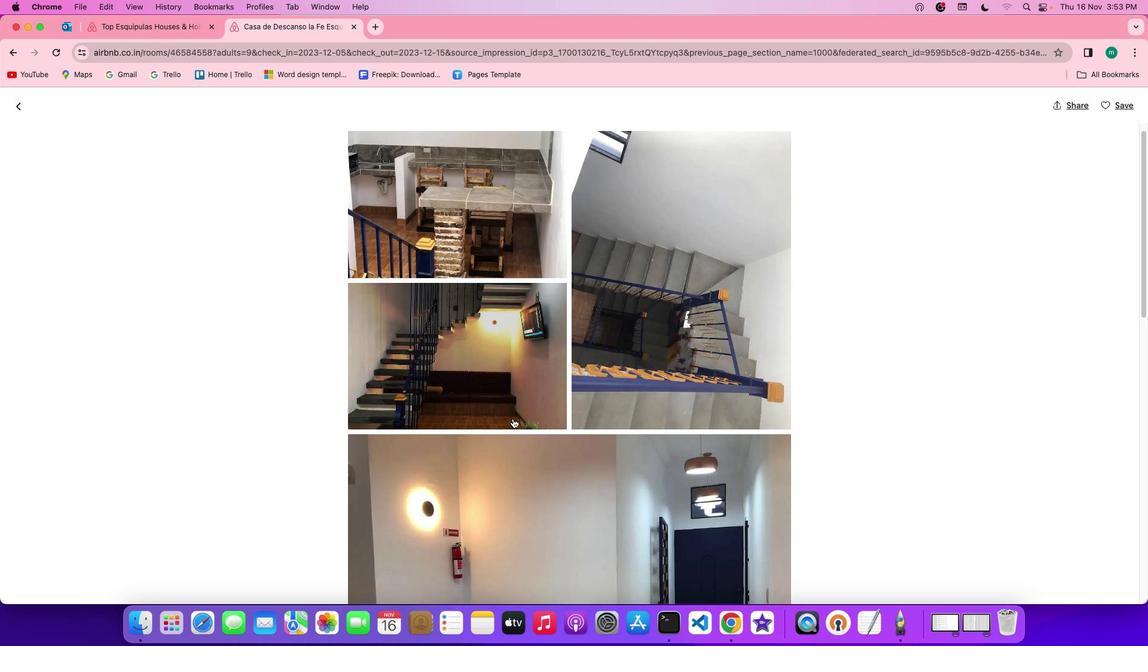 
Action: Mouse scrolled (509, 414) with delta (-2, -3)
Screenshot: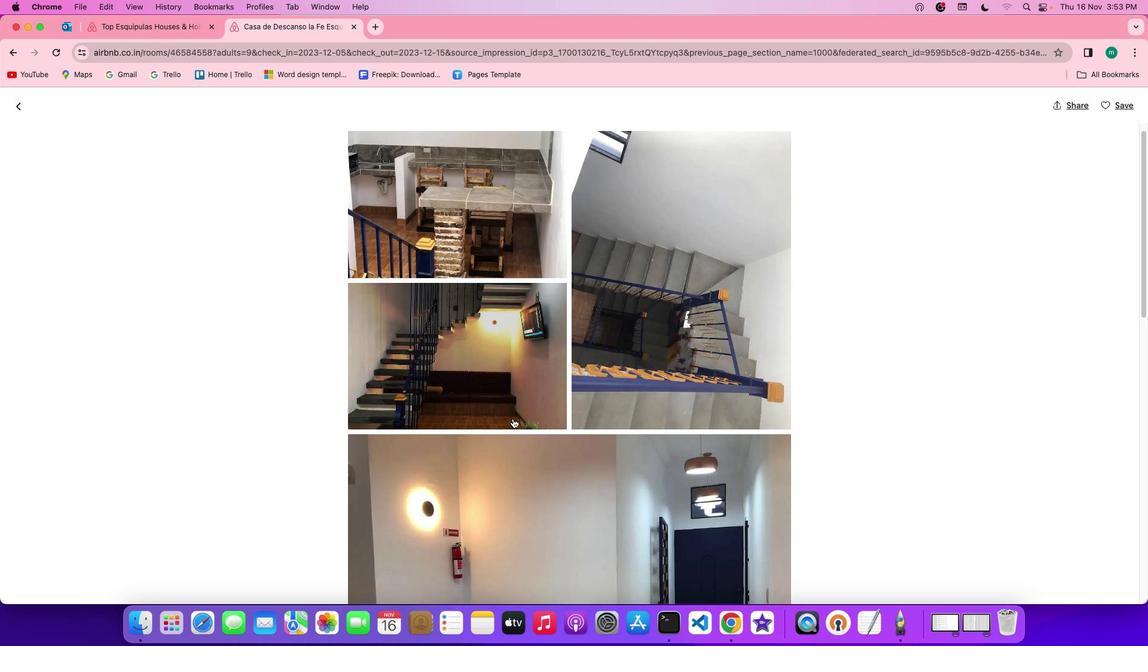 
Action: Mouse scrolled (509, 414) with delta (-2, -3)
Screenshot: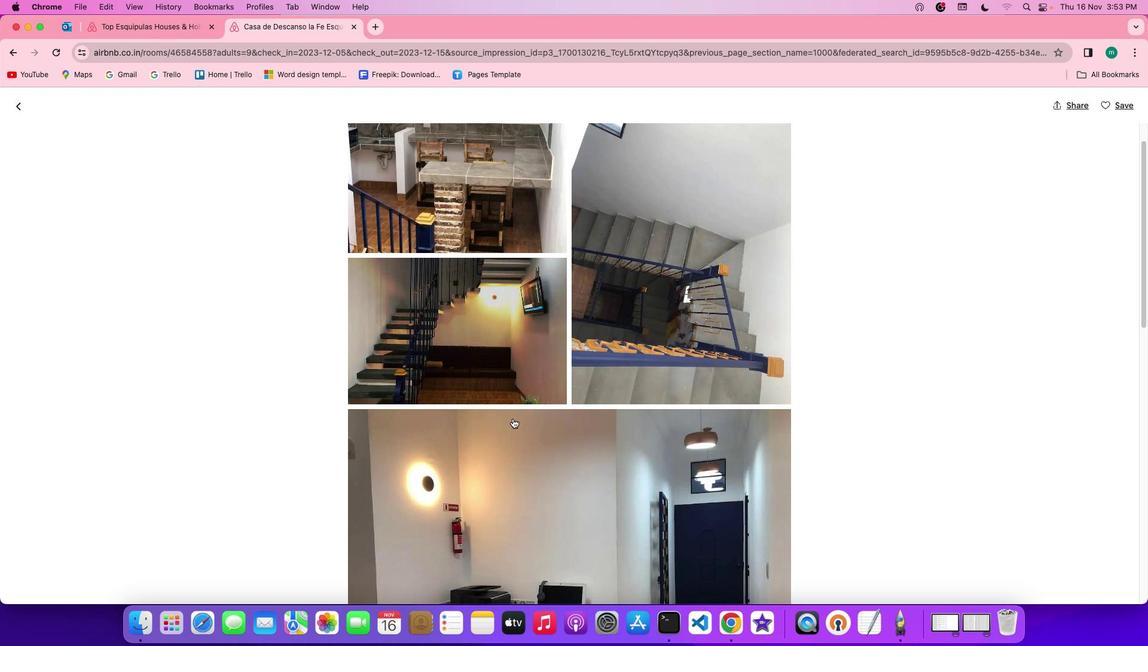 
Action: Mouse scrolled (509, 414) with delta (-2, -4)
Screenshot: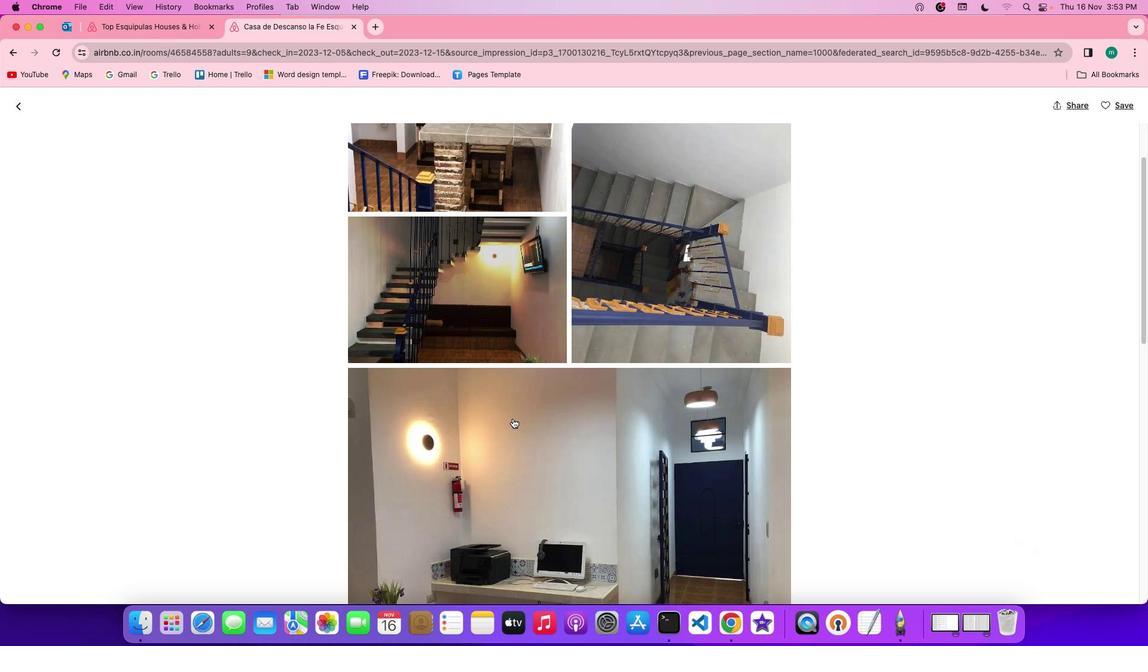 
Action: Mouse scrolled (509, 414) with delta (-2, -5)
Screenshot: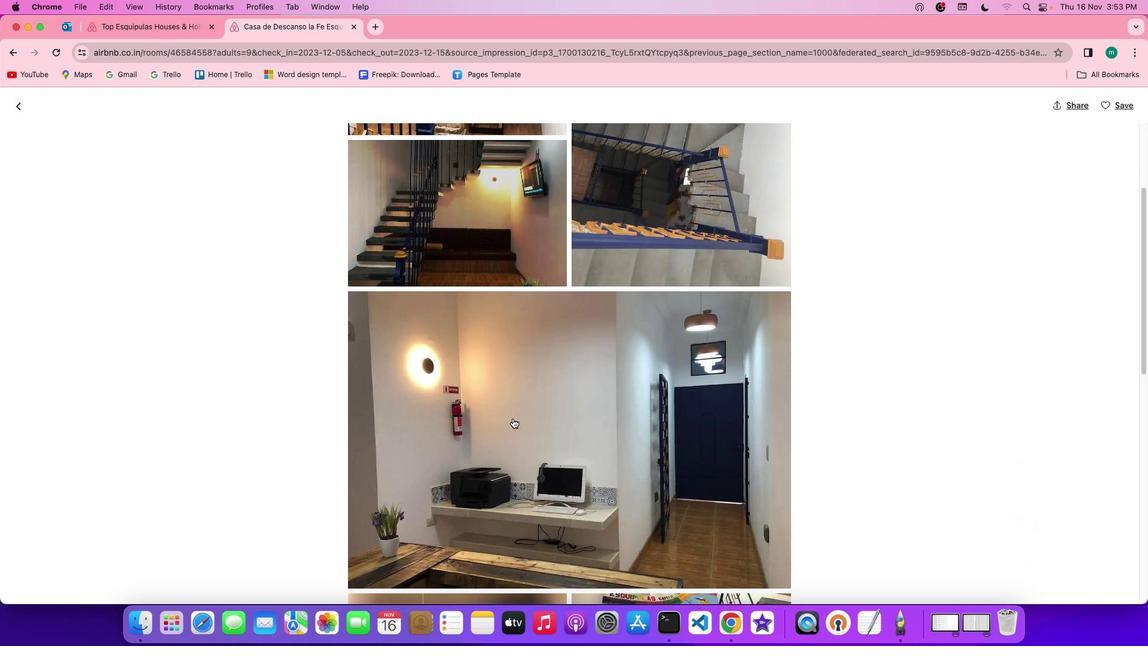 
Action: Mouse moved to (509, 414)
Screenshot: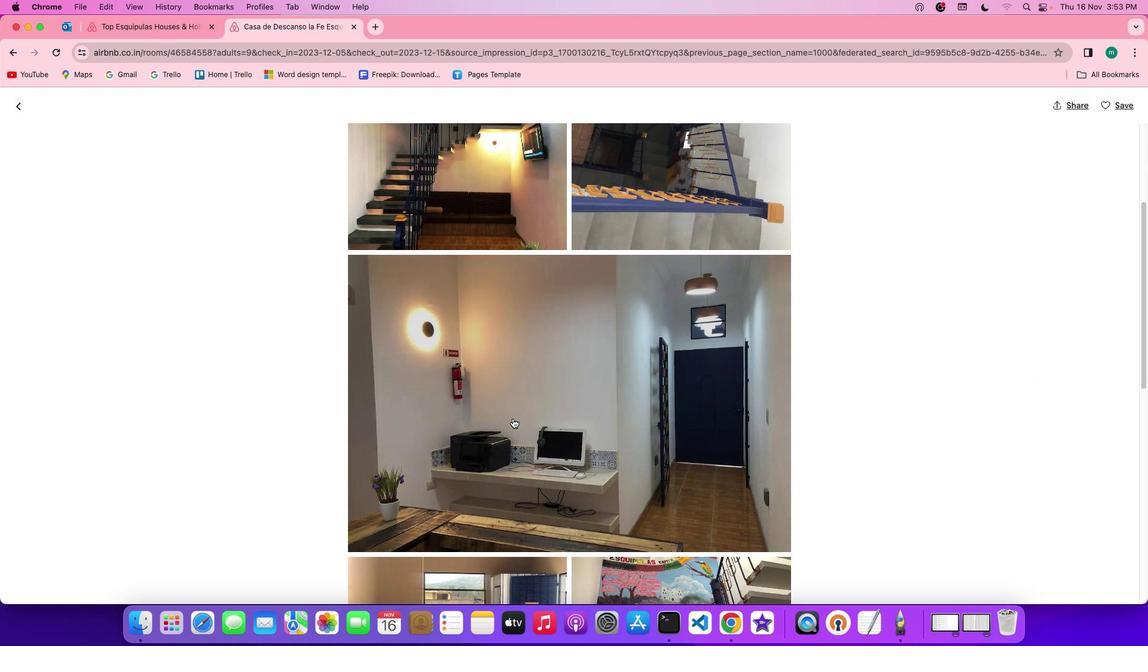 
Action: Mouse scrolled (509, 414) with delta (-2, -3)
Screenshot: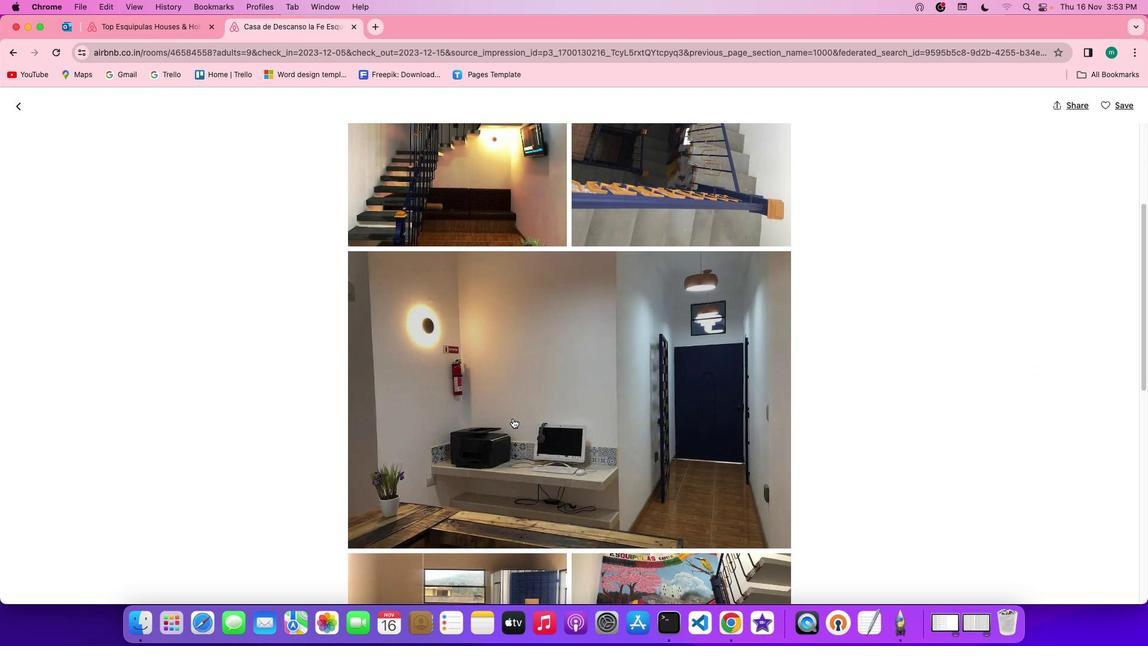 
Action: Mouse scrolled (509, 414) with delta (-2, -3)
Screenshot: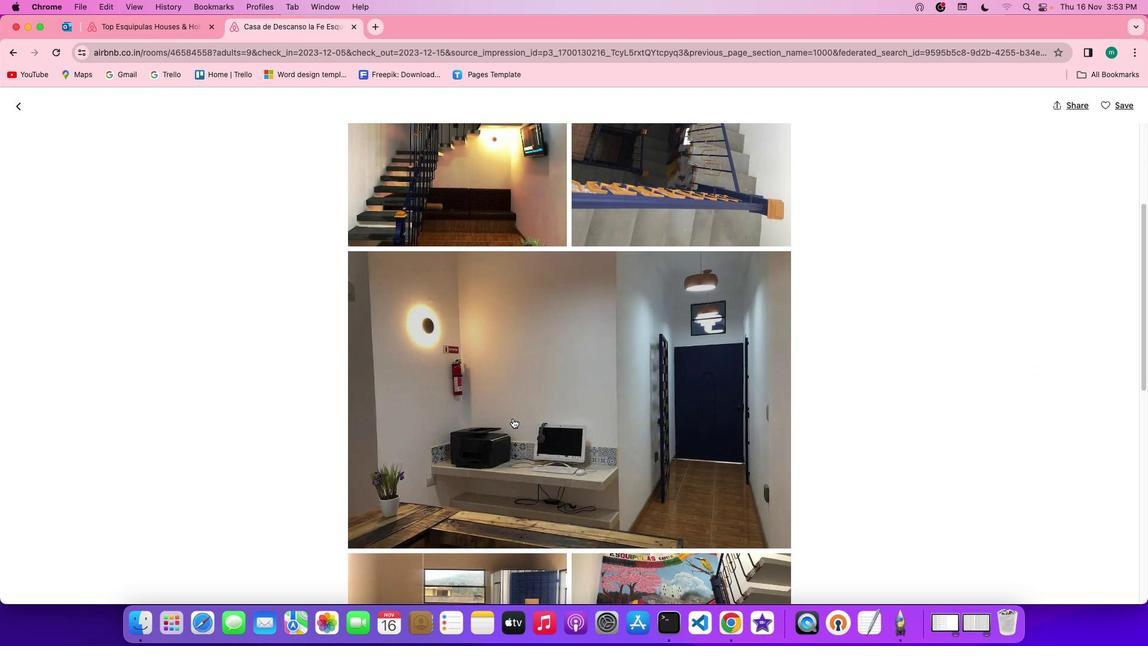 
Action: Mouse scrolled (509, 414) with delta (-2, -4)
Screenshot: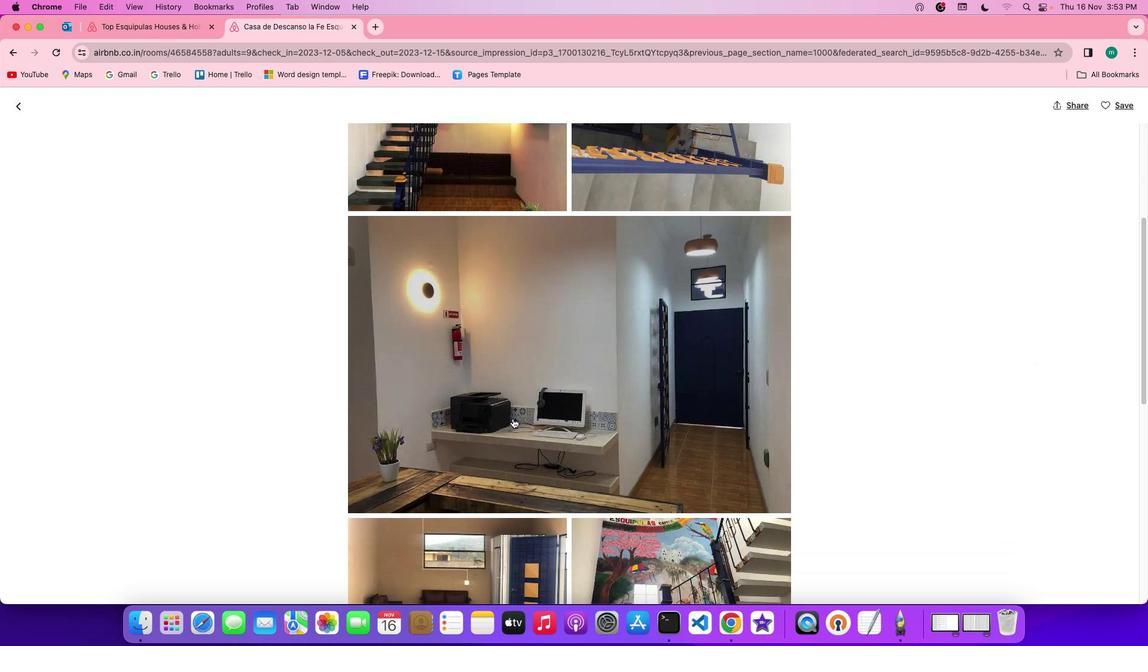 
Action: Mouse scrolled (509, 414) with delta (-2, -4)
Screenshot: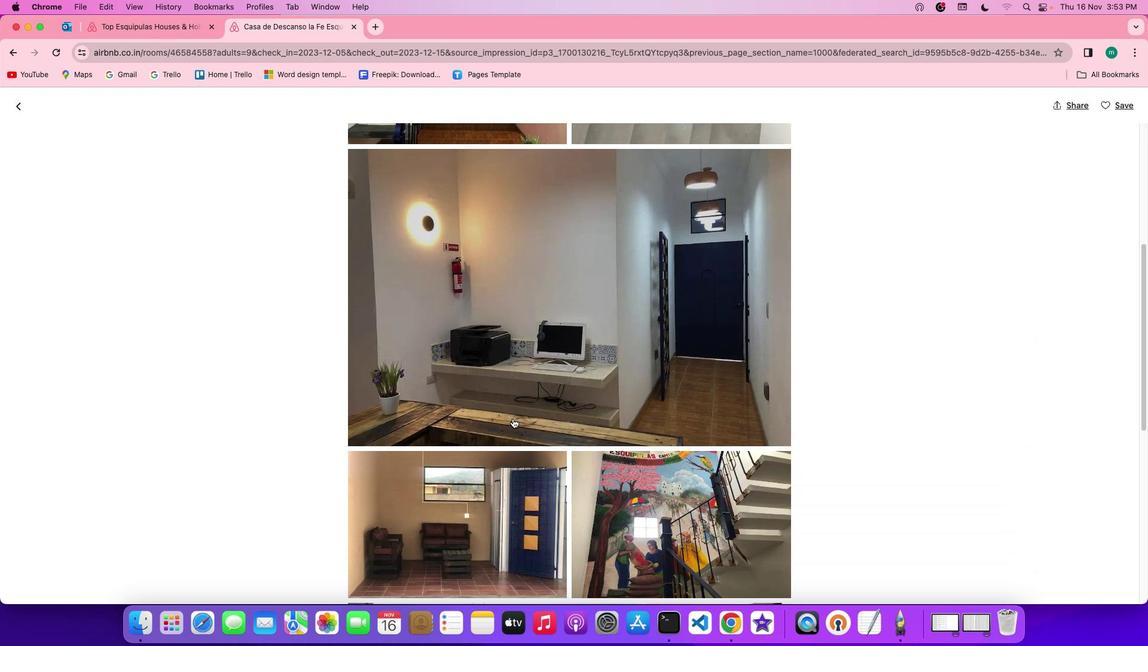
Action: Mouse moved to (536, 424)
Screenshot: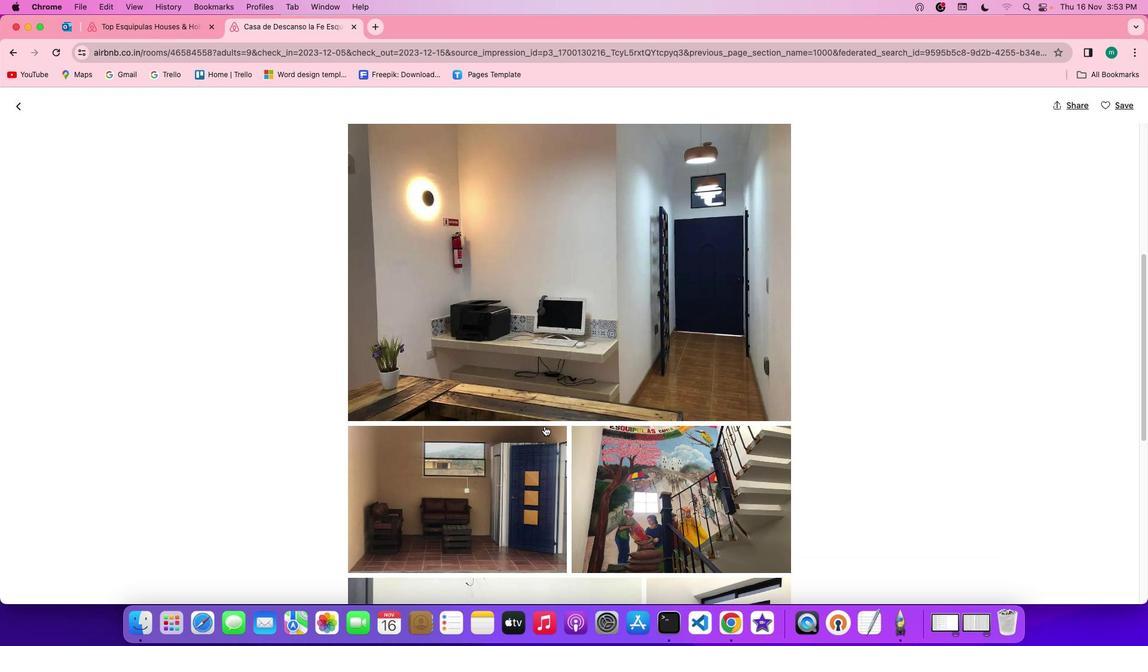 
Action: Mouse scrolled (536, 424) with delta (-2, -3)
Screenshot: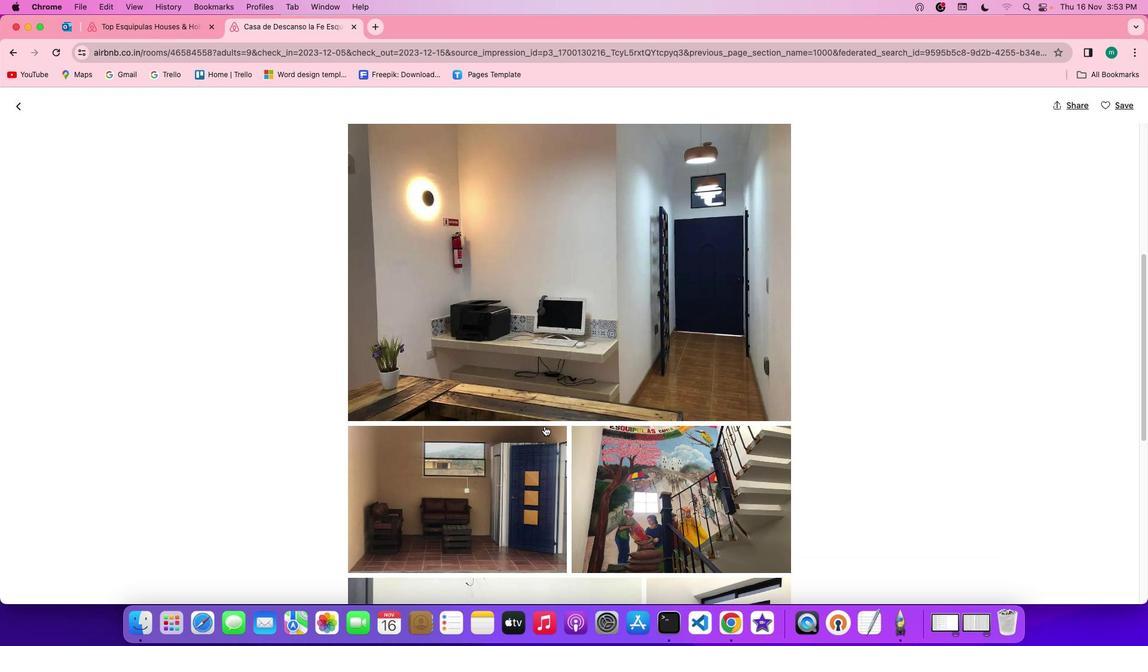 
Action: Mouse moved to (537, 423)
Screenshot: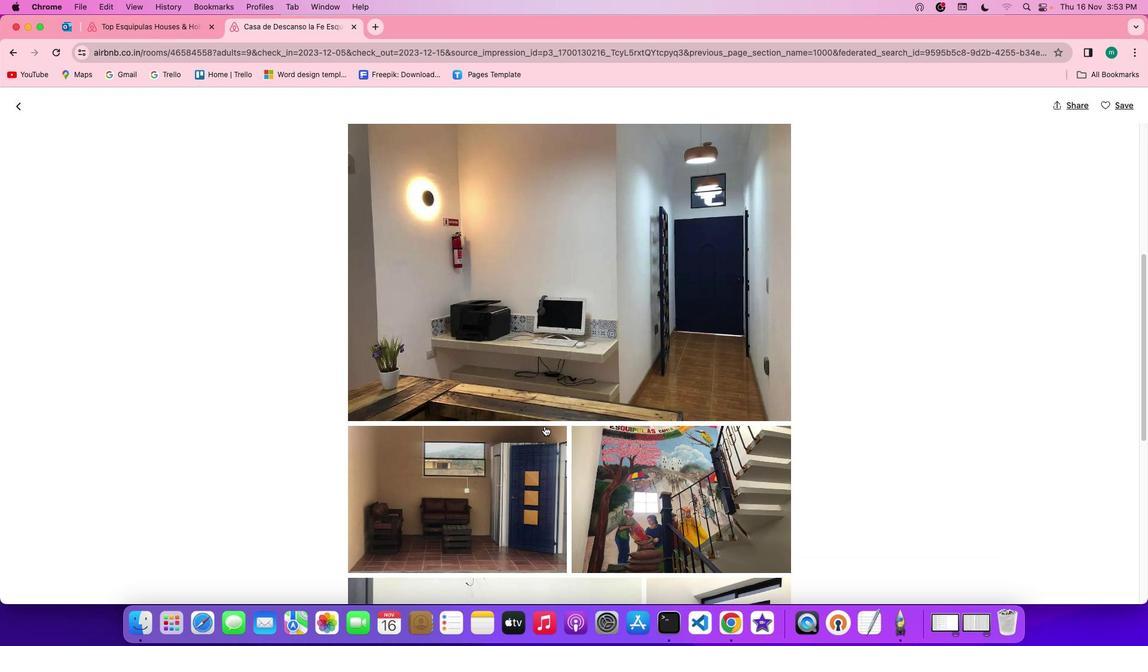
Action: Mouse scrolled (537, 423) with delta (-2, -3)
Screenshot: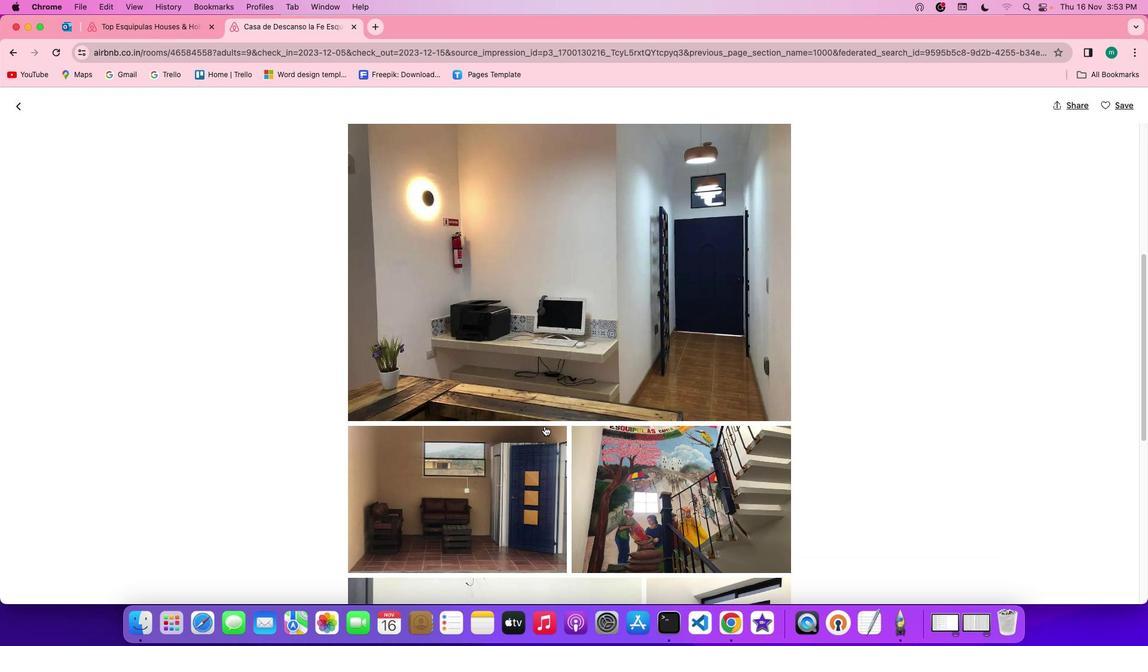 
Action: Mouse moved to (539, 423)
Screenshot: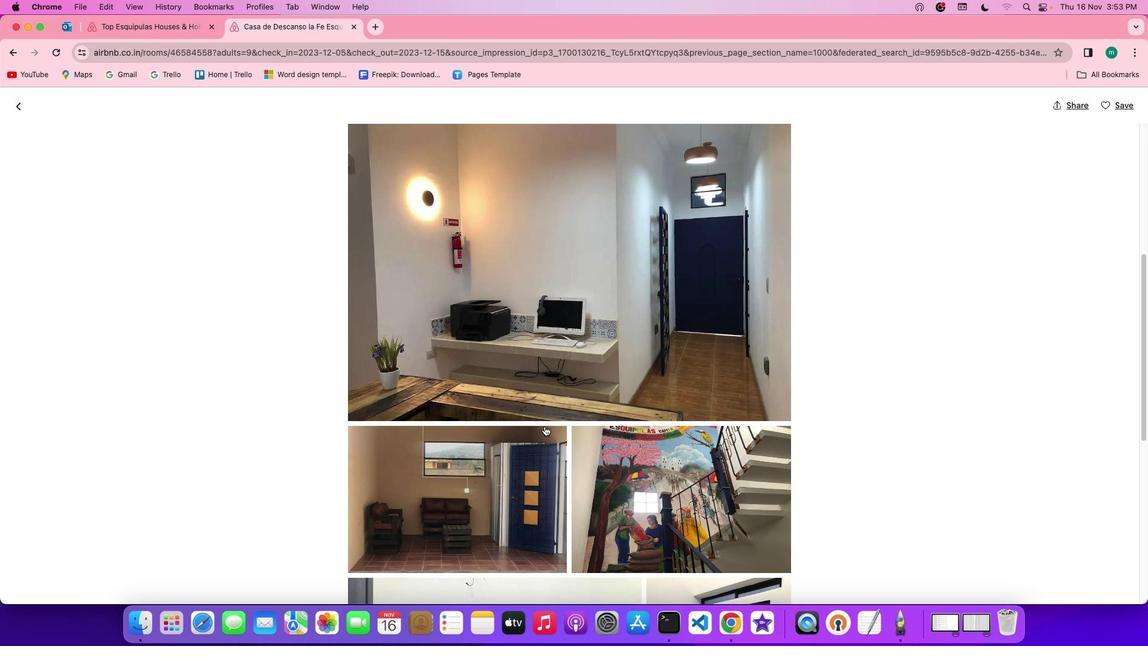 
Action: Mouse scrolled (539, 423) with delta (-2, -4)
Screenshot: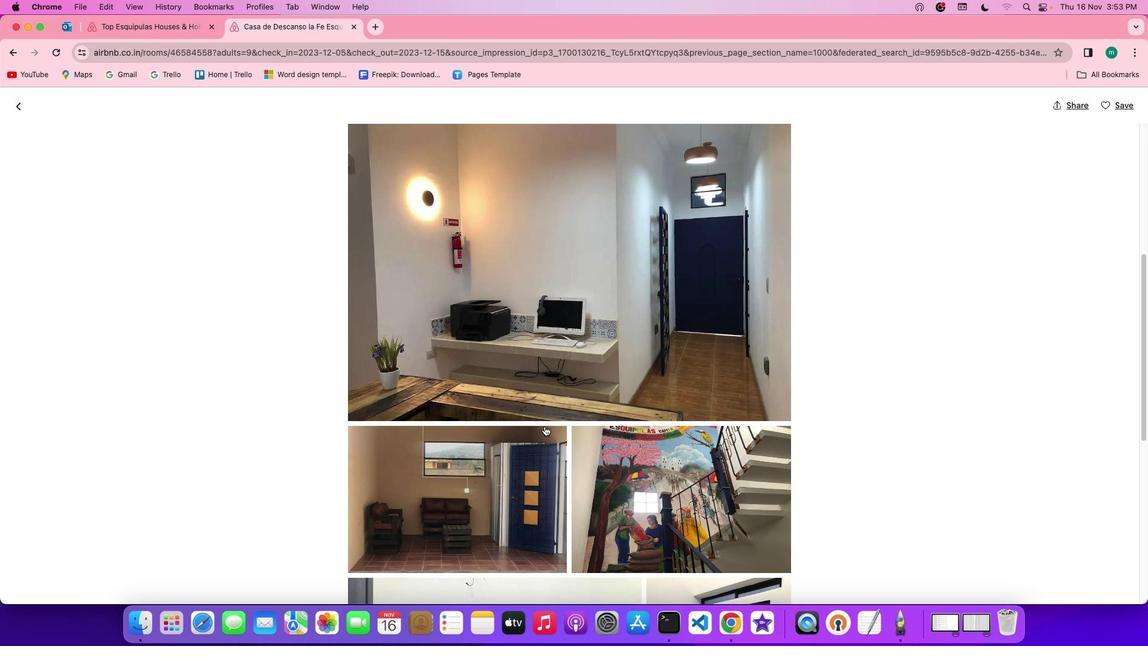 
Action: Mouse moved to (540, 422)
Screenshot: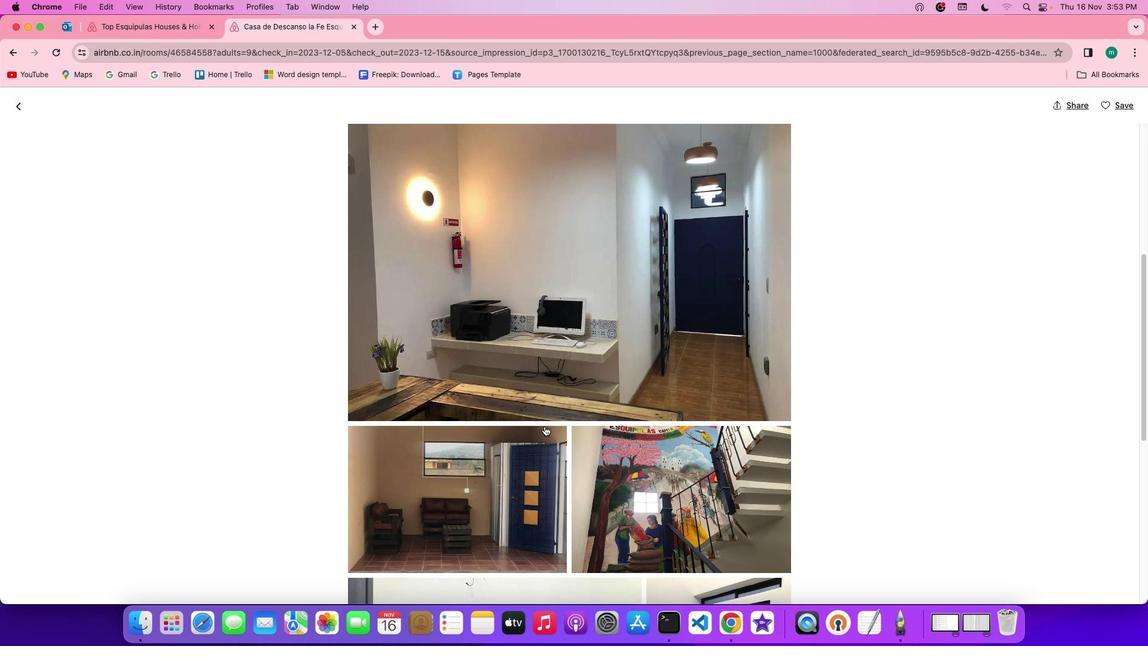 
Action: Mouse scrolled (540, 422) with delta (-2, -5)
Screenshot: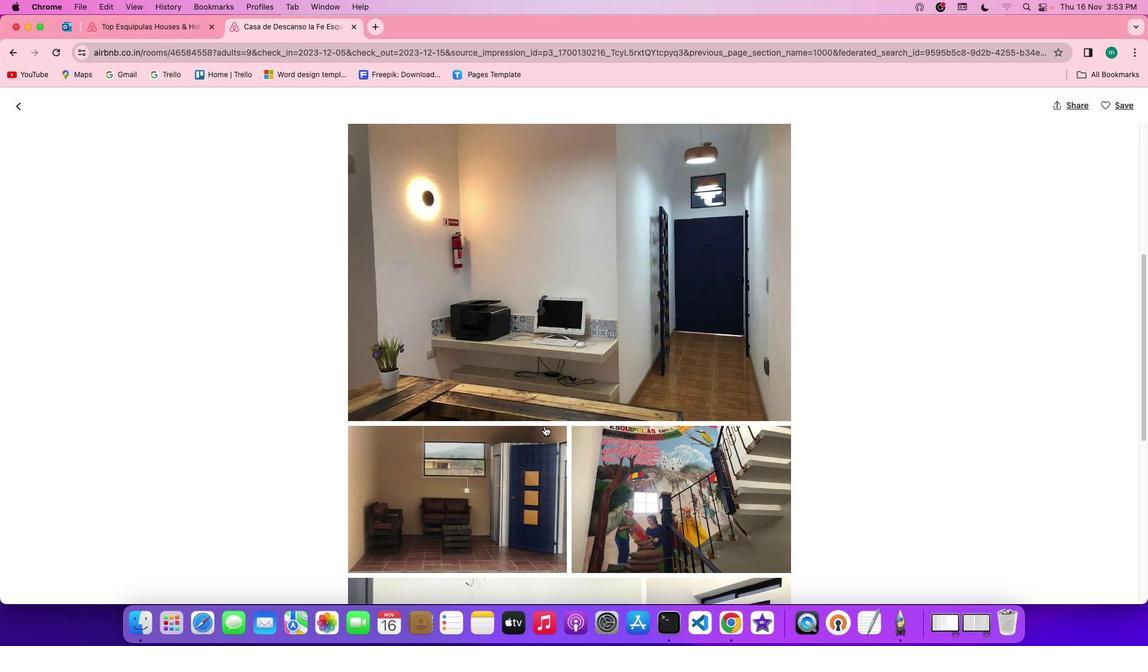 
Action: Mouse moved to (542, 422)
Screenshot: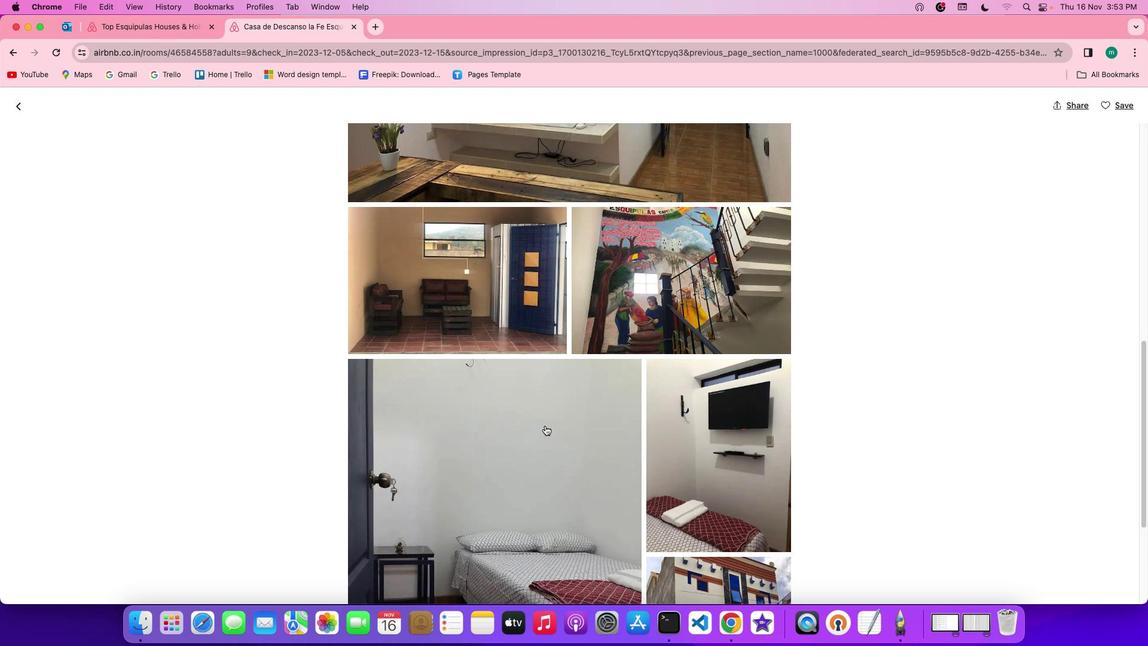 
Action: Mouse scrolled (542, 422) with delta (-2, -3)
Screenshot: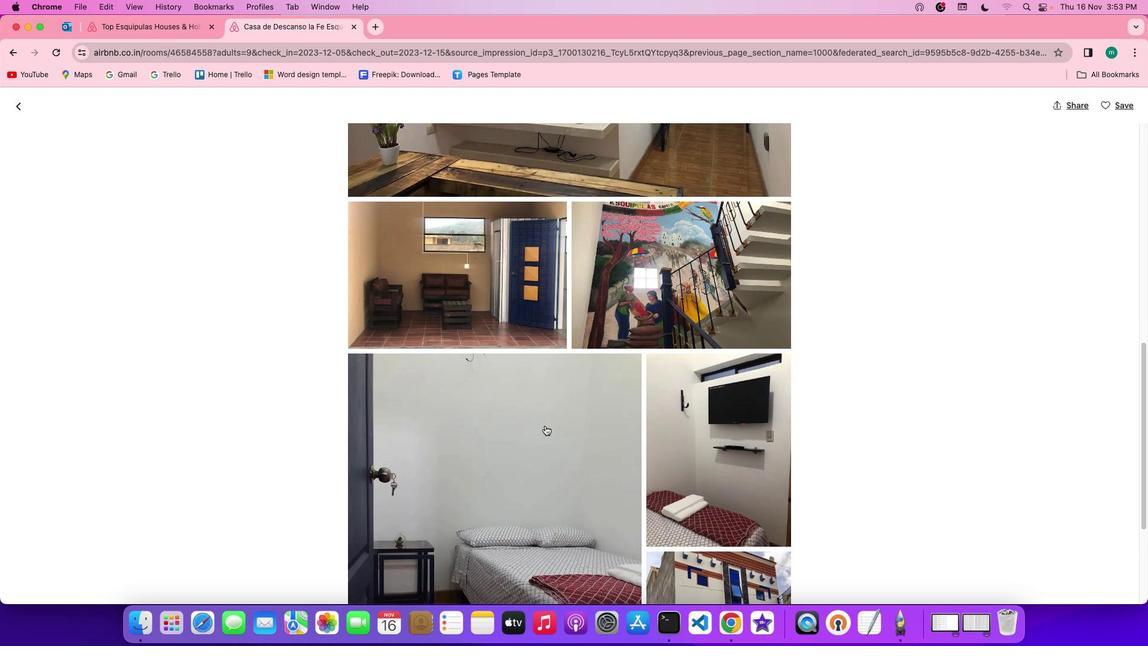 
Action: Mouse scrolled (542, 422) with delta (-2, -3)
Screenshot: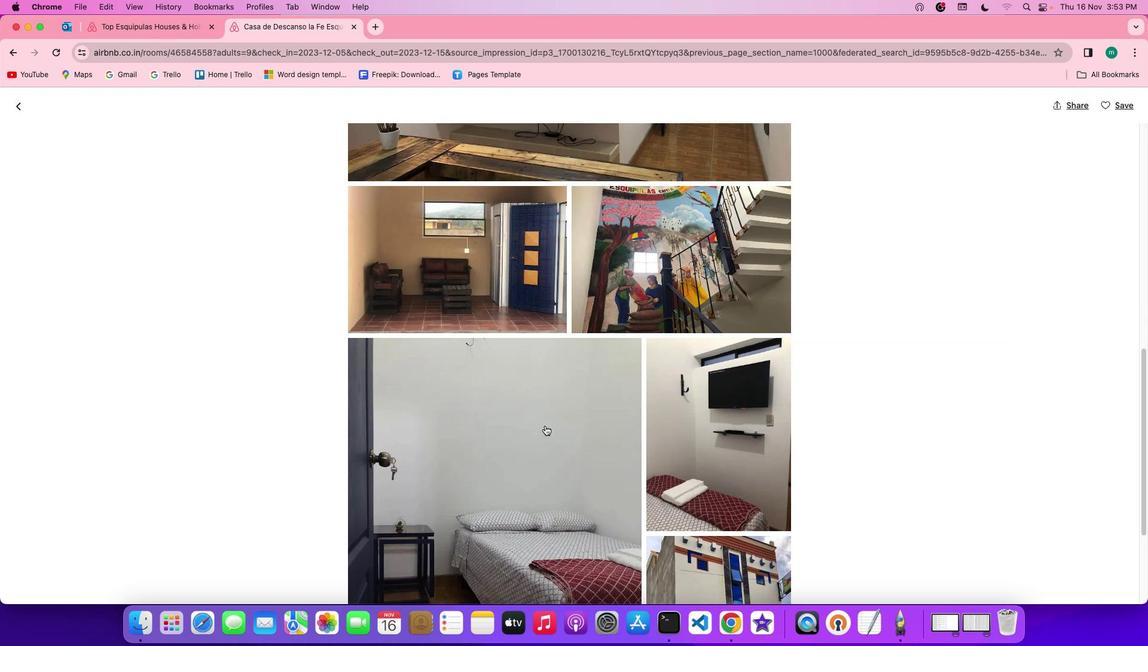 
Action: Mouse scrolled (542, 422) with delta (-2, -4)
Screenshot: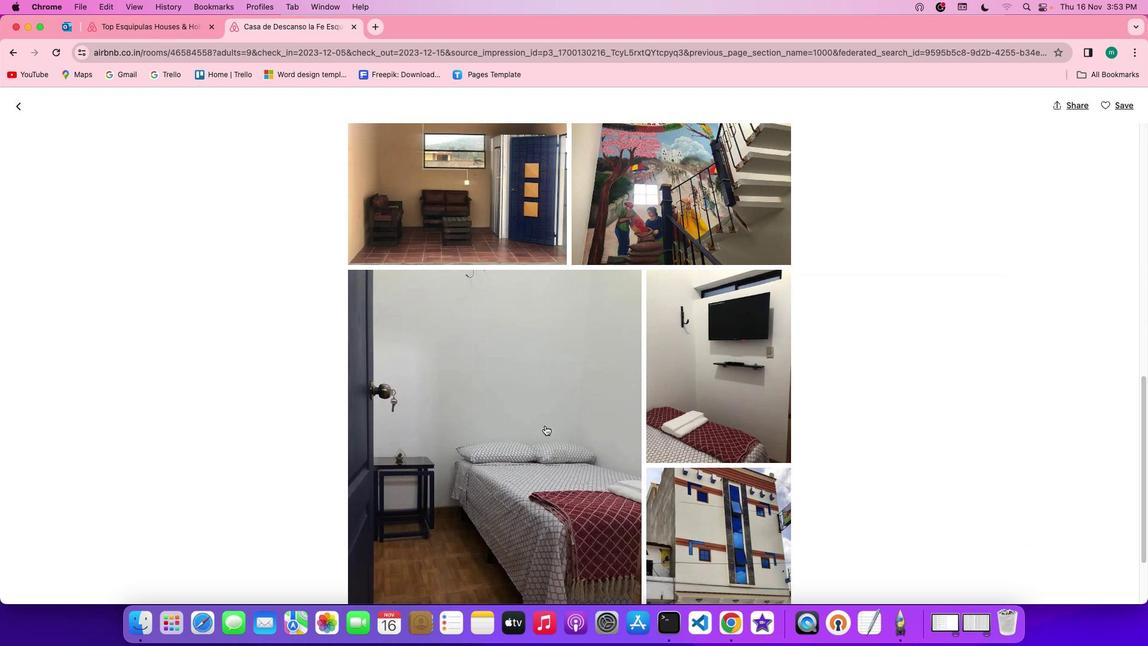 
Action: Mouse scrolled (542, 422) with delta (-2, -4)
Screenshot: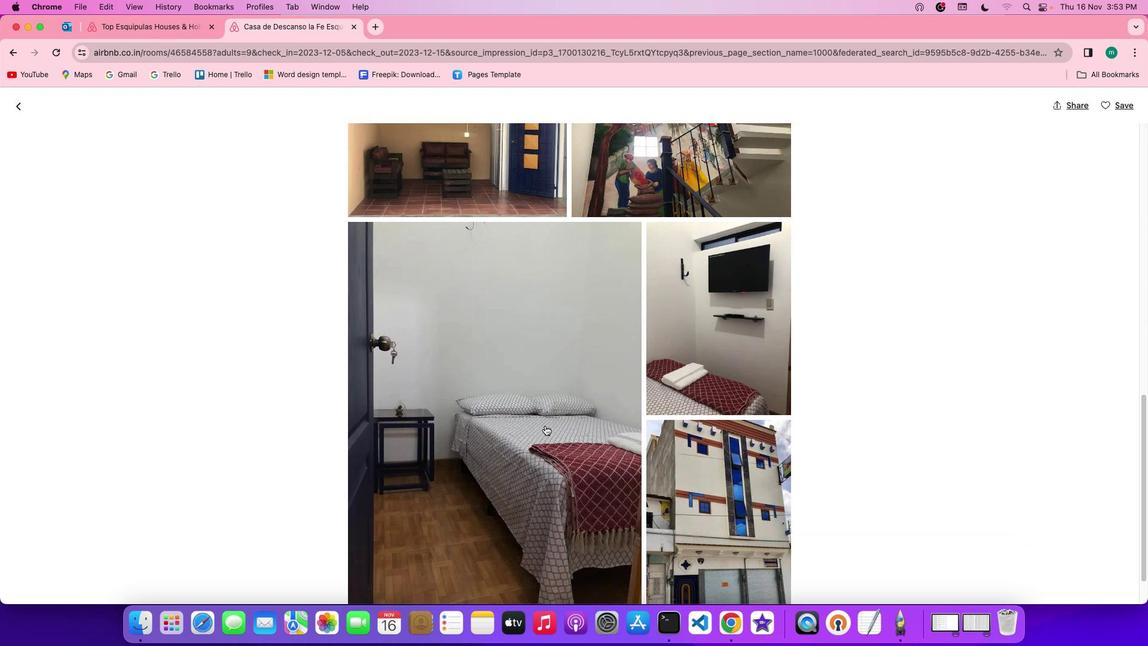 
Action: Mouse scrolled (542, 422) with delta (-2, -3)
Screenshot: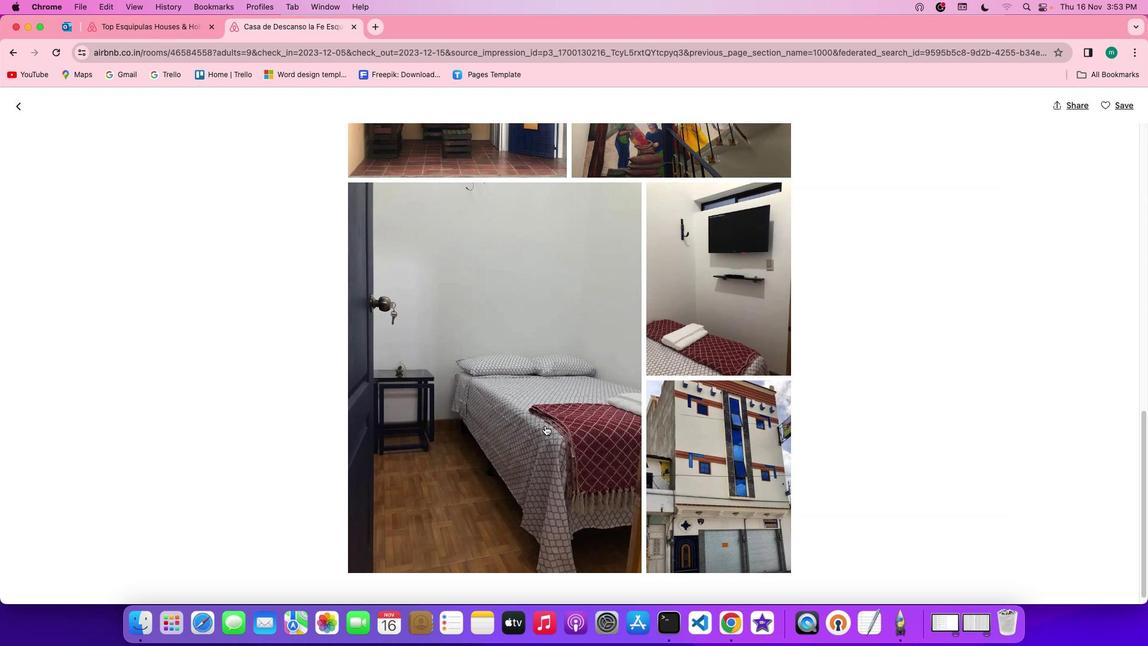 
Action: Mouse scrolled (542, 422) with delta (-2, -3)
Screenshot: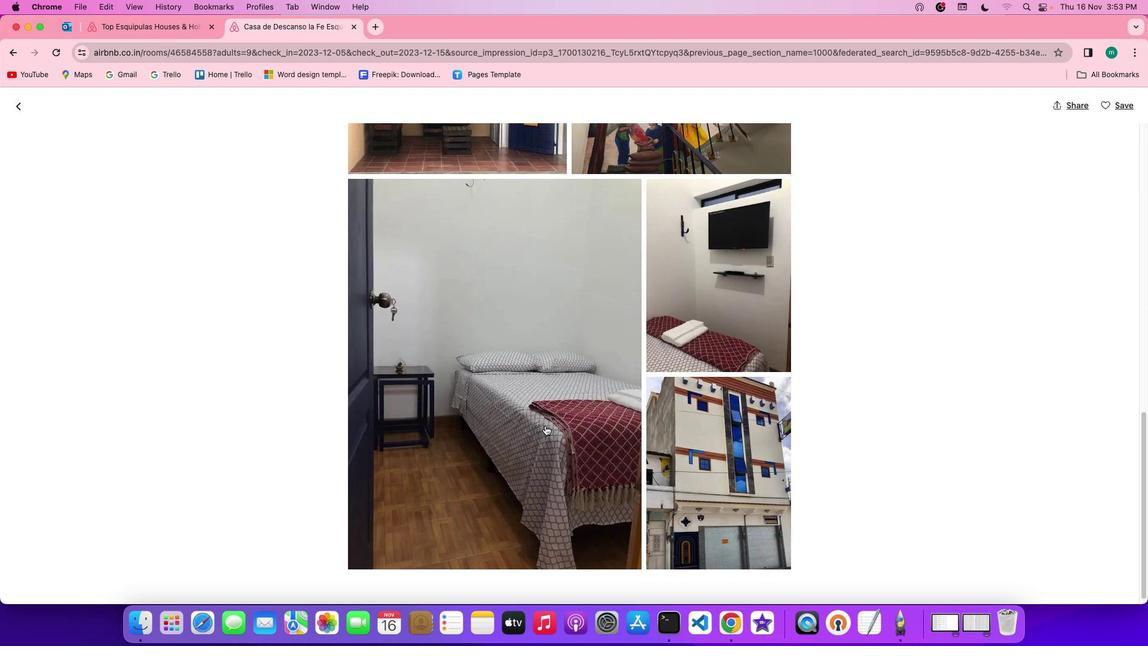 
Action: Mouse scrolled (542, 422) with delta (-2, -4)
Screenshot: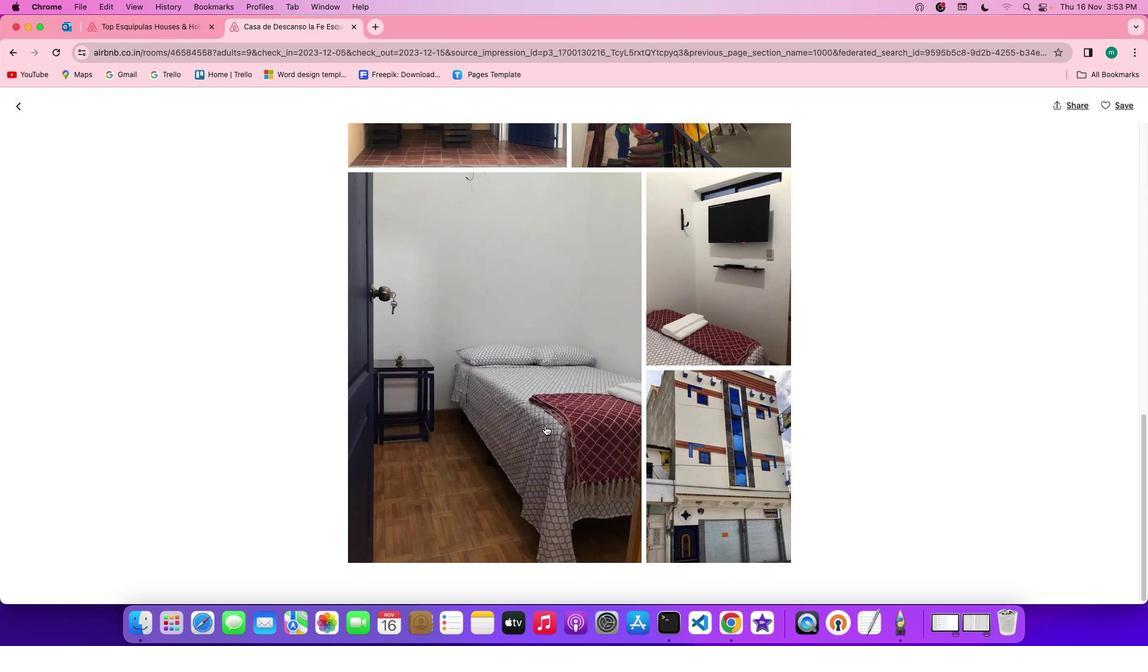 
Action: Mouse scrolled (542, 422) with delta (-2, -4)
Screenshot: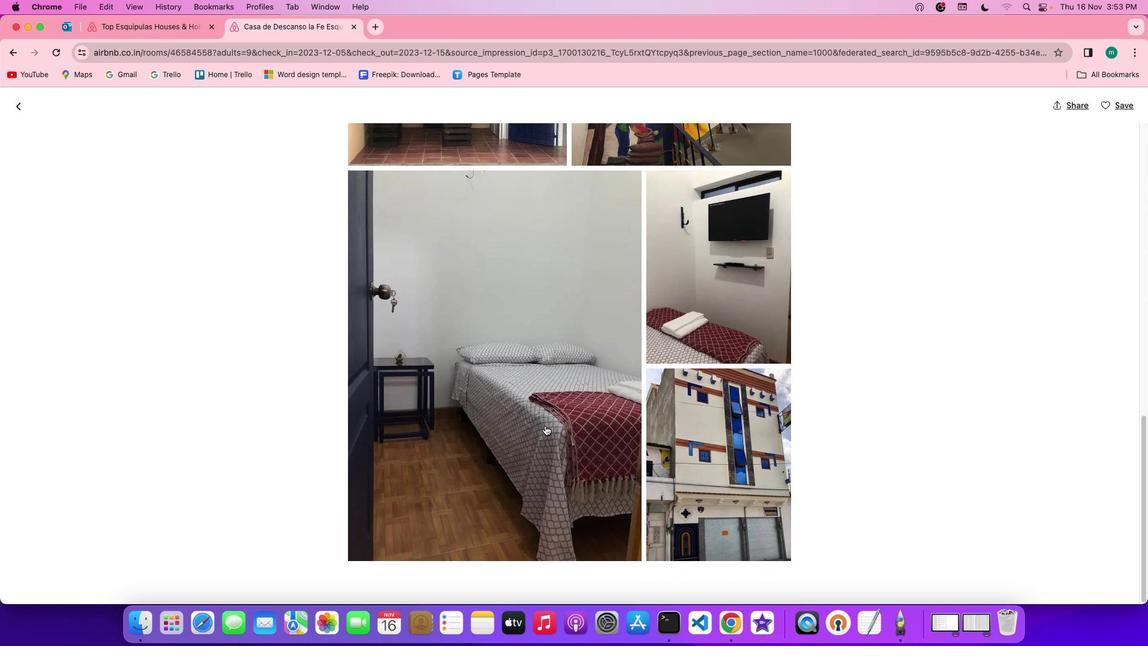 
Action: Mouse scrolled (542, 422) with delta (-2, -3)
Screenshot: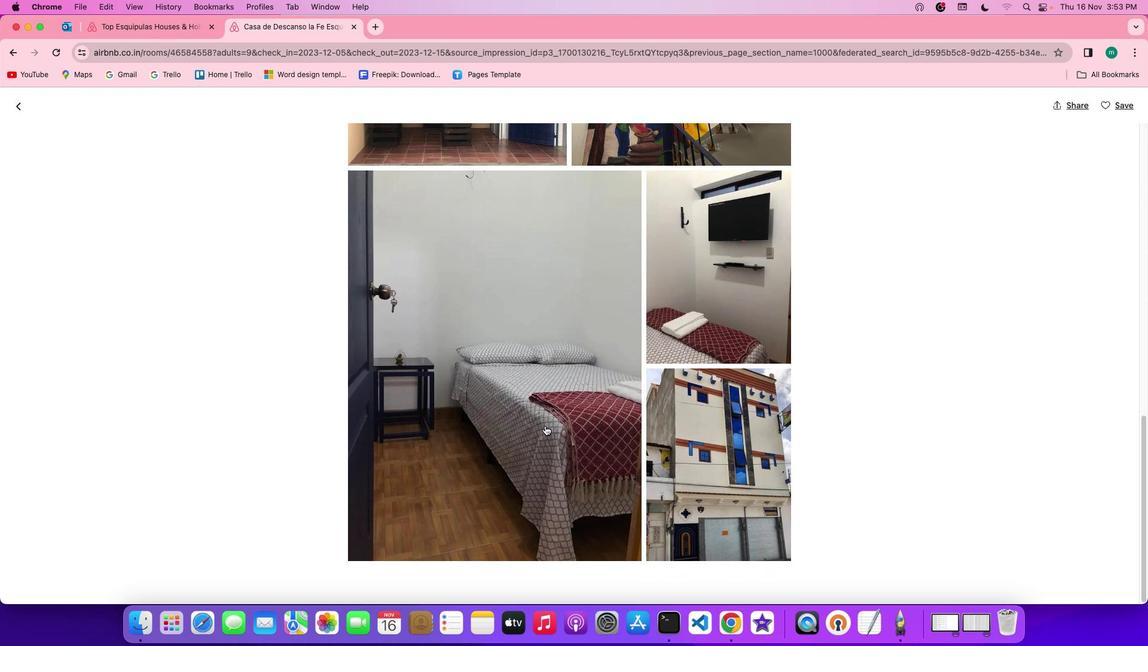 
Action: Mouse scrolled (542, 422) with delta (-2, -3)
Screenshot: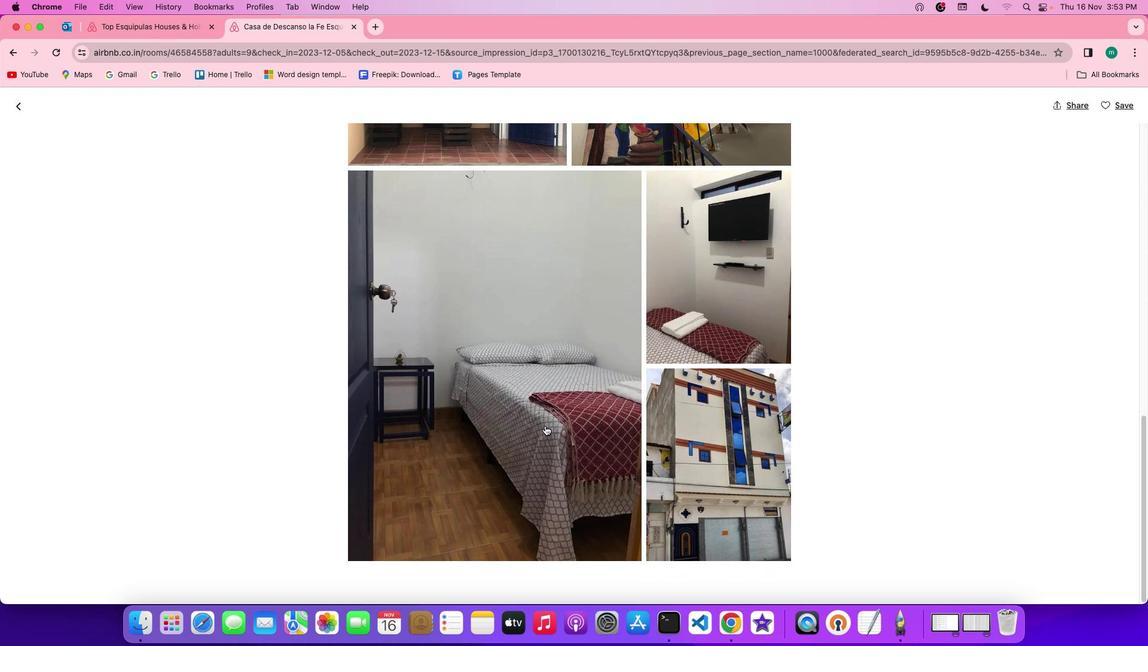 
Action: Mouse scrolled (542, 422) with delta (-2, -4)
Screenshot: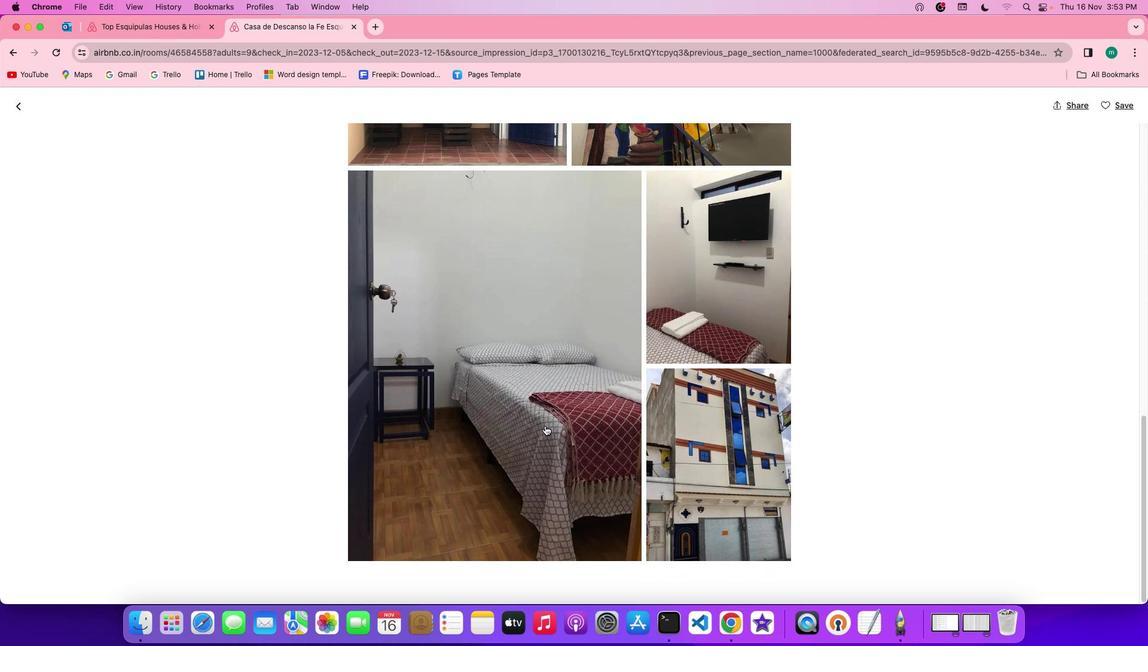 
Action: Mouse scrolled (542, 422) with delta (-2, -3)
Screenshot: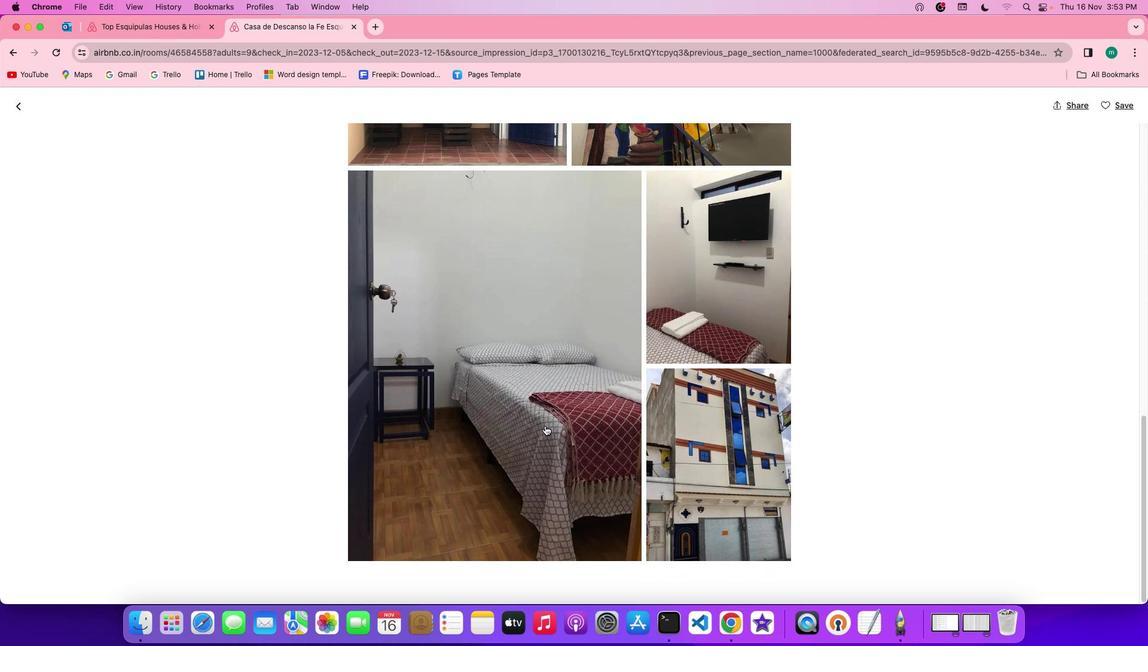 
Action: Mouse scrolled (542, 422) with delta (-2, -3)
Screenshot: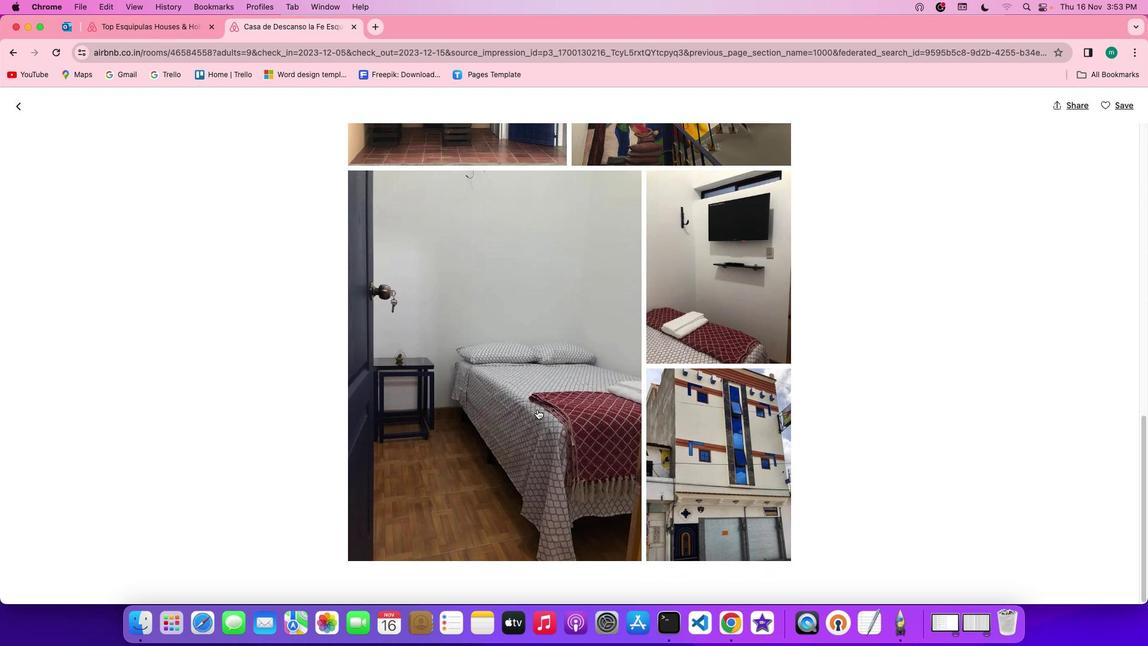 
Action: Mouse scrolled (542, 422) with delta (-2, -3)
Screenshot: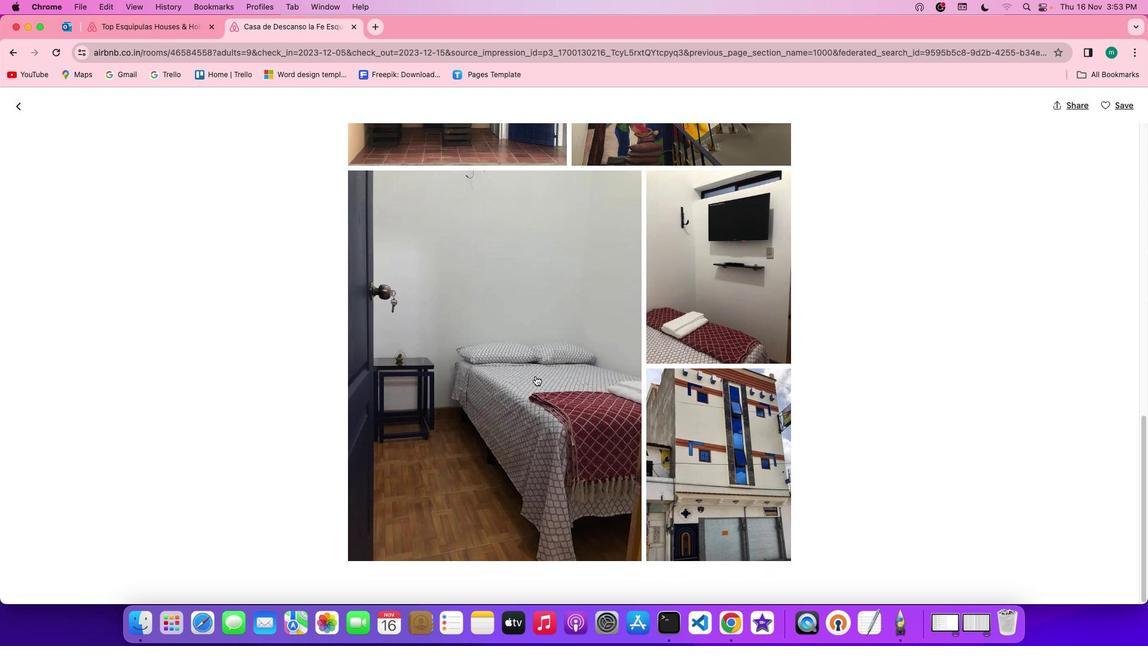 
Action: Mouse scrolled (542, 422) with delta (-2, -4)
Screenshot: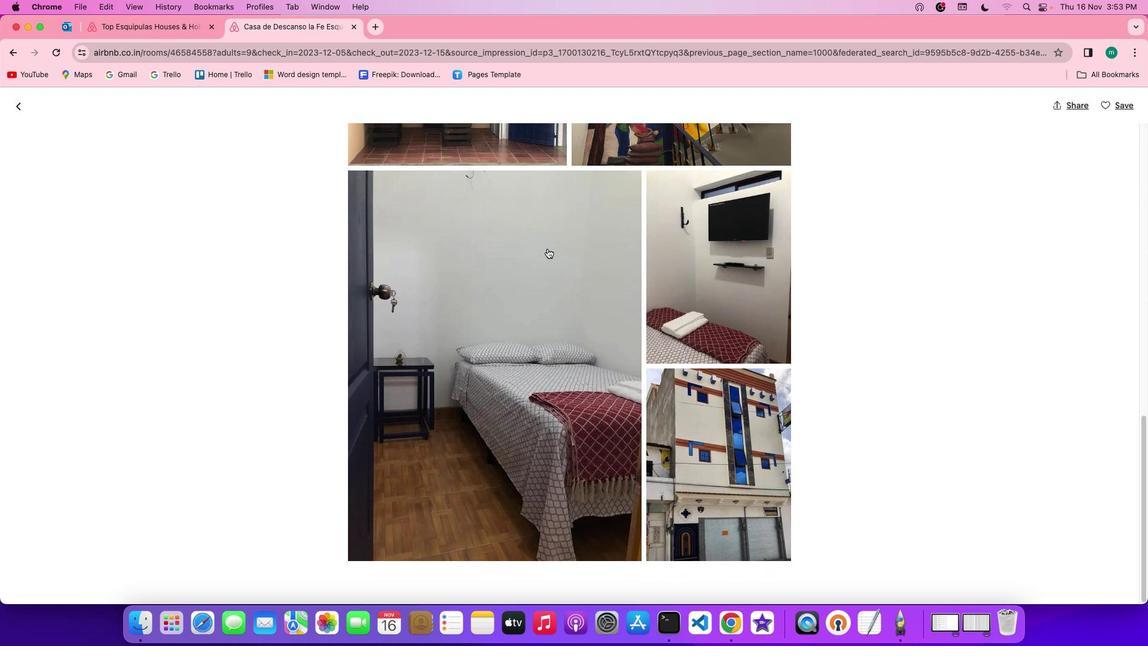 
Action: Mouse moved to (20, 98)
Screenshot: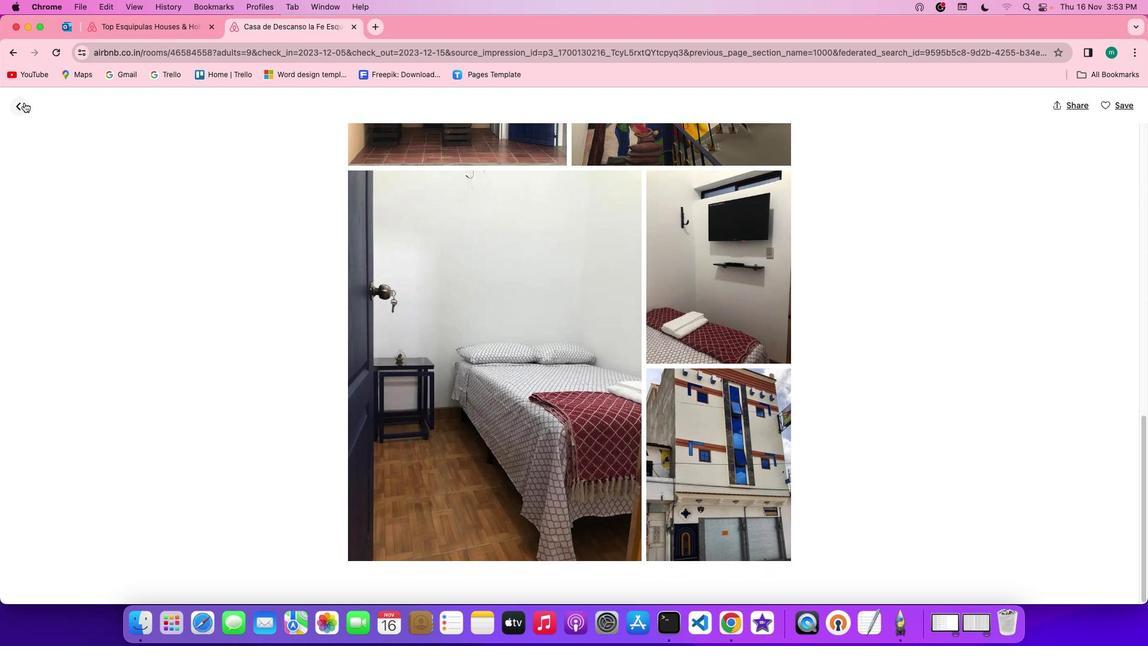 
Action: Mouse pressed left at (20, 98)
Screenshot: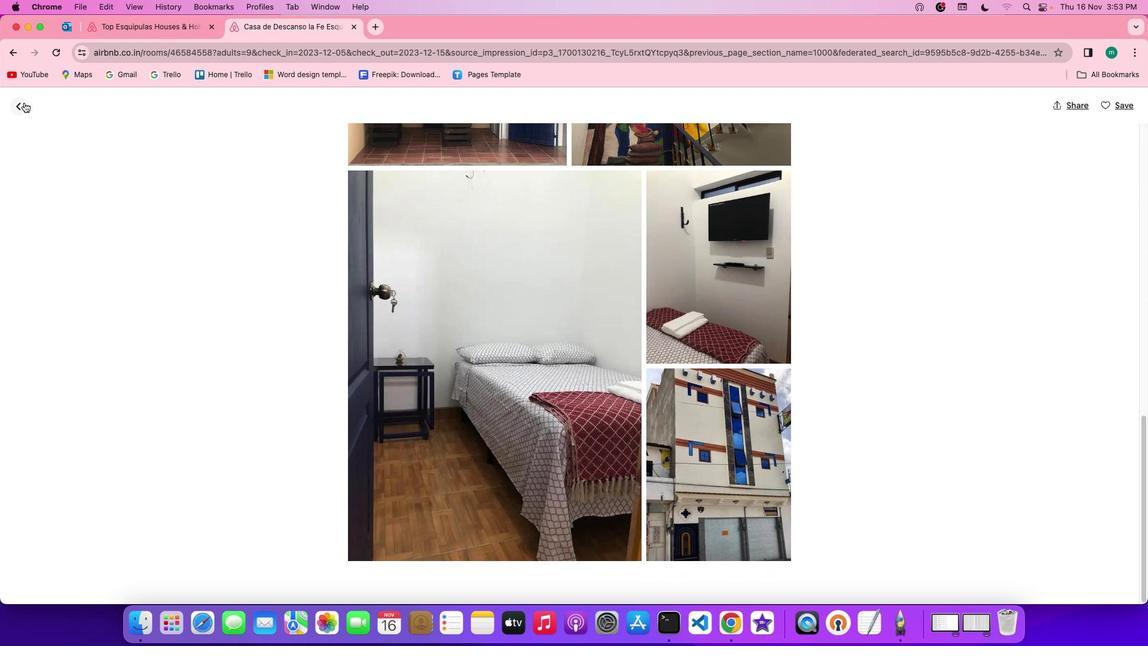 
Action: Mouse moved to (536, 346)
Screenshot: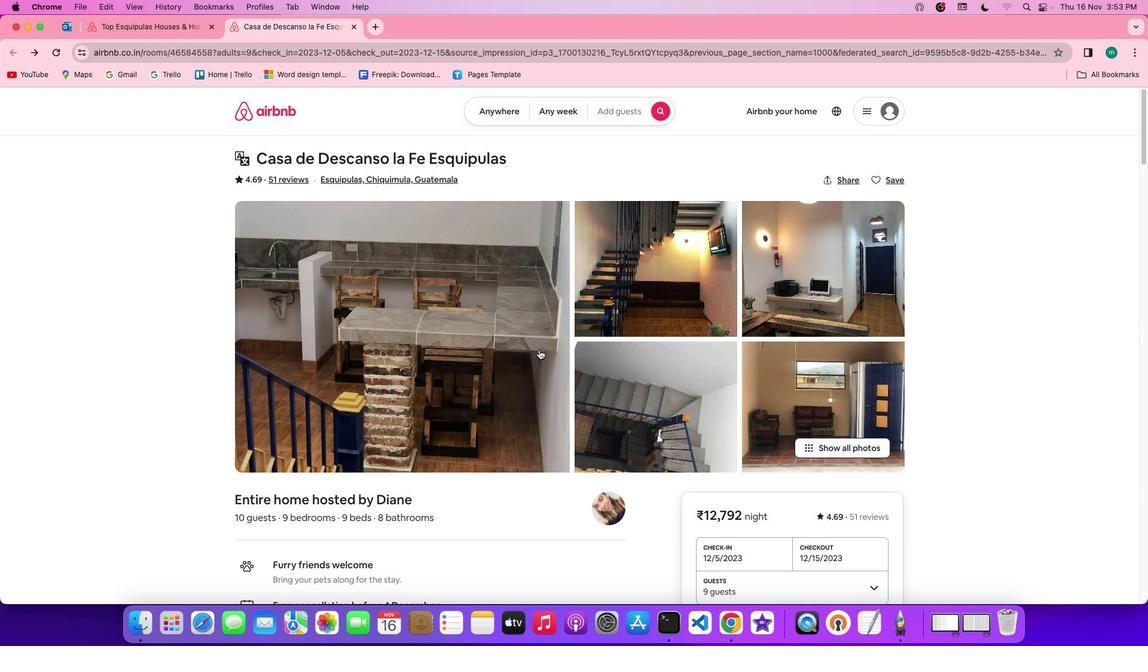 
Action: Mouse scrolled (536, 346) with delta (-2, -3)
Screenshot: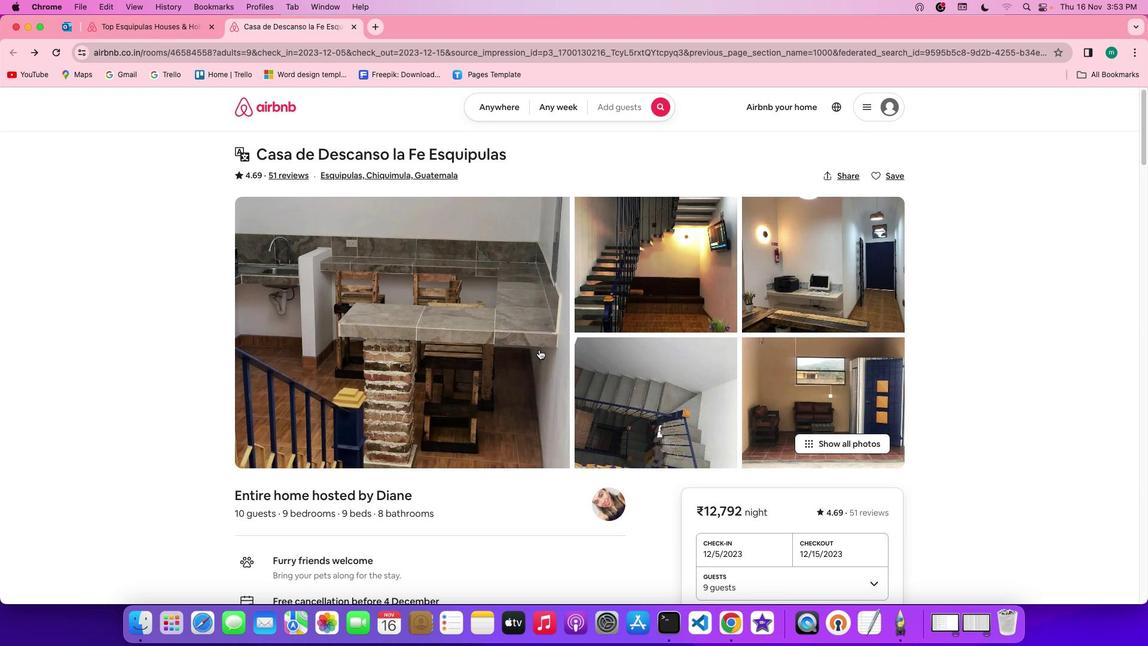 
Action: Mouse scrolled (536, 346) with delta (-2, -3)
Screenshot: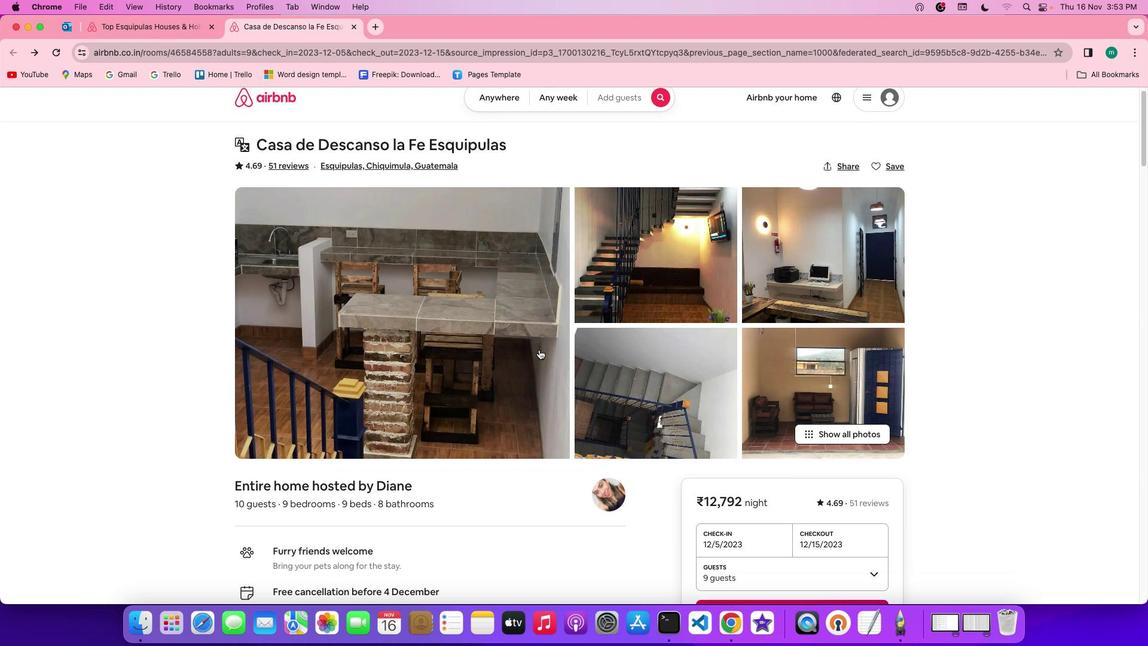 
Action: Mouse scrolled (536, 346) with delta (-2, -4)
Screenshot: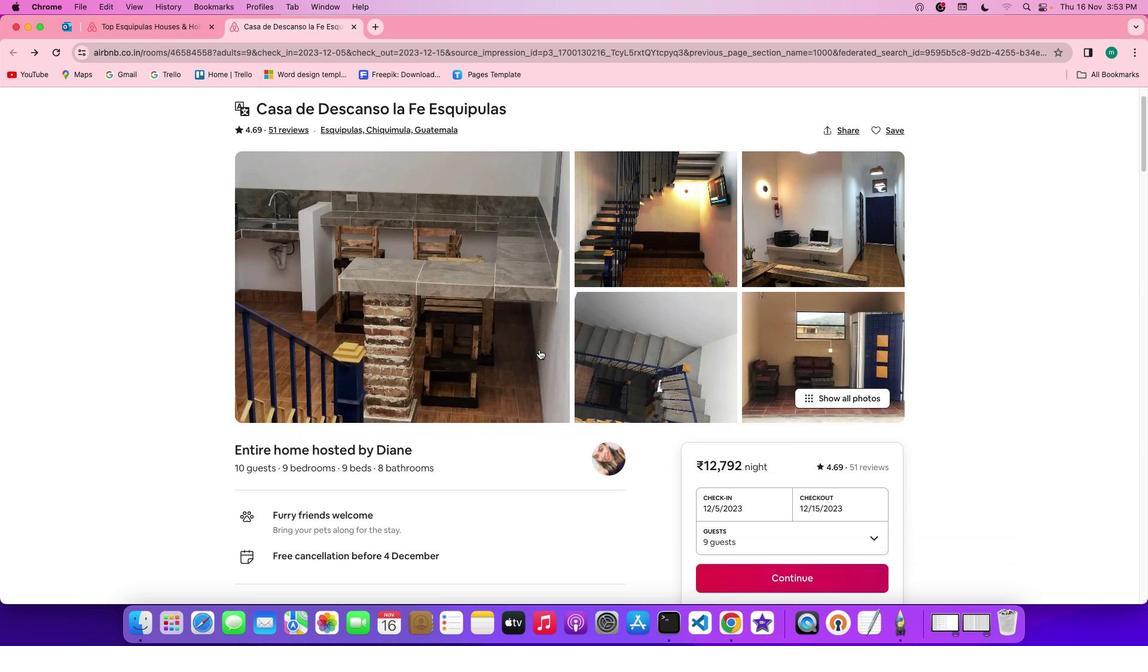 
Action: Mouse scrolled (536, 346) with delta (-2, -3)
Screenshot: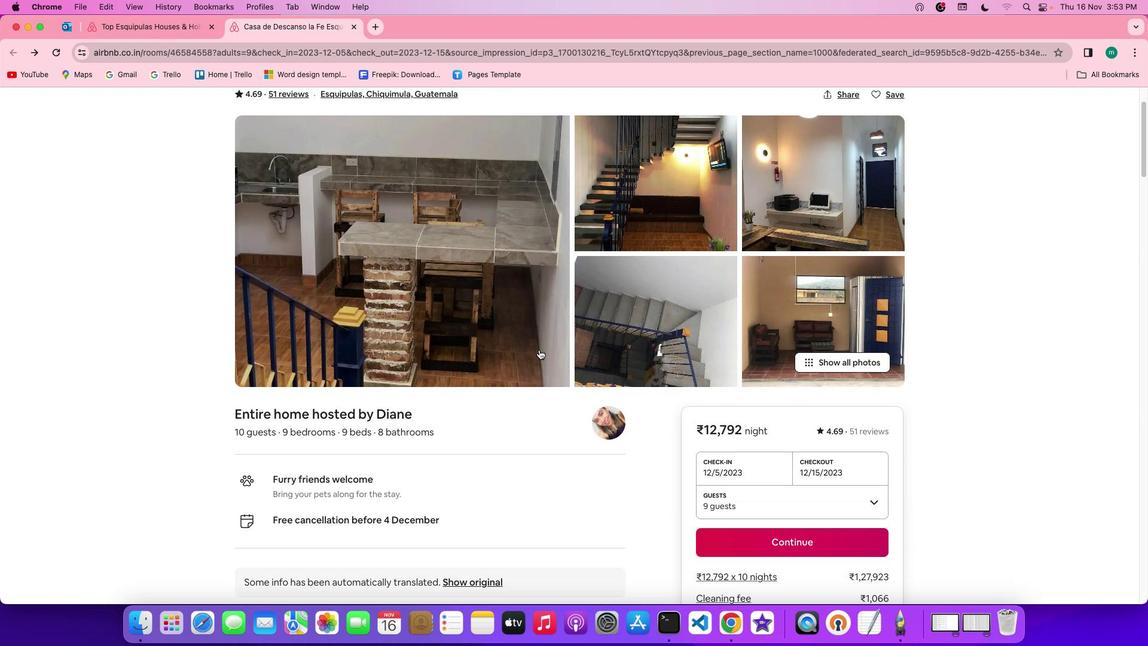 
Action: Mouse scrolled (536, 346) with delta (-2, -3)
Screenshot: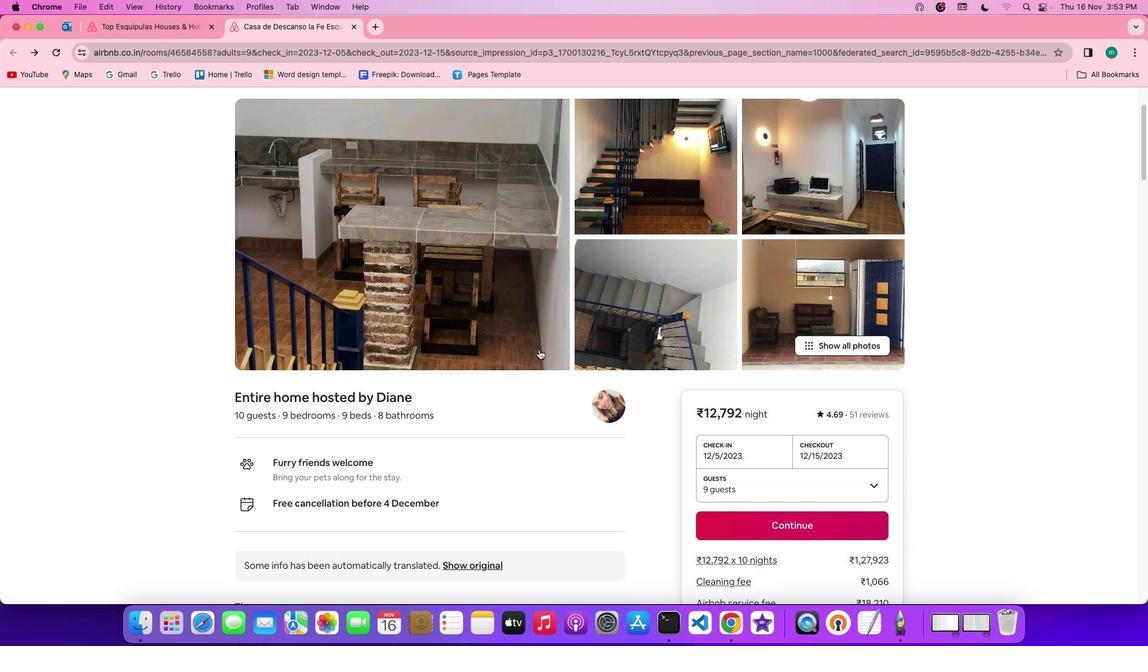 
Action: Mouse scrolled (536, 346) with delta (-2, -4)
Screenshot: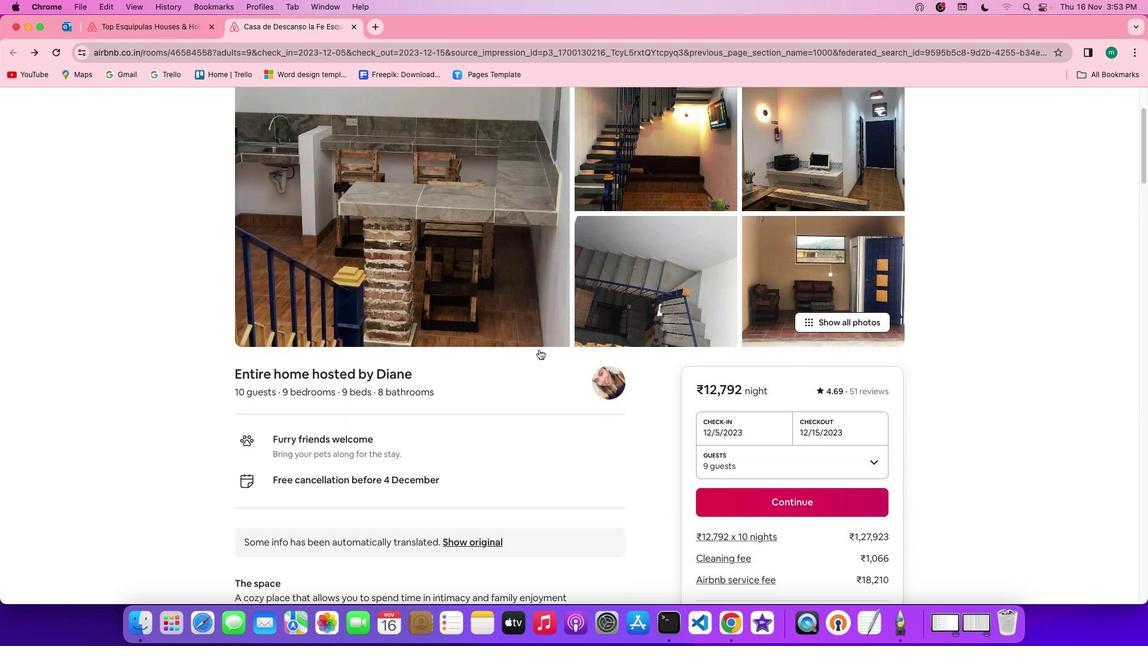 
Action: Mouse scrolled (536, 346) with delta (-2, -3)
Screenshot: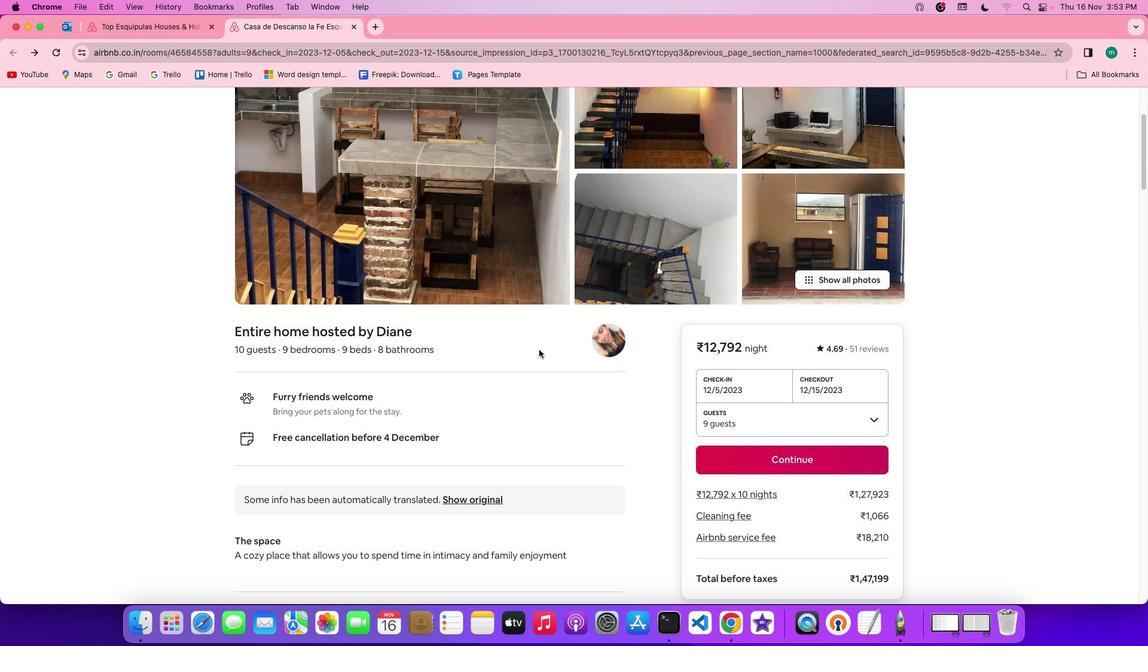 
Action: Mouse scrolled (536, 346) with delta (-2, -3)
Screenshot: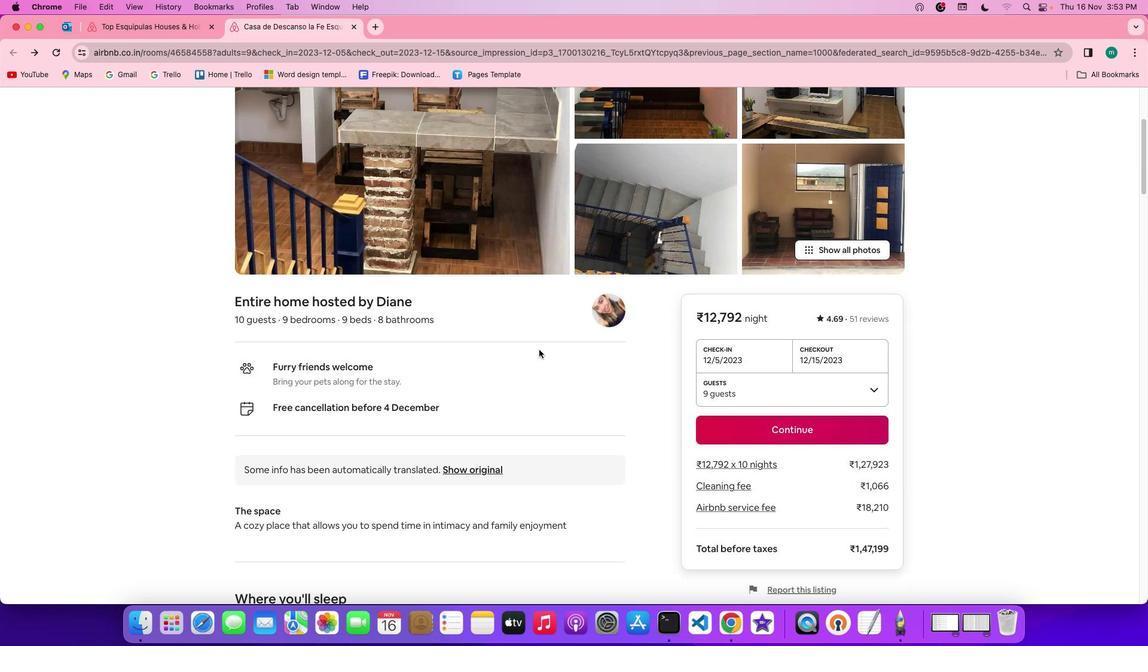 
Action: Mouse scrolled (536, 346) with delta (-2, -4)
Screenshot: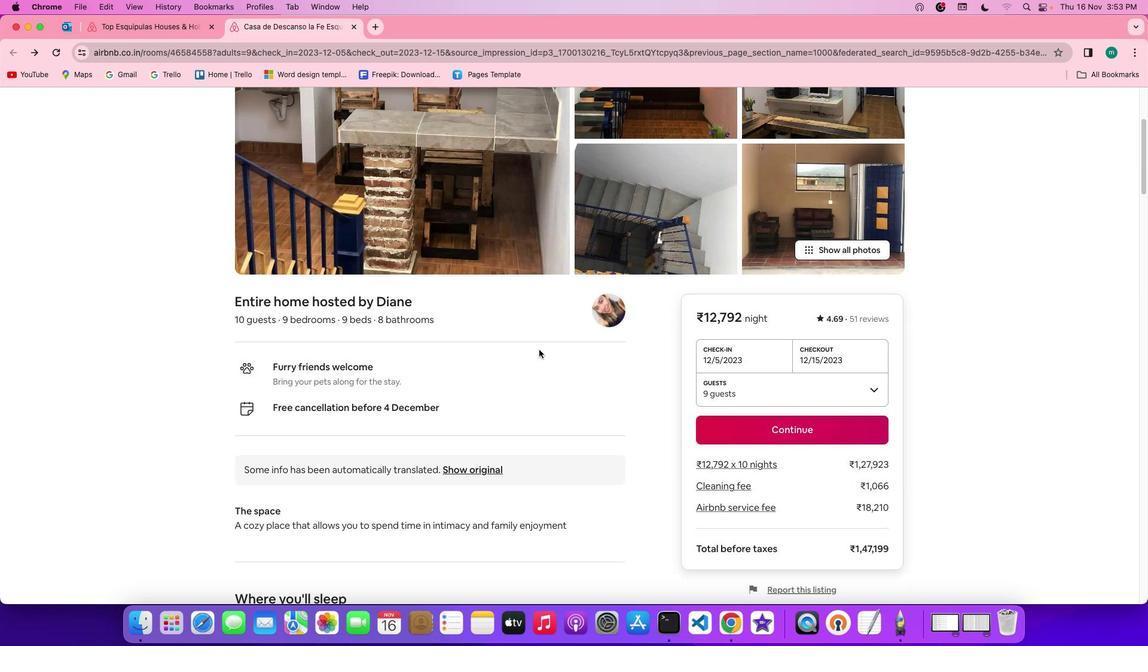 
Action: Mouse scrolled (536, 346) with delta (-2, -4)
Screenshot: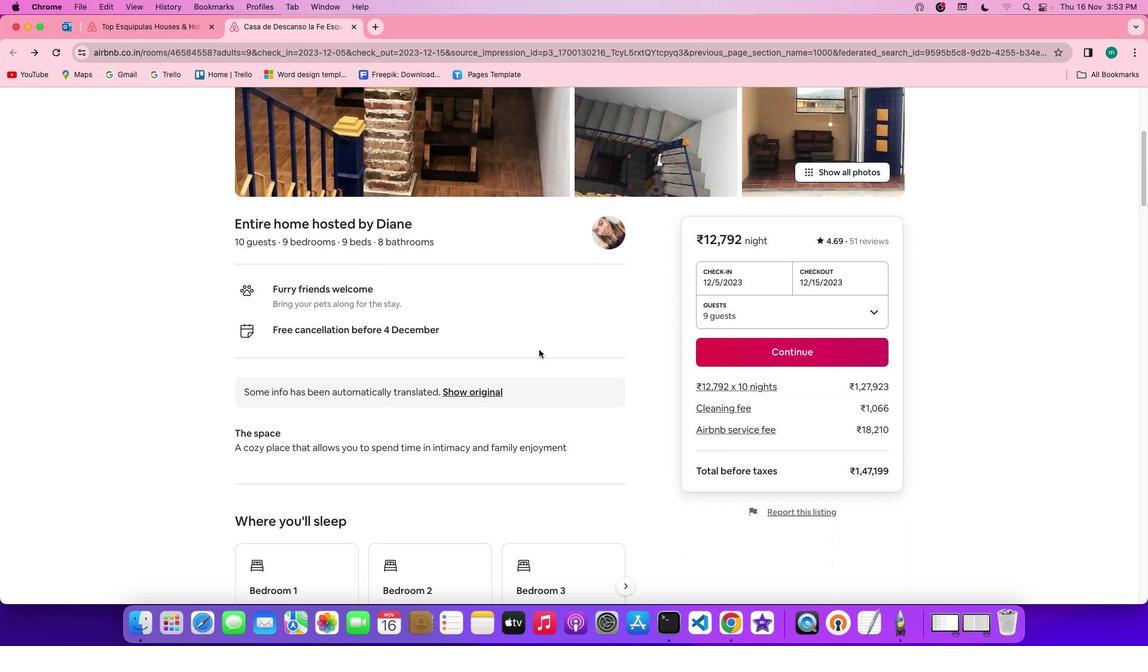 
Action: Mouse scrolled (536, 346) with delta (-2, -3)
Screenshot: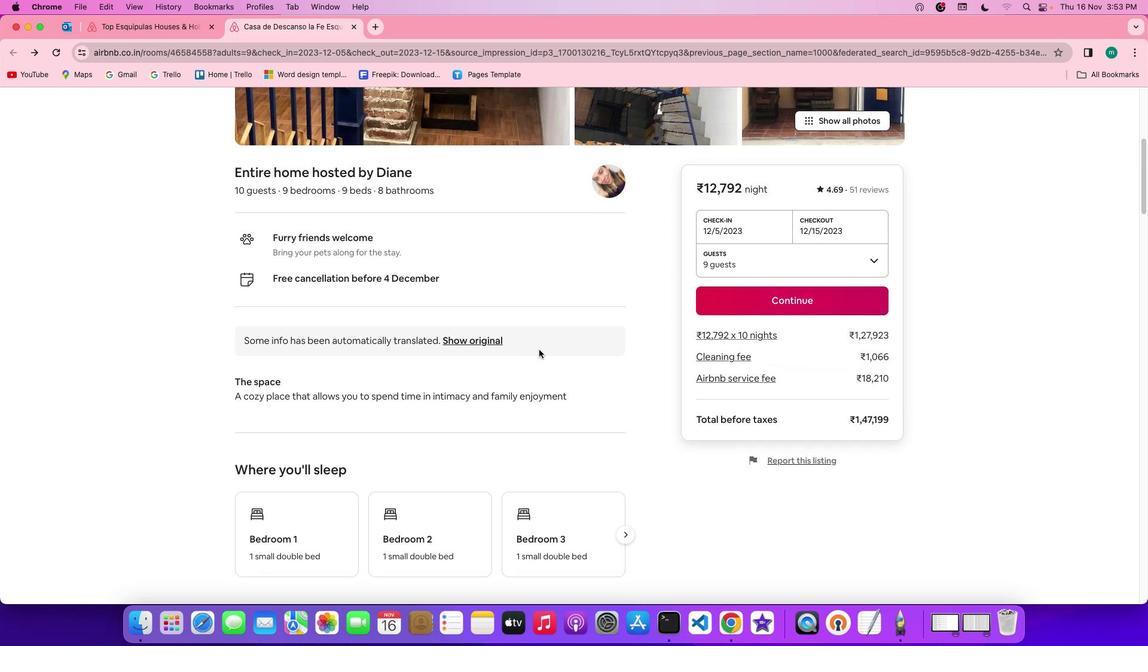 
Action: Mouse scrolled (536, 346) with delta (-2, -3)
Screenshot: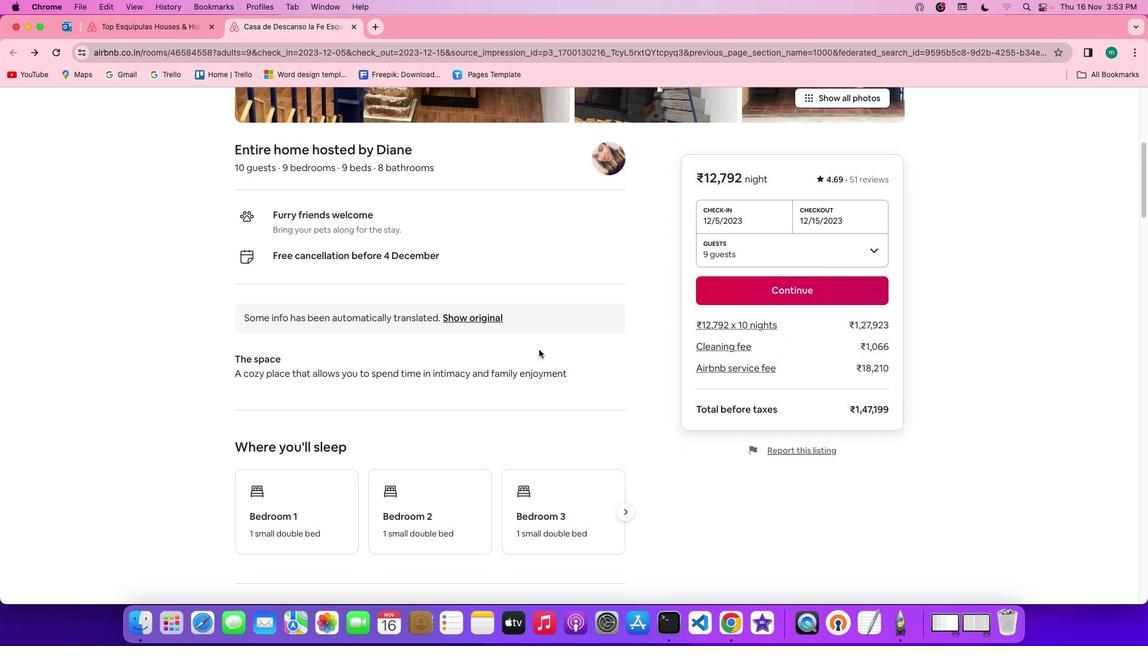 
Action: Mouse scrolled (536, 346) with delta (-2, -4)
Screenshot: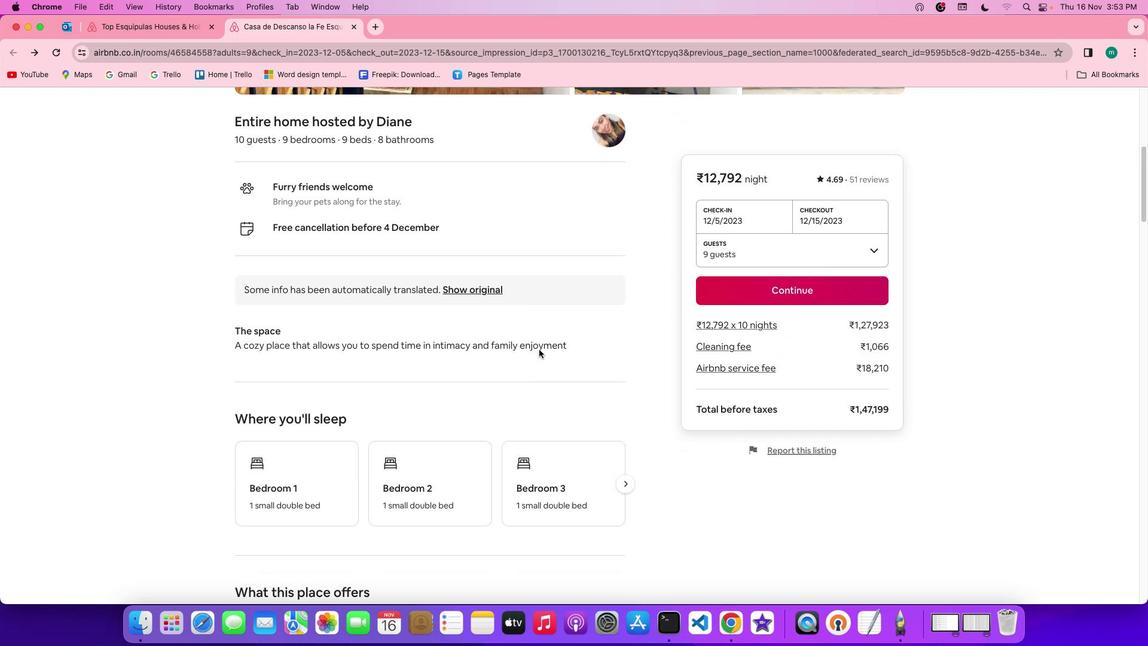 
Action: Mouse moved to (624, 446)
Screenshot: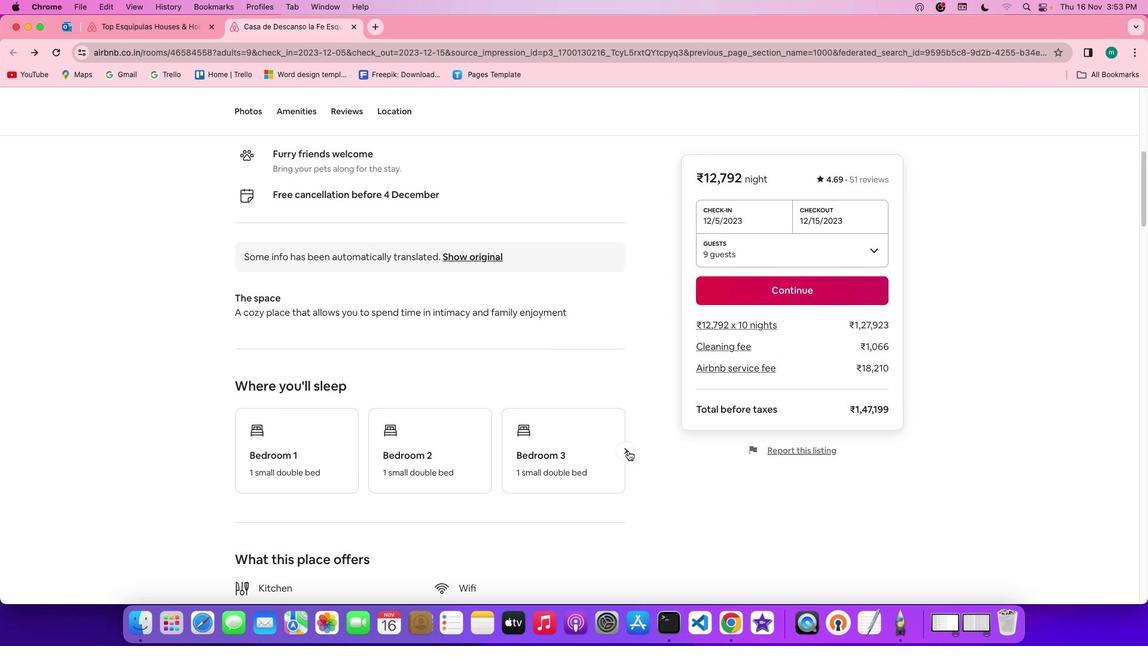 
Action: Mouse pressed left at (624, 446)
Screenshot: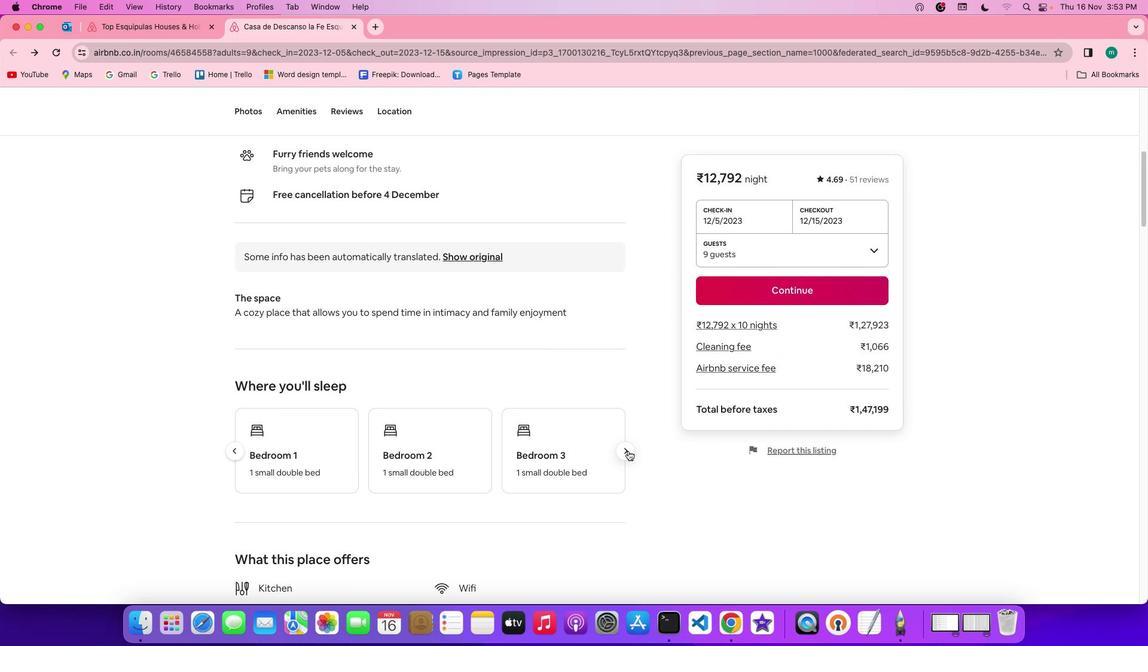 
Action: Mouse moved to (624, 446)
Screenshot: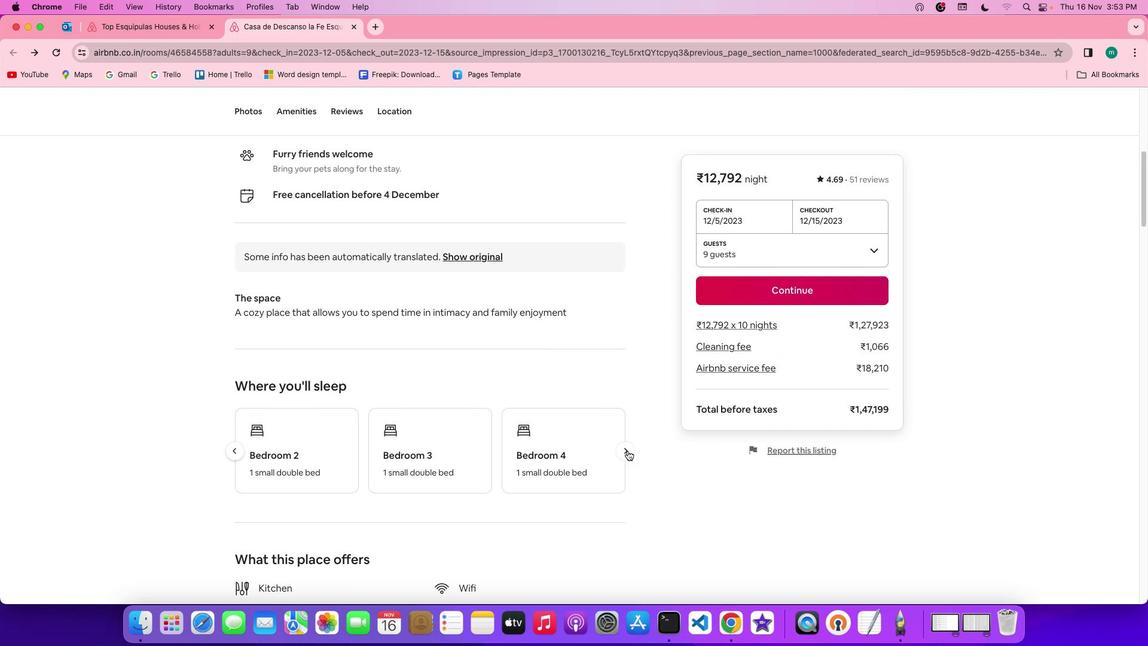 
Action: Mouse pressed left at (624, 446)
Screenshot: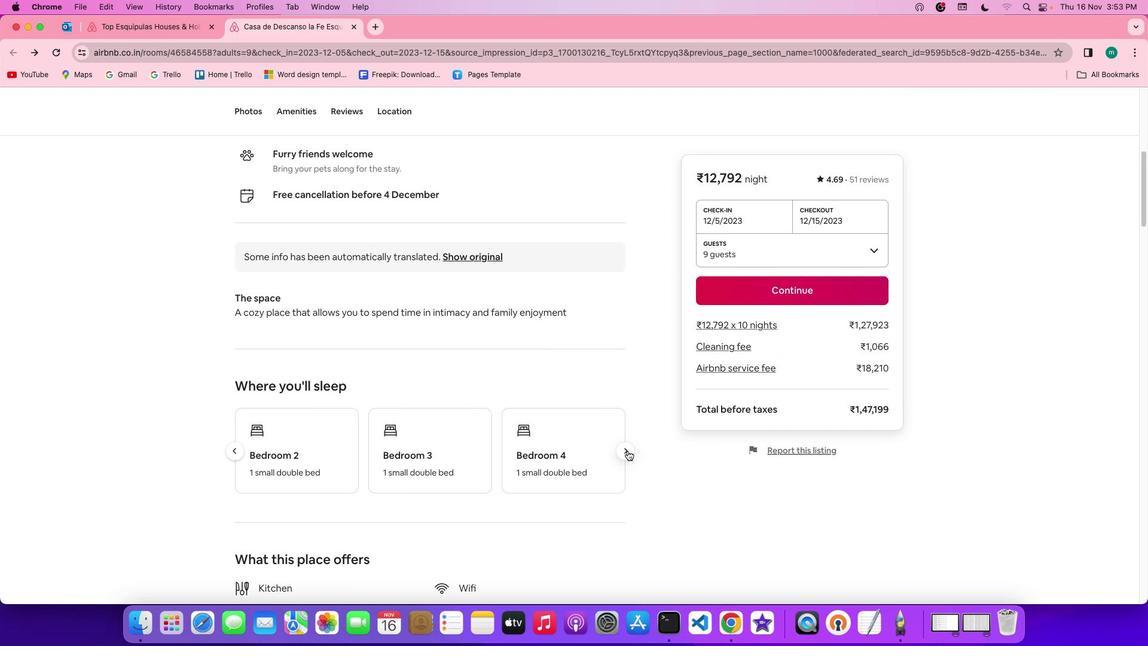 
Action: Mouse moved to (624, 447)
Screenshot: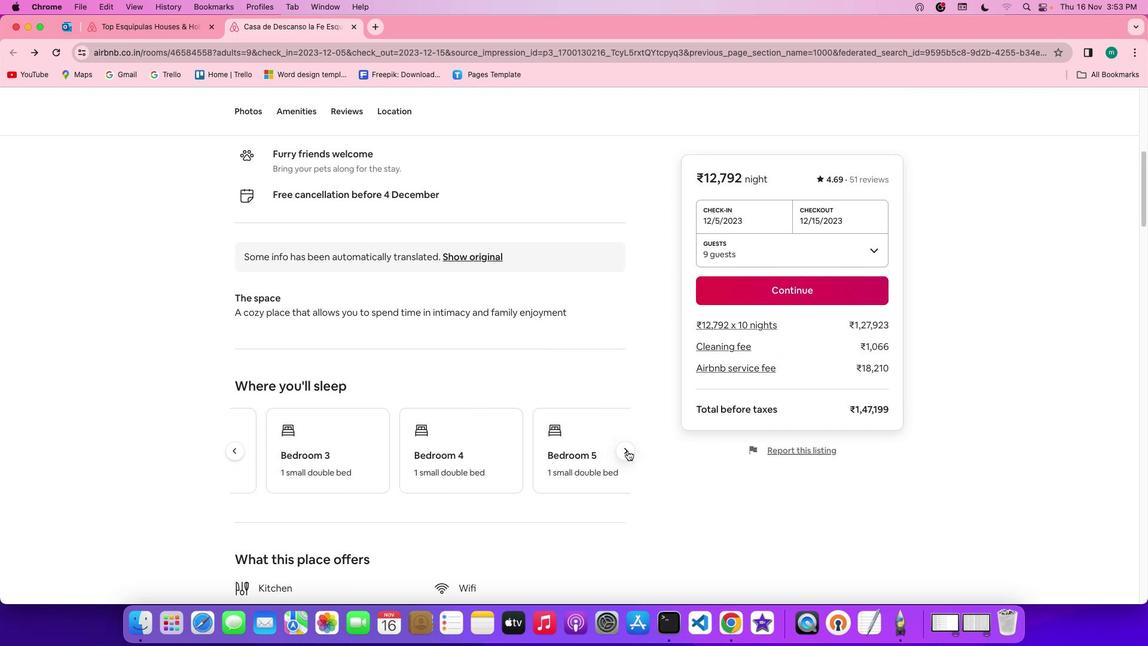 
Action: Mouse pressed left at (624, 447)
Screenshot: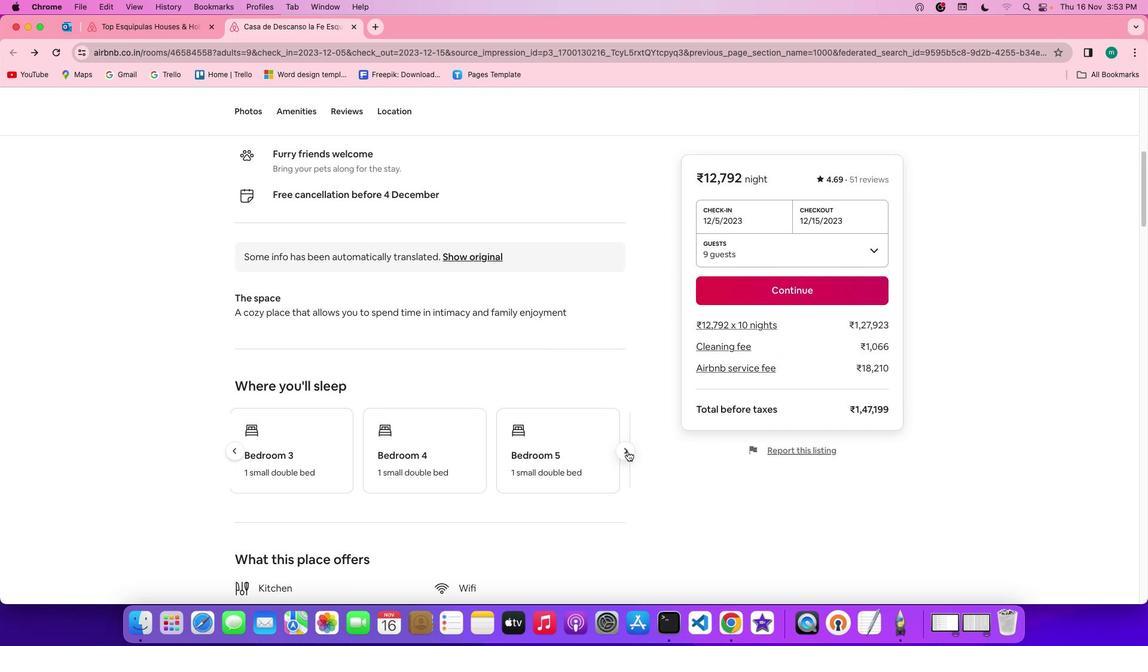 
Action: Mouse moved to (624, 447)
Screenshot: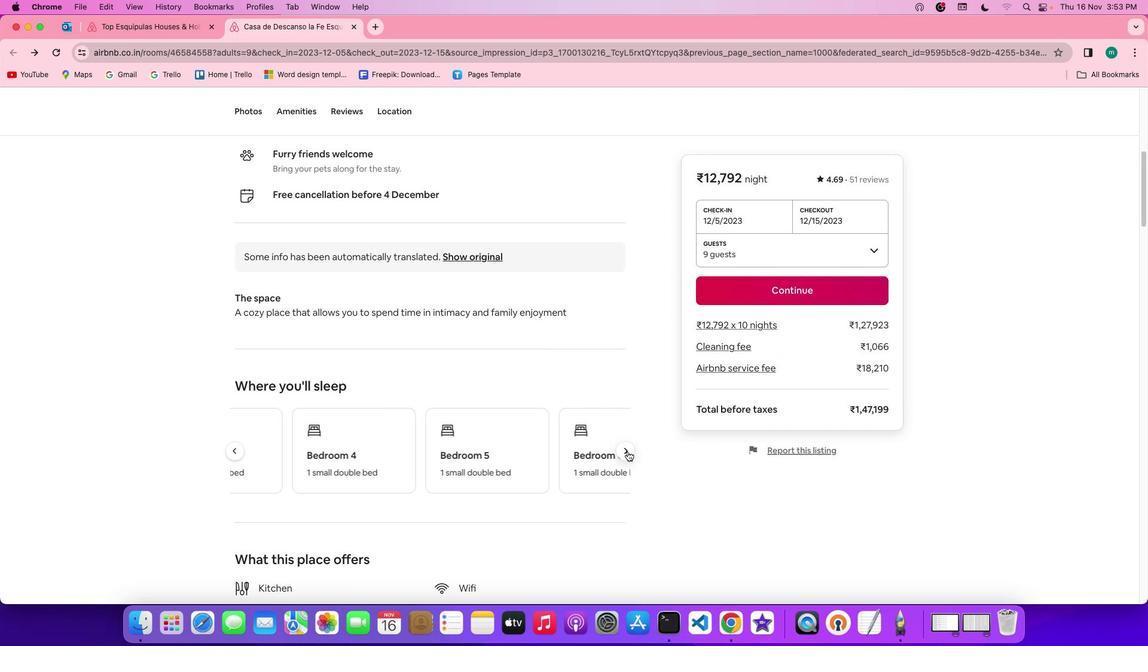 
Action: Mouse pressed left at (624, 447)
Screenshot: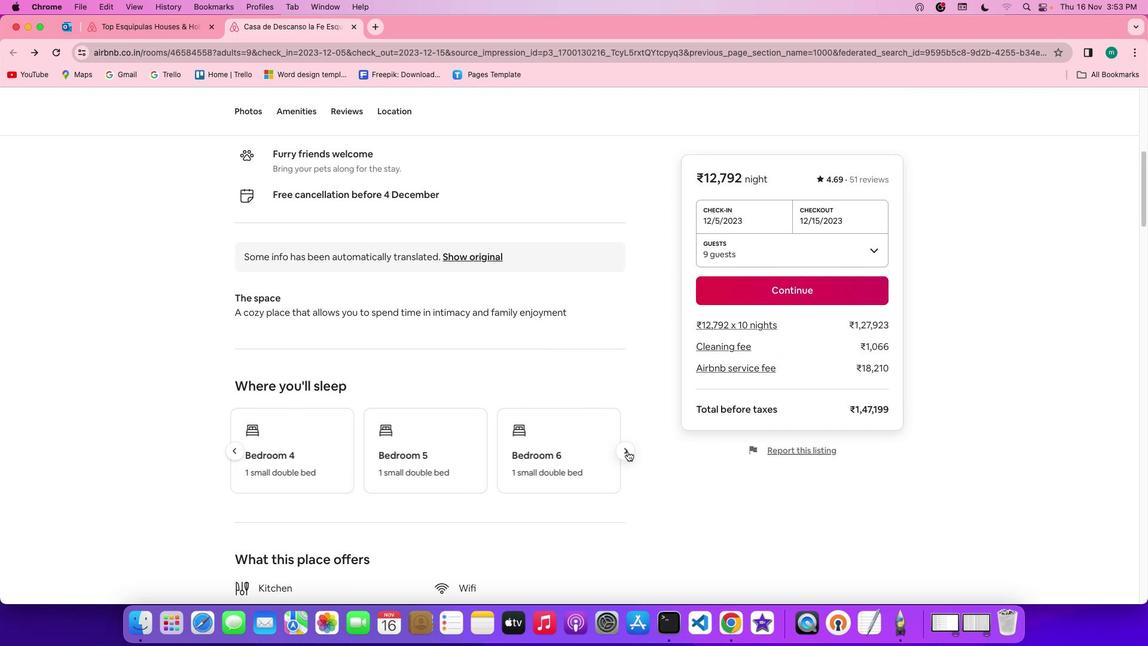 
Action: Mouse pressed left at (624, 447)
Screenshot: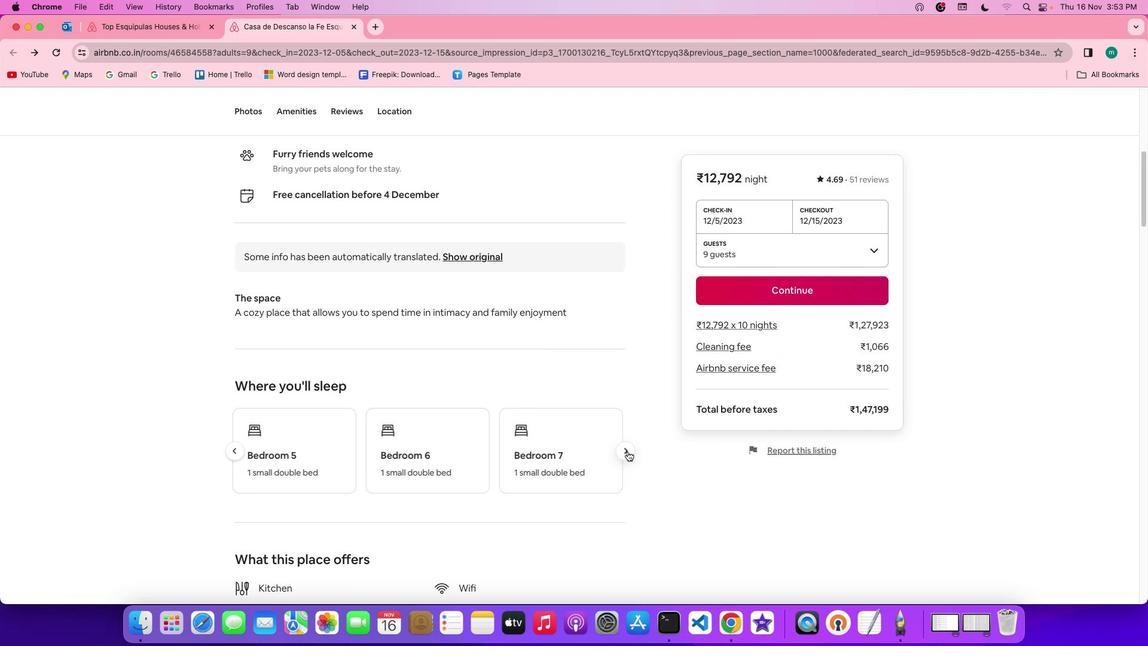 
Action: Mouse pressed left at (624, 447)
Screenshot: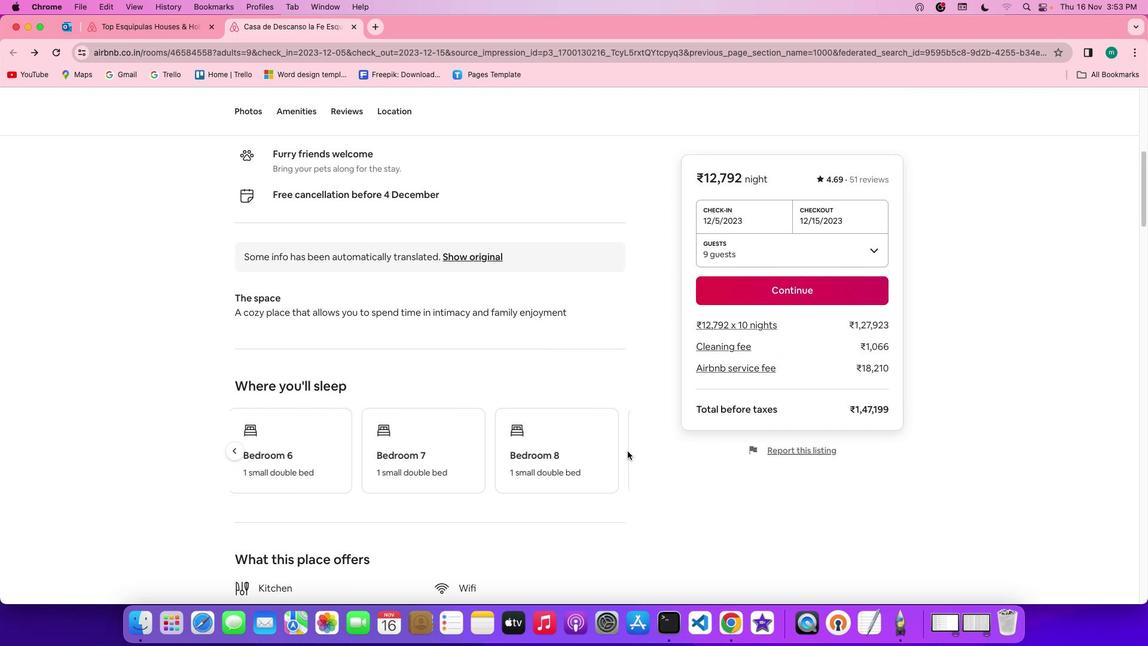 
Action: Mouse moved to (504, 470)
Screenshot: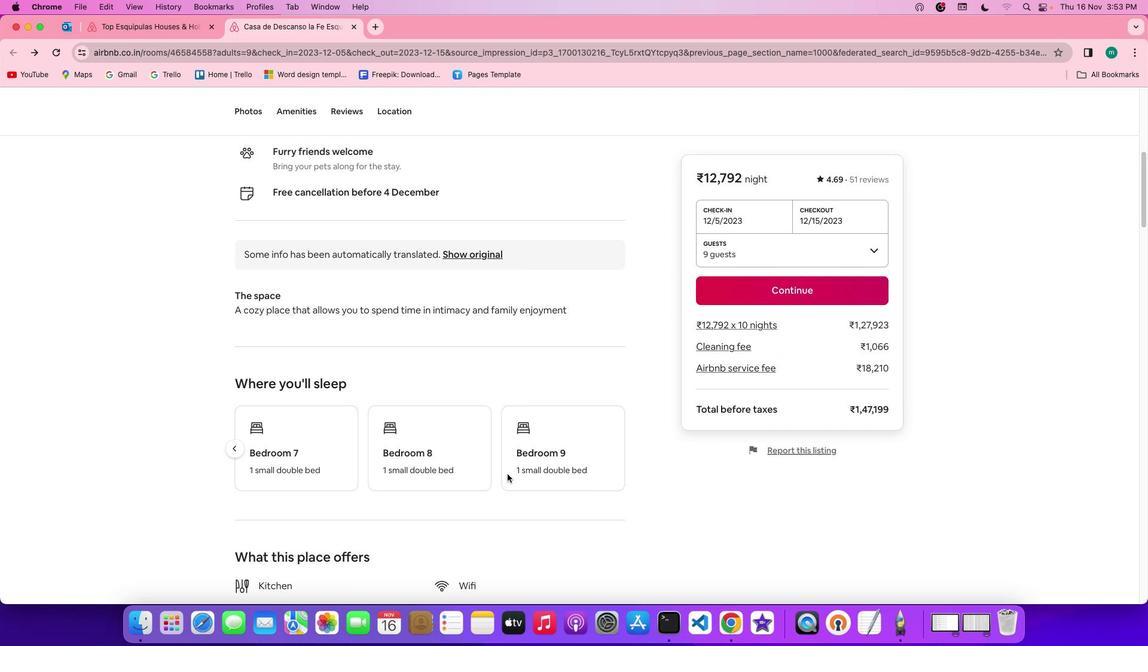 
Action: Mouse scrolled (504, 470) with delta (-2, -3)
Screenshot: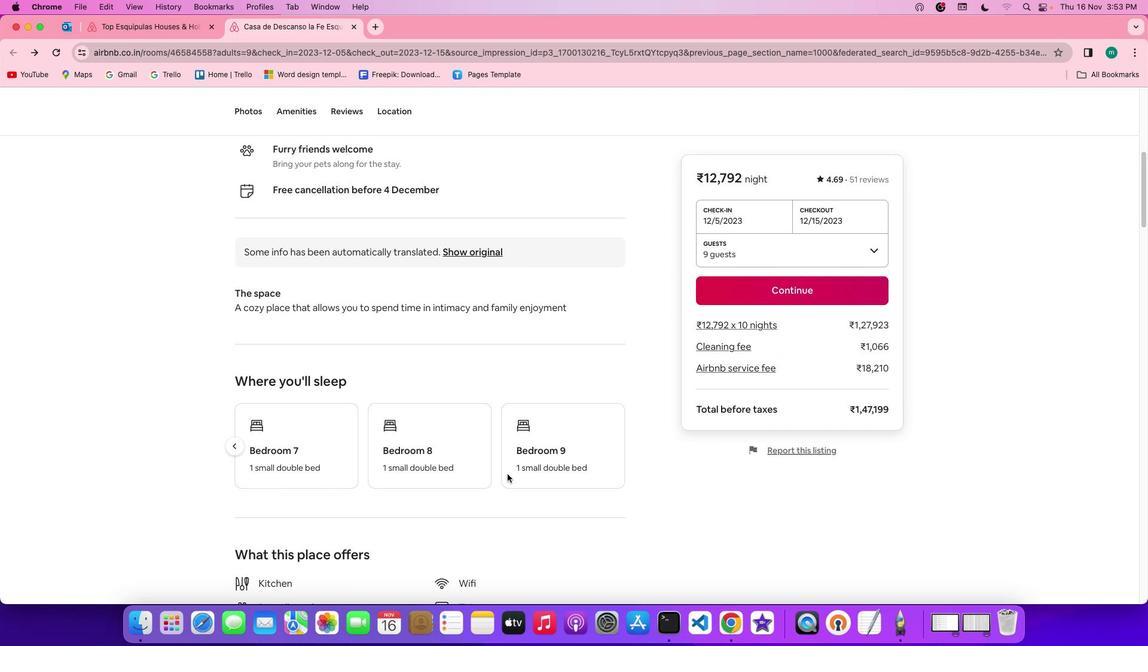 
Action: Mouse moved to (504, 470)
Screenshot: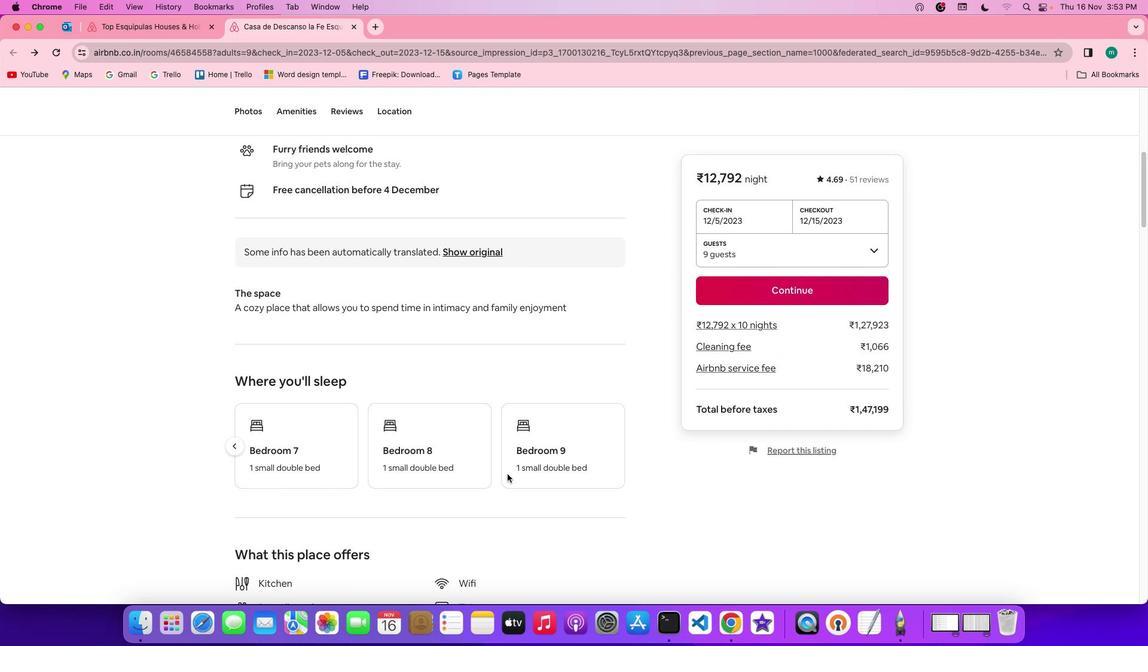 
Action: Mouse scrolled (504, 470) with delta (-2, -3)
Screenshot: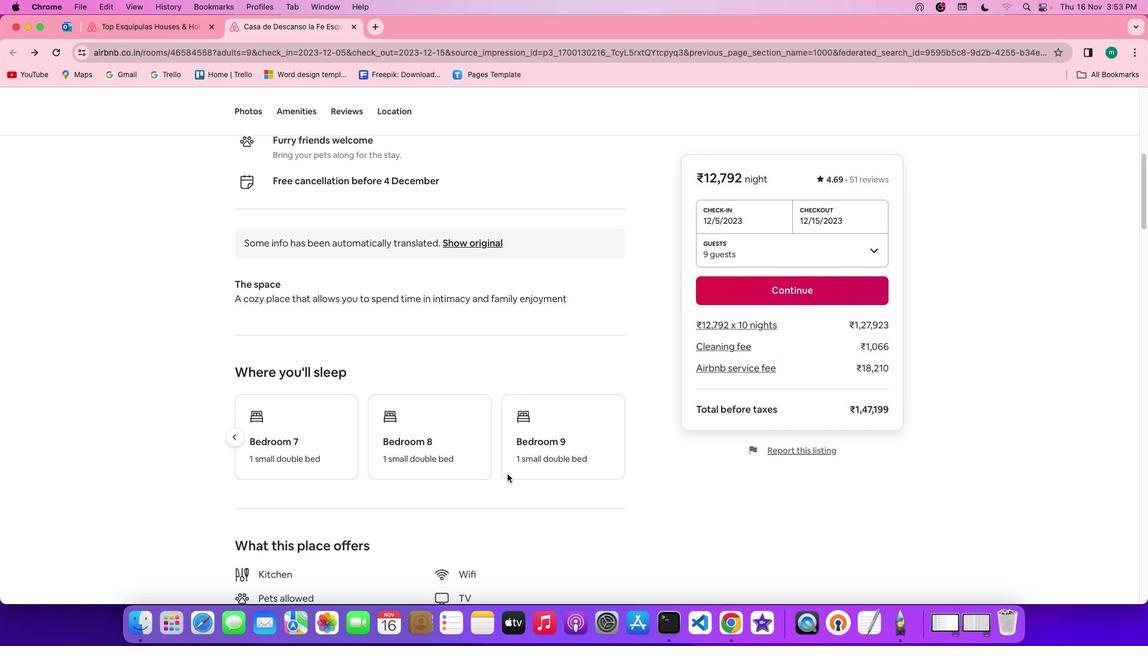 
Action: Mouse moved to (503, 470)
Screenshot: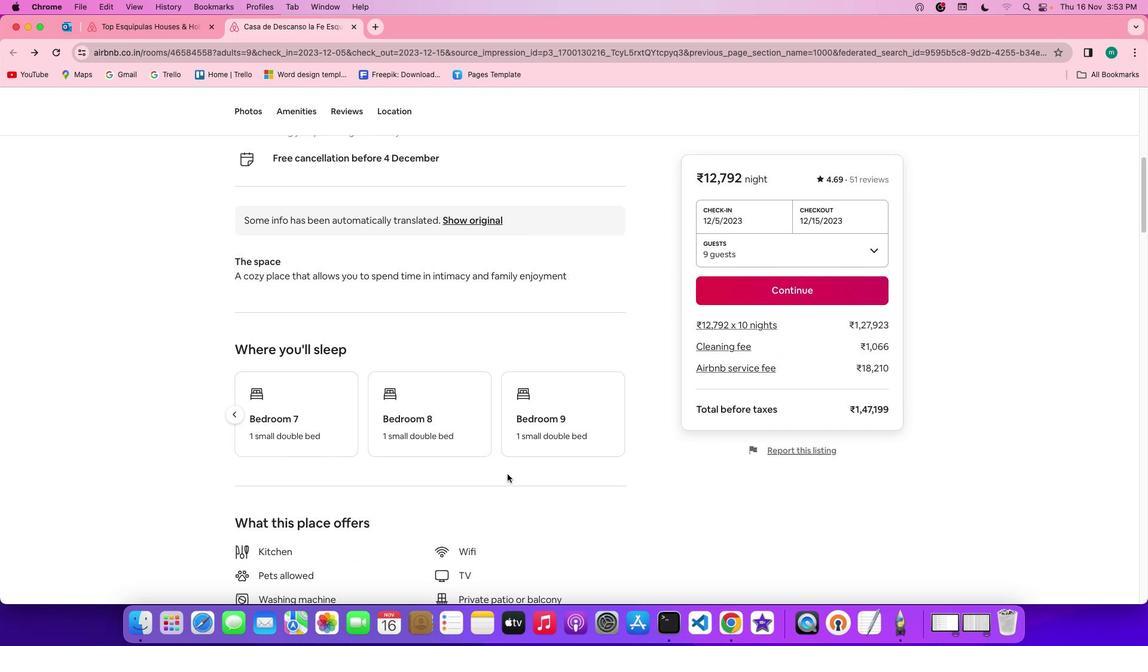 
Action: Mouse scrolled (503, 470) with delta (-2, -3)
Screenshot: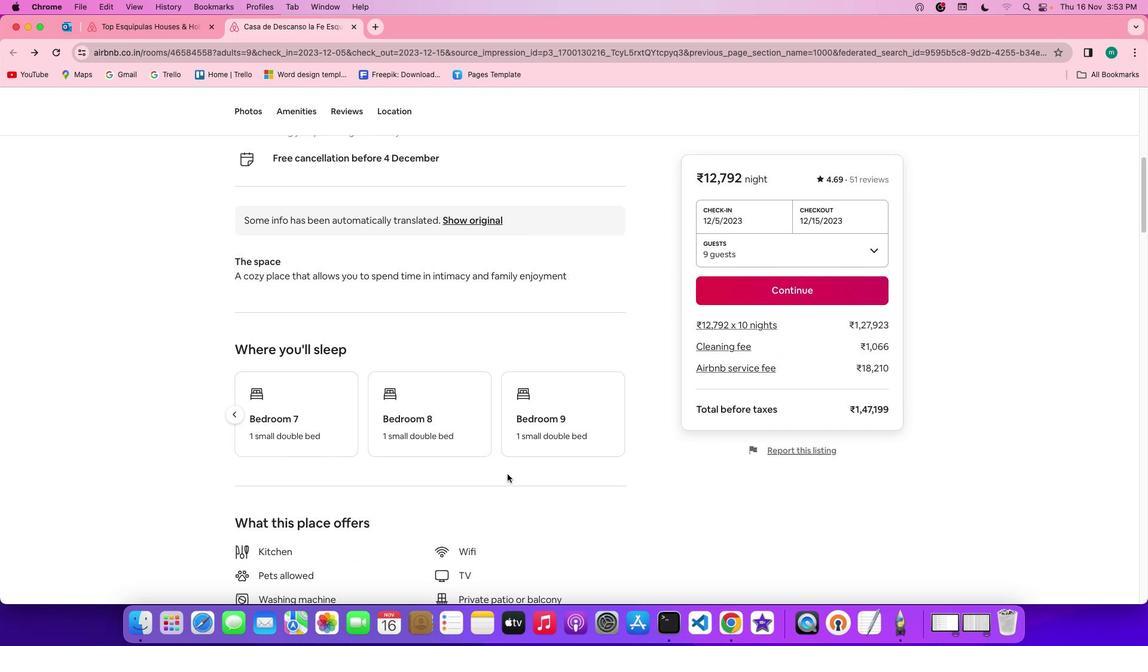 
Action: Mouse moved to (513, 462)
Screenshot: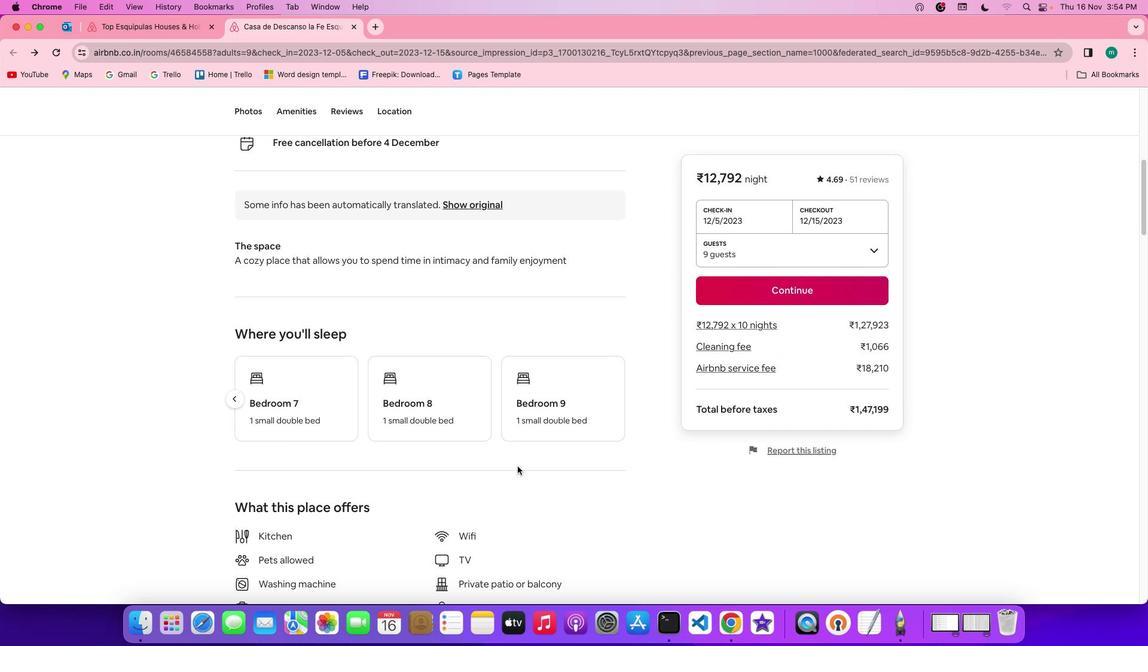 
Action: Mouse scrolled (513, 462) with delta (-2, -3)
Screenshot: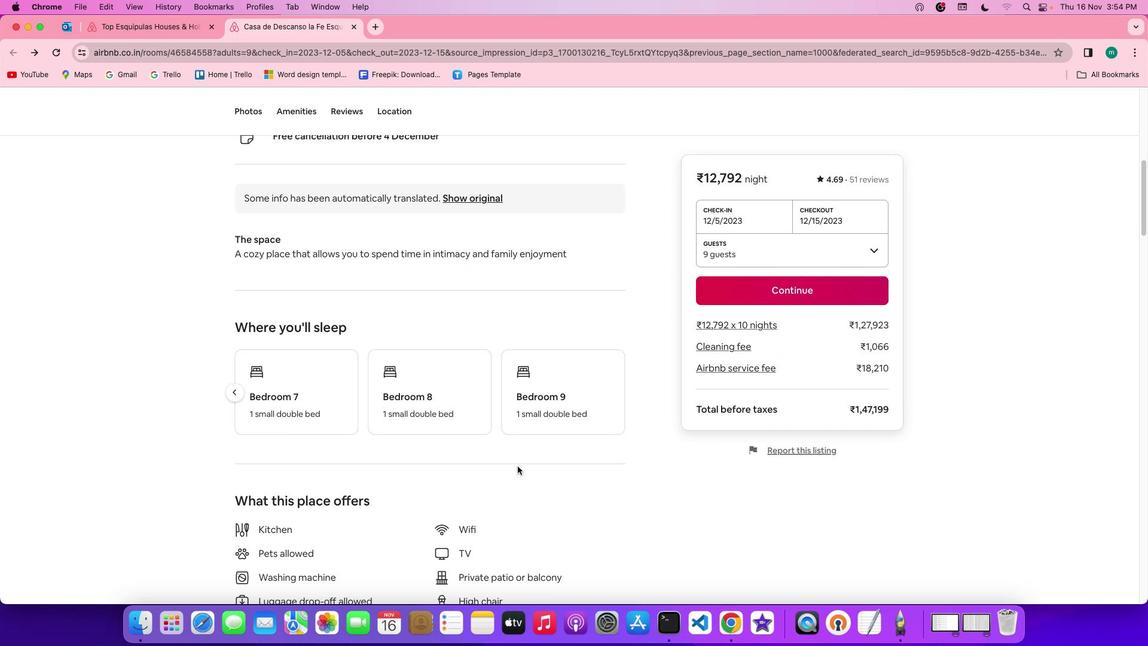 
Action: Mouse scrolled (513, 462) with delta (-2, -3)
Screenshot: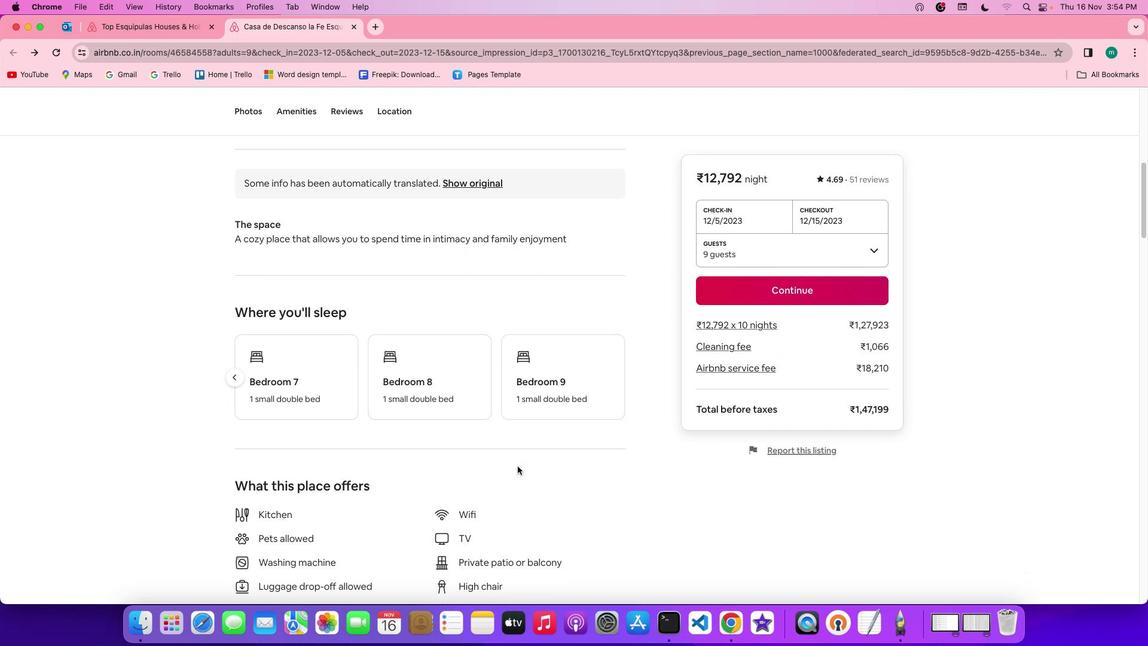 
Action: Mouse scrolled (513, 462) with delta (-2, -4)
Screenshot: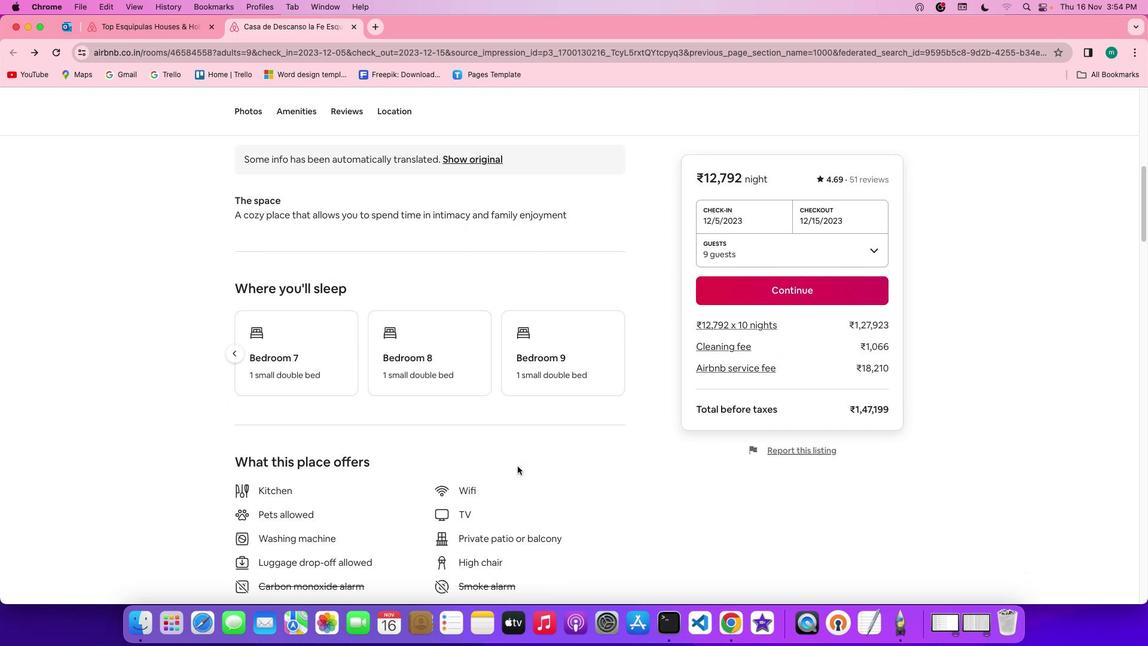 
Action: Mouse scrolled (513, 462) with delta (-2, -4)
